 Task: Animal images modern-simple.
Action: Mouse moved to (342, 164)
Screenshot: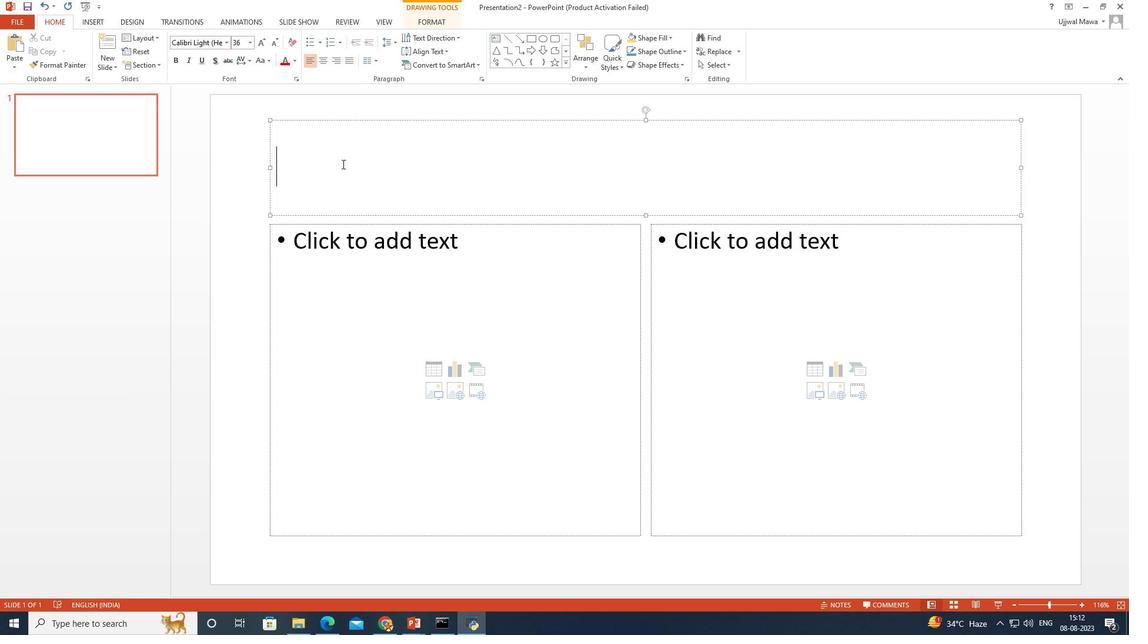 
Action: Mouse pressed left at (342, 164)
Screenshot: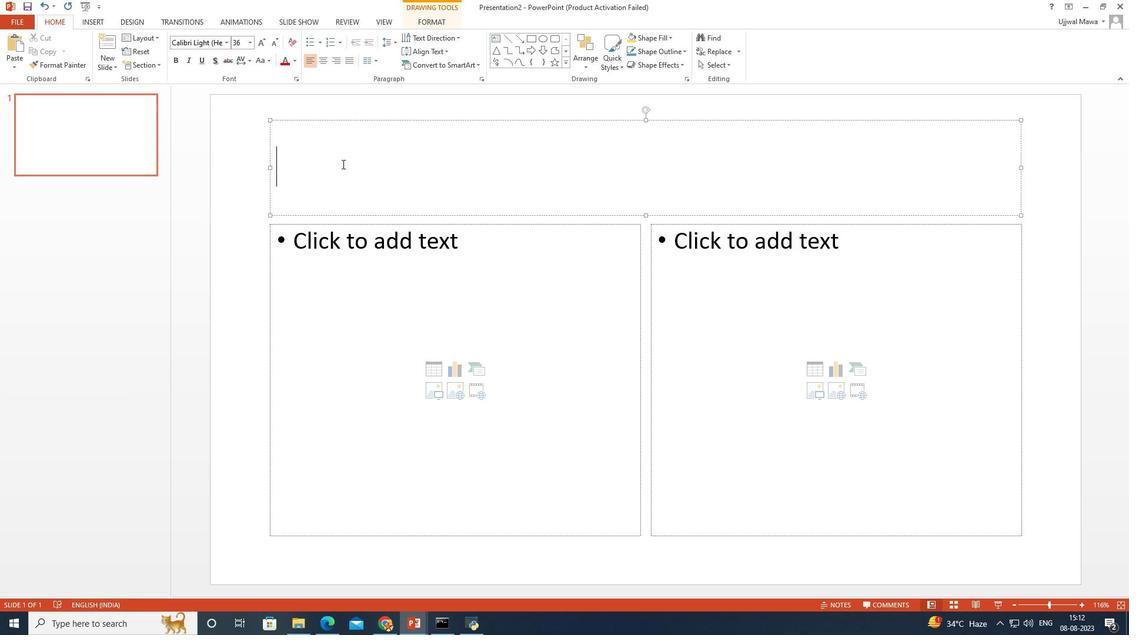 
Action: Mouse moved to (342, 164)
Screenshot: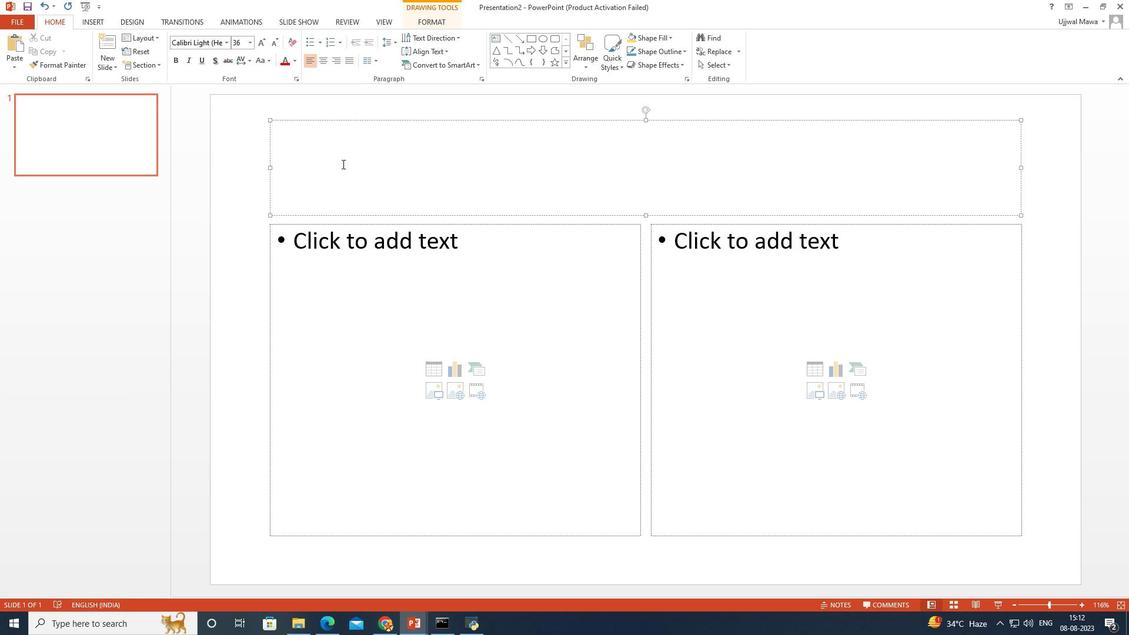 
Action: Key pressed <Key.caps_lock>I<Key.caps_lock>nfographiv<Key.backspace>c<Key.space><Key.caps_lock>E<Key.caps_lock>lements<Key.shift_r>:<Key.space>
Screenshot: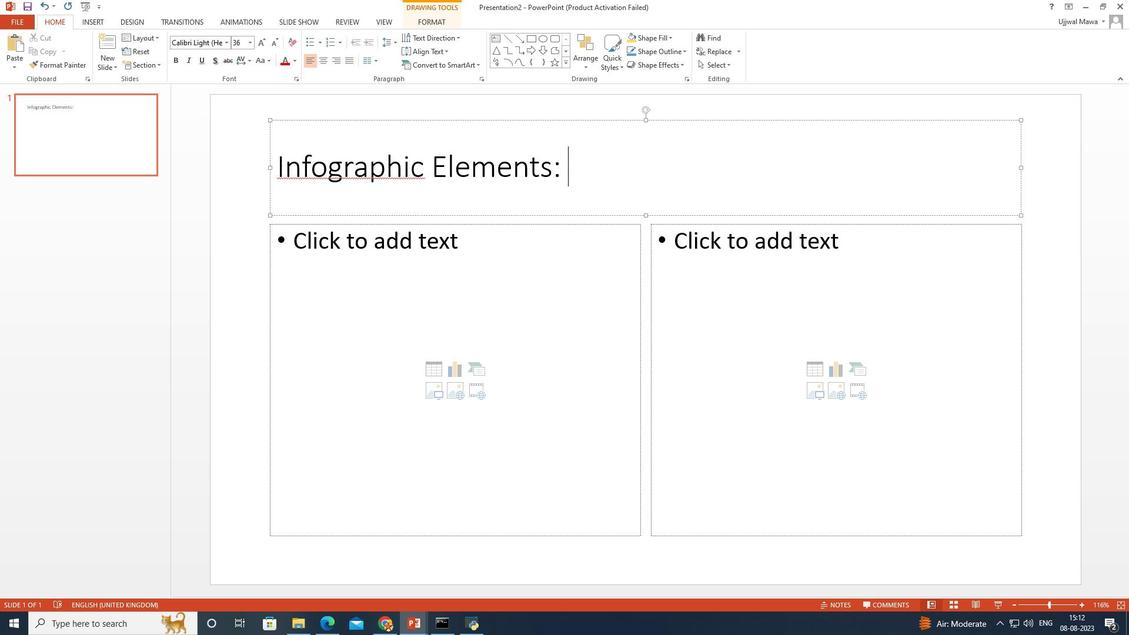 
Action: Mouse moved to (328, 168)
Screenshot: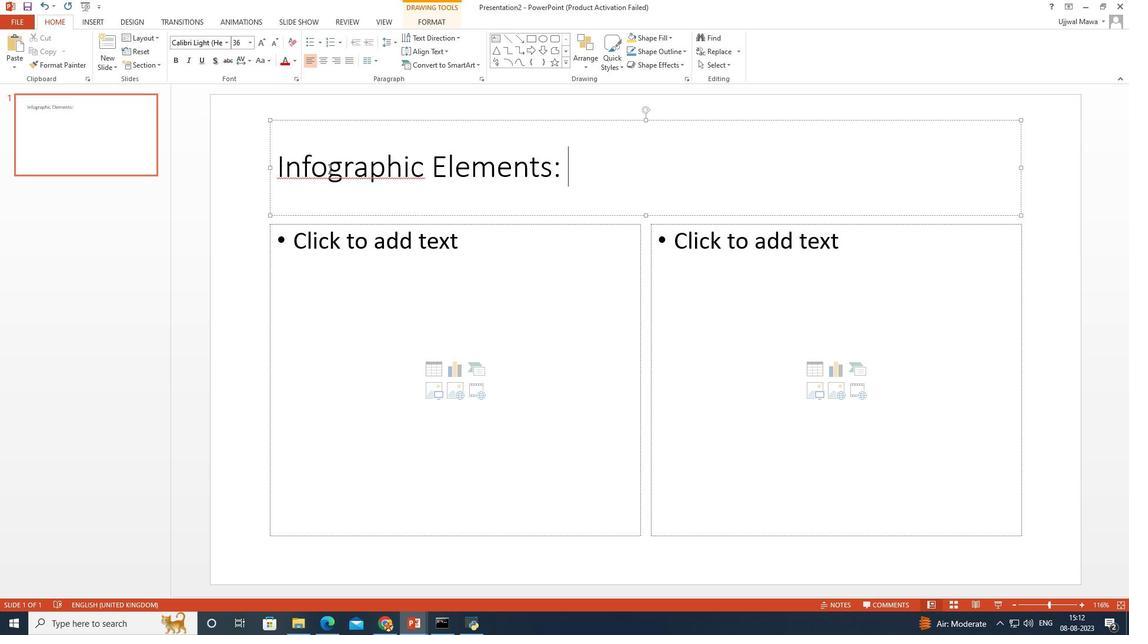 
Action: Mouse pressed left at (328, 168)
Screenshot: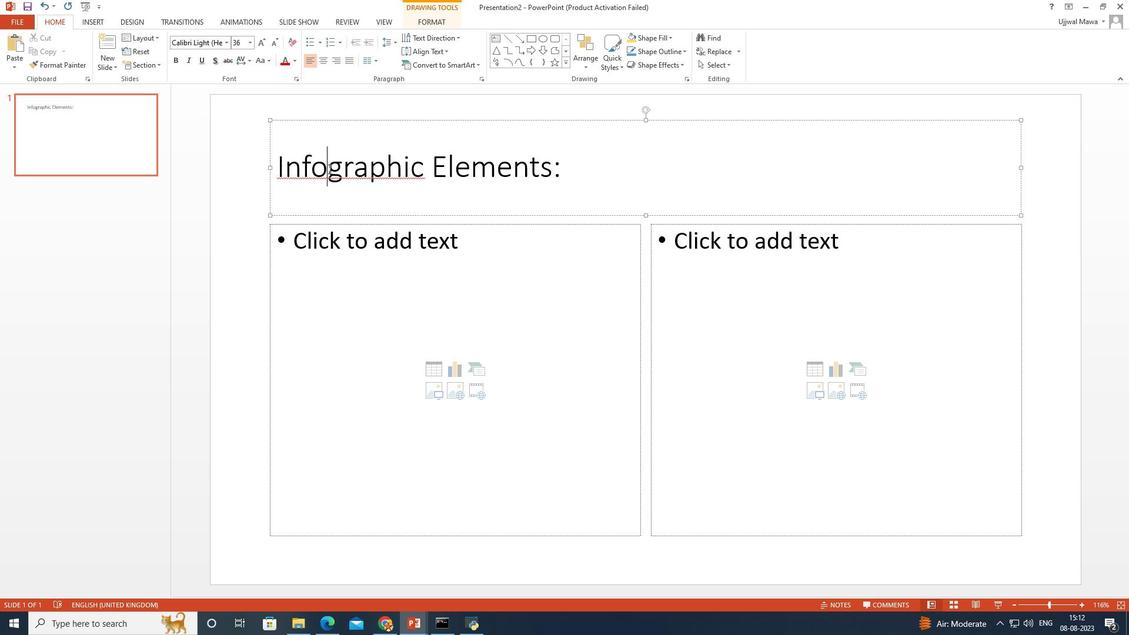 
Action: Key pressed <Key.space>
Screenshot: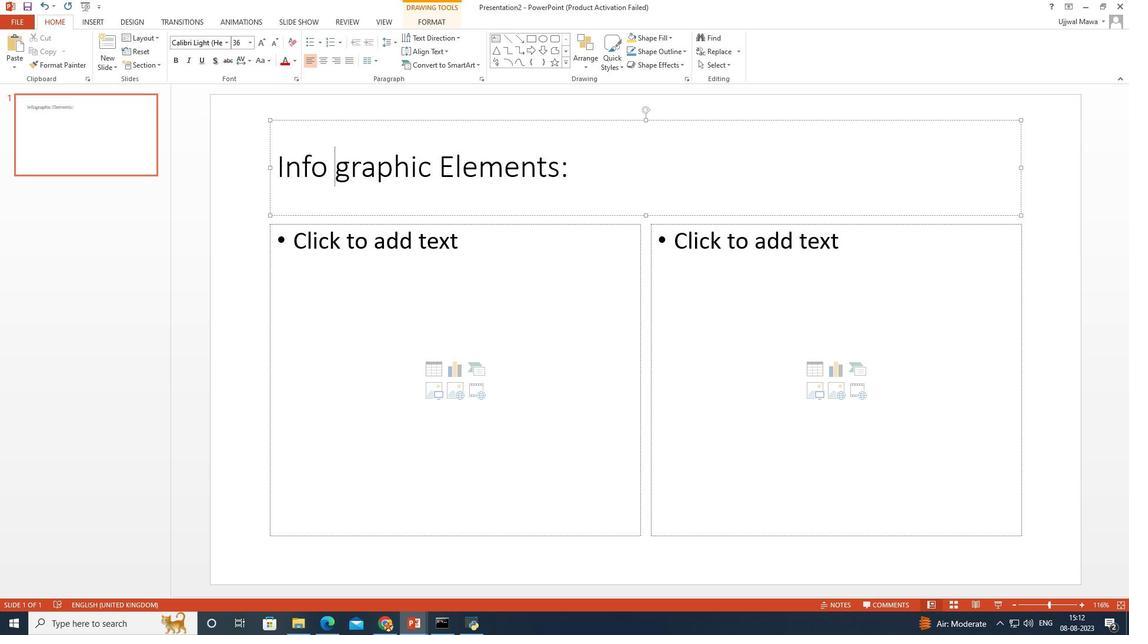 
Action: Mouse moved to (543, 164)
Screenshot: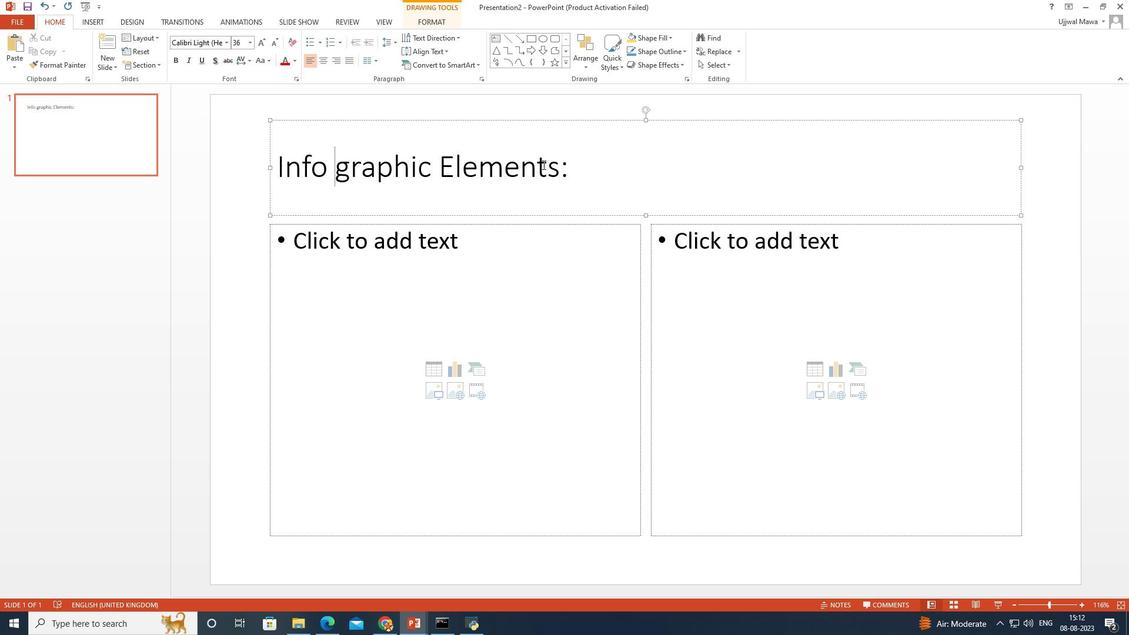 
Action: Mouse pressed left at (543, 164)
Screenshot: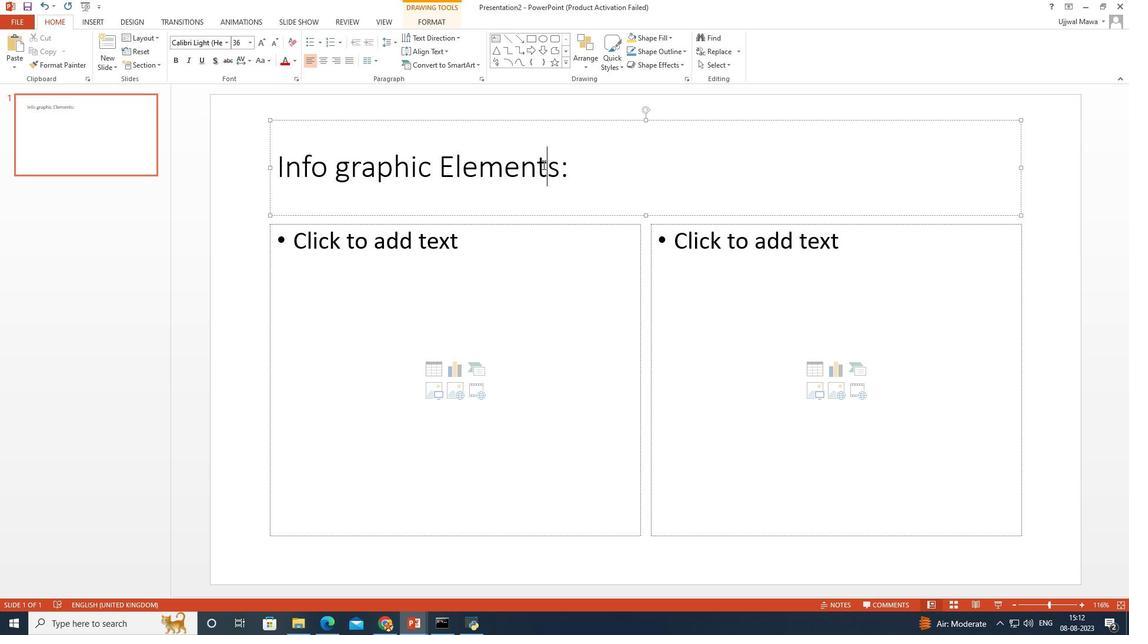 
Action: Mouse moved to (562, 158)
Screenshot: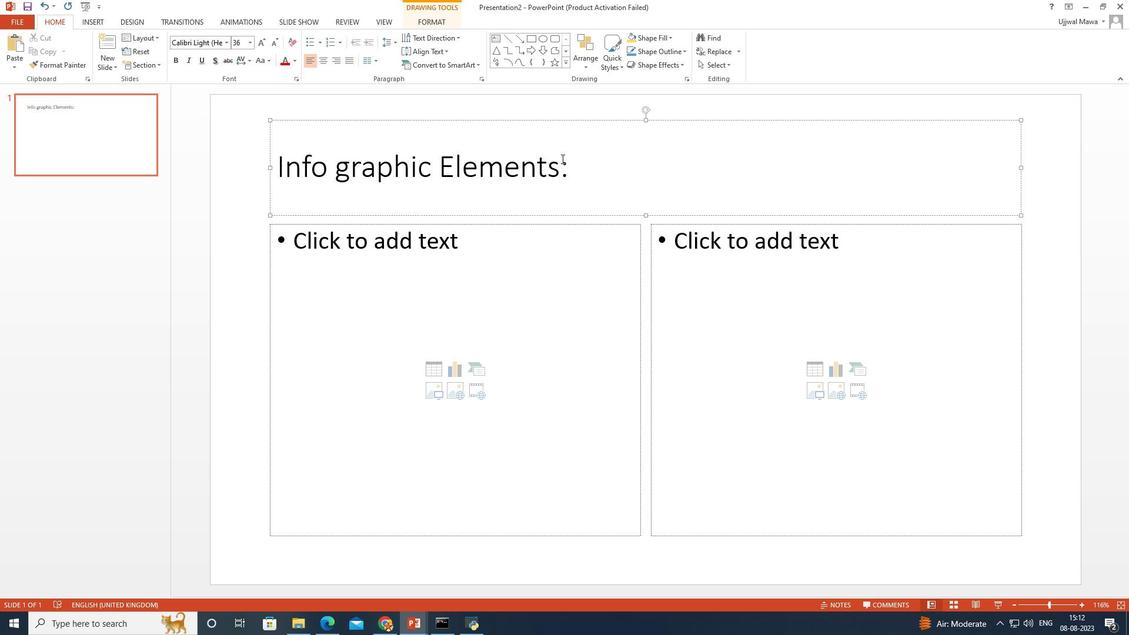 
Action: Mouse pressed left at (562, 158)
Screenshot: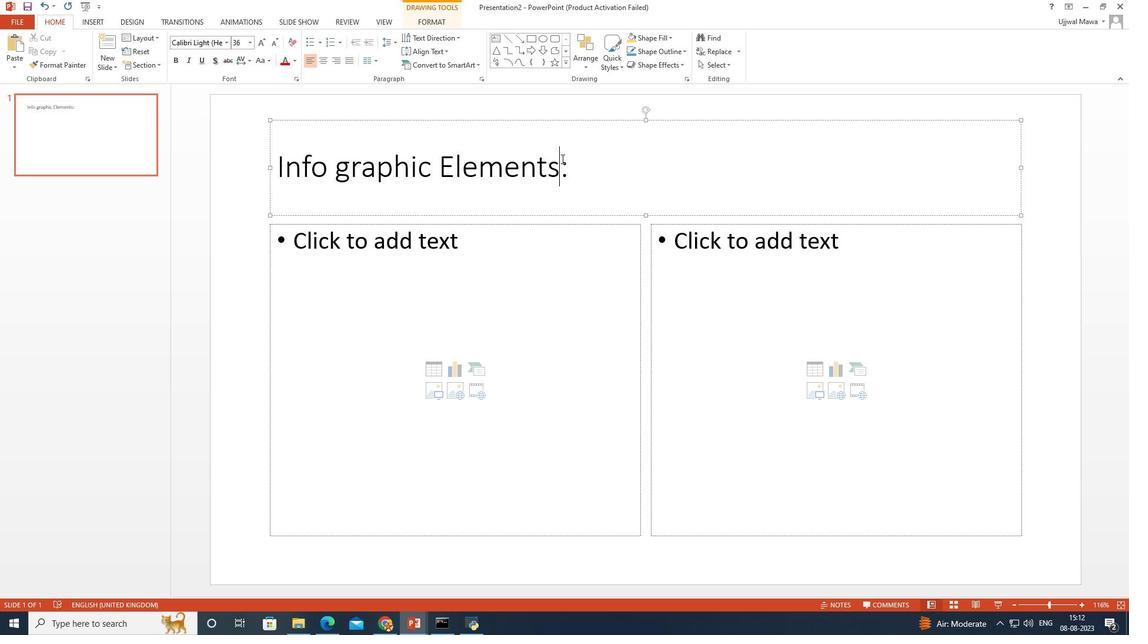 
Action: Mouse moved to (570, 158)
Screenshot: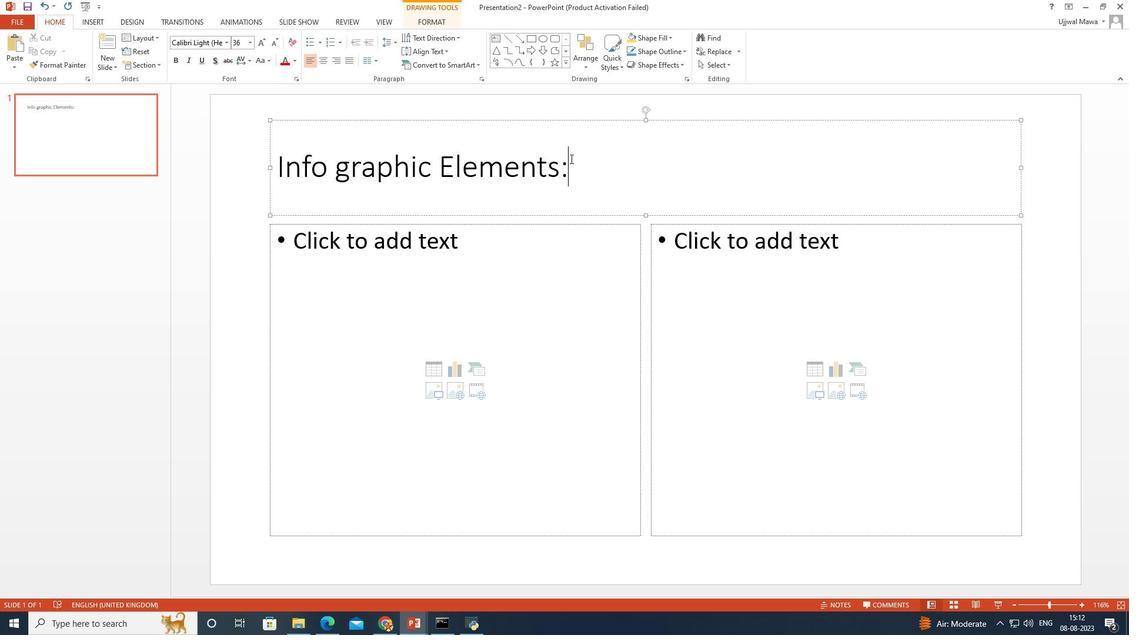 
Action: Mouse pressed left at (570, 158)
Screenshot: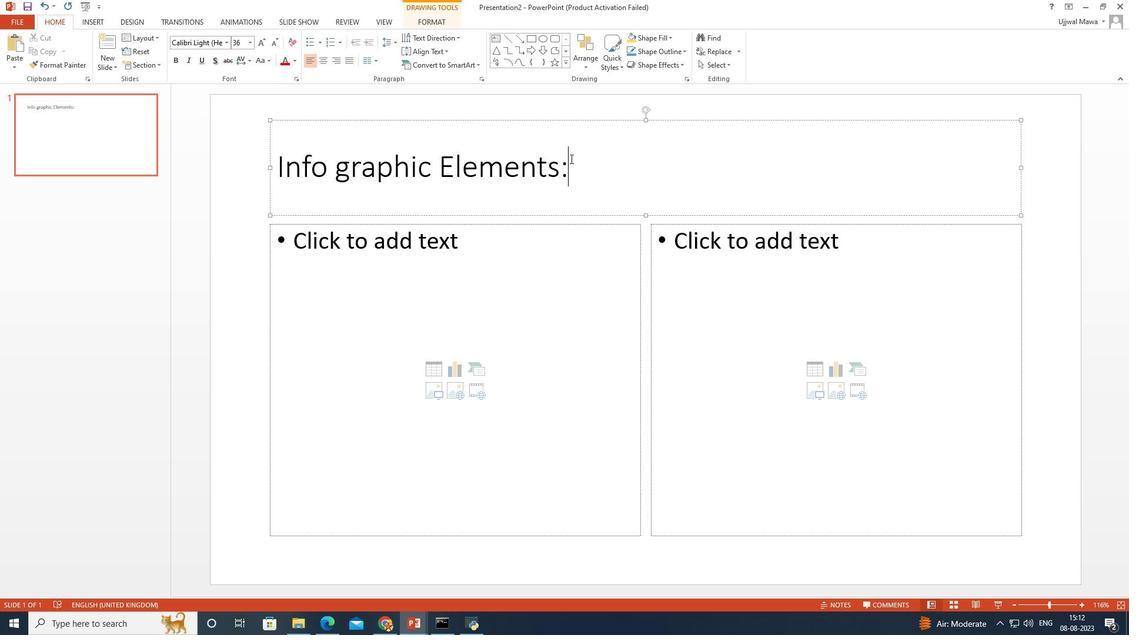 
Action: Mouse moved to (573, 160)
Screenshot: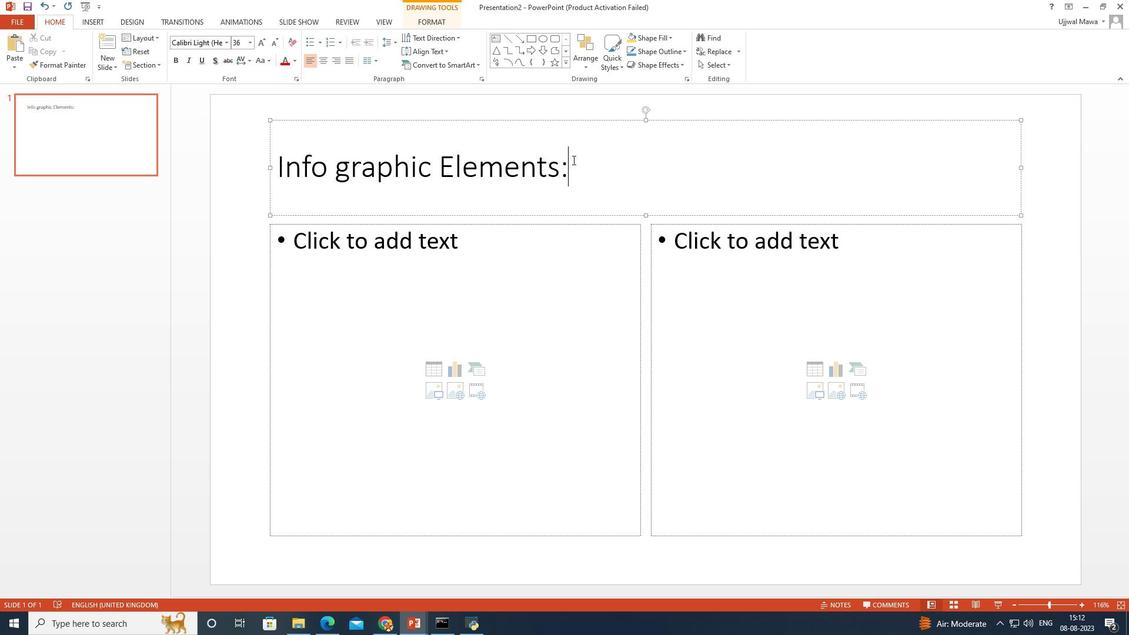 
Action: Key pressed <Key.caps_lock>
Screenshot: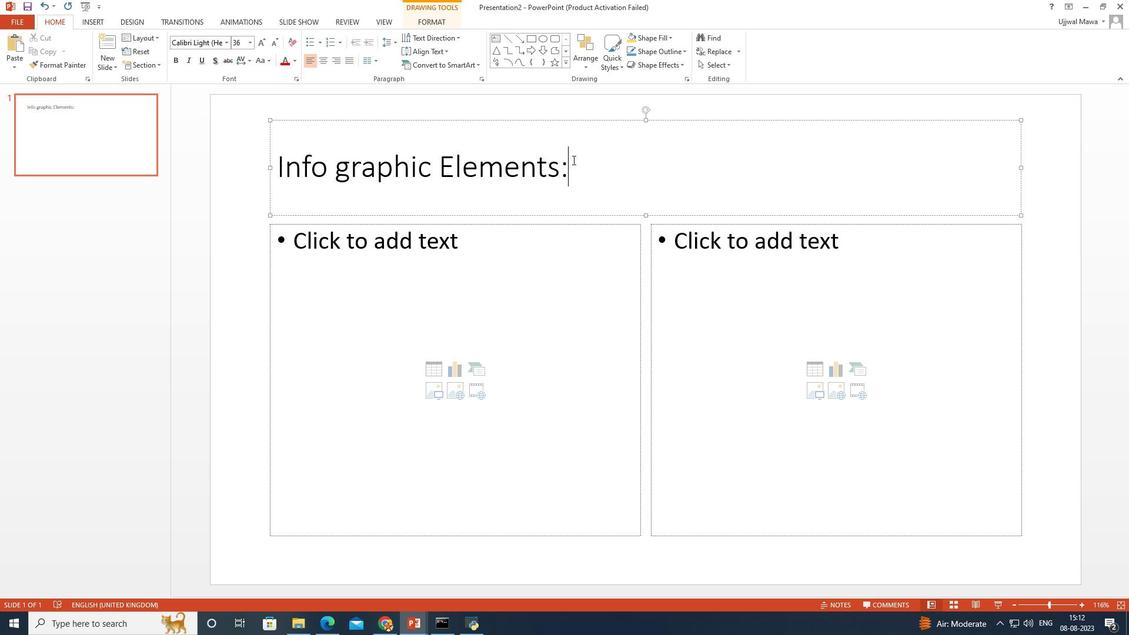 
Action: Mouse moved to (573, 160)
Screenshot: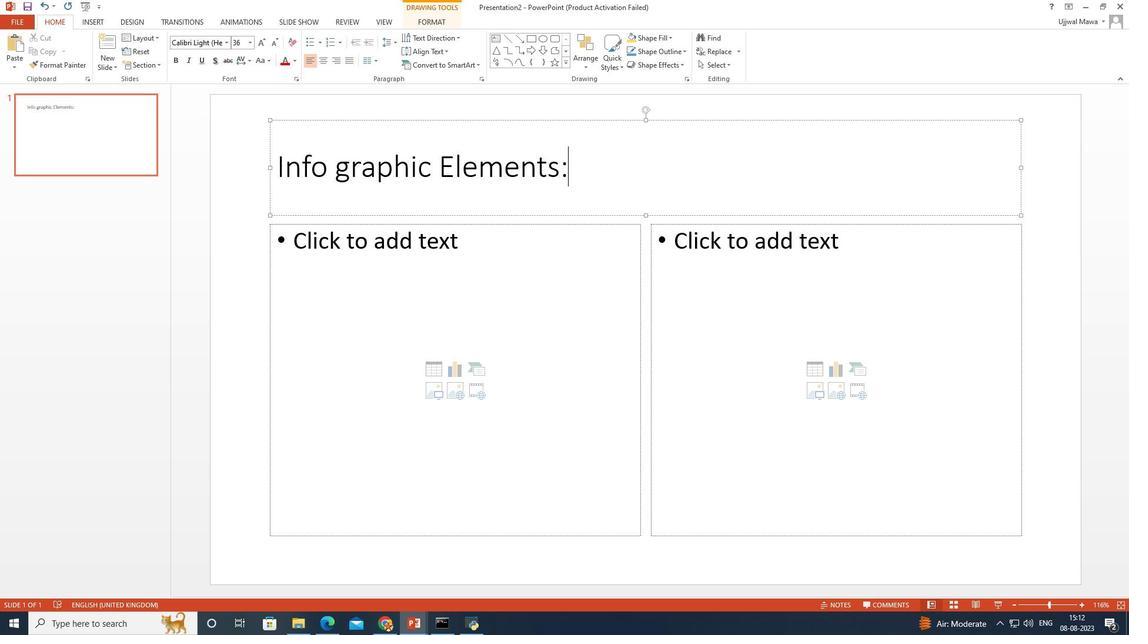
Action: Key pressed A<Key.caps_lock>
Screenshot: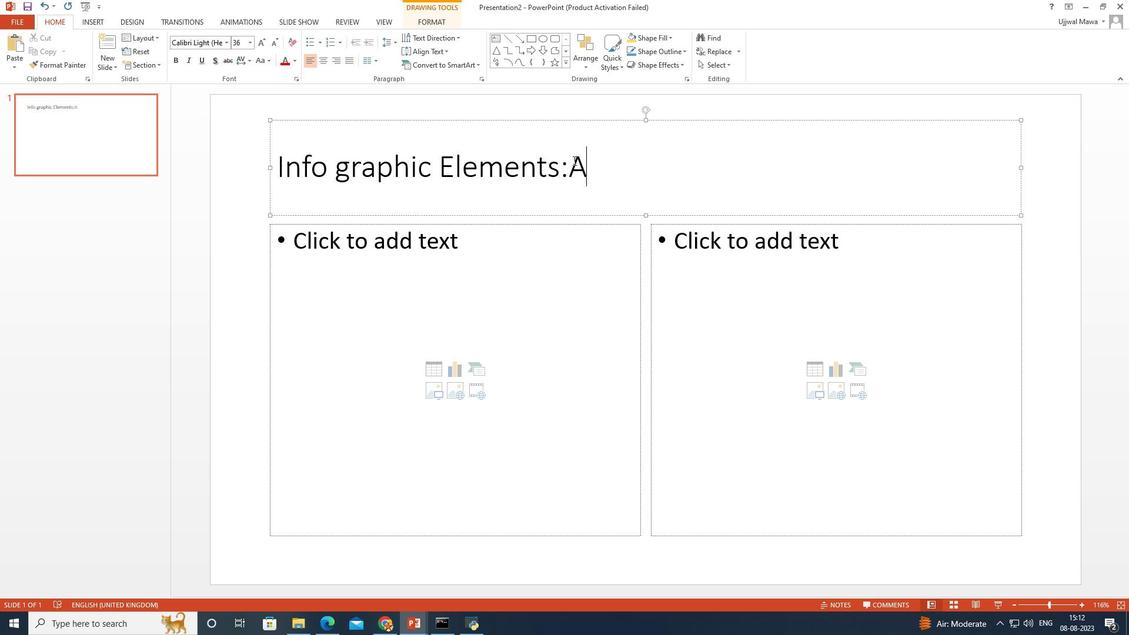
Action: Mouse moved to (573, 160)
Screenshot: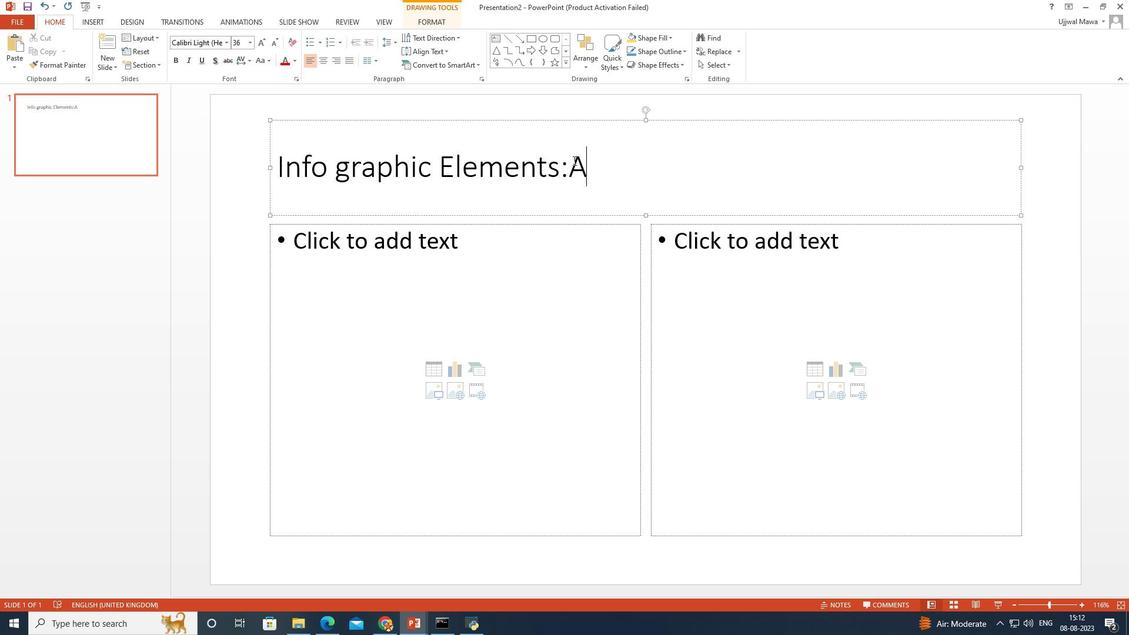 
Action: Key pressed n
Screenshot: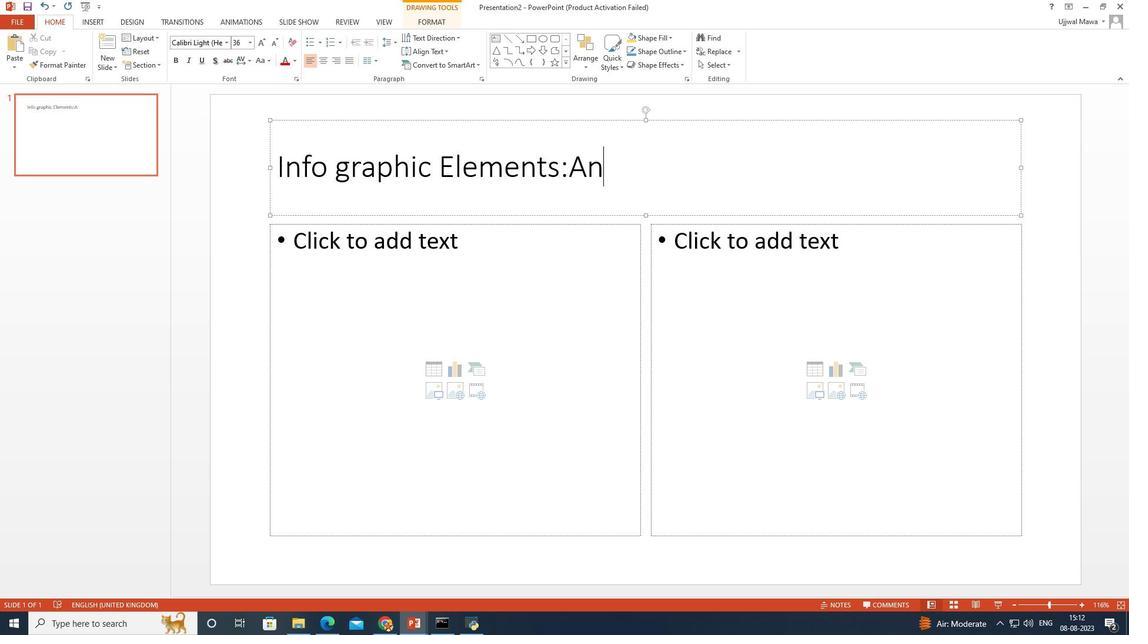 
Action: Mouse moved to (575, 160)
Screenshot: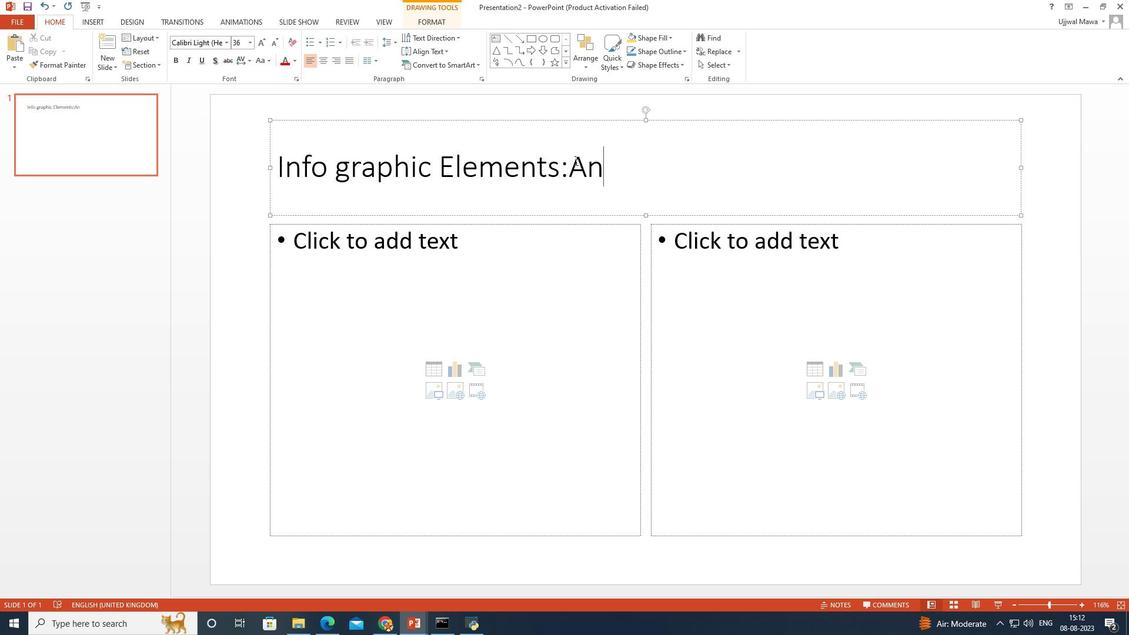 
Action: Key pressed i
Screenshot: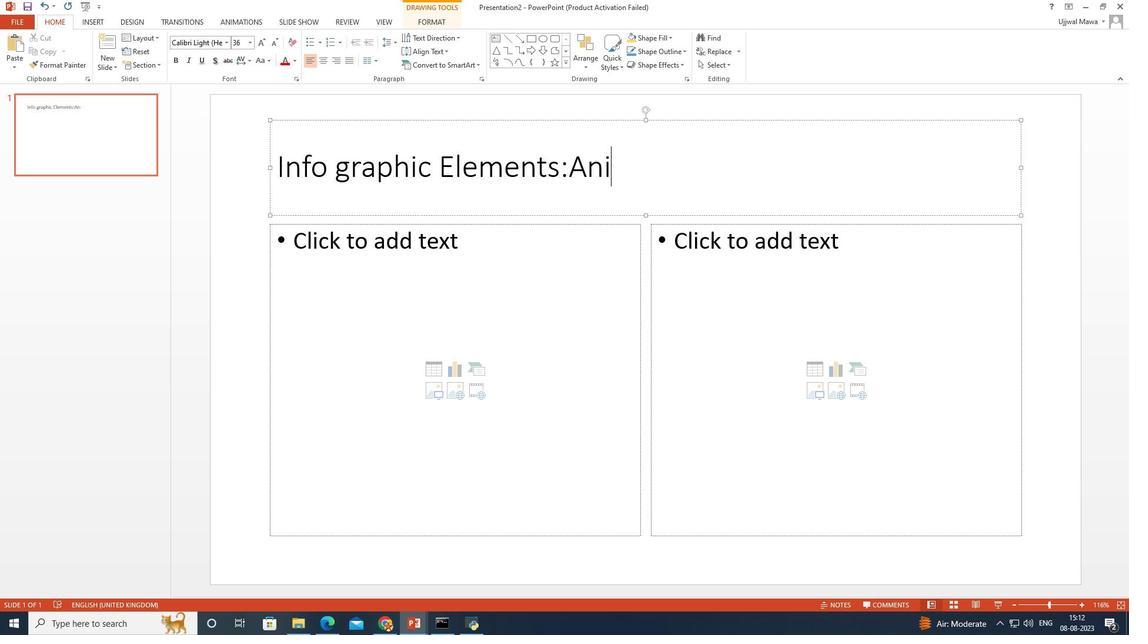 
Action: Mouse moved to (576, 161)
Screenshot: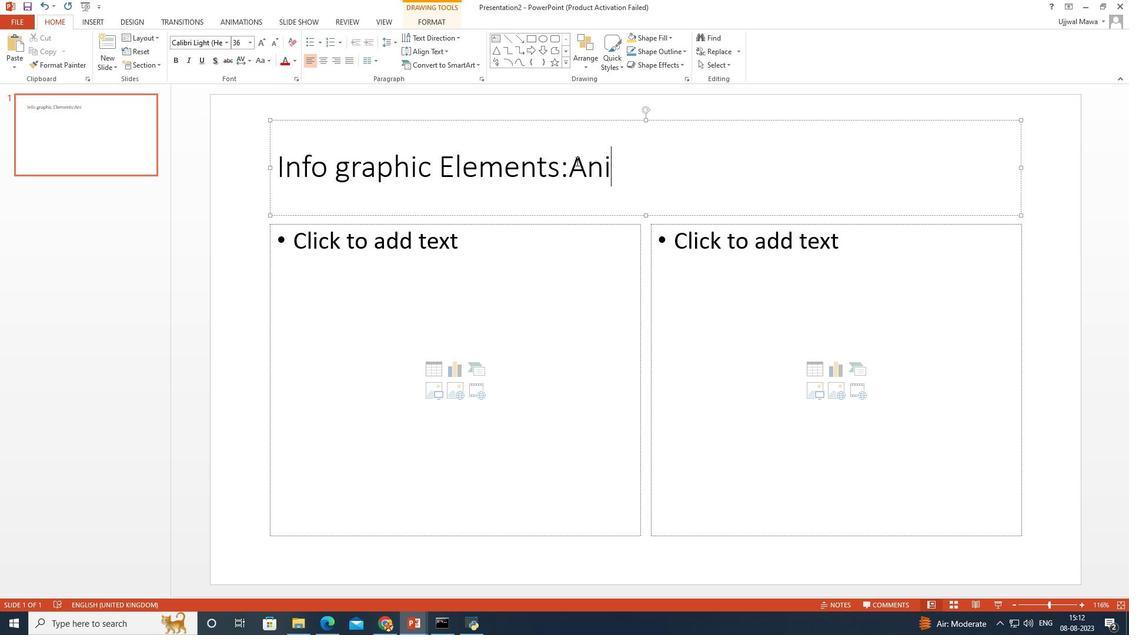 
Action: Key pressed mal
Screenshot: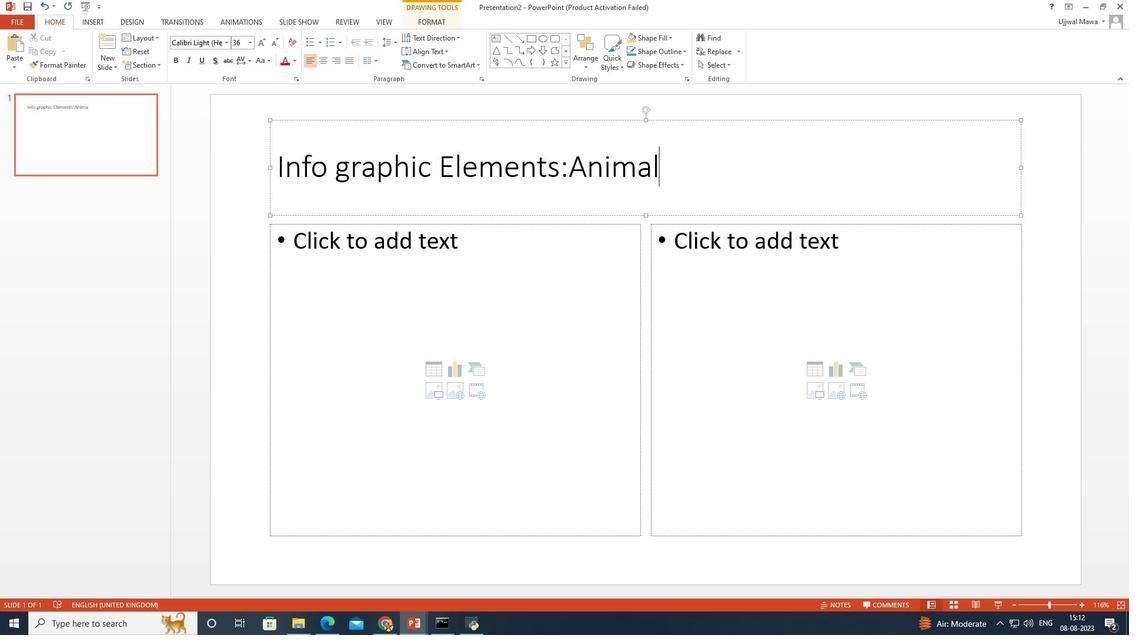 
Action: Mouse moved to (578, 162)
Screenshot: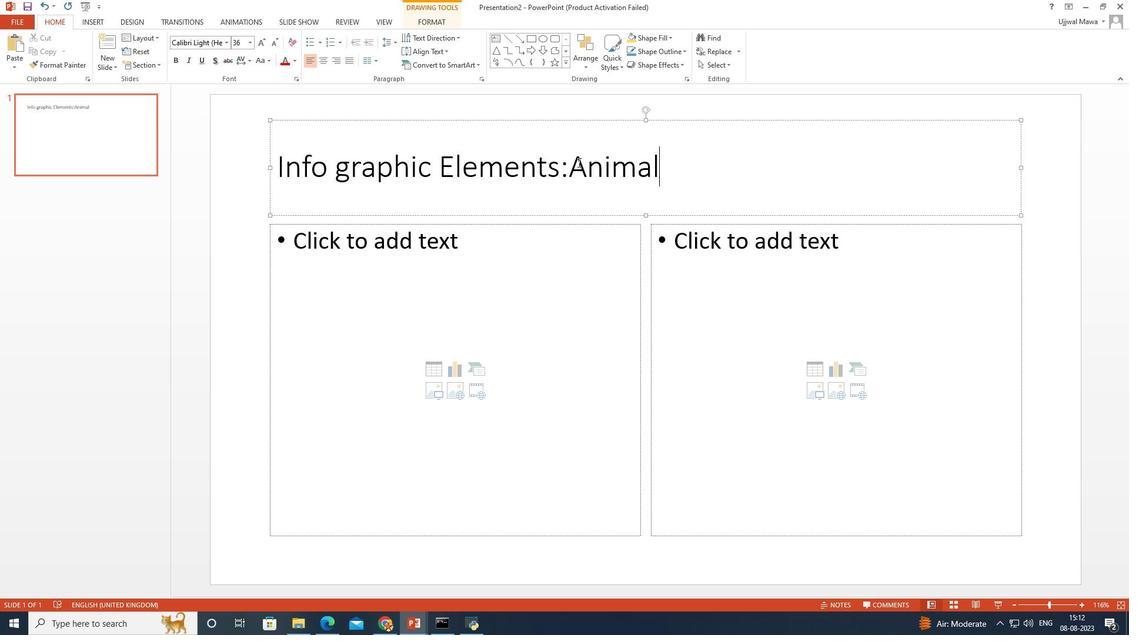 
Action: Key pressed s
Screenshot: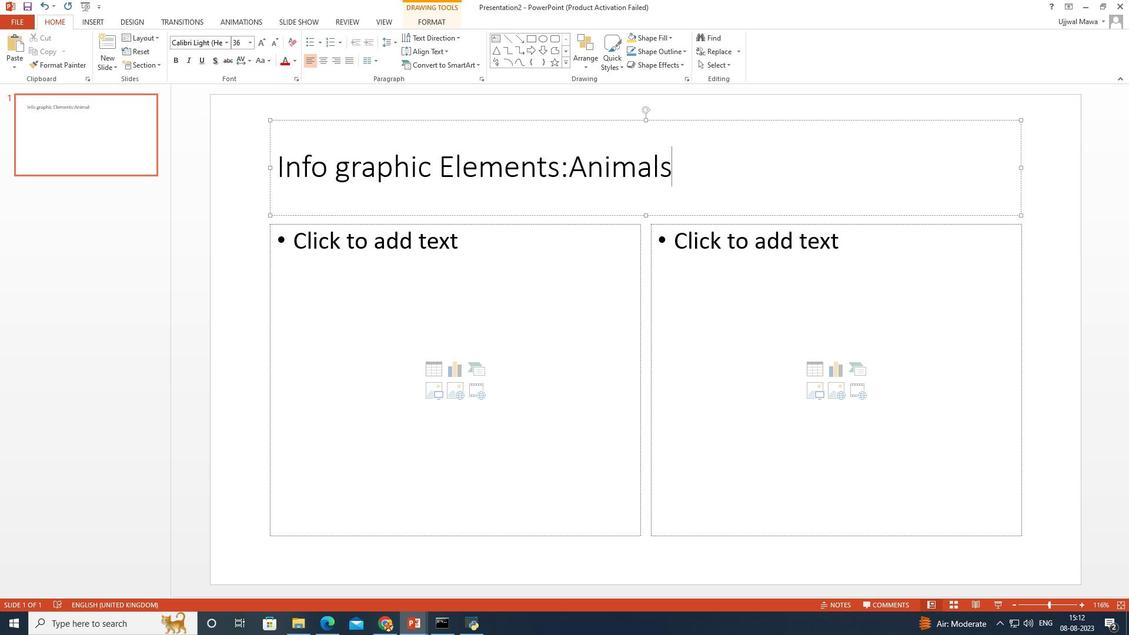 
Action: Mouse moved to (699, 177)
Screenshot: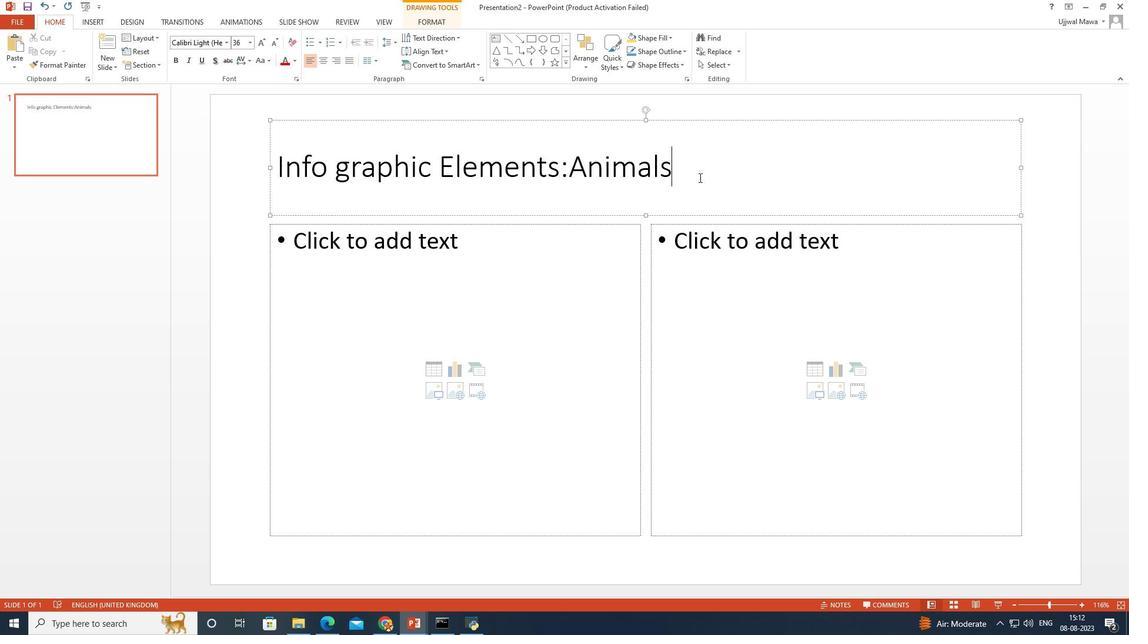 
Action: Mouse pressed left at (699, 177)
Screenshot: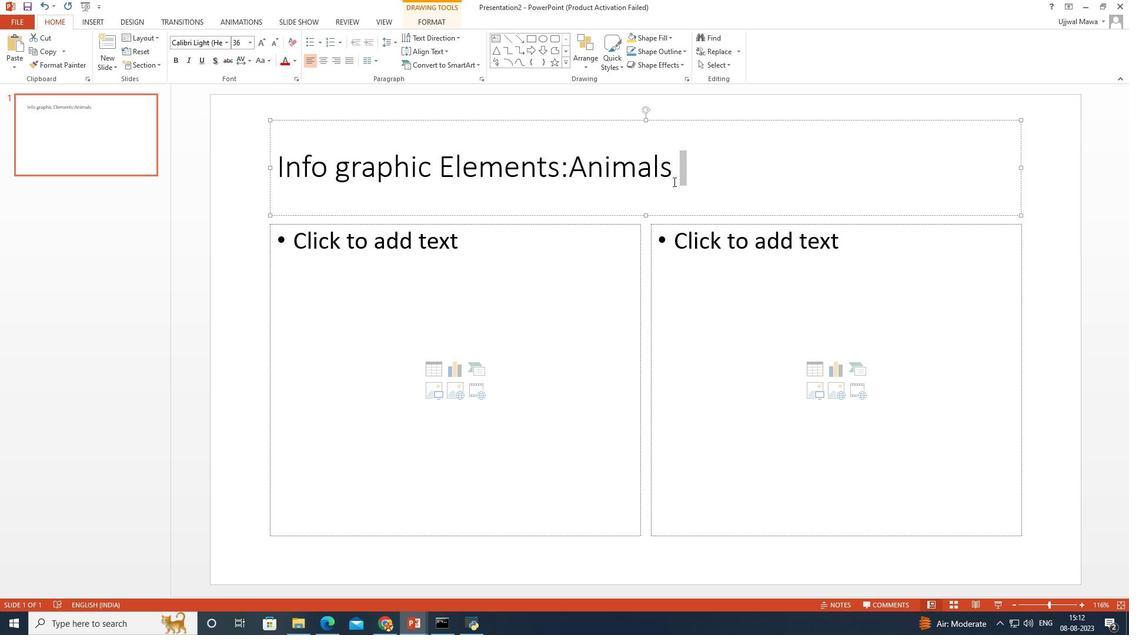 
Action: Mouse moved to (486, 168)
Screenshot: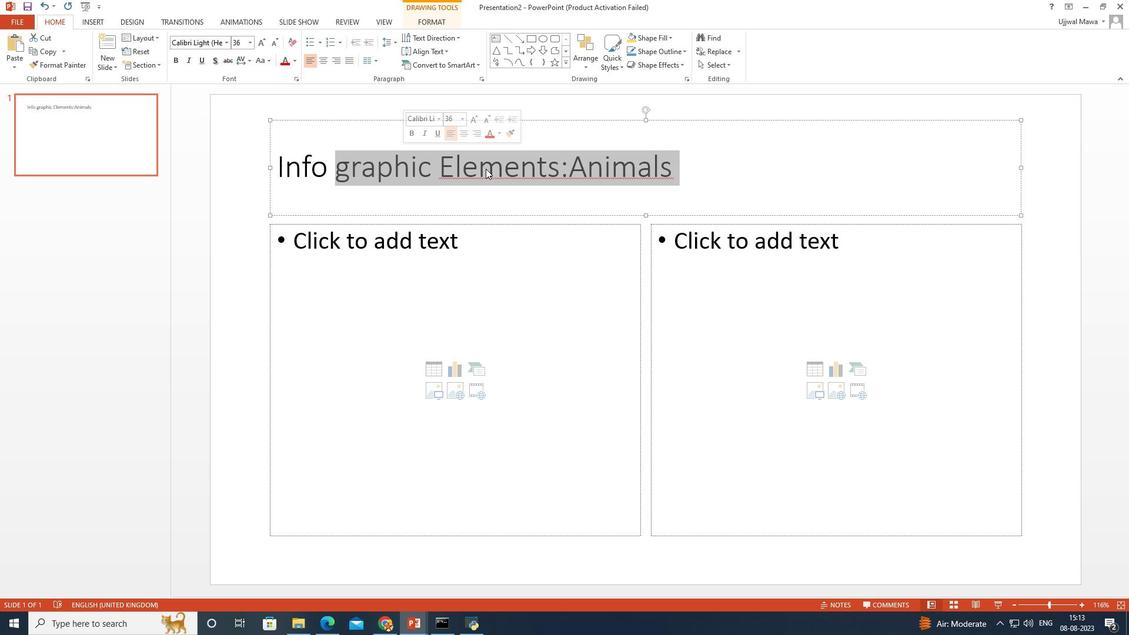 
Action: Mouse pressed left at (486, 168)
Screenshot: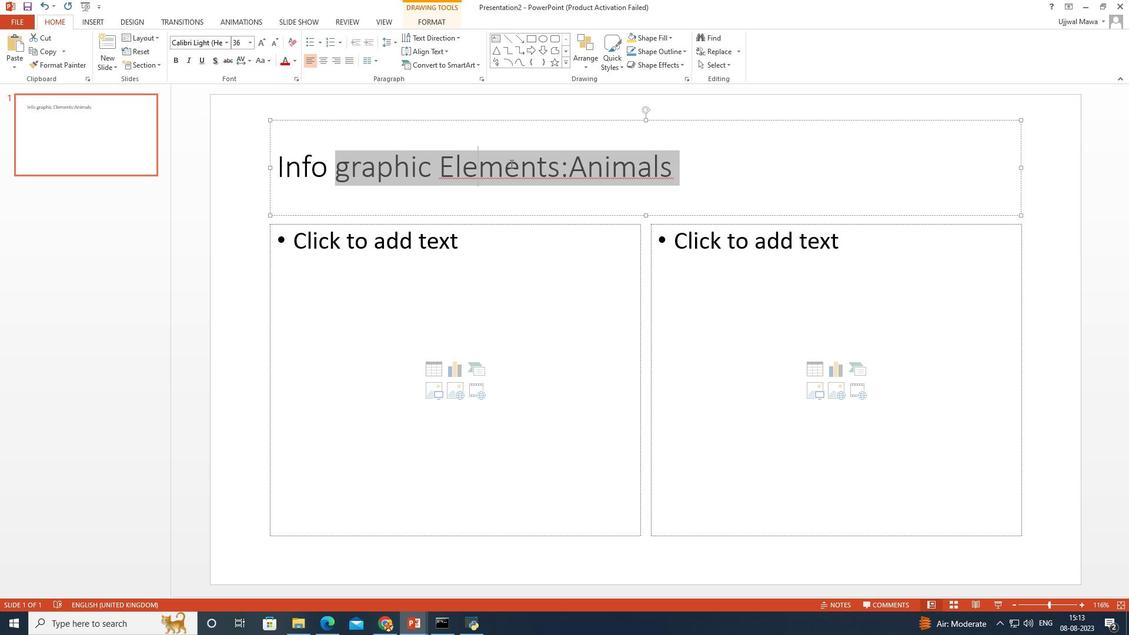 
Action: Mouse moved to (522, 160)
Screenshot: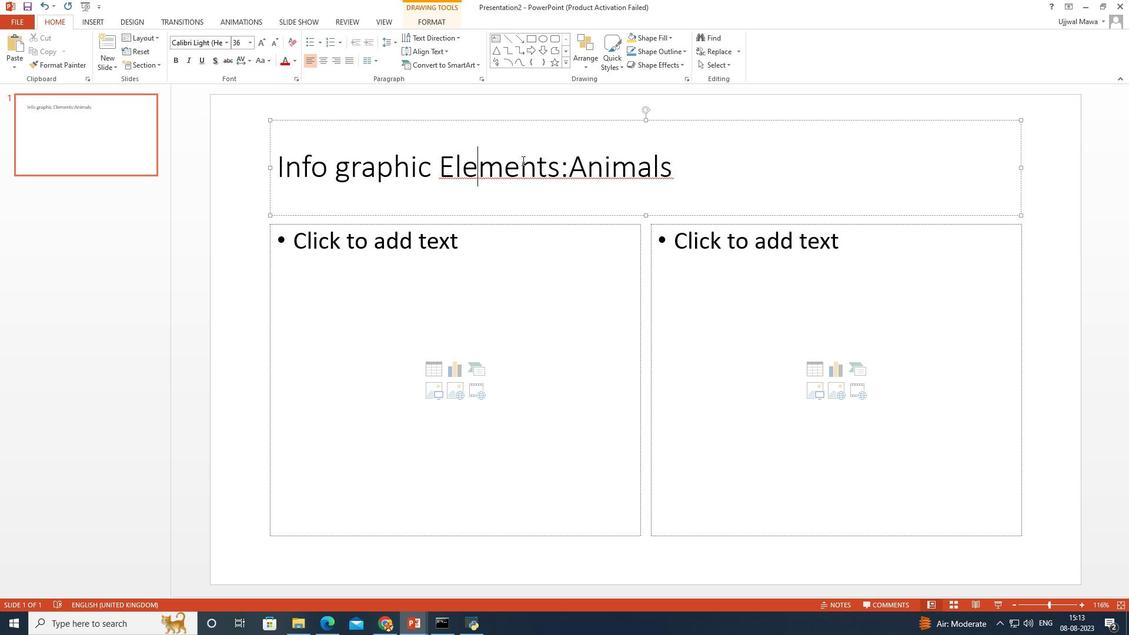 
Action: Mouse pressed left at (522, 160)
Screenshot: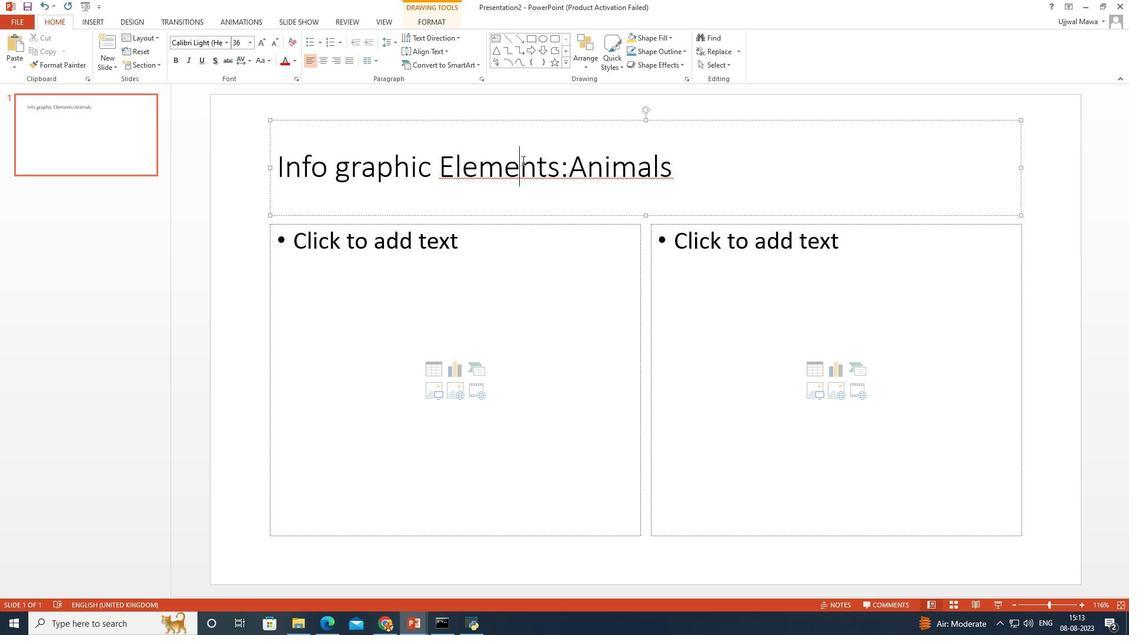 
Action: Mouse pressed right at (522, 160)
Screenshot: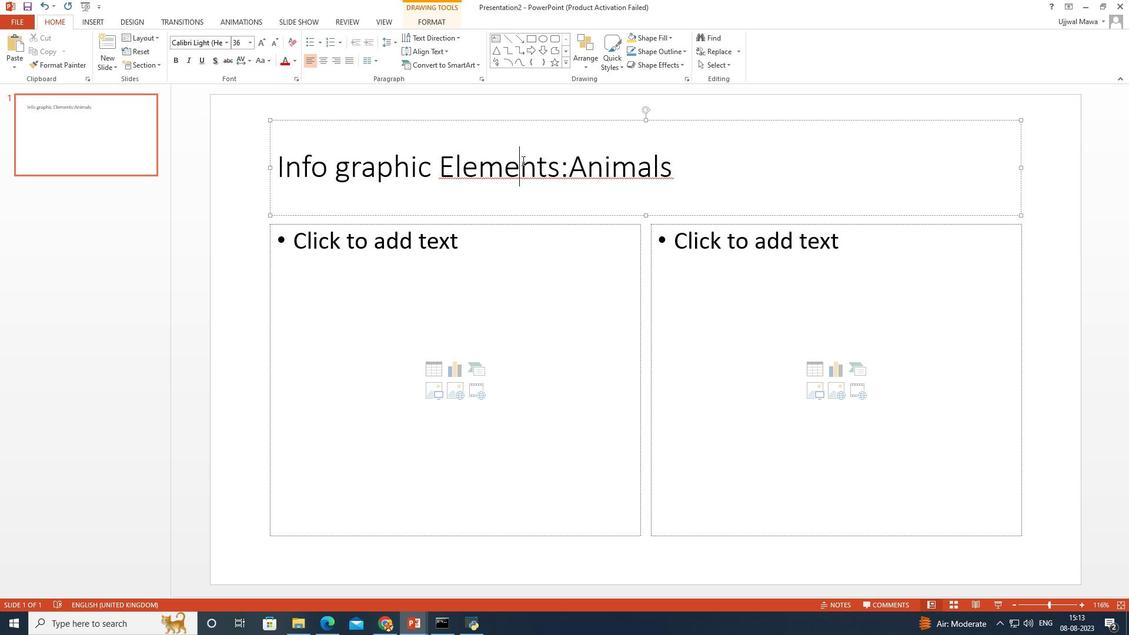 
Action: Mouse moved to (576, 165)
Screenshot: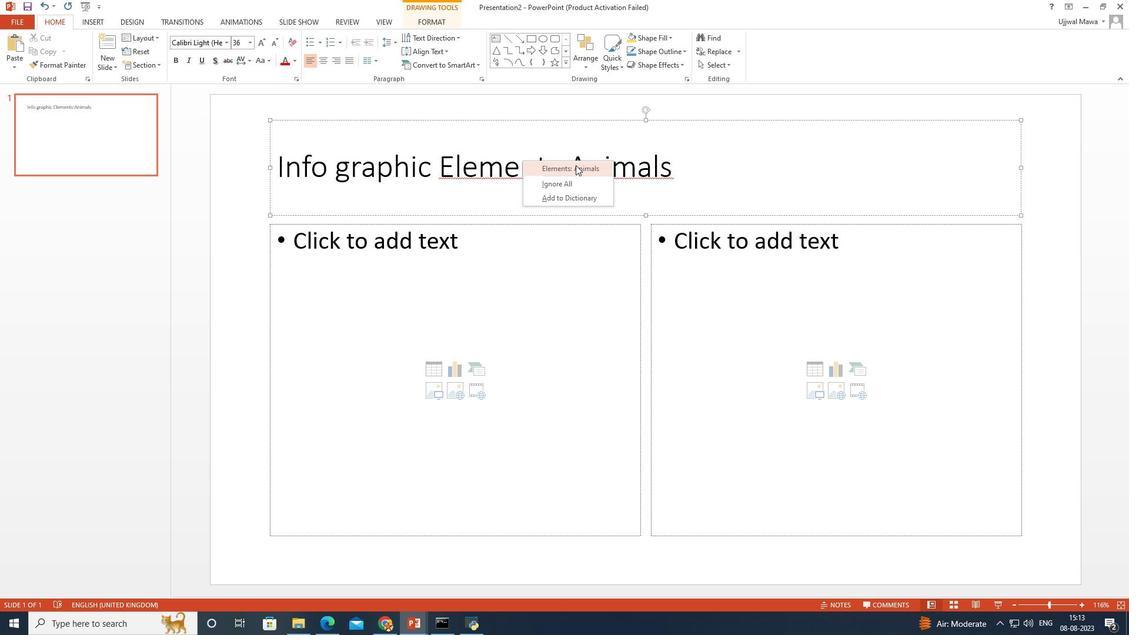 
Action: Mouse pressed left at (576, 165)
Screenshot: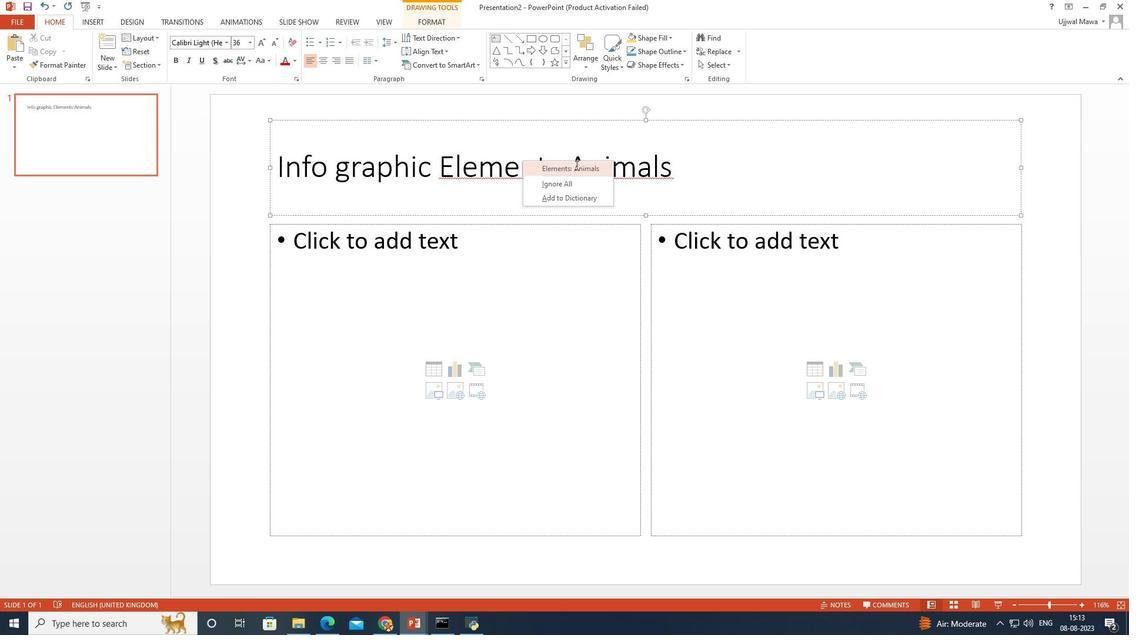 
Action: Mouse moved to (650, 158)
Screenshot: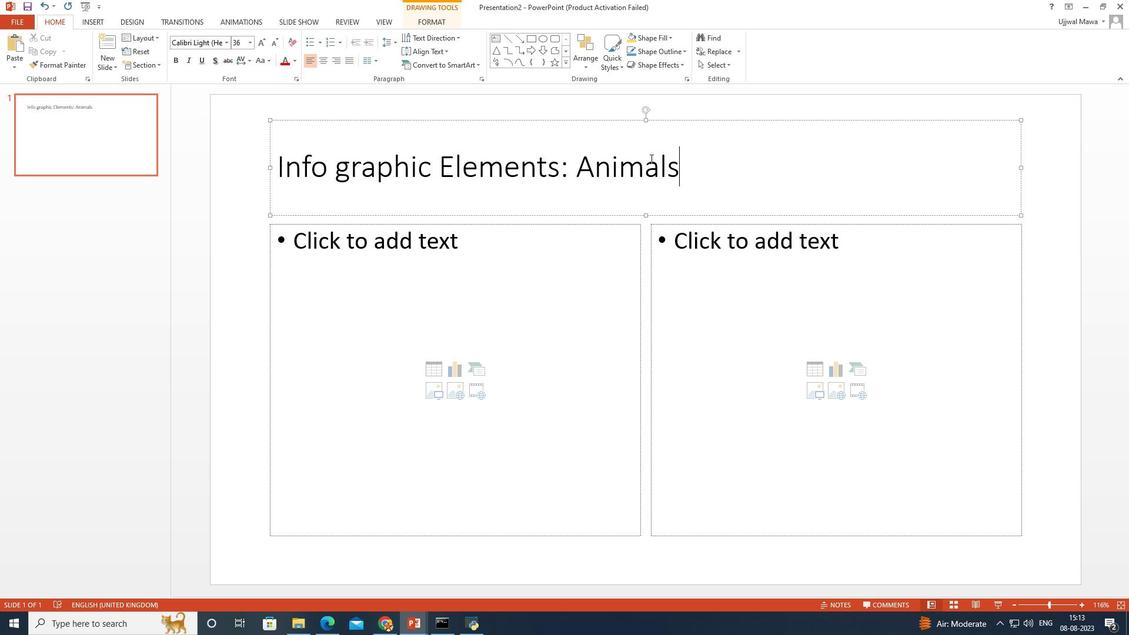 
Action: Mouse pressed left at (650, 158)
Screenshot: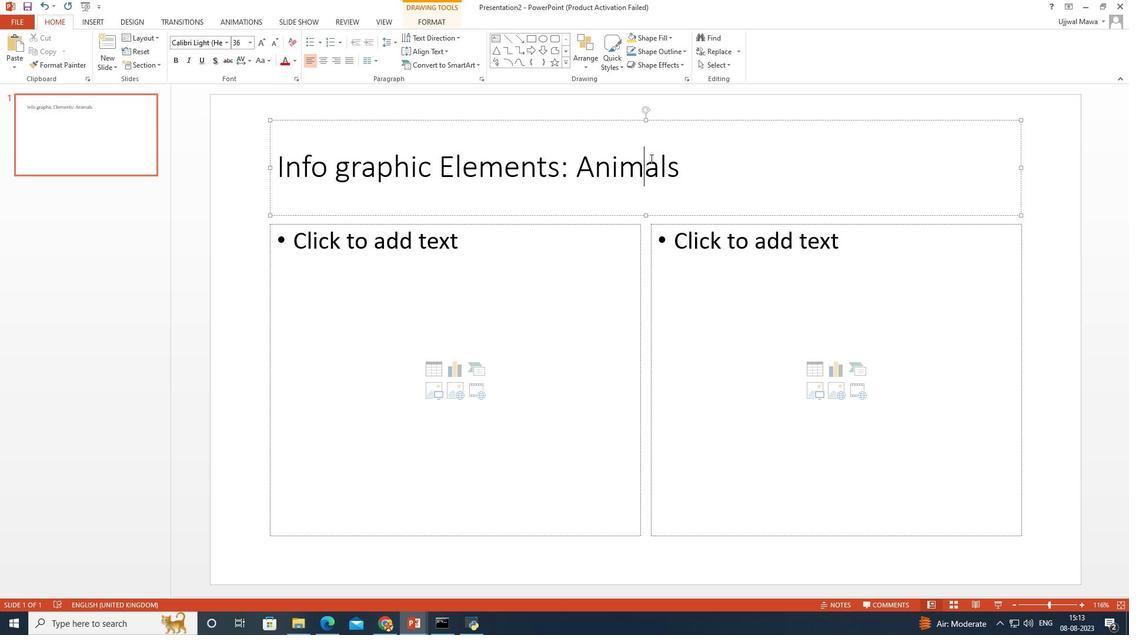 
Action: Mouse moved to (705, 158)
Screenshot: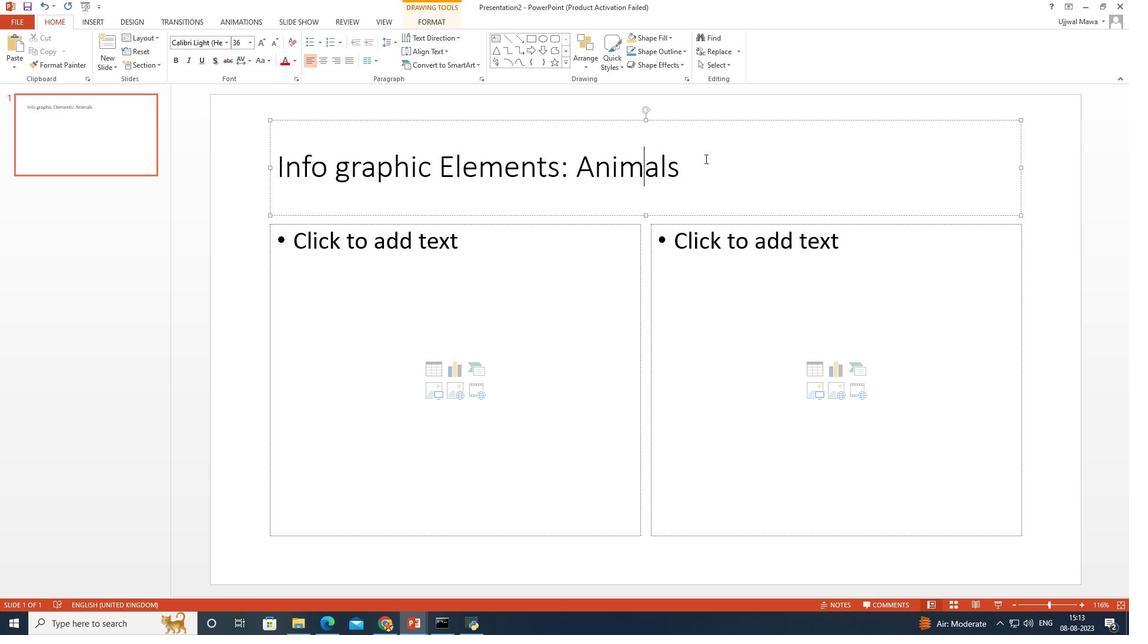 
Action: Mouse pressed left at (705, 158)
Screenshot: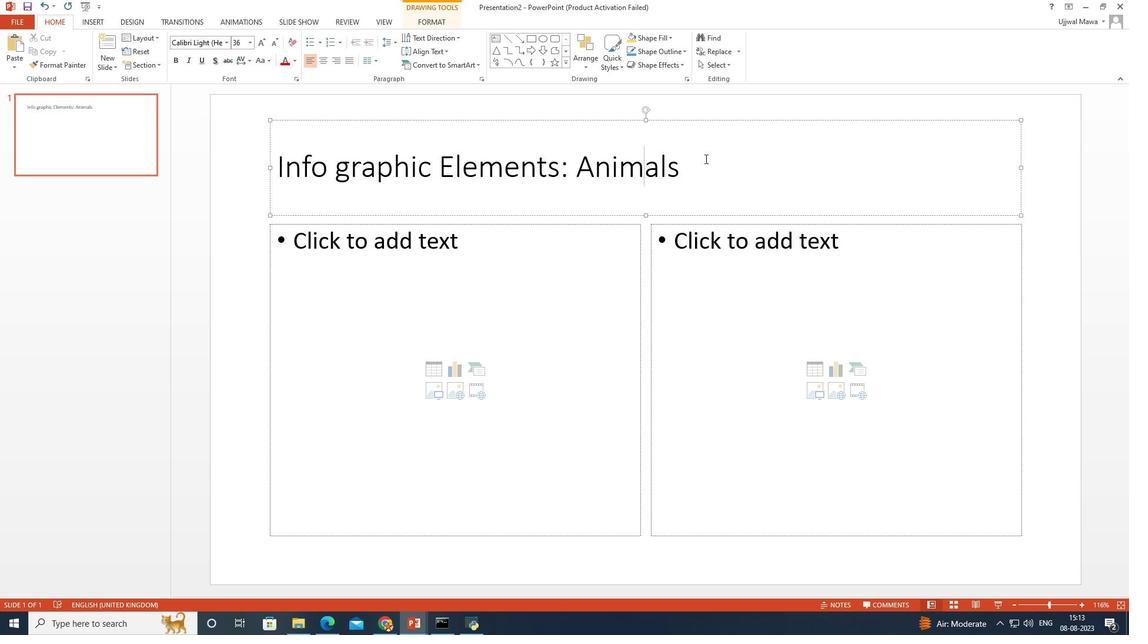
Action: Mouse moved to (695, 167)
Screenshot: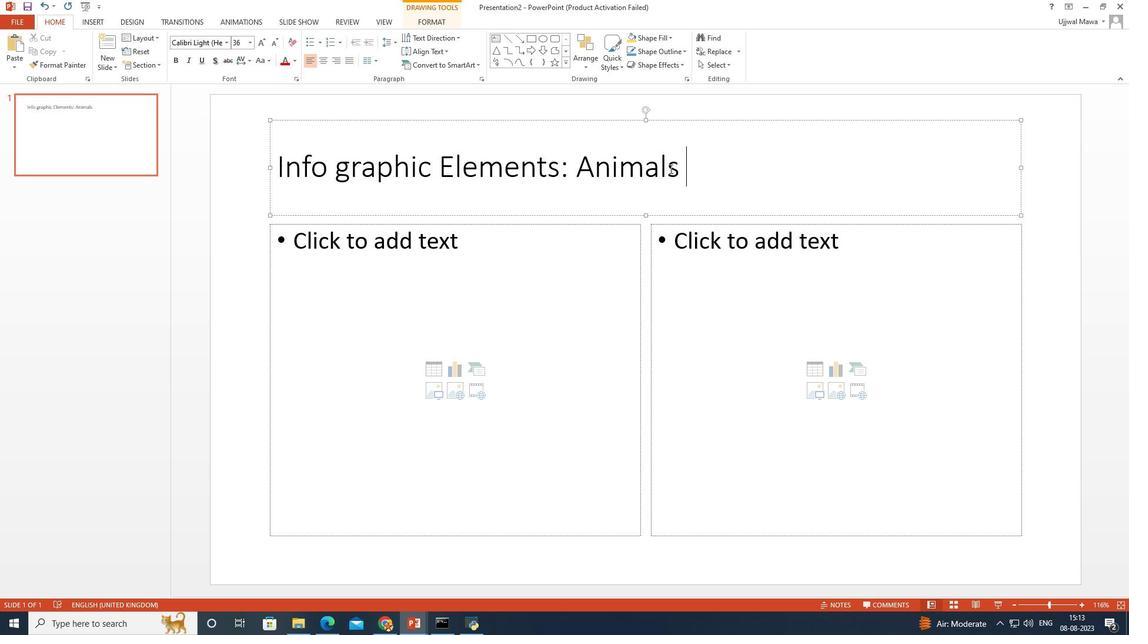 
Action: Mouse pressed left at (695, 167)
Screenshot: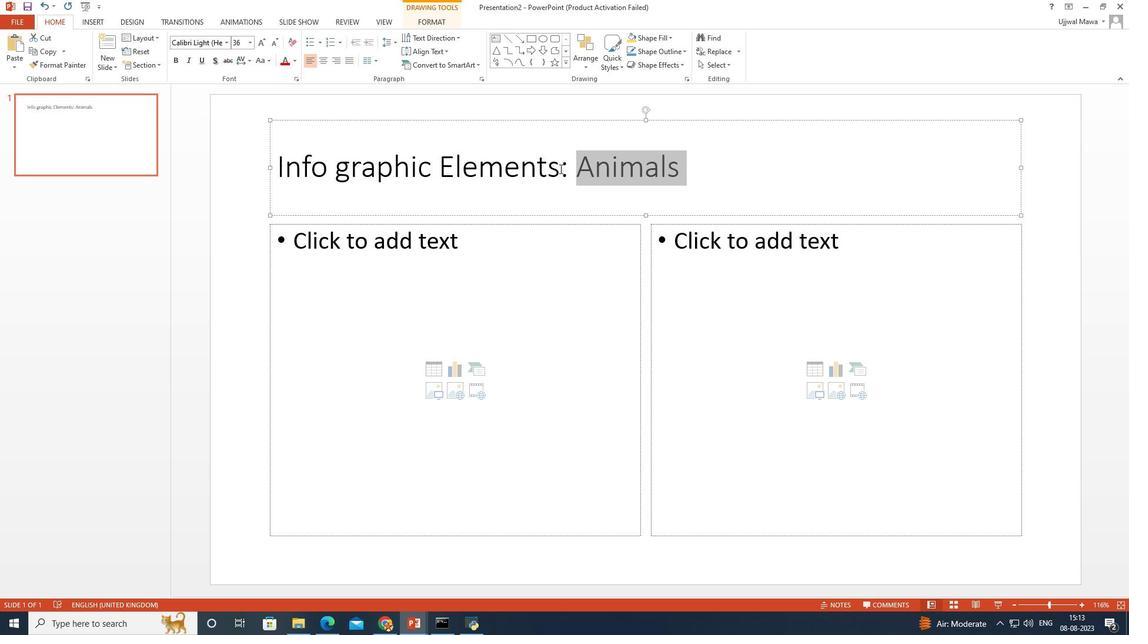 
Action: Mouse moved to (207, 58)
Screenshot: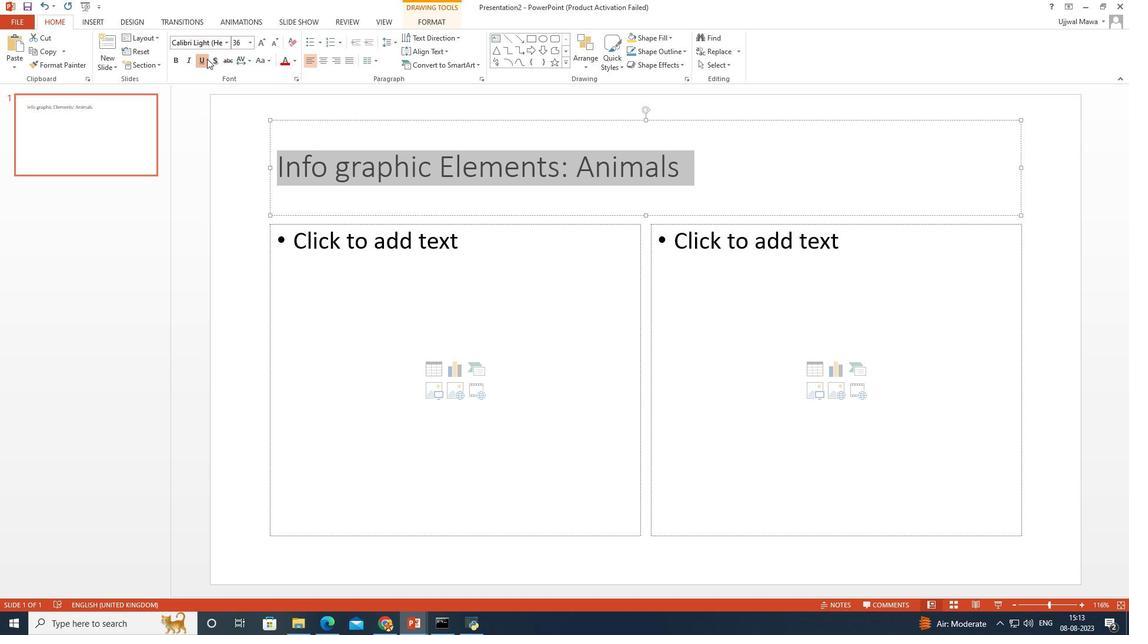 
Action: Mouse pressed left at (207, 58)
Screenshot: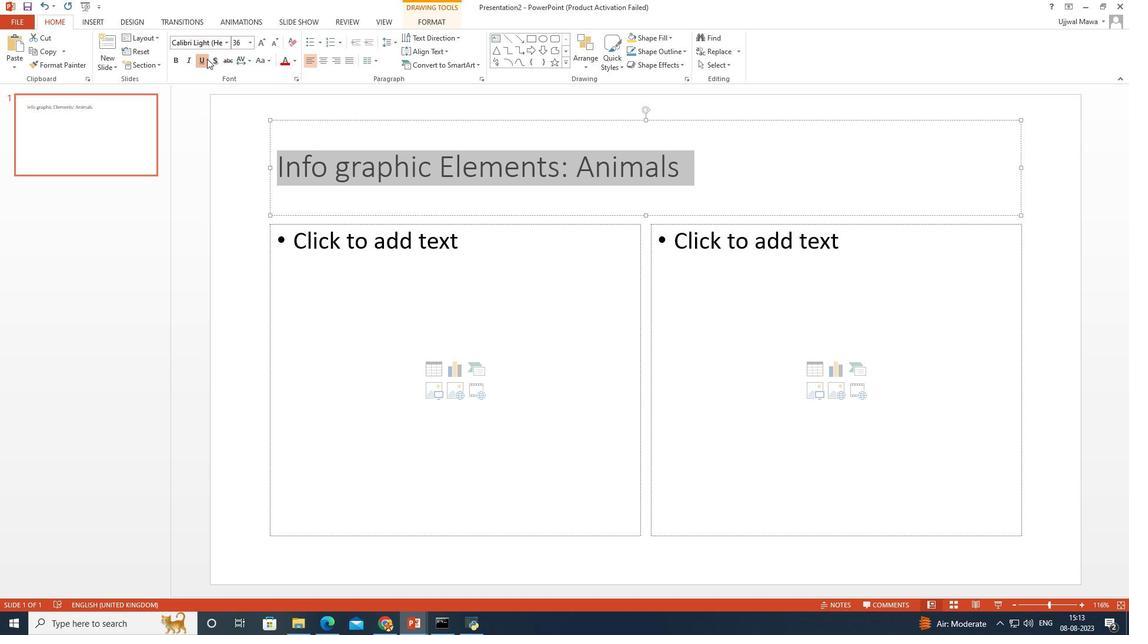 
Action: Mouse moved to (321, 257)
Screenshot: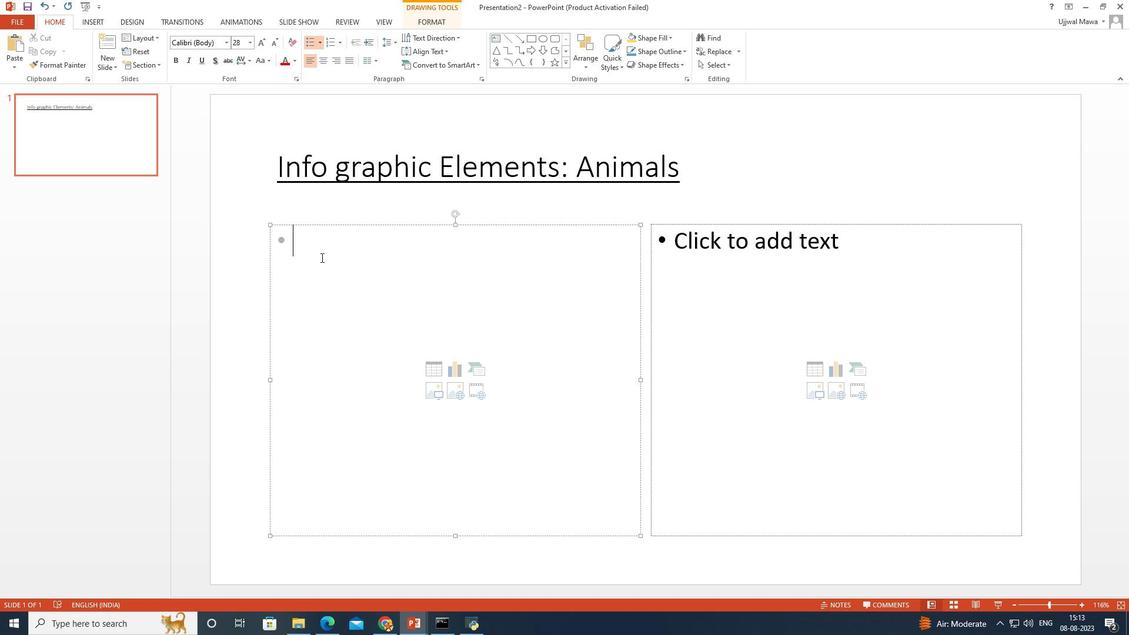
Action: Mouse pressed left at (321, 257)
Screenshot: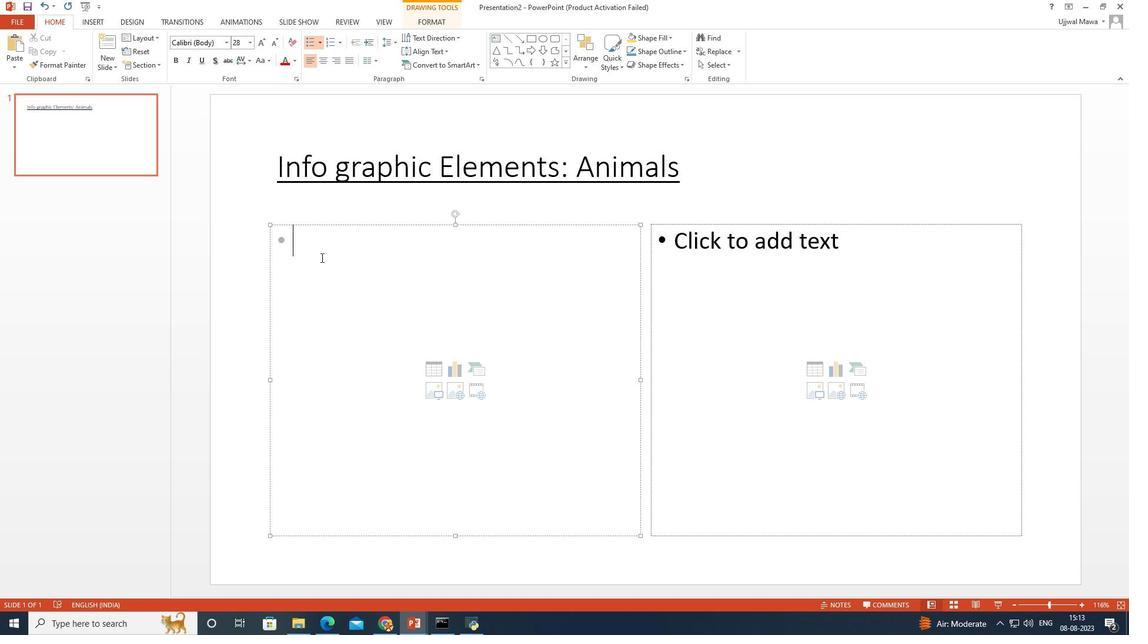 
Action: Mouse moved to (335, 251)
Screenshot: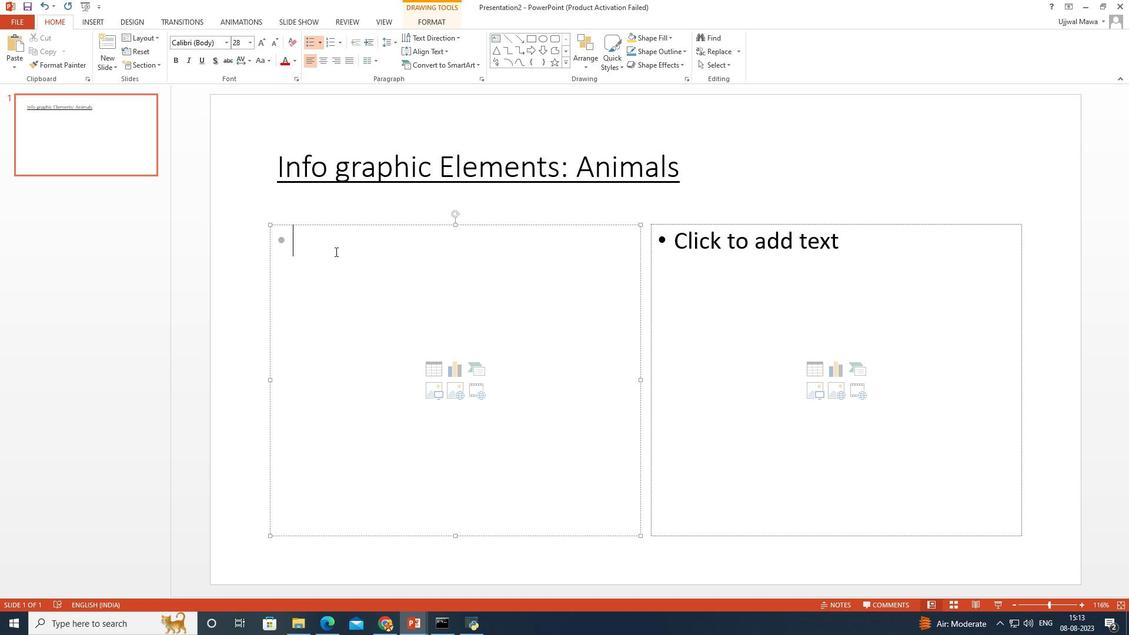 
Action: Key pressed <Key.backspace>
Screenshot: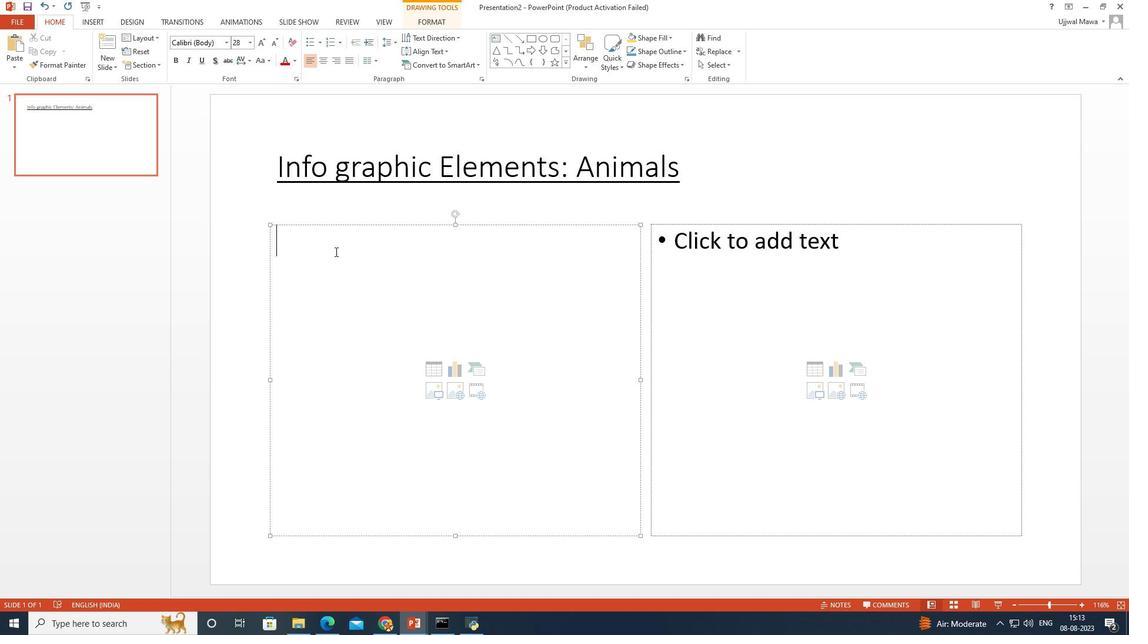 
Action: Mouse moved to (104, 28)
Screenshot: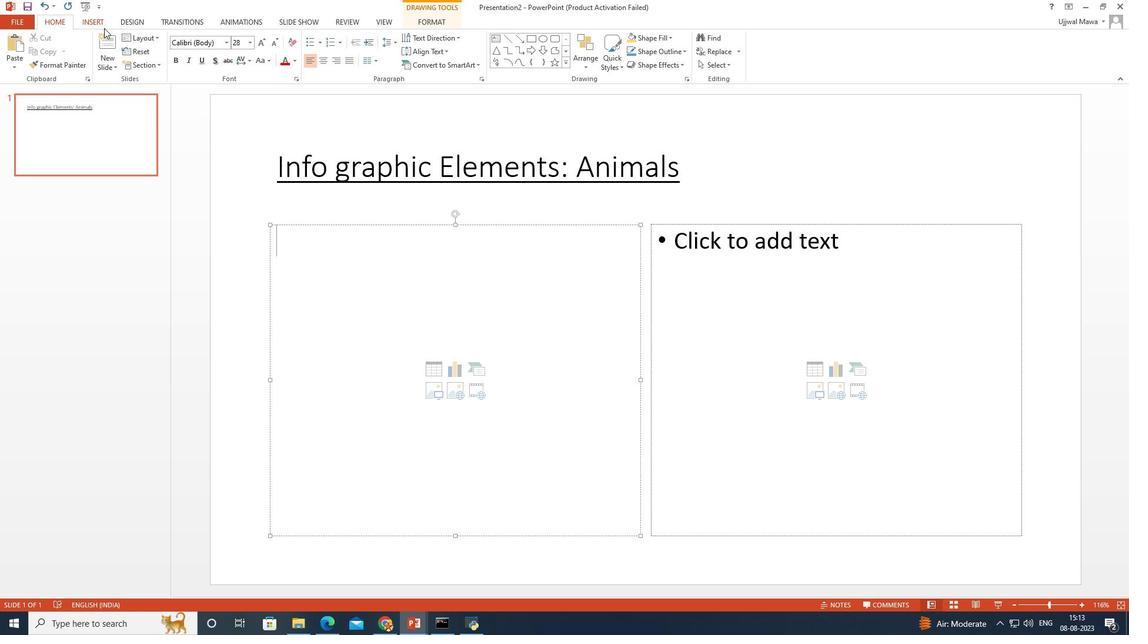 
Action: Mouse pressed left at (104, 28)
Screenshot: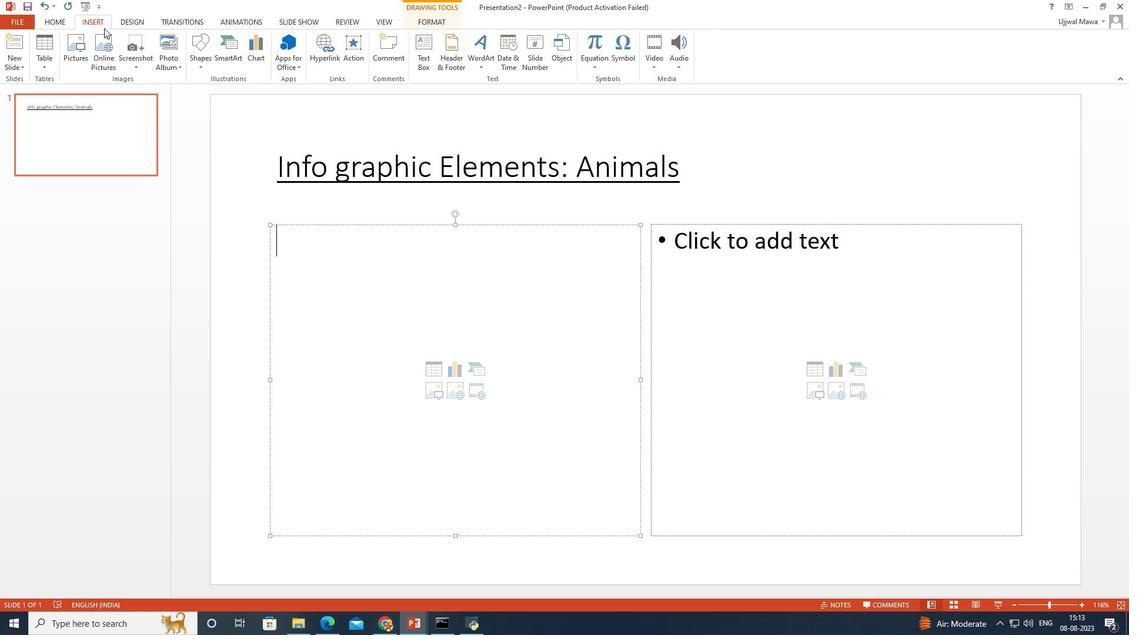 
Action: Mouse moved to (68, 56)
Screenshot: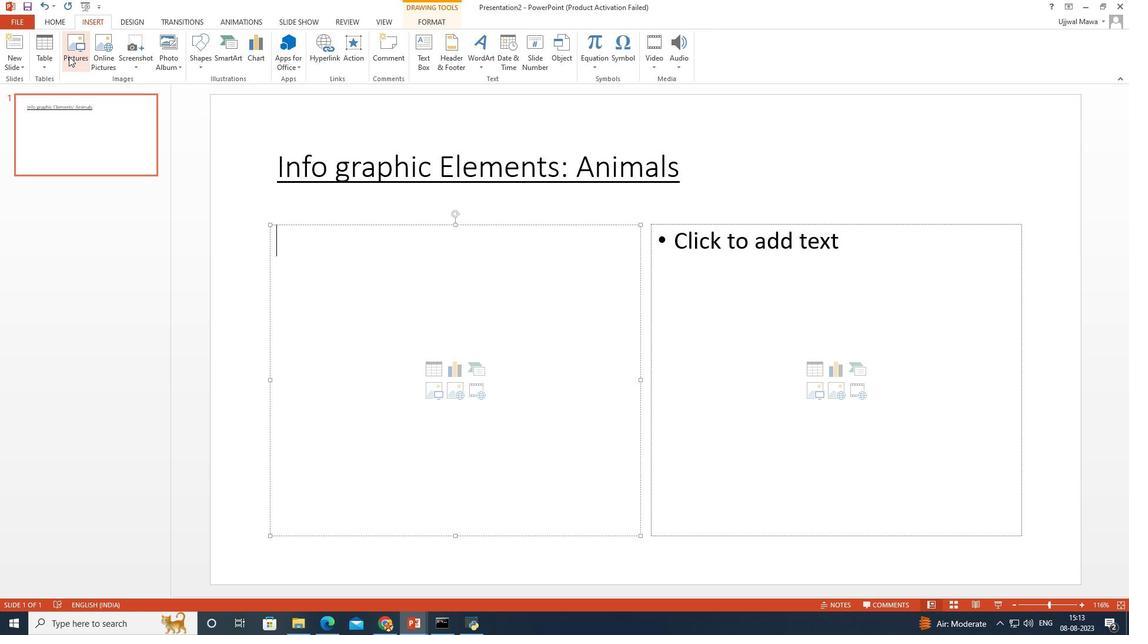 
Action: Mouse pressed left at (68, 56)
Screenshot: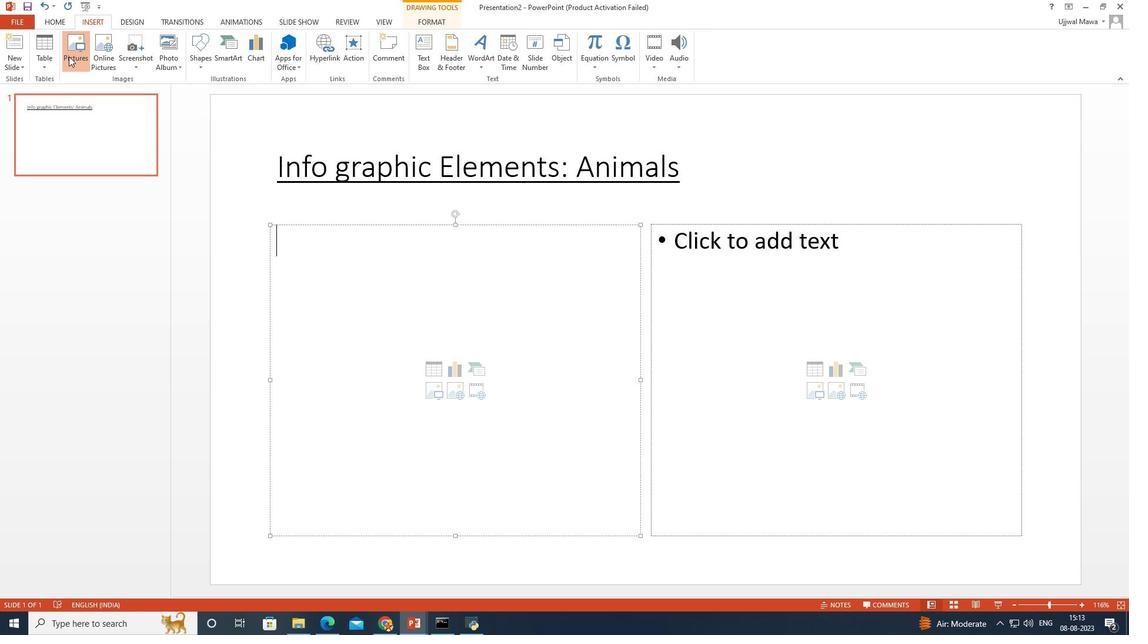 
Action: Mouse moved to (265, 164)
Screenshot: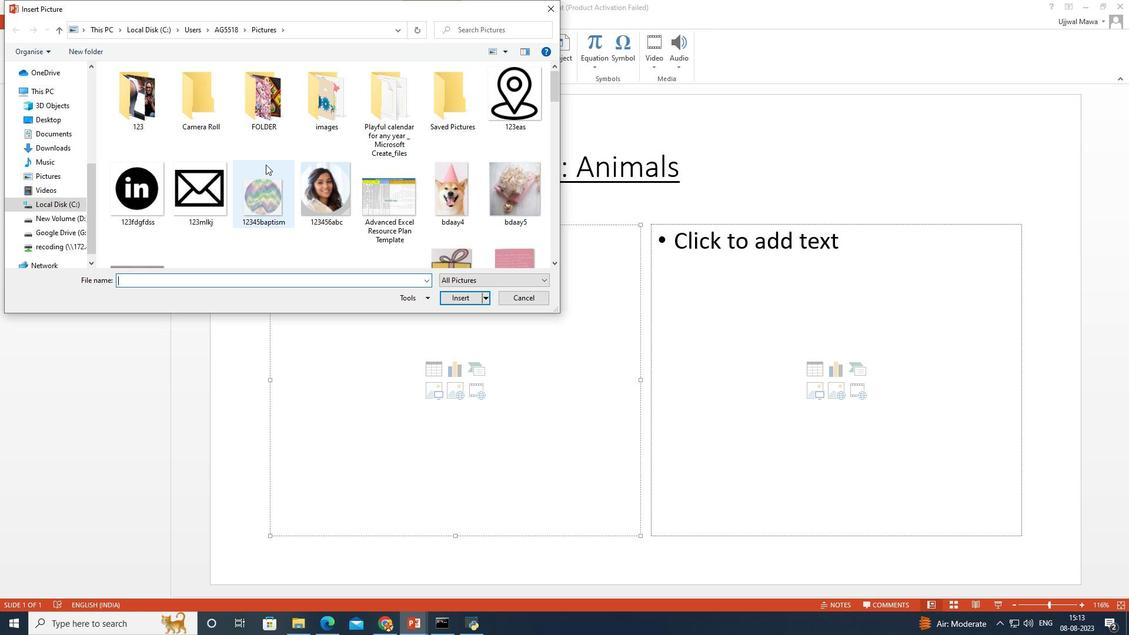 
Action: Mouse scrolled (265, 164) with delta (0, 0)
Screenshot: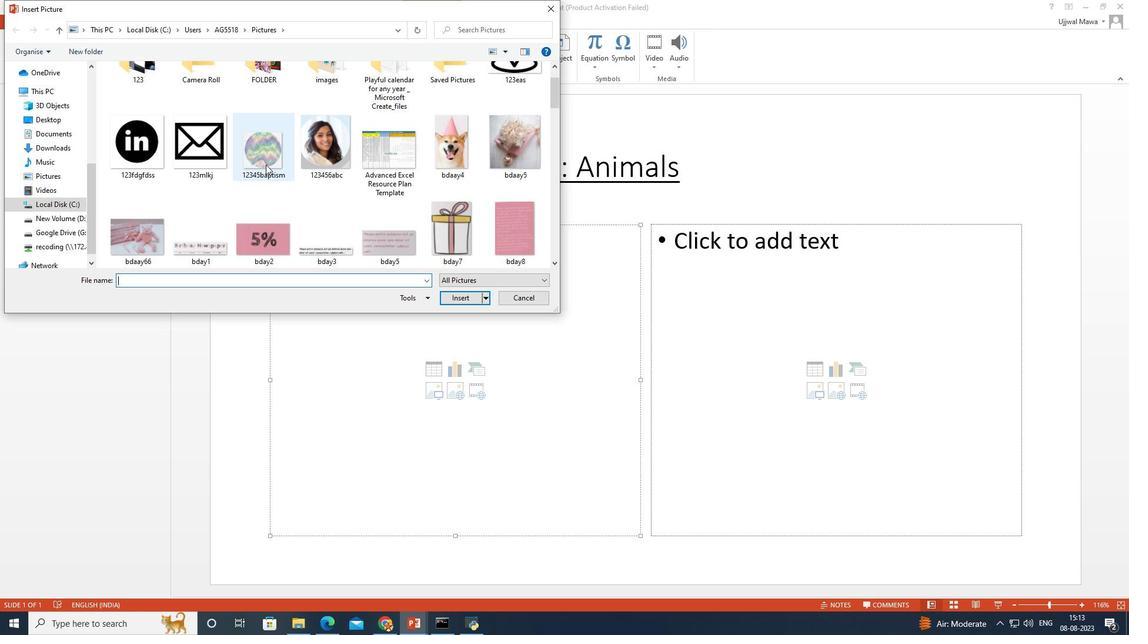 
Action: Mouse scrolled (265, 164) with delta (0, 0)
Screenshot: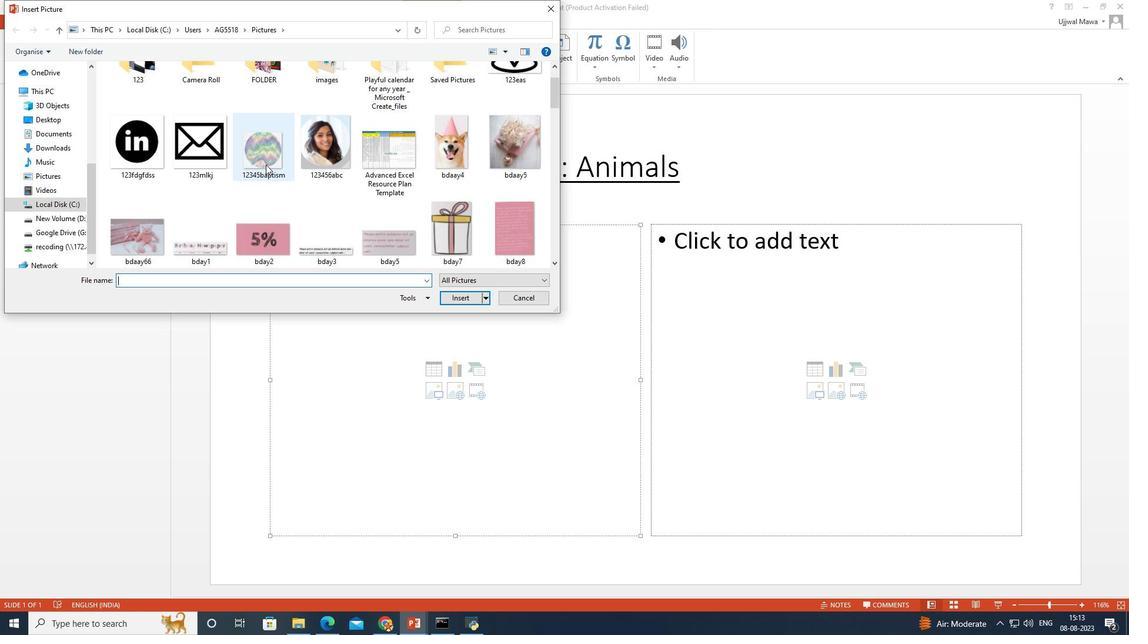 
Action: Mouse scrolled (265, 164) with delta (0, 0)
Screenshot: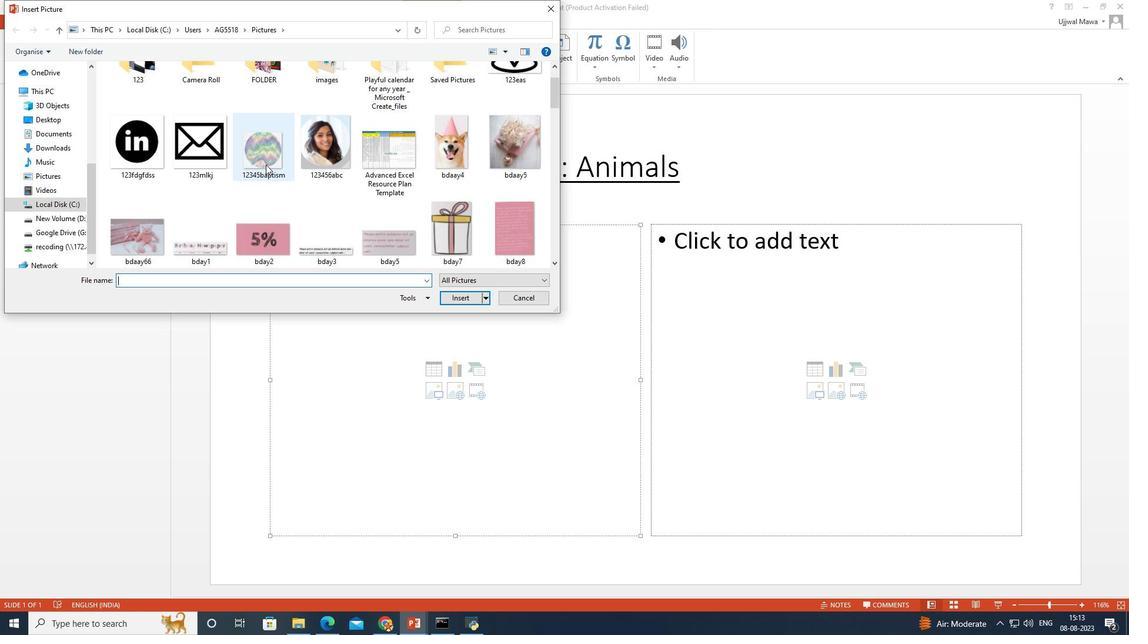 
Action: Mouse scrolled (265, 164) with delta (0, 0)
Screenshot: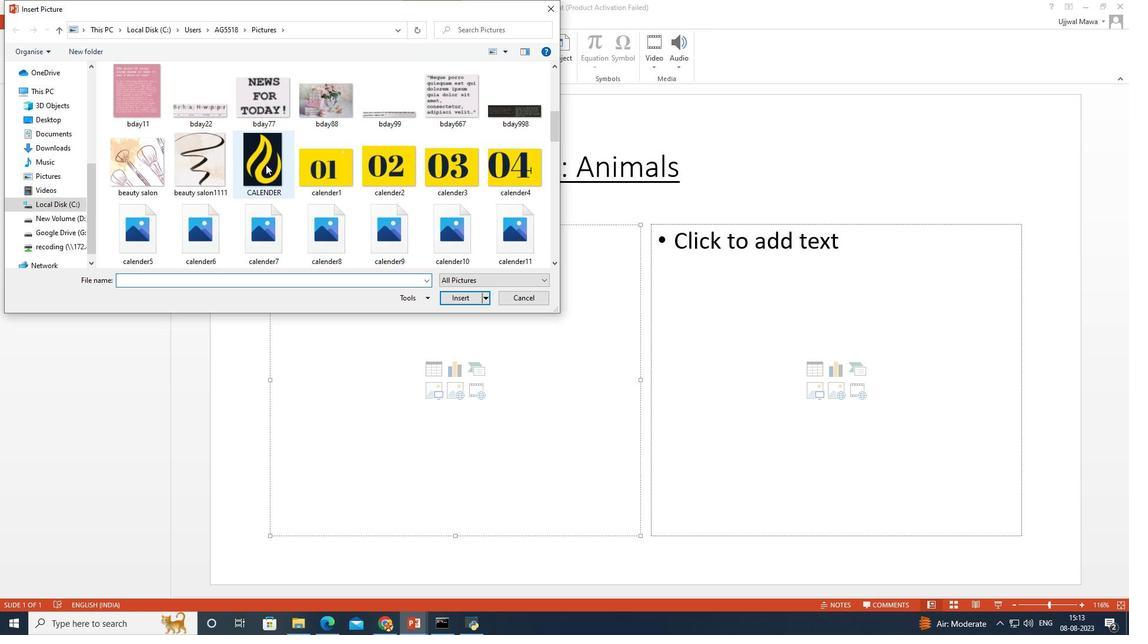 
Action: Mouse scrolled (265, 164) with delta (0, 0)
Screenshot: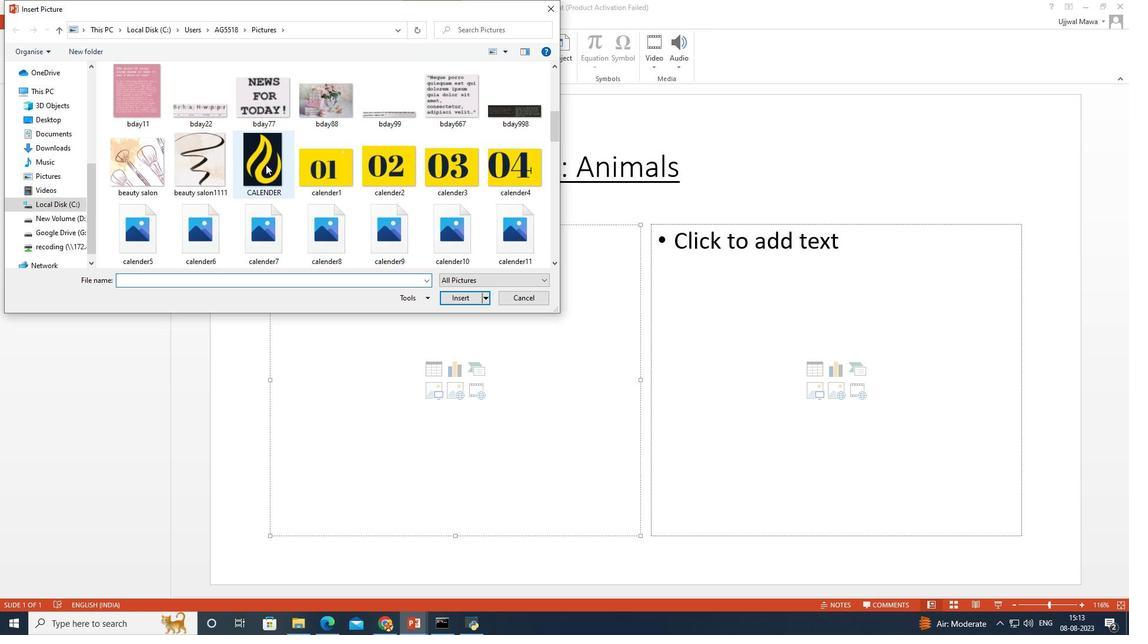 
Action: Mouse scrolled (265, 164) with delta (0, 0)
Screenshot: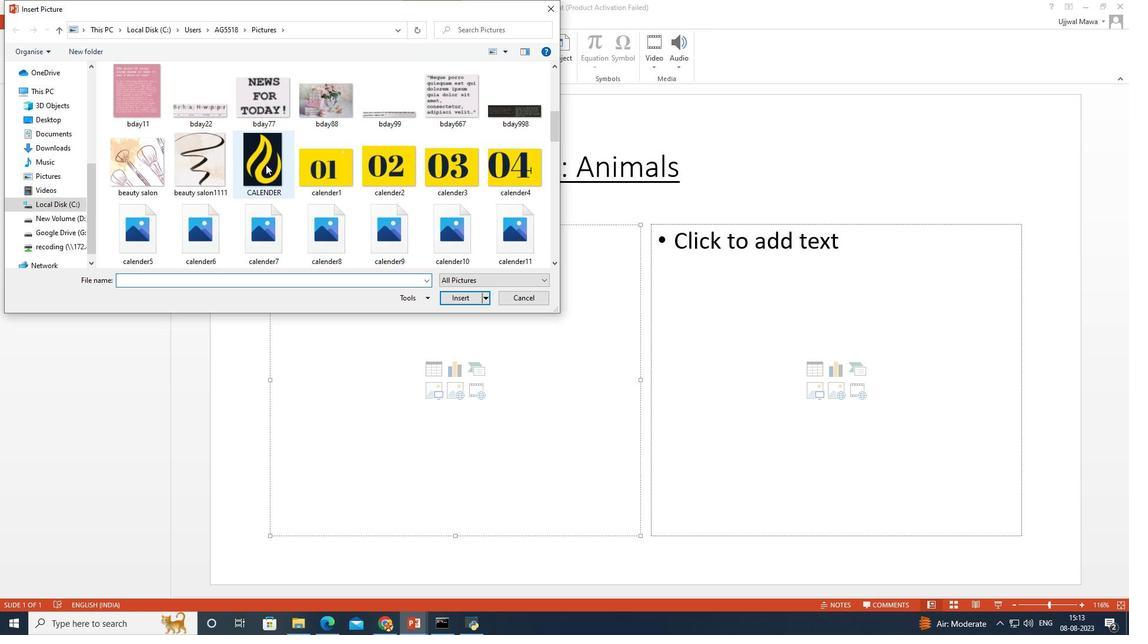 
Action: Mouse scrolled (265, 164) with delta (0, 0)
Screenshot: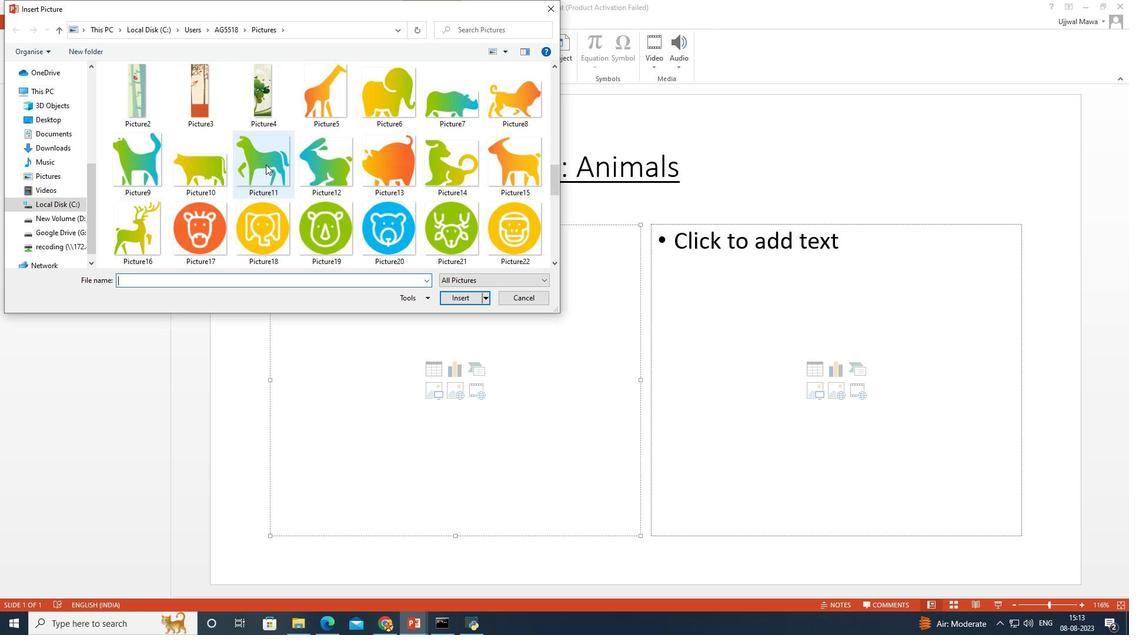 
Action: Mouse scrolled (265, 164) with delta (0, 0)
Screenshot: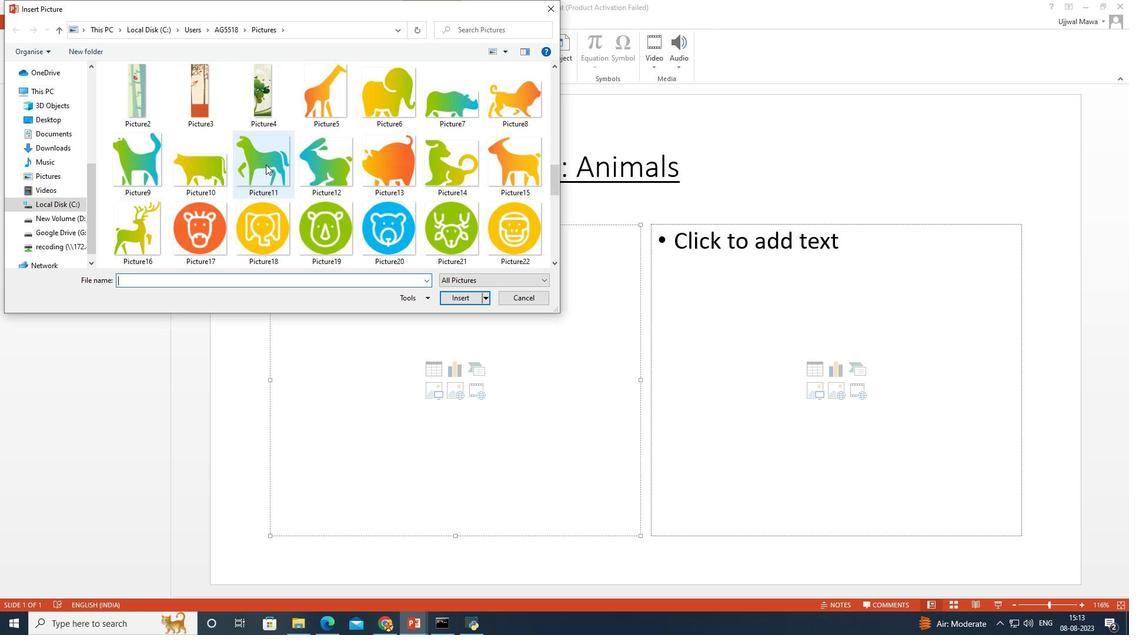 
Action: Mouse scrolled (265, 164) with delta (0, 0)
Screenshot: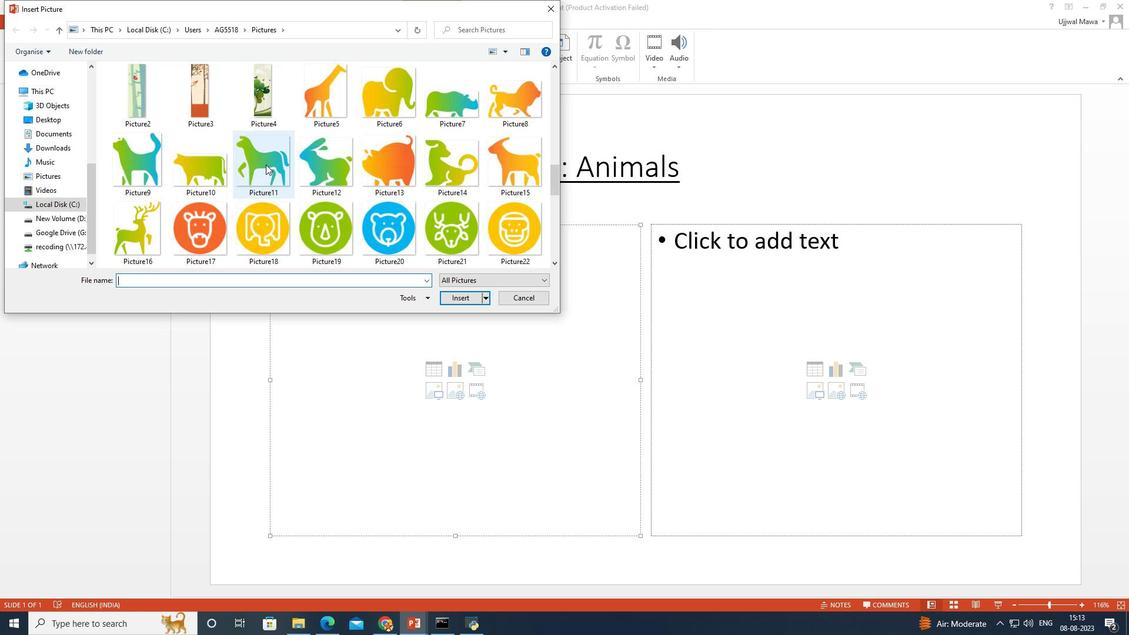 
Action: Mouse scrolled (265, 164) with delta (0, 0)
Screenshot: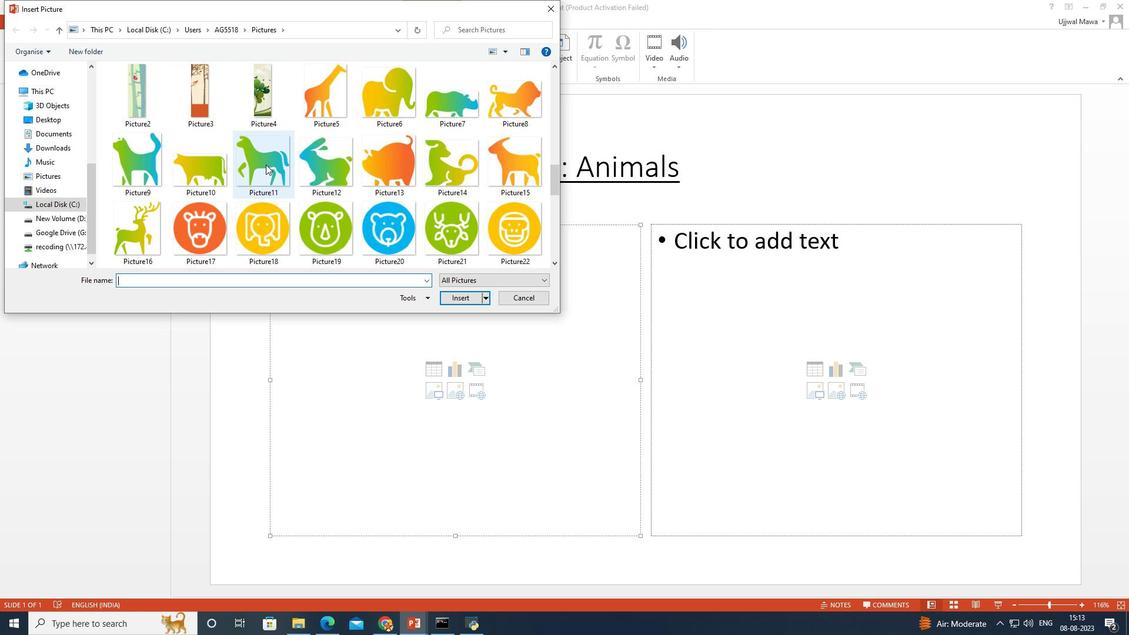 
Action: Mouse scrolled (265, 164) with delta (0, 0)
Screenshot: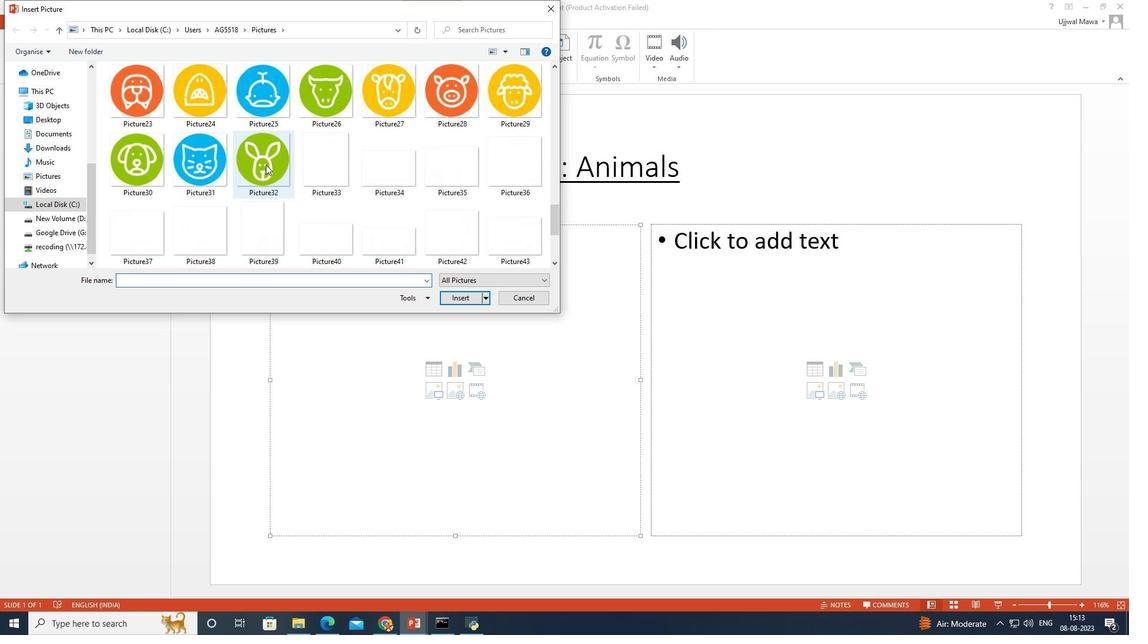 
Action: Mouse scrolled (265, 164) with delta (0, 0)
Screenshot: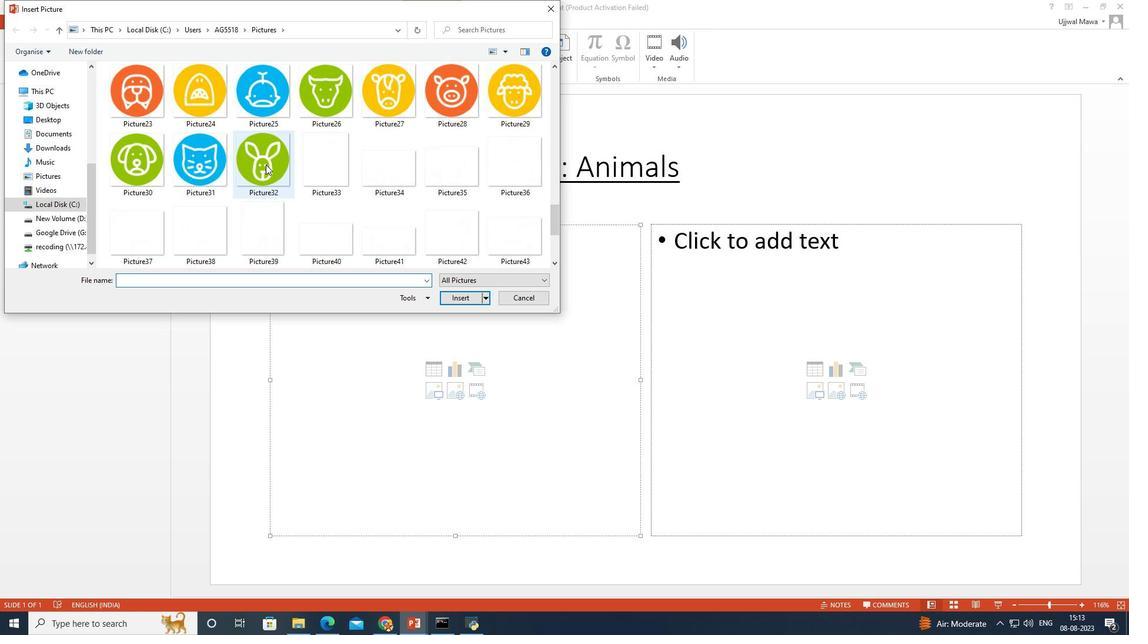 
Action: Mouse scrolled (265, 165) with delta (0, 0)
Screenshot: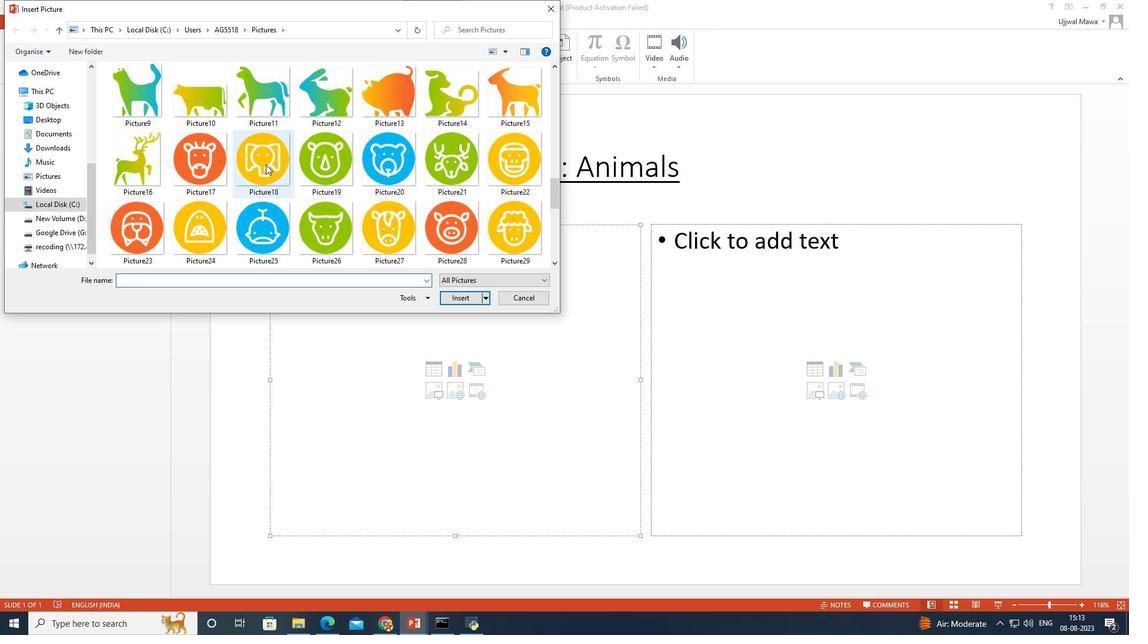 
Action: Mouse scrolled (265, 165) with delta (0, 0)
Screenshot: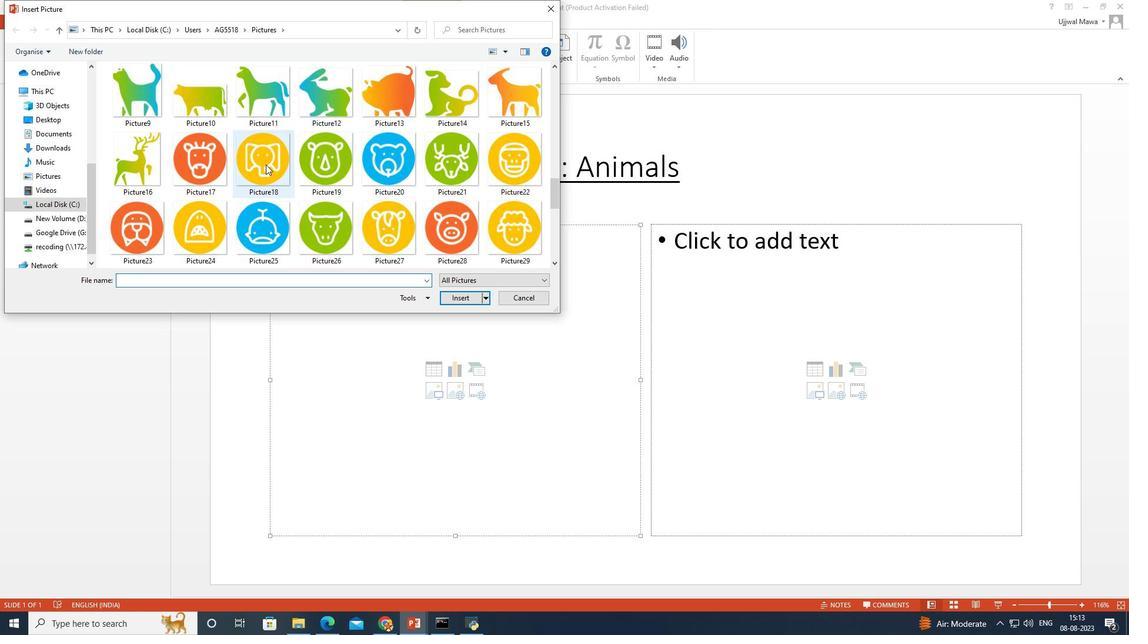 
Action: Mouse scrolled (265, 165) with delta (0, 0)
Screenshot: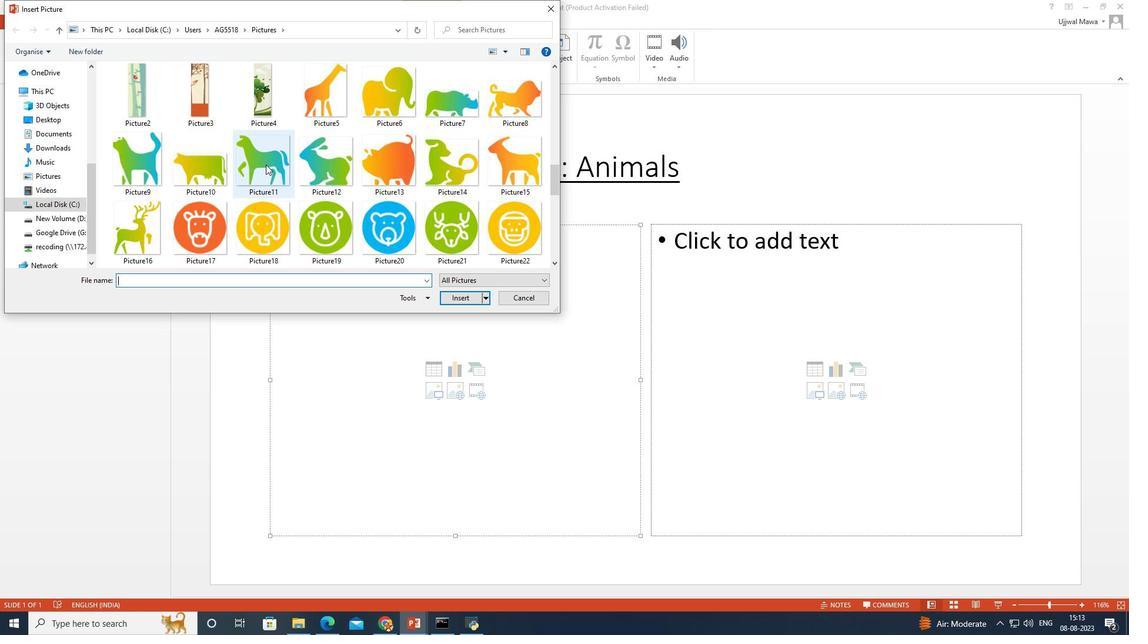 
Action: Mouse moved to (381, 135)
Screenshot: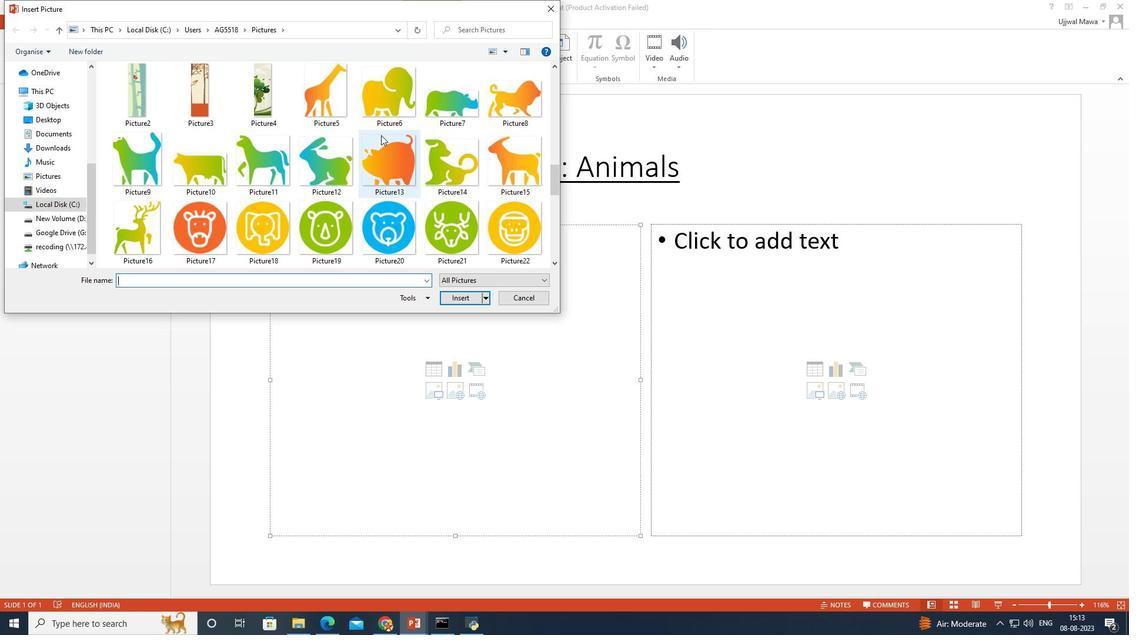 
Action: Mouse scrolled (381, 135) with delta (0, 0)
Screenshot: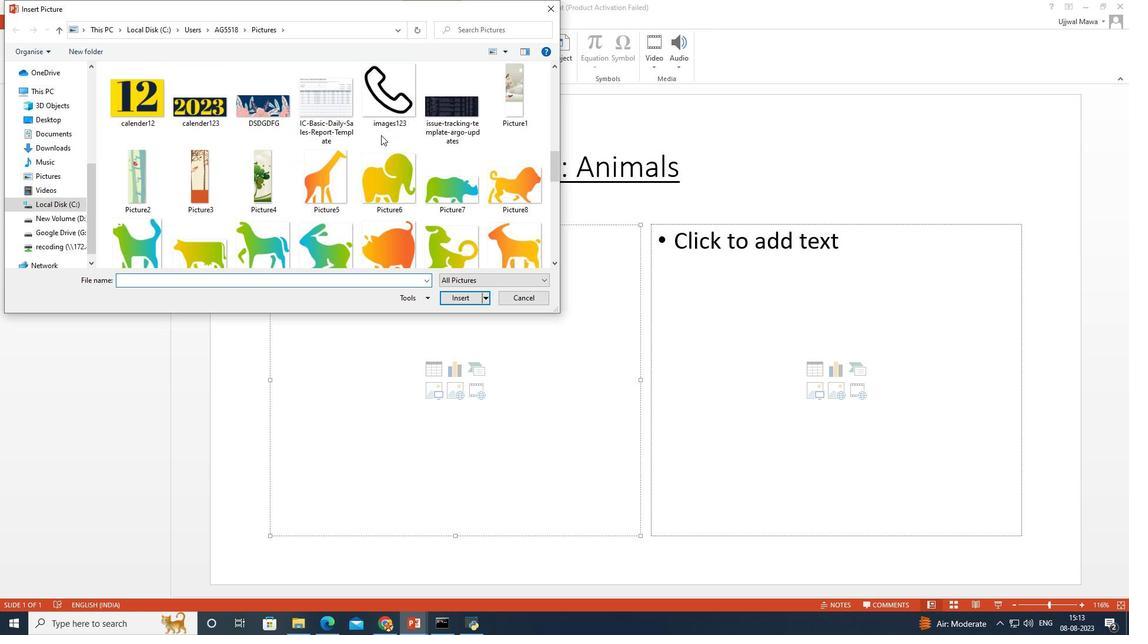 
Action: Mouse moved to (332, 161)
Screenshot: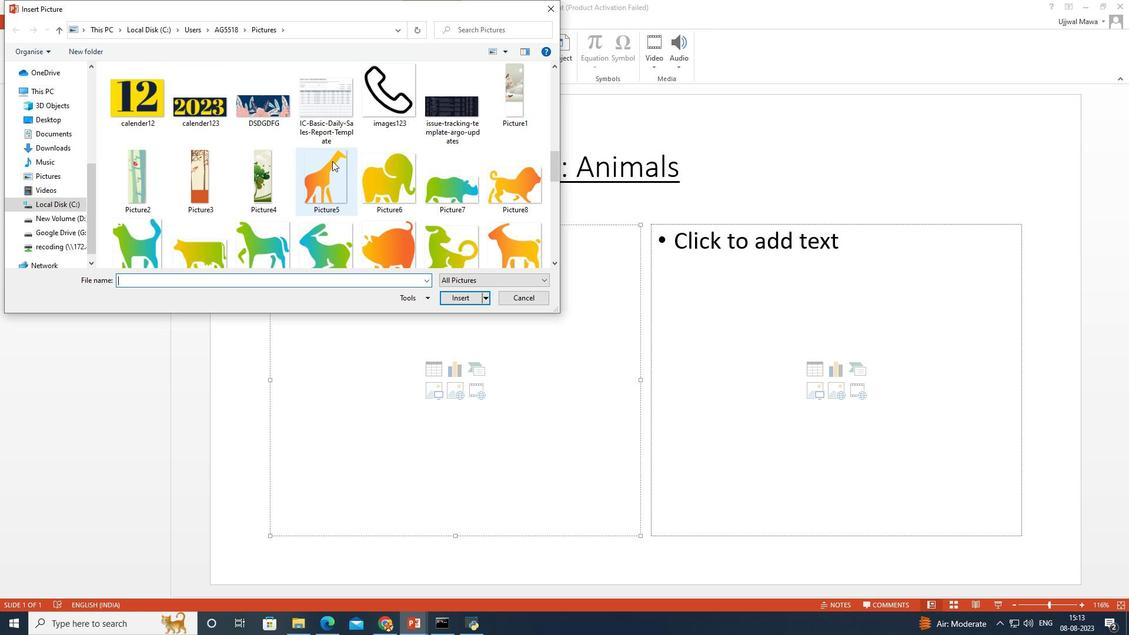 
Action: Mouse pressed left at (332, 161)
Screenshot: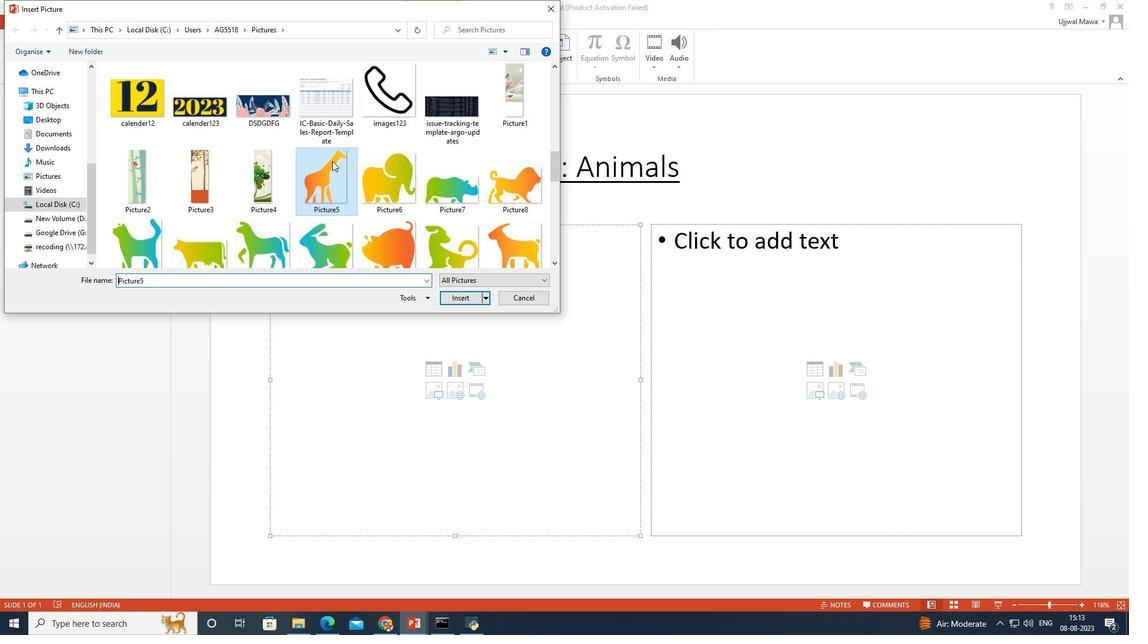 
Action: Mouse moved to (454, 301)
Screenshot: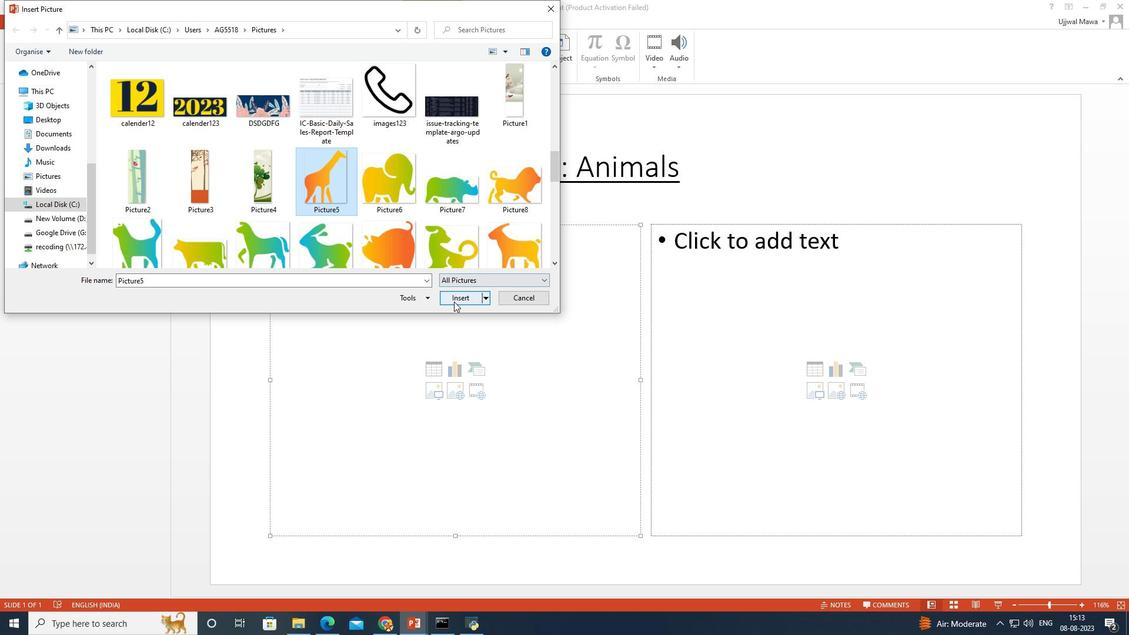 
Action: Mouse pressed left at (454, 301)
Screenshot: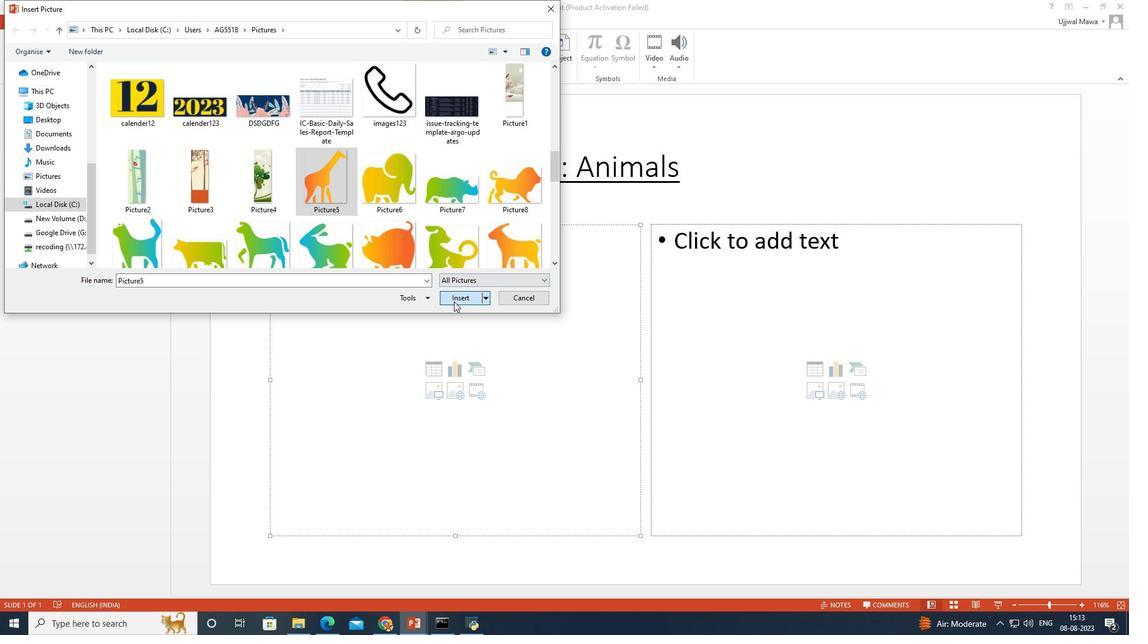 
Action: Mouse moved to (479, 373)
Screenshot: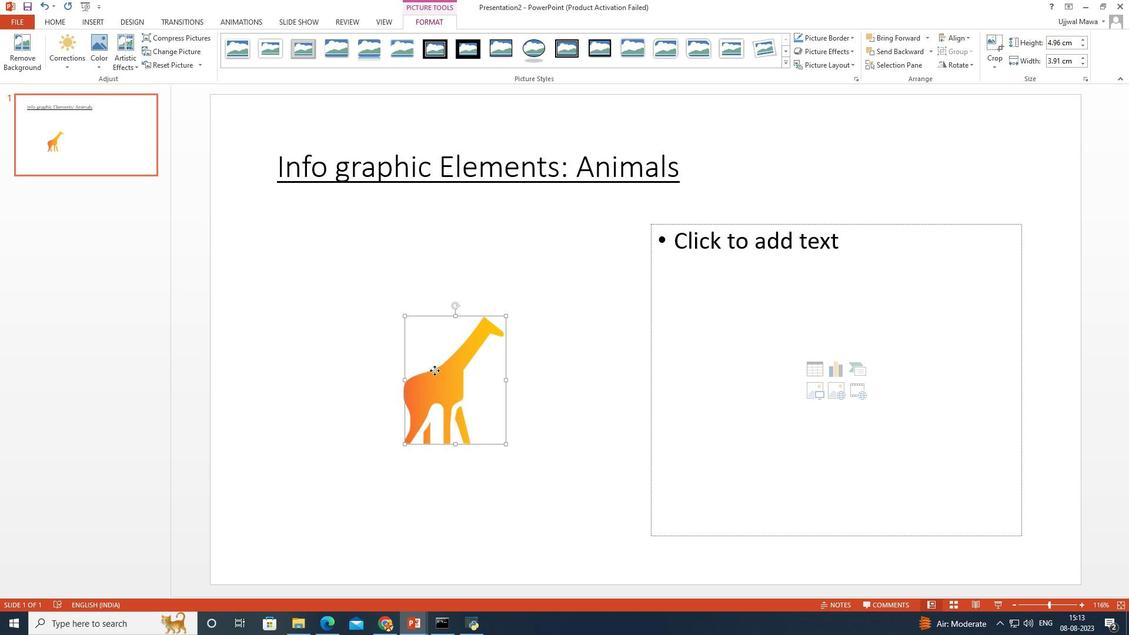 
Action: Mouse pressed left at (479, 373)
Screenshot: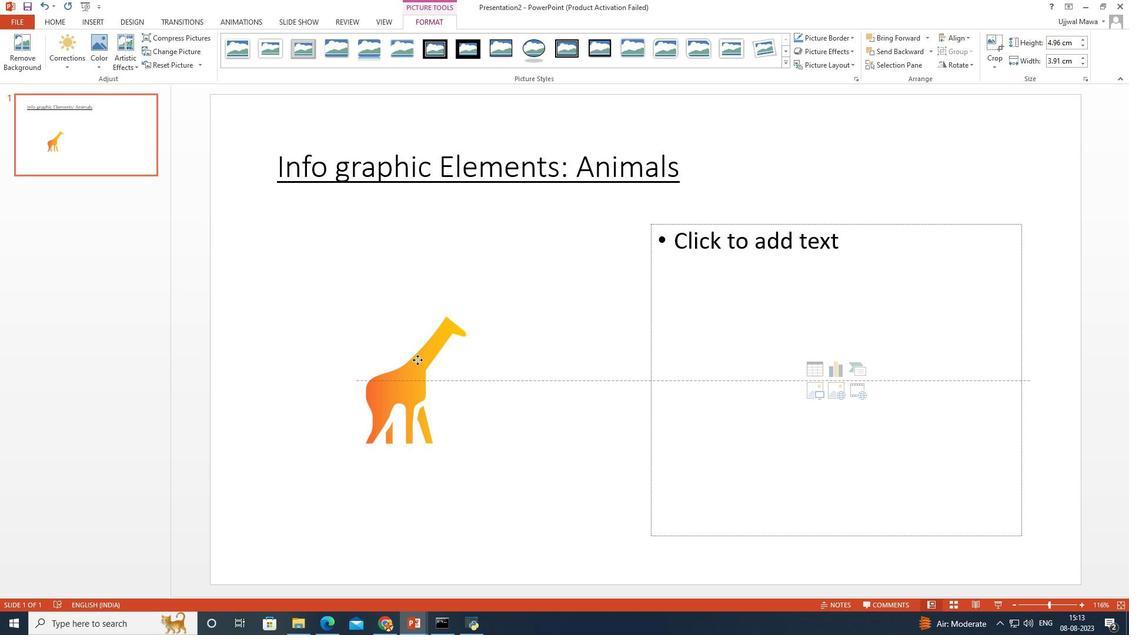 
Action: Mouse moved to (356, 326)
Screenshot: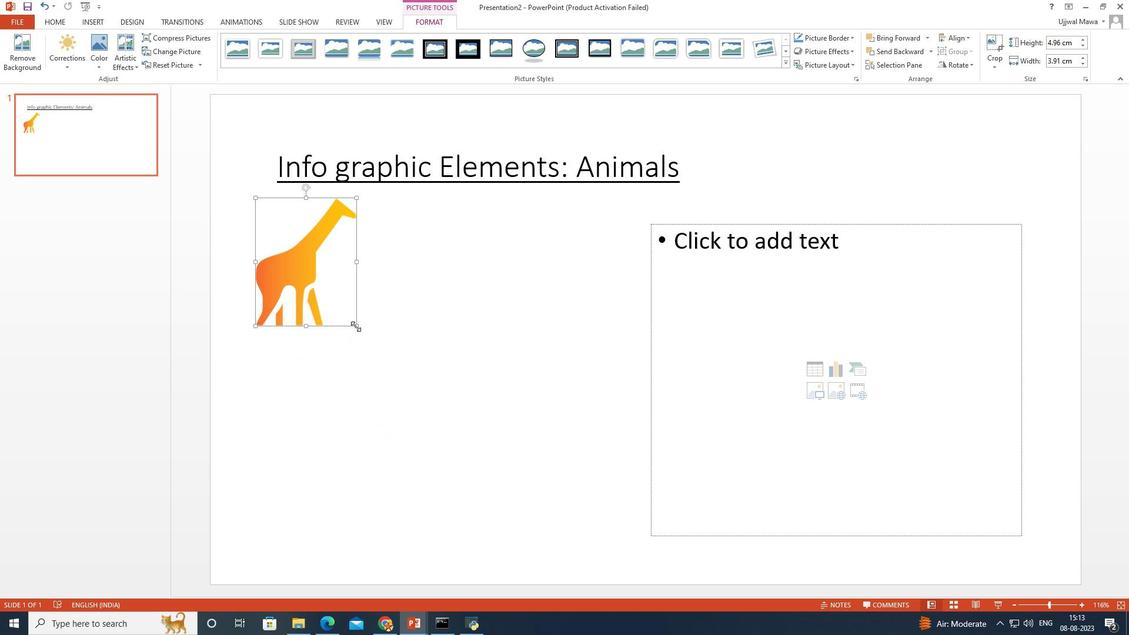 
Action: Mouse pressed left at (356, 326)
Screenshot: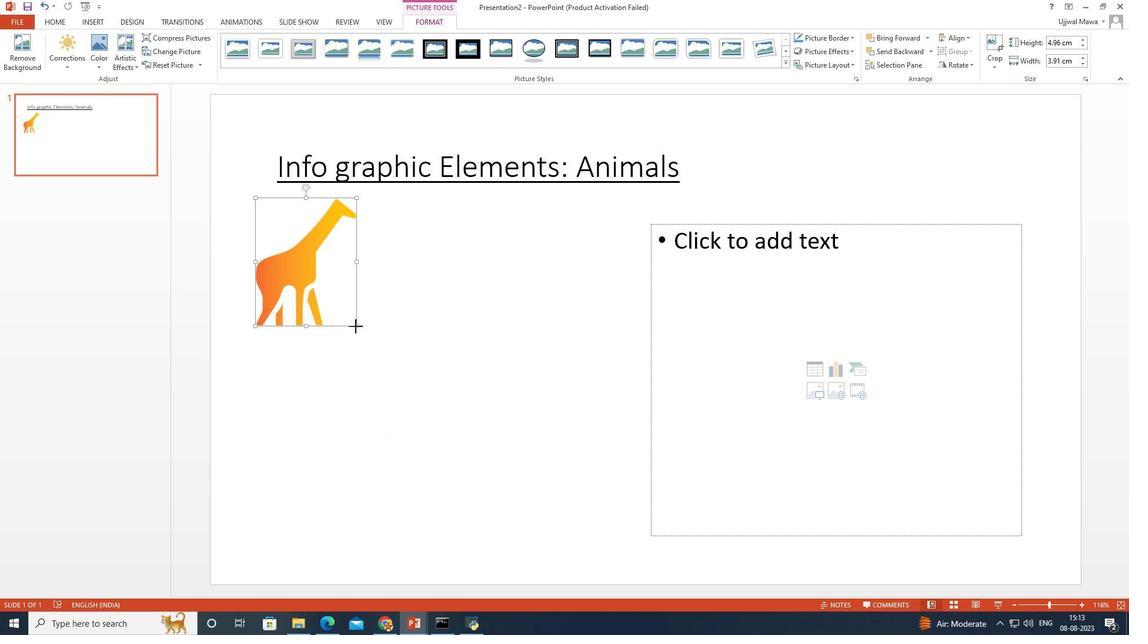 
Action: Mouse moved to (307, 273)
Screenshot: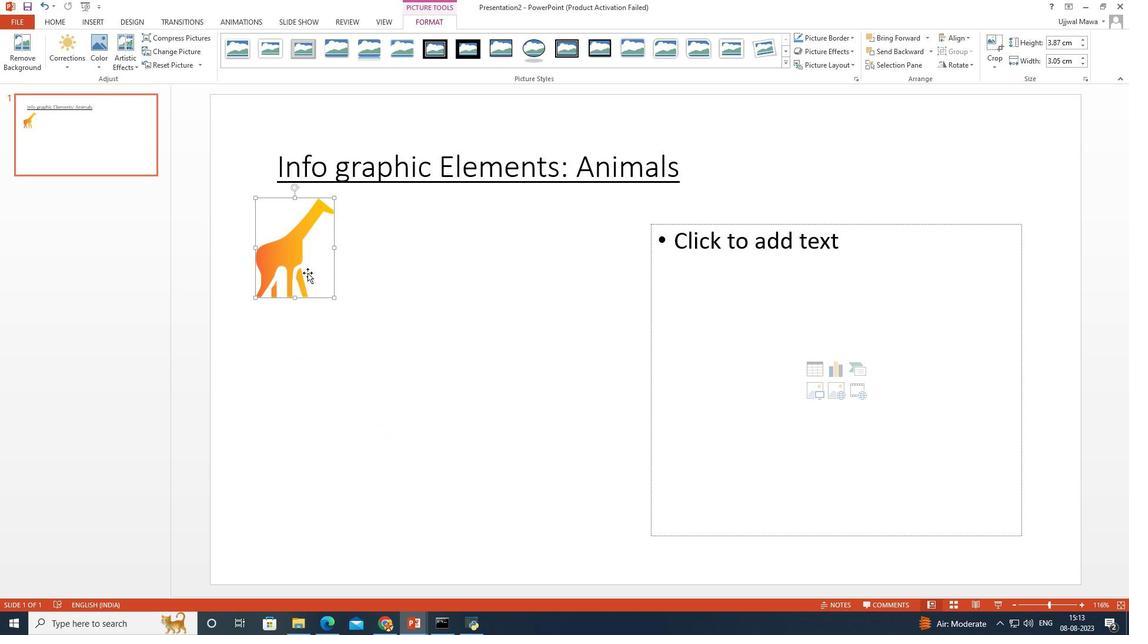 
Action: Mouse pressed left at (307, 273)
Screenshot: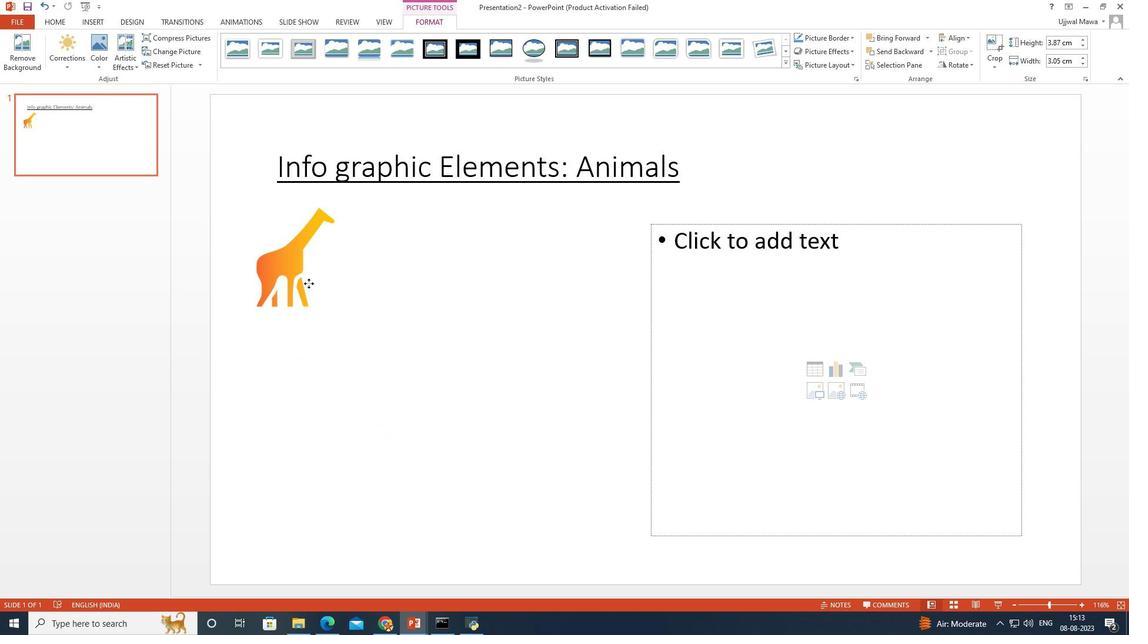 
Action: Mouse moved to (380, 280)
Screenshot: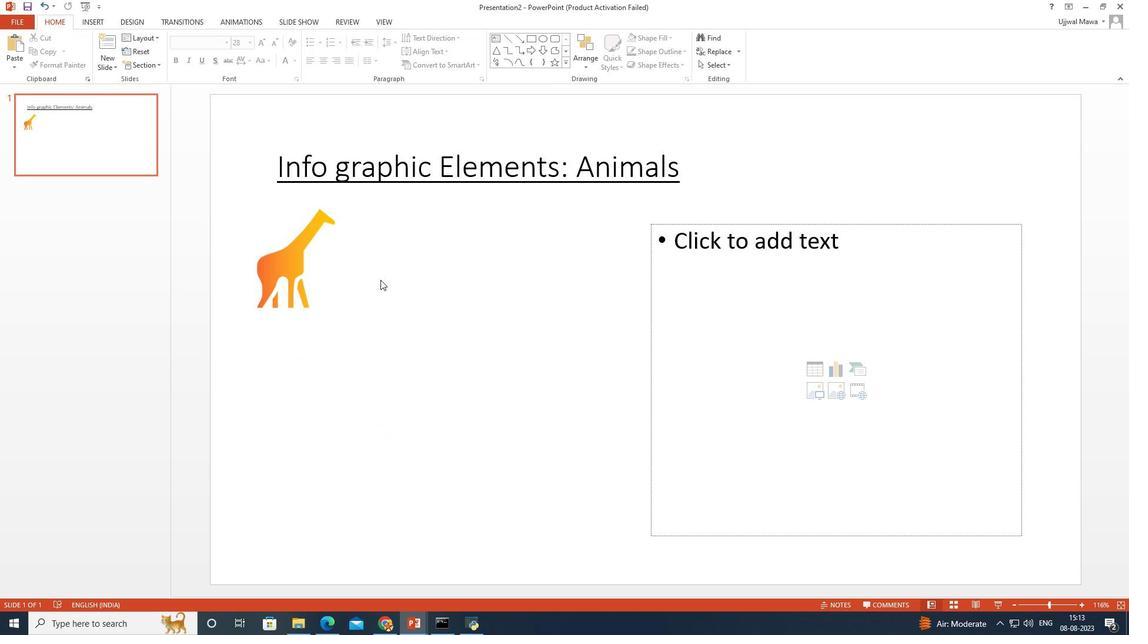 
Action: Mouse pressed left at (380, 280)
Screenshot: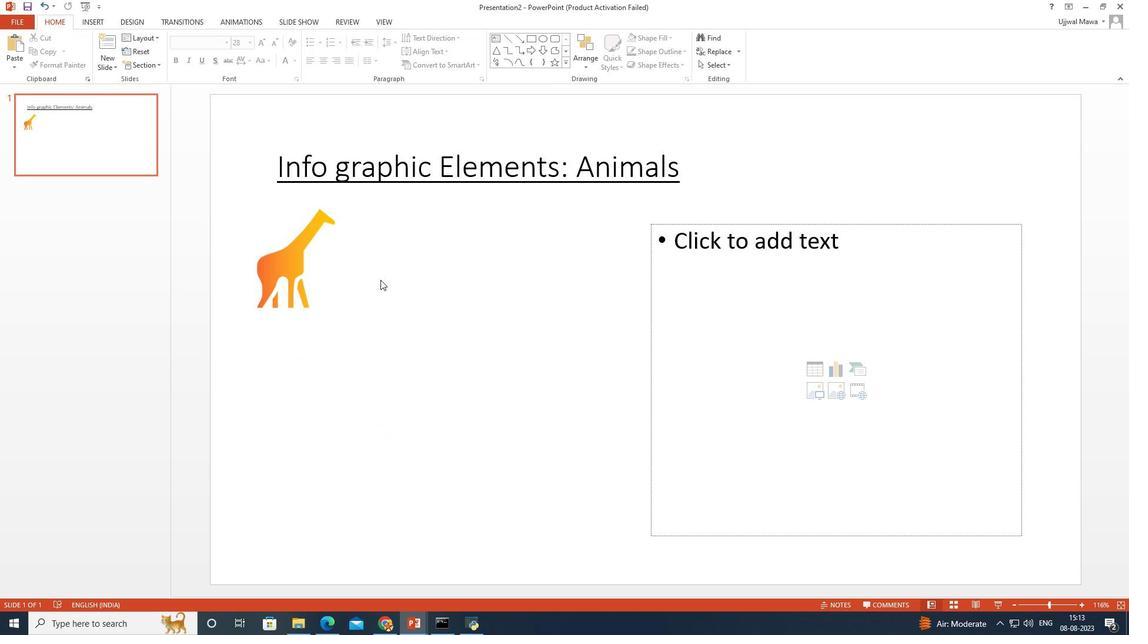 
Action: Mouse moved to (97, 22)
Screenshot: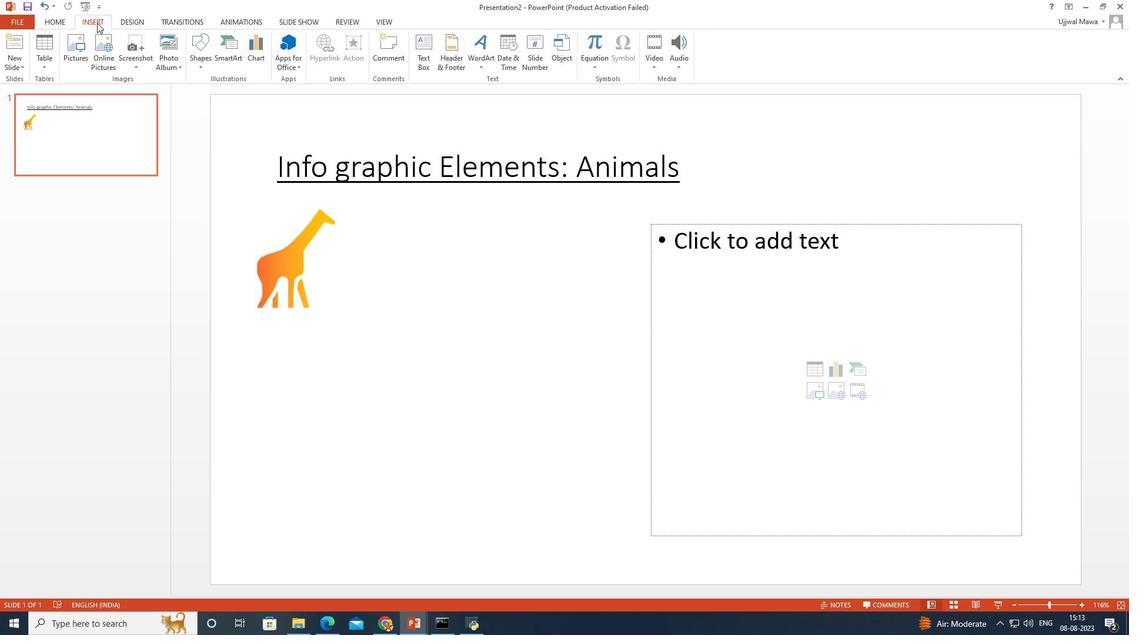 
Action: Mouse pressed left at (97, 22)
Screenshot: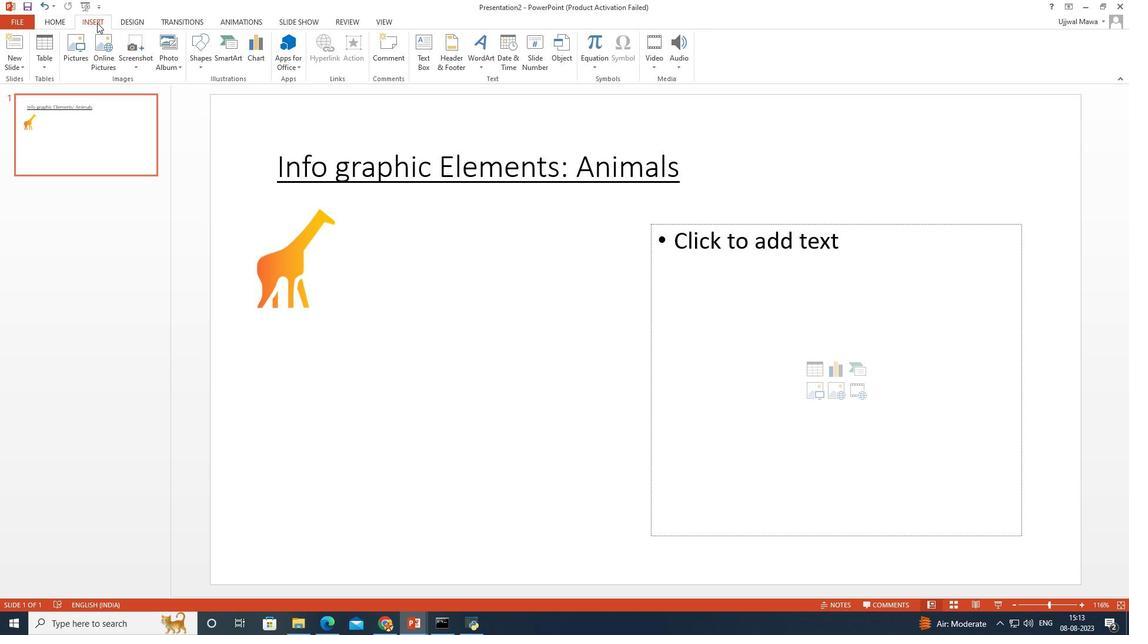 
Action: Mouse moved to (80, 51)
Screenshot: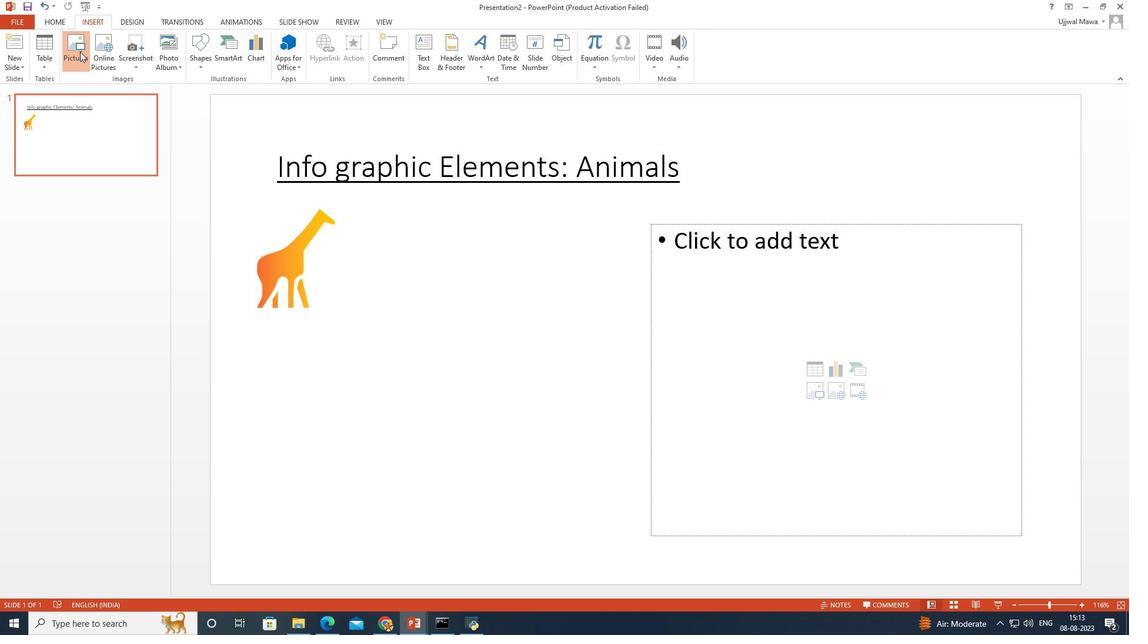 
Action: Mouse pressed left at (80, 51)
Screenshot: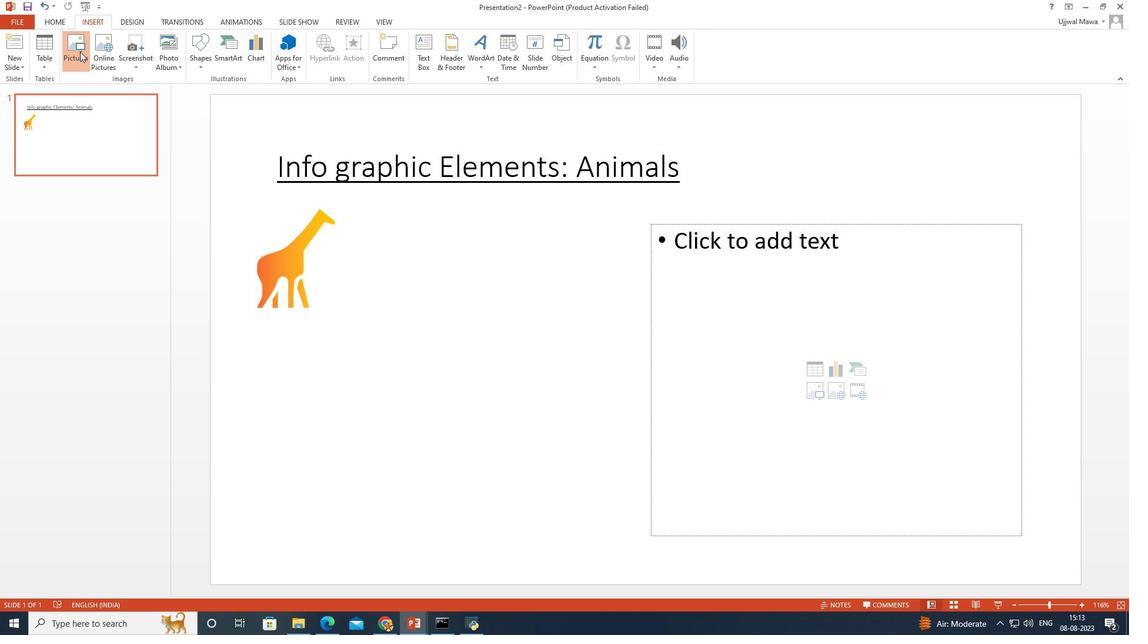 
Action: Mouse moved to (270, 144)
Screenshot: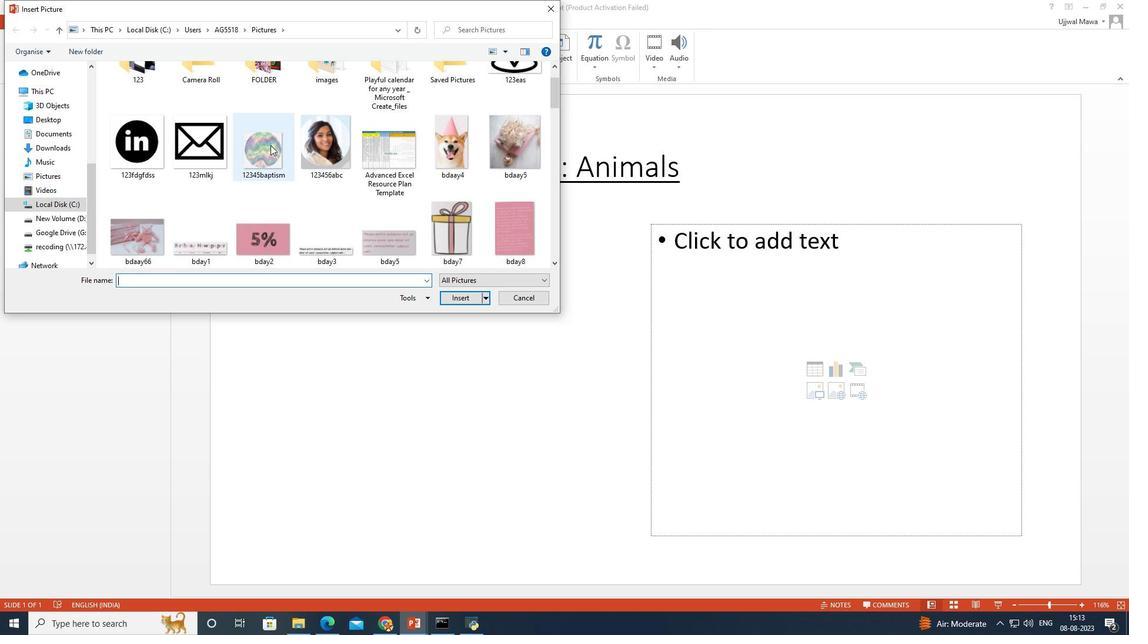 
Action: Mouse scrolled (270, 143) with delta (0, 0)
Screenshot: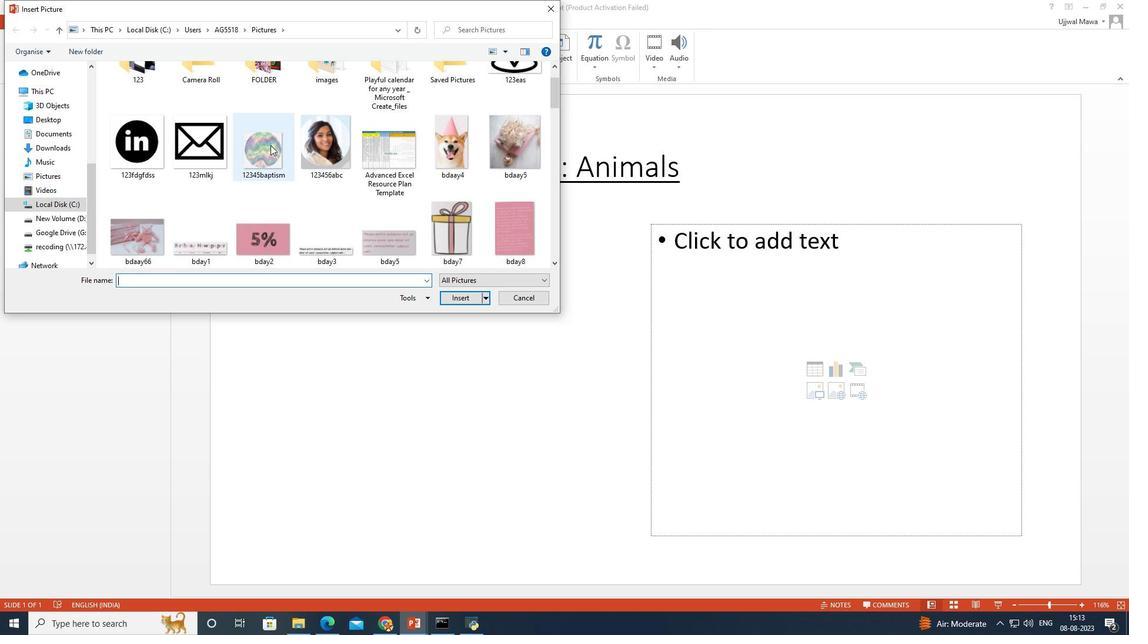 
Action: Mouse moved to (270, 145)
Screenshot: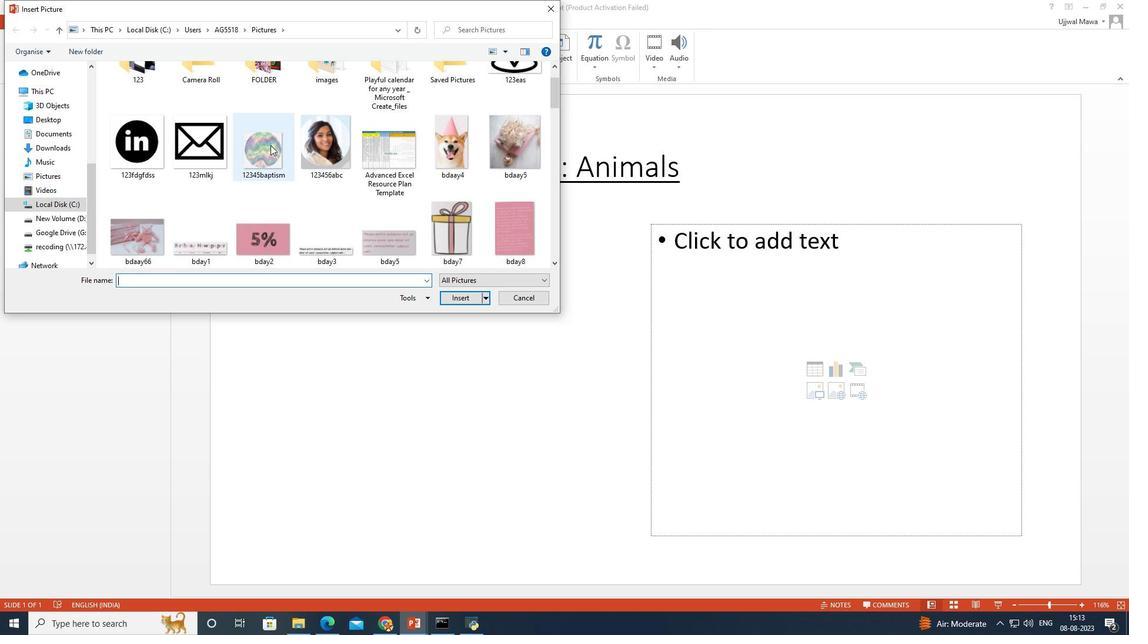 
Action: Mouse scrolled (270, 144) with delta (0, 0)
Screenshot: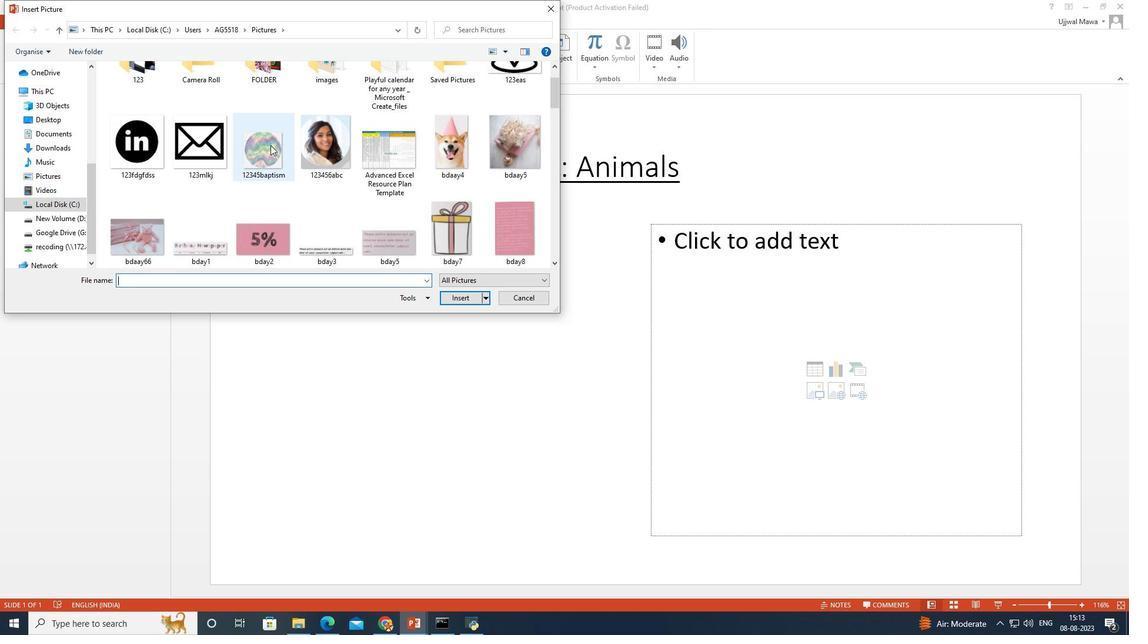 
Action: Mouse scrolled (270, 144) with delta (0, 0)
Screenshot: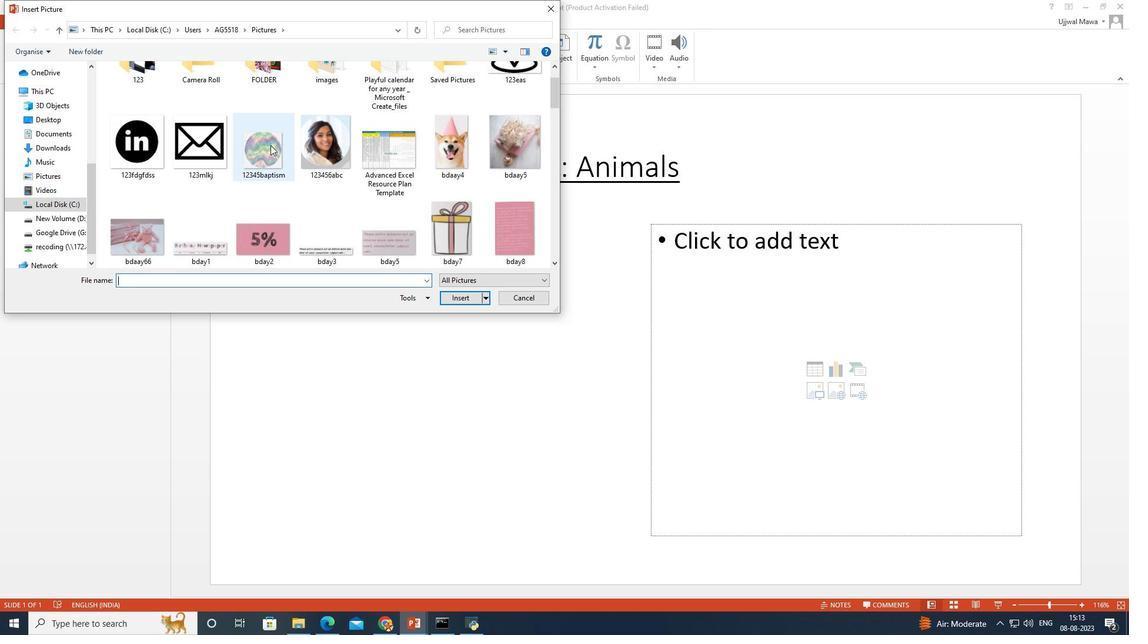 
Action: Mouse scrolled (270, 144) with delta (0, 0)
Screenshot: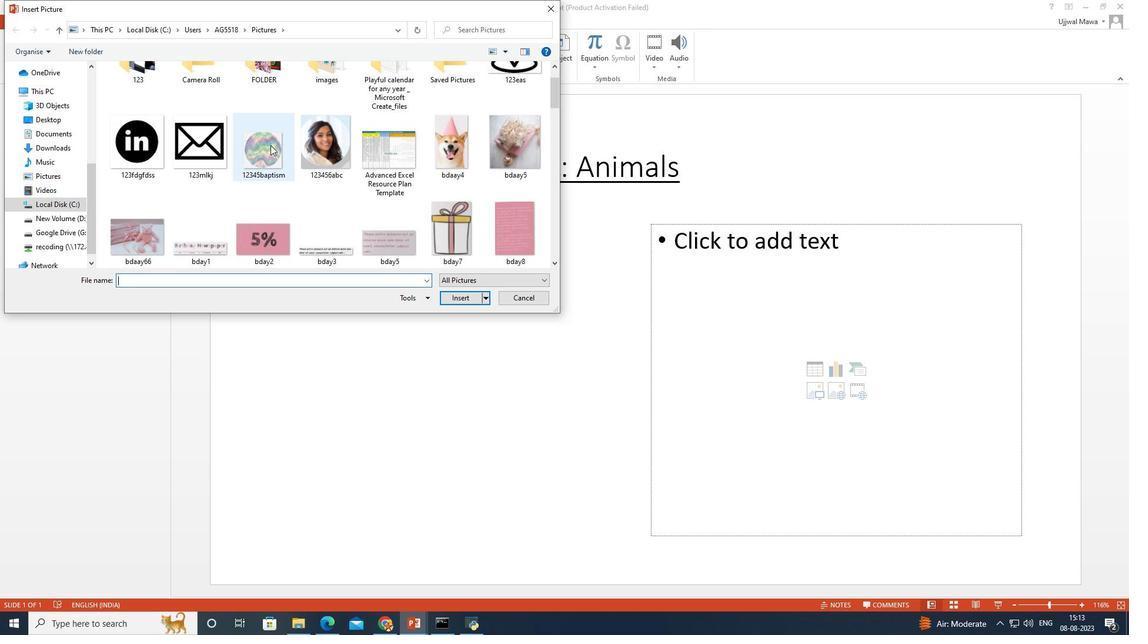 
Action: Mouse moved to (270, 145)
Screenshot: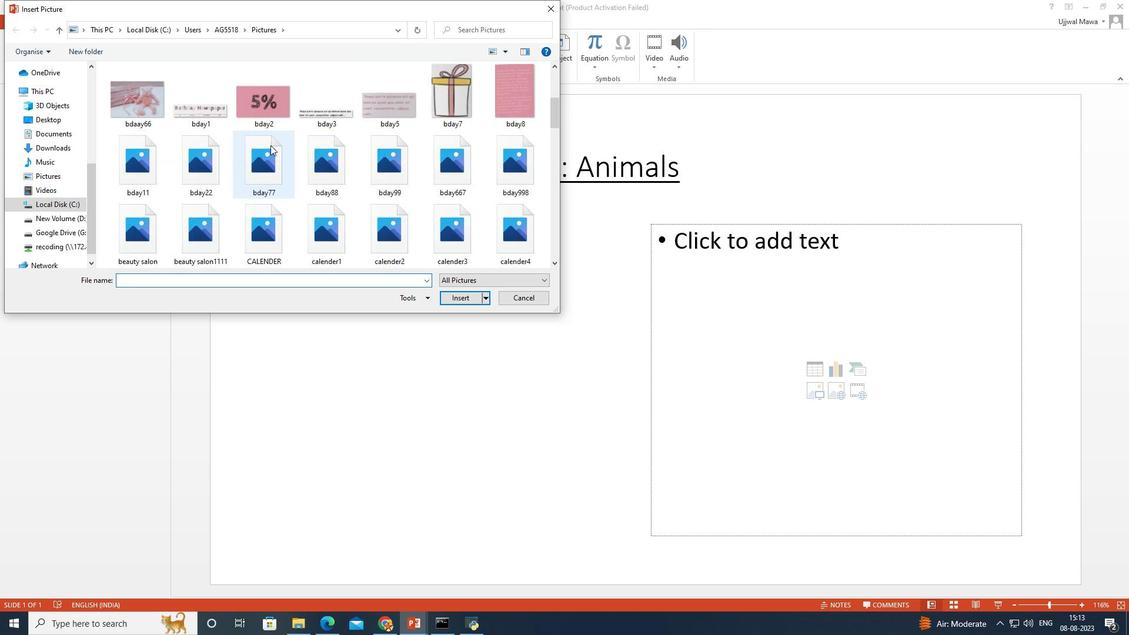 
Action: Mouse scrolled (270, 144) with delta (0, 0)
Screenshot: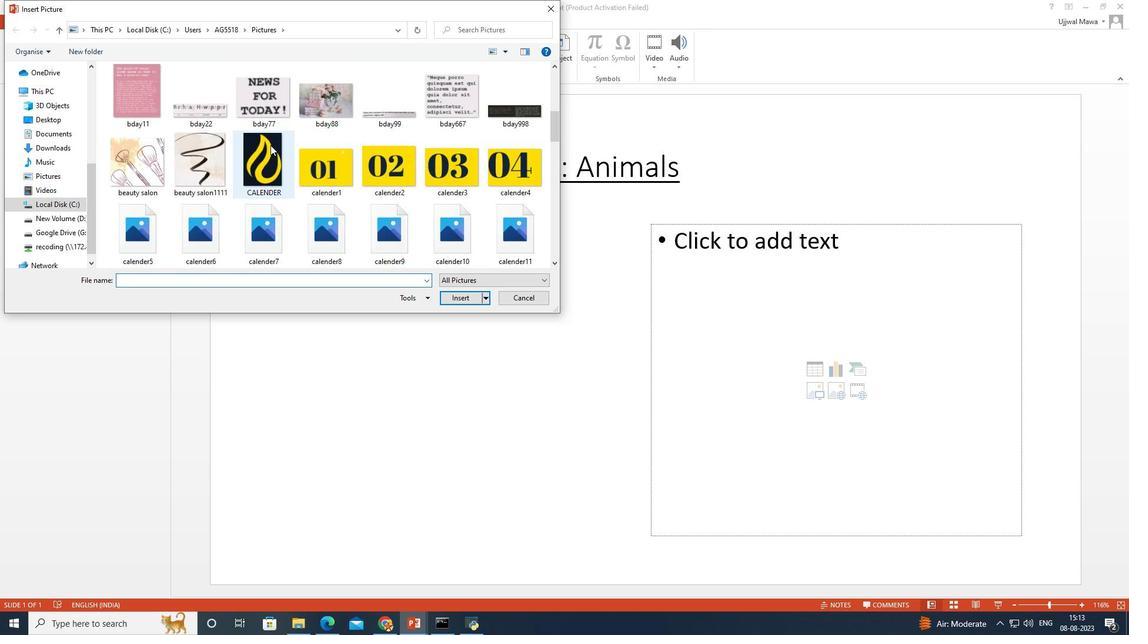 
Action: Mouse scrolled (270, 144) with delta (0, 0)
Screenshot: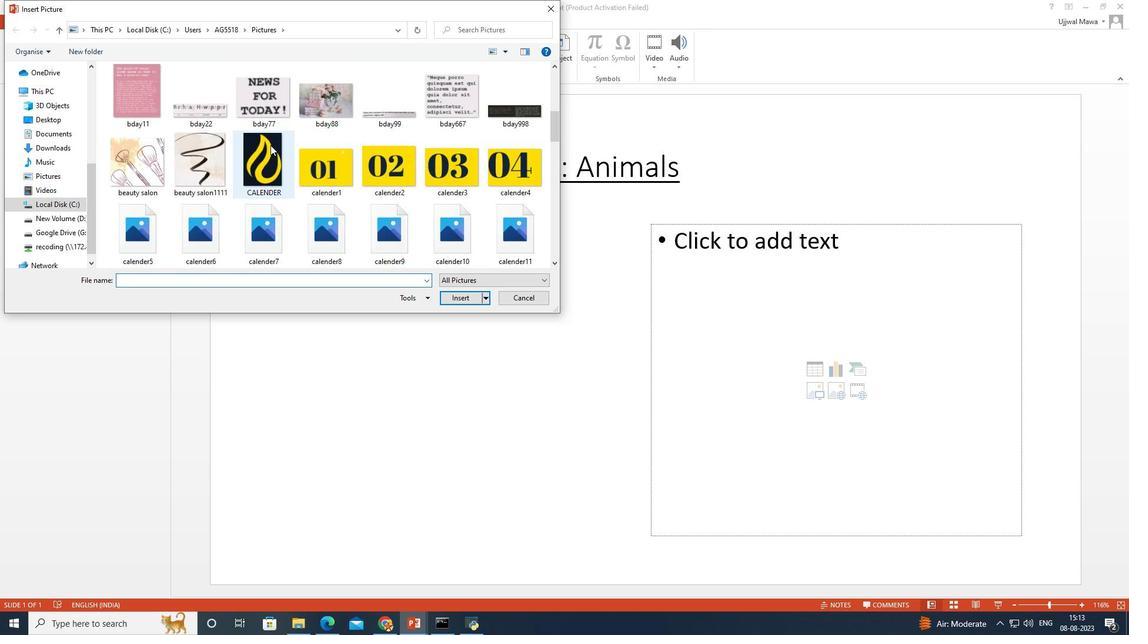 
Action: Mouse scrolled (270, 144) with delta (0, 0)
Screenshot: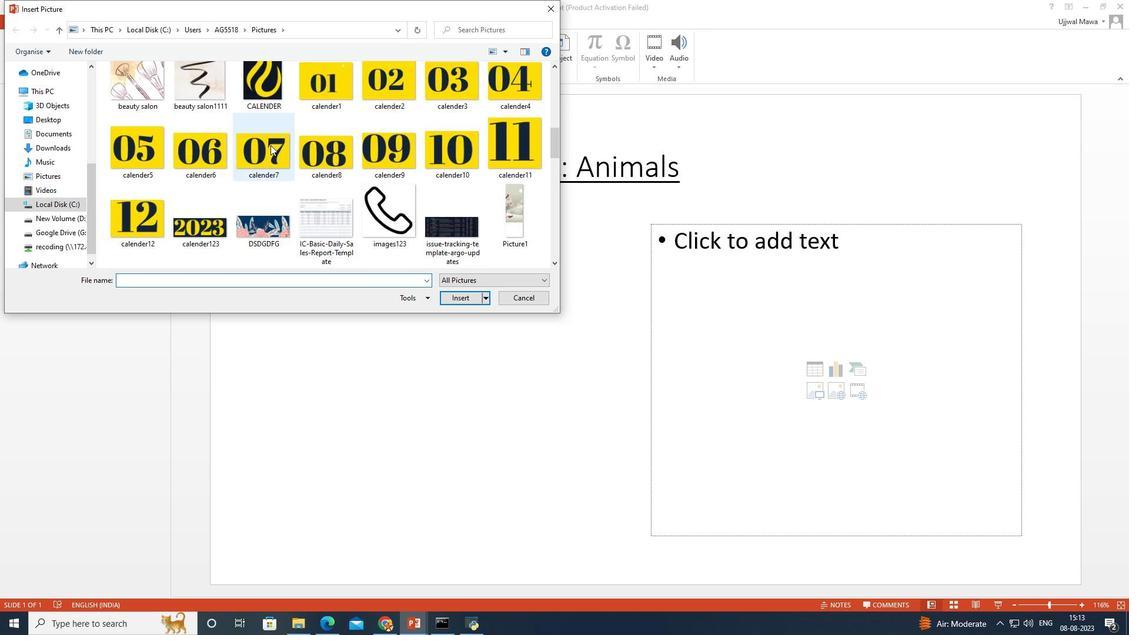 
Action: Mouse scrolled (270, 144) with delta (0, 0)
Screenshot: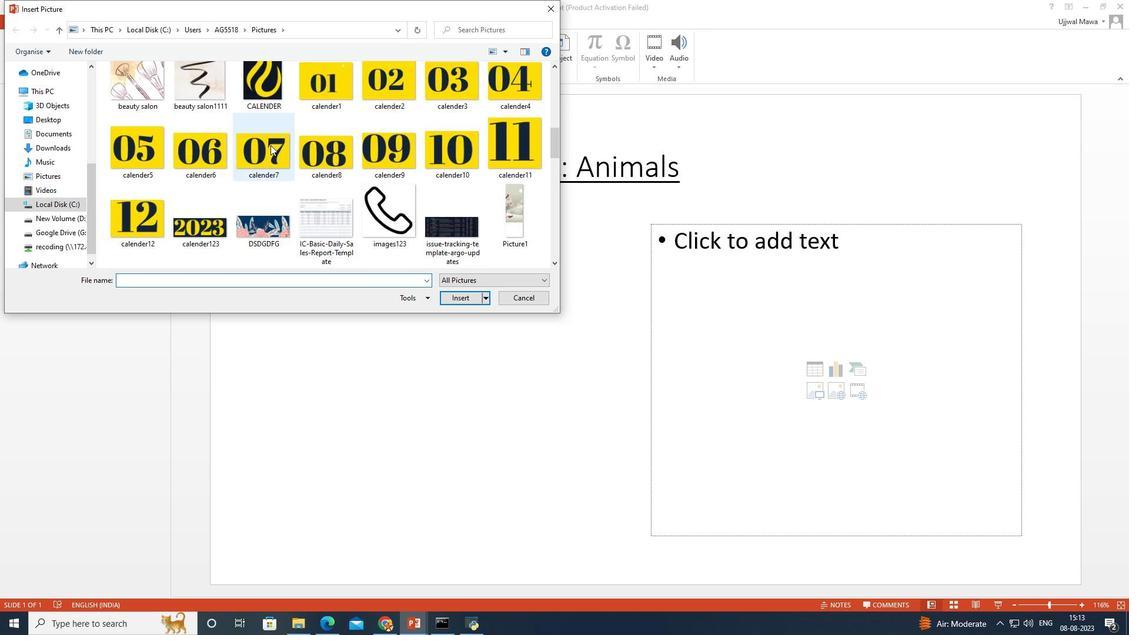 
Action: Mouse scrolled (270, 144) with delta (0, 0)
Screenshot: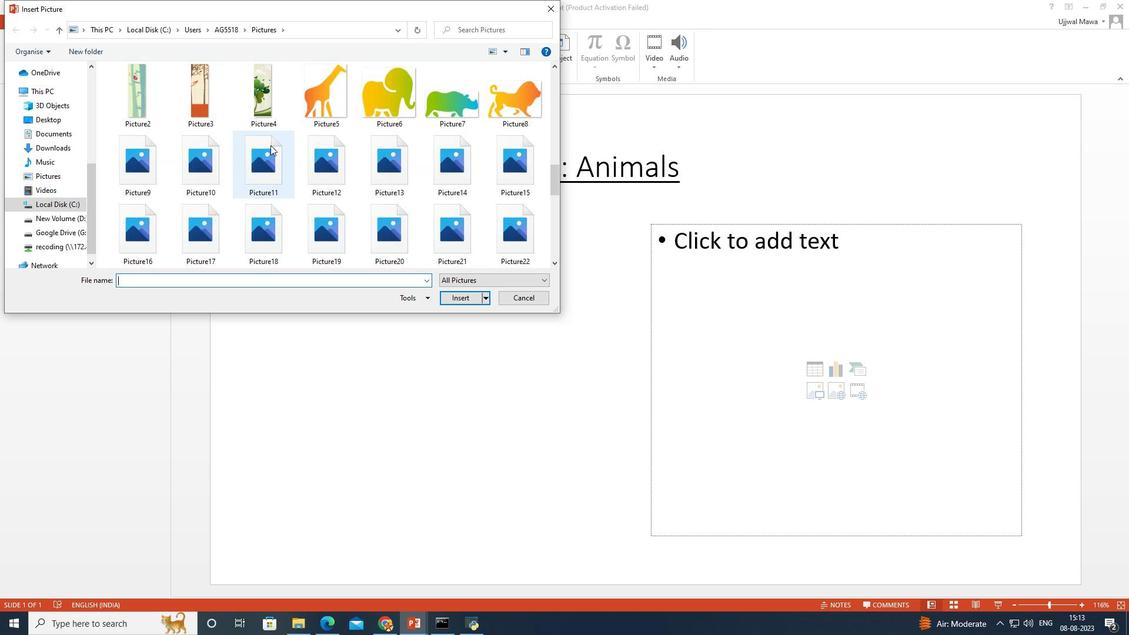
Action: Mouse scrolled (270, 144) with delta (0, 0)
Screenshot: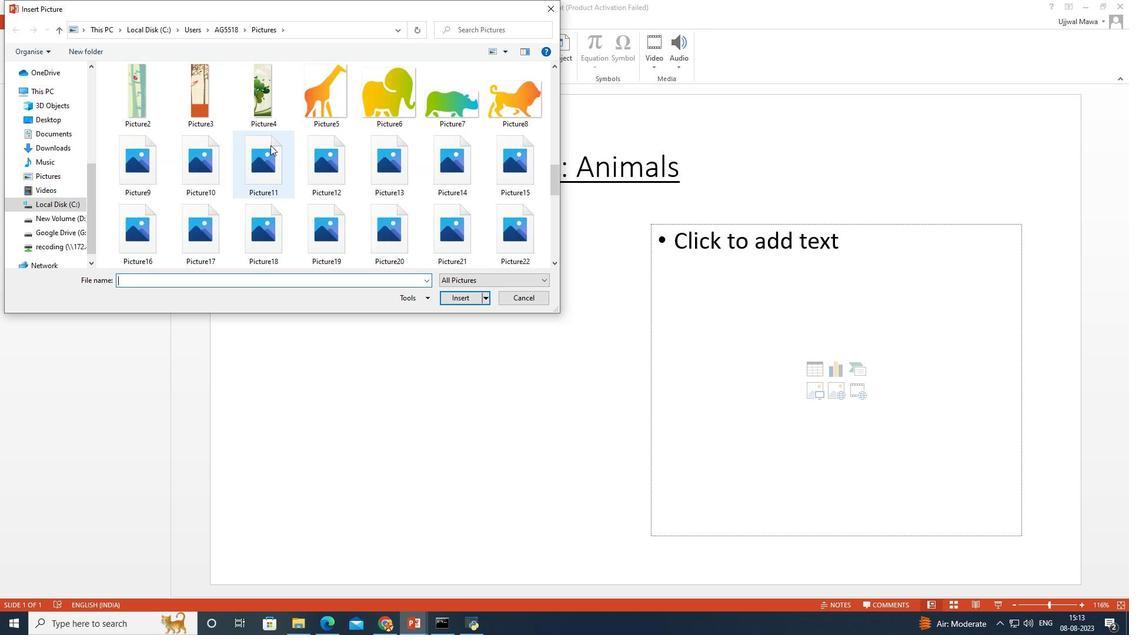 
Action: Mouse scrolled (270, 144) with delta (0, 0)
Screenshot: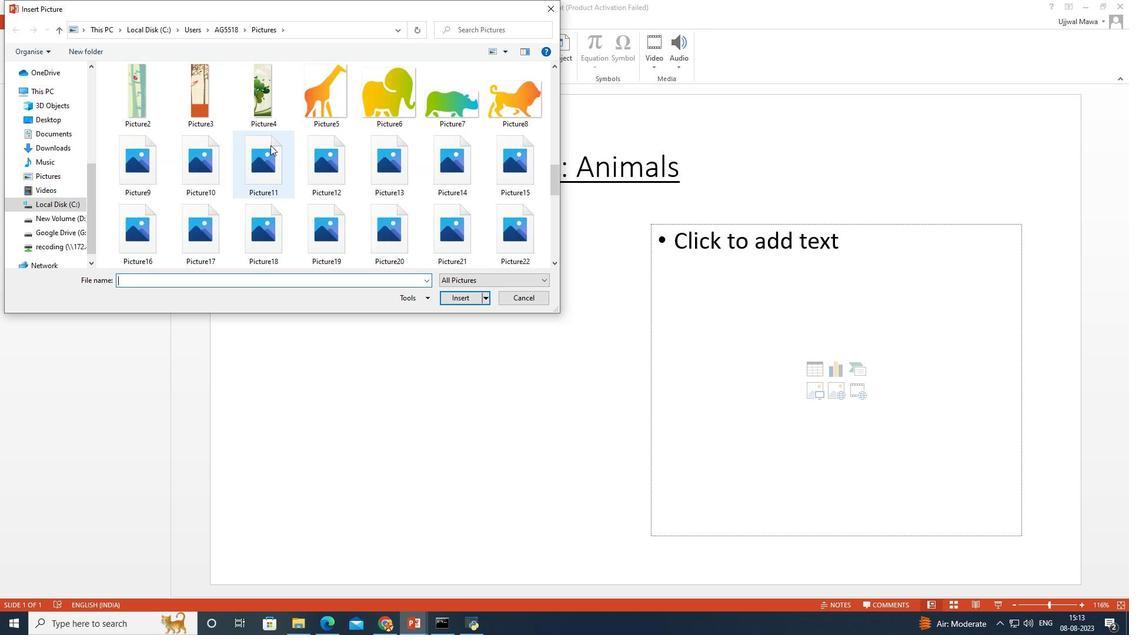 
Action: Mouse scrolled (270, 144) with delta (0, 0)
Screenshot: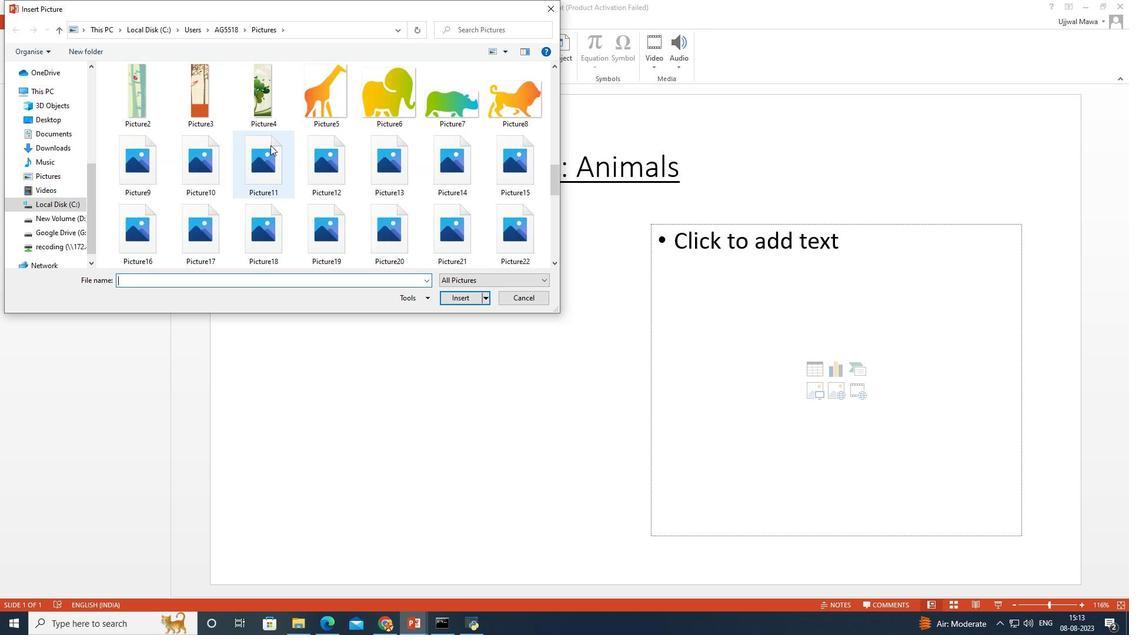 
Action: Mouse scrolled (270, 144) with delta (0, 0)
Screenshot: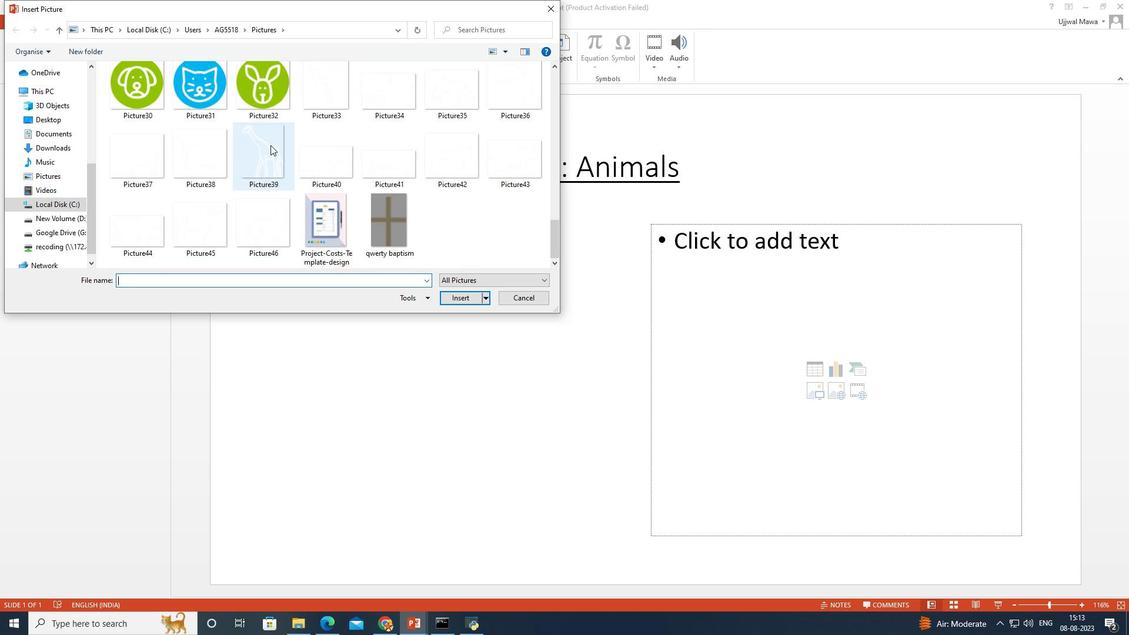 
Action: Mouse scrolled (270, 144) with delta (0, 0)
Screenshot: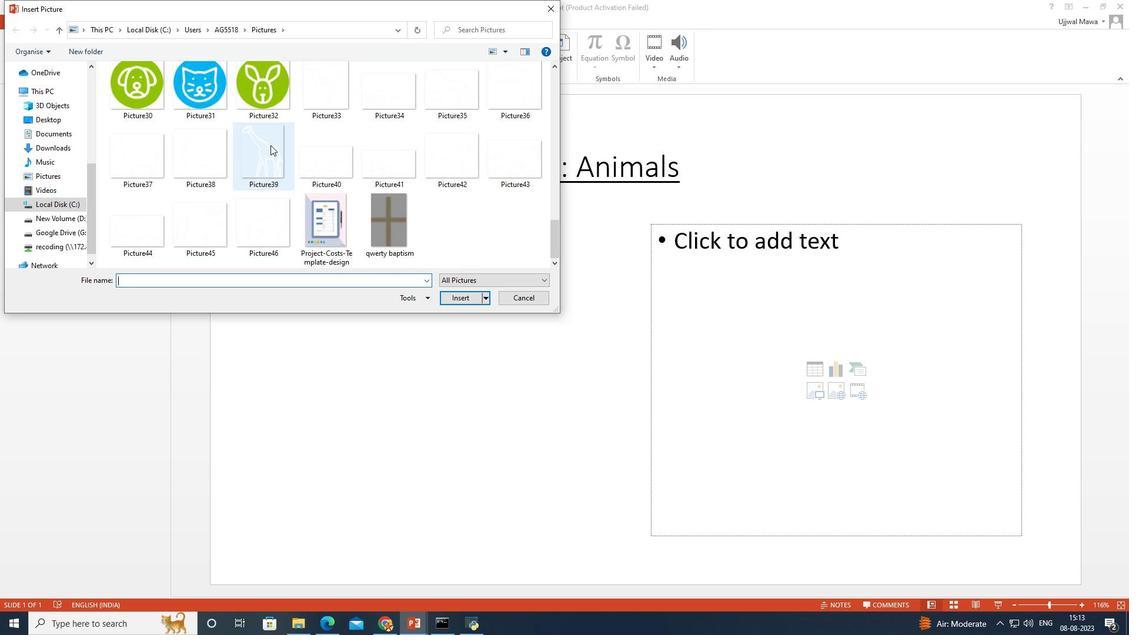 
Action: Mouse scrolled (270, 144) with delta (0, 0)
Screenshot: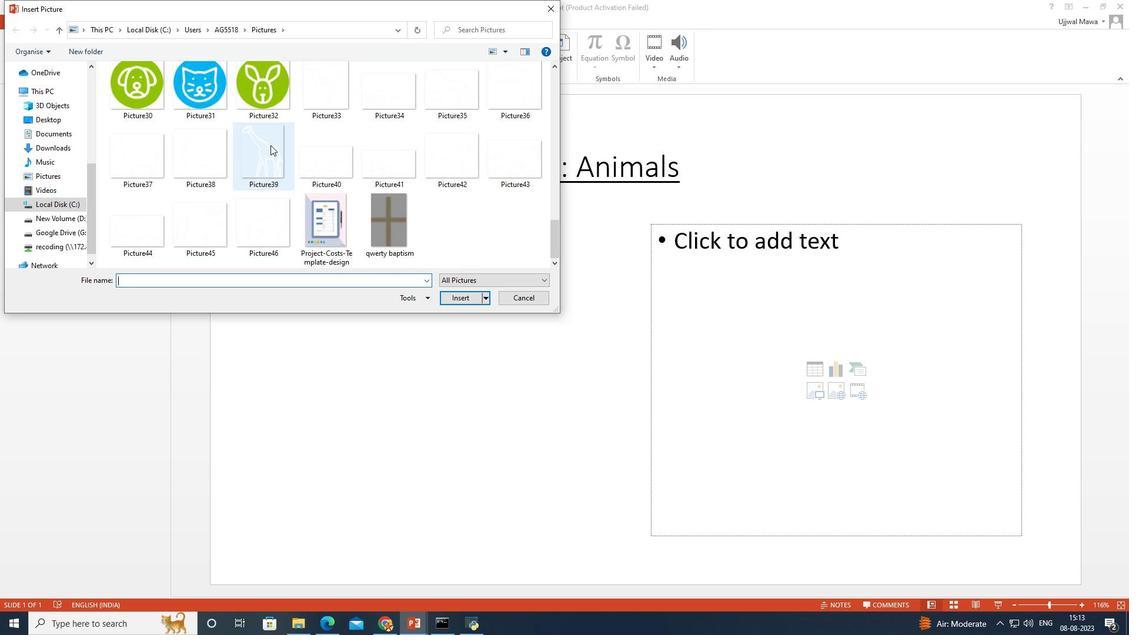 
Action: Mouse scrolled (270, 145) with delta (0, 0)
Screenshot: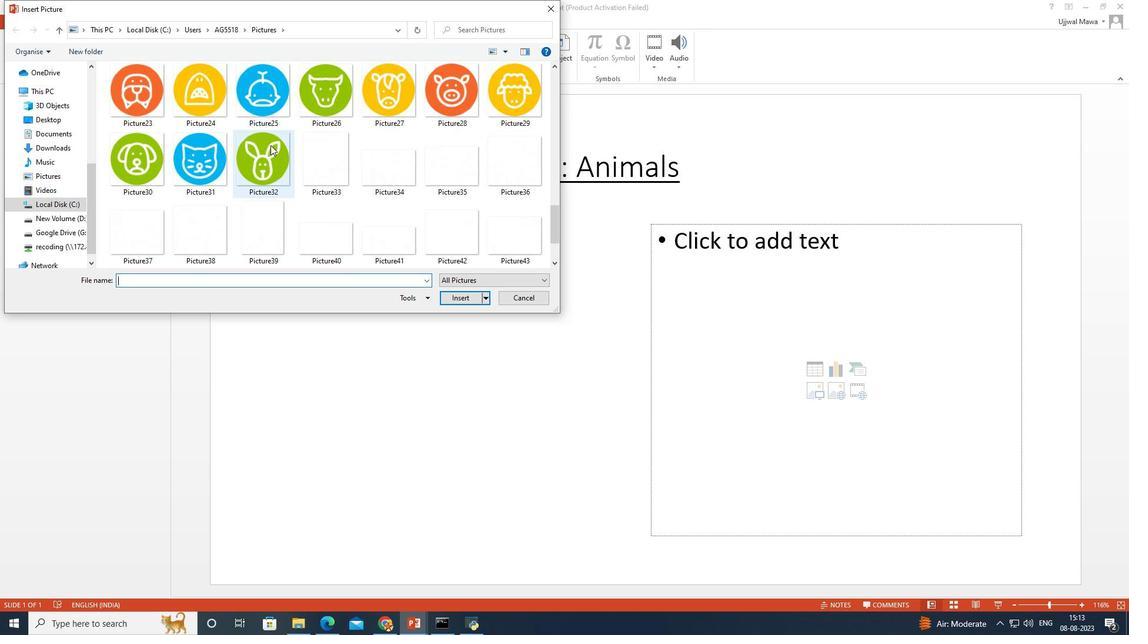 
Action: Mouse scrolled (270, 145) with delta (0, 0)
Screenshot: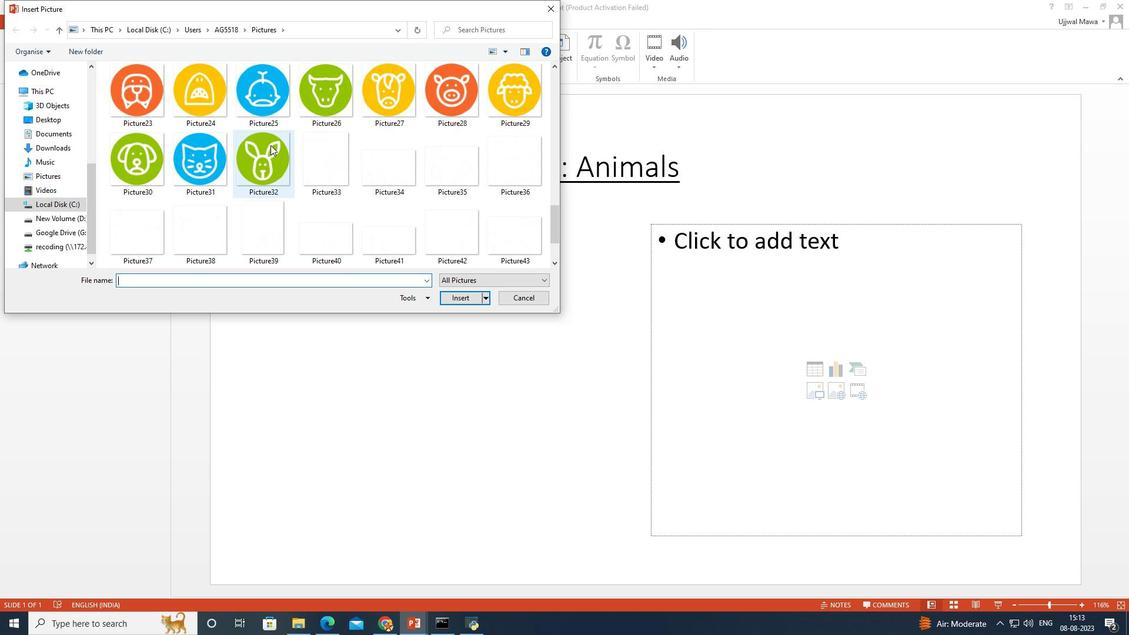 
Action: Mouse scrolled (270, 145) with delta (0, 0)
Screenshot: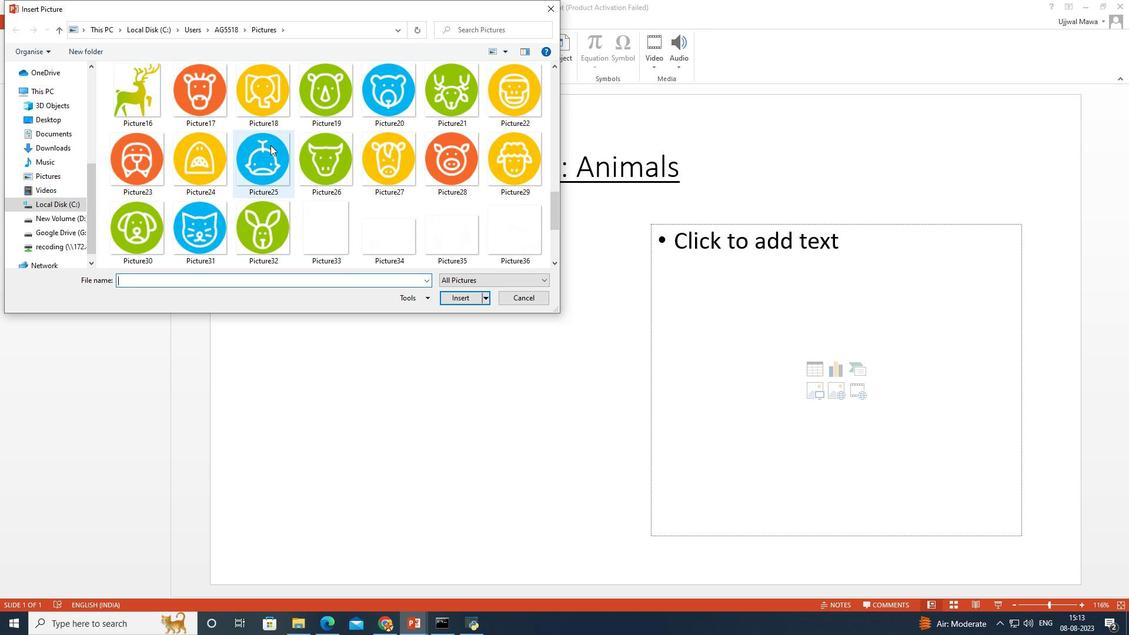 
Action: Mouse scrolled (270, 145) with delta (0, 0)
Screenshot: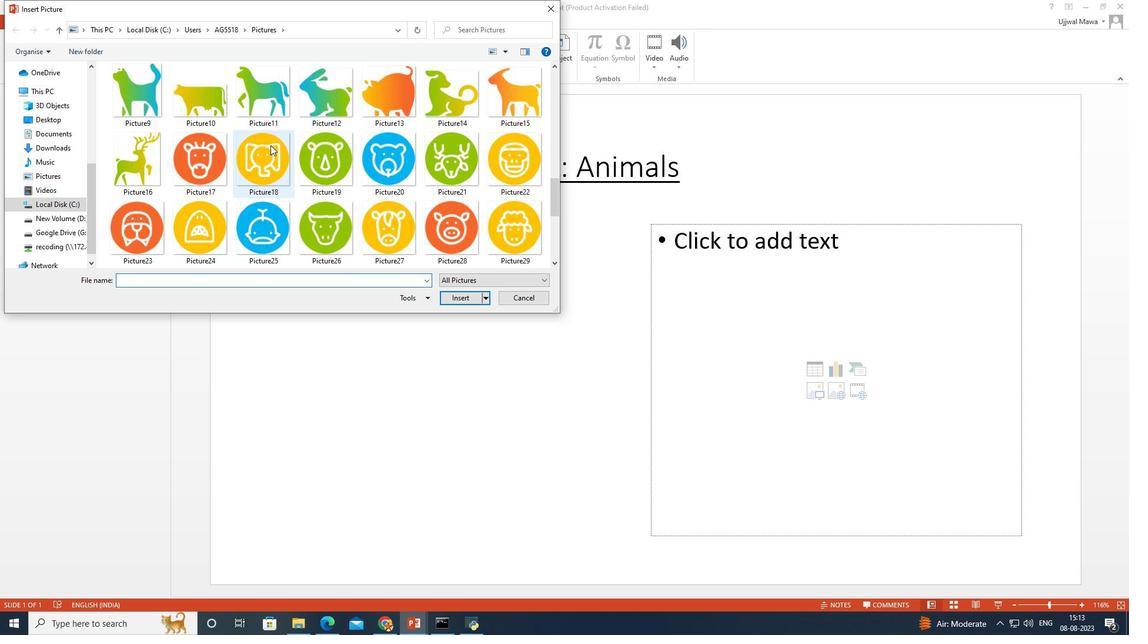 
Action: Mouse scrolled (270, 145) with delta (0, 0)
Screenshot: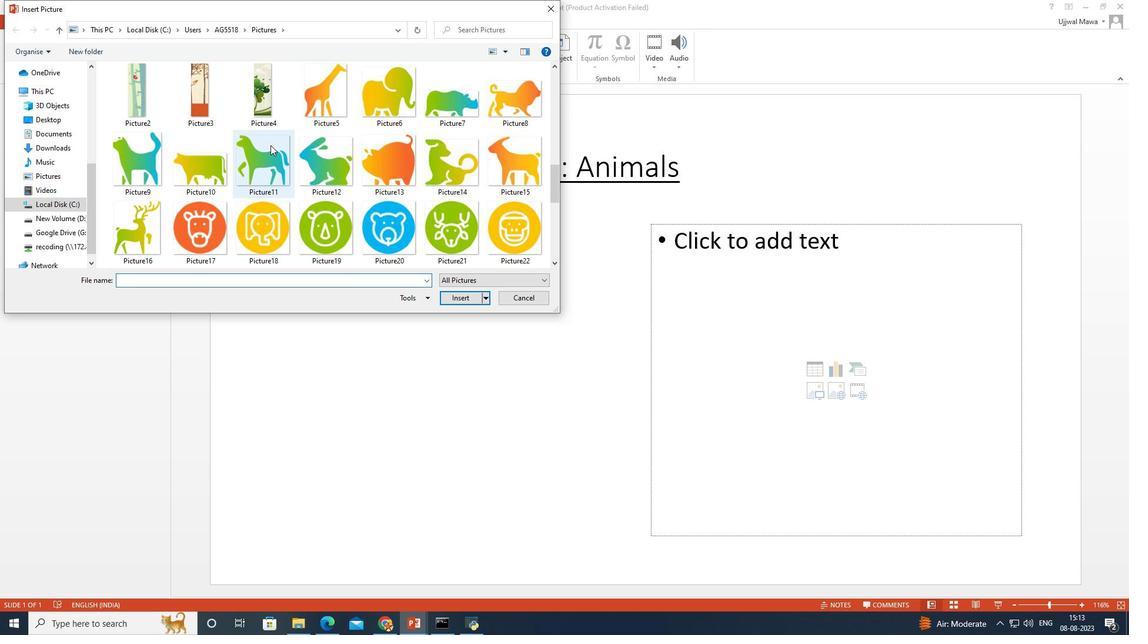 
Action: Mouse moved to (388, 86)
Screenshot: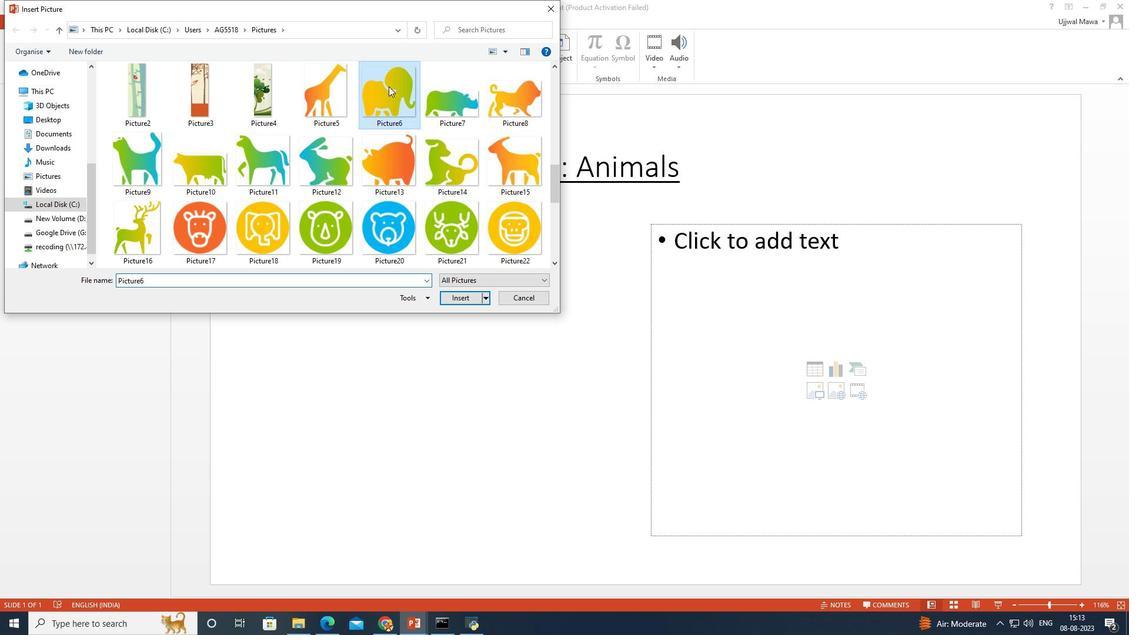 
Action: Mouse pressed left at (388, 86)
Screenshot: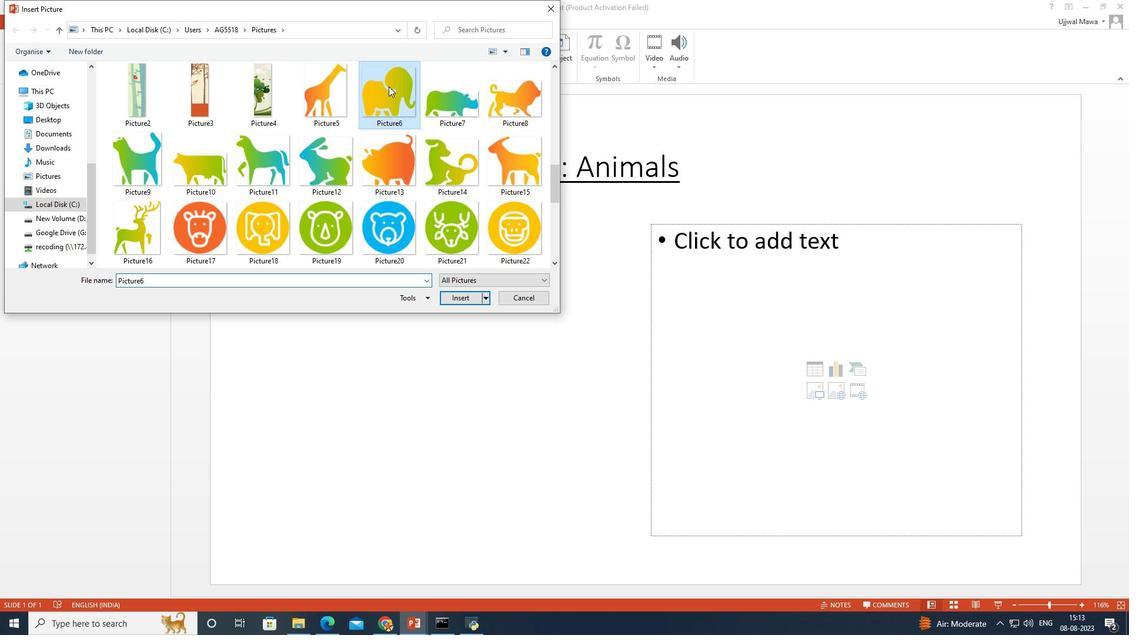 
Action: Mouse moved to (469, 299)
Screenshot: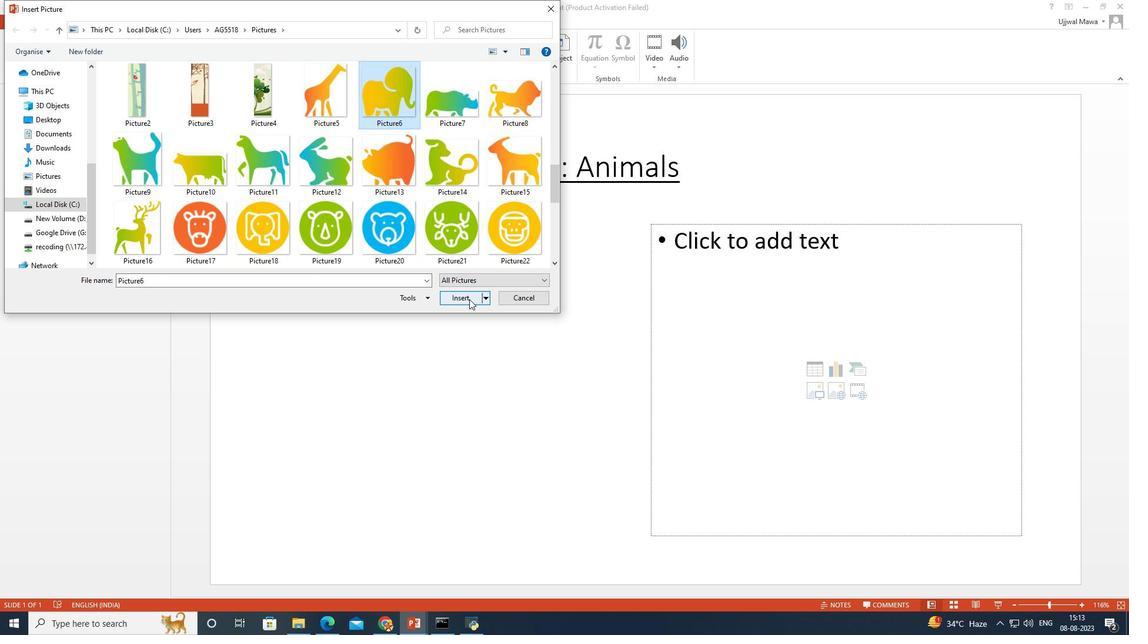 
Action: Mouse pressed left at (469, 299)
Screenshot: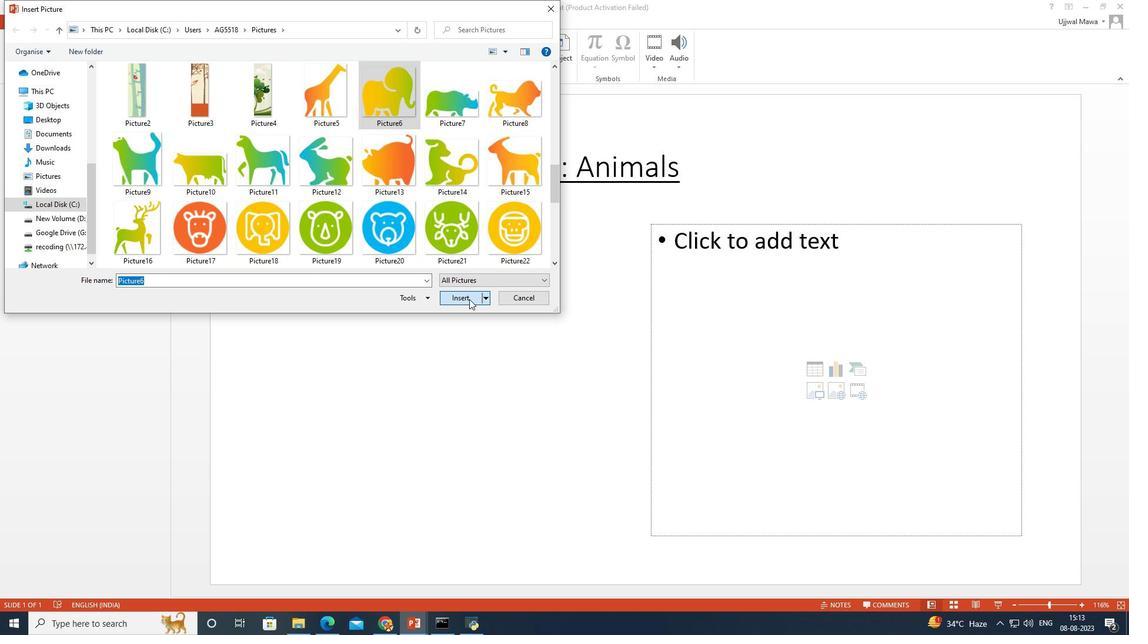 
Action: Mouse moved to (833, 356)
Screenshot: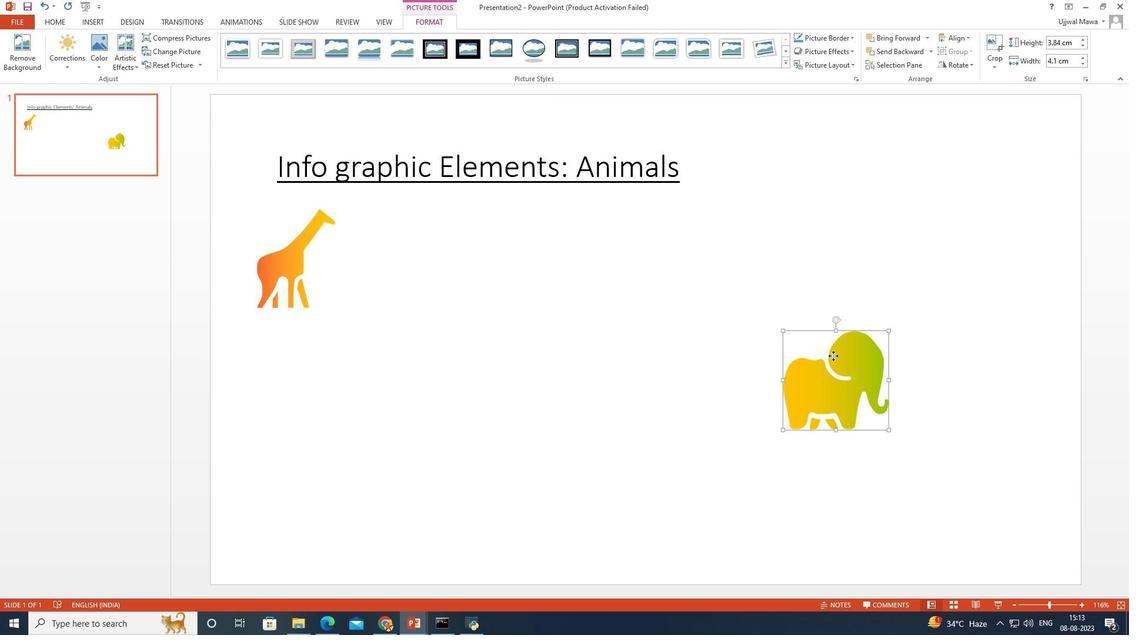 
Action: Mouse pressed left at (833, 356)
Screenshot: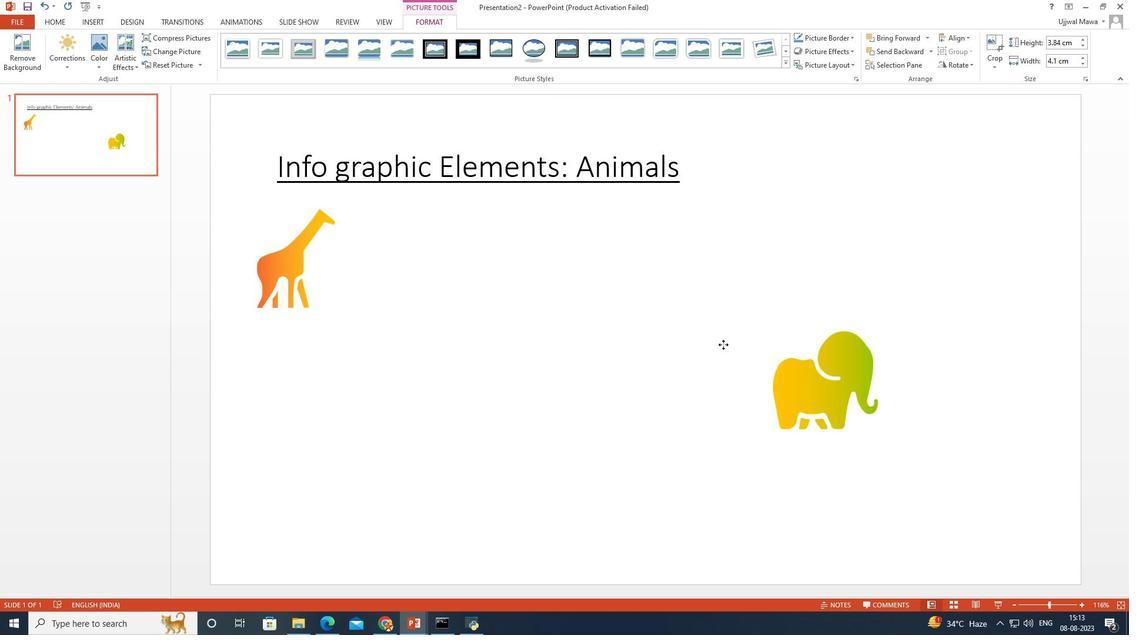 
Action: Mouse moved to (570, 254)
Screenshot: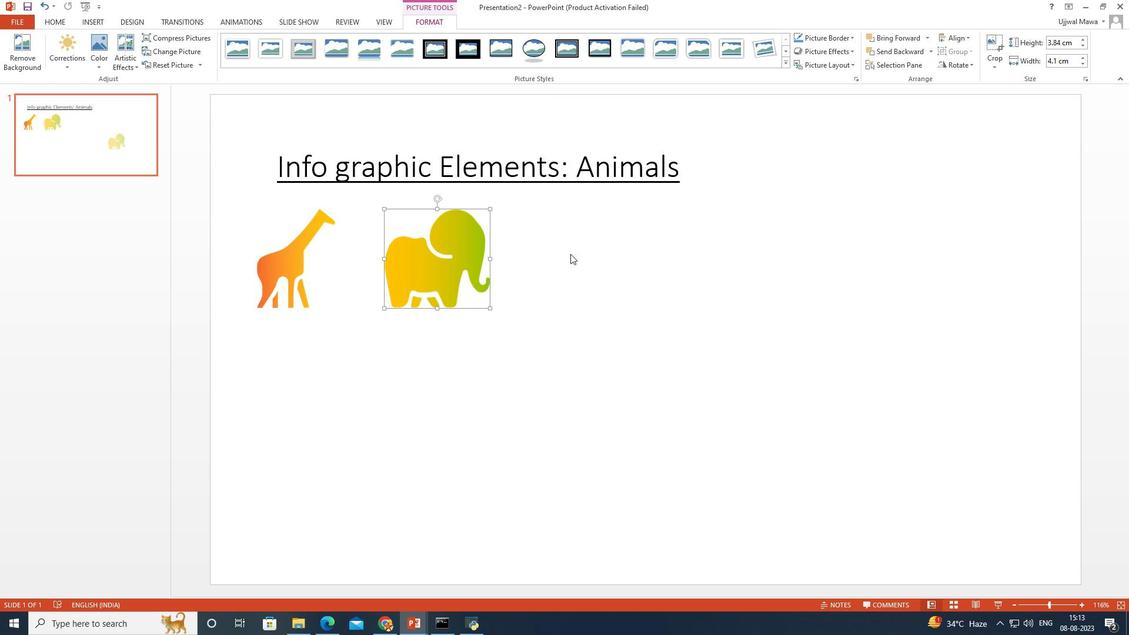 
Action: Mouse pressed left at (570, 254)
Screenshot: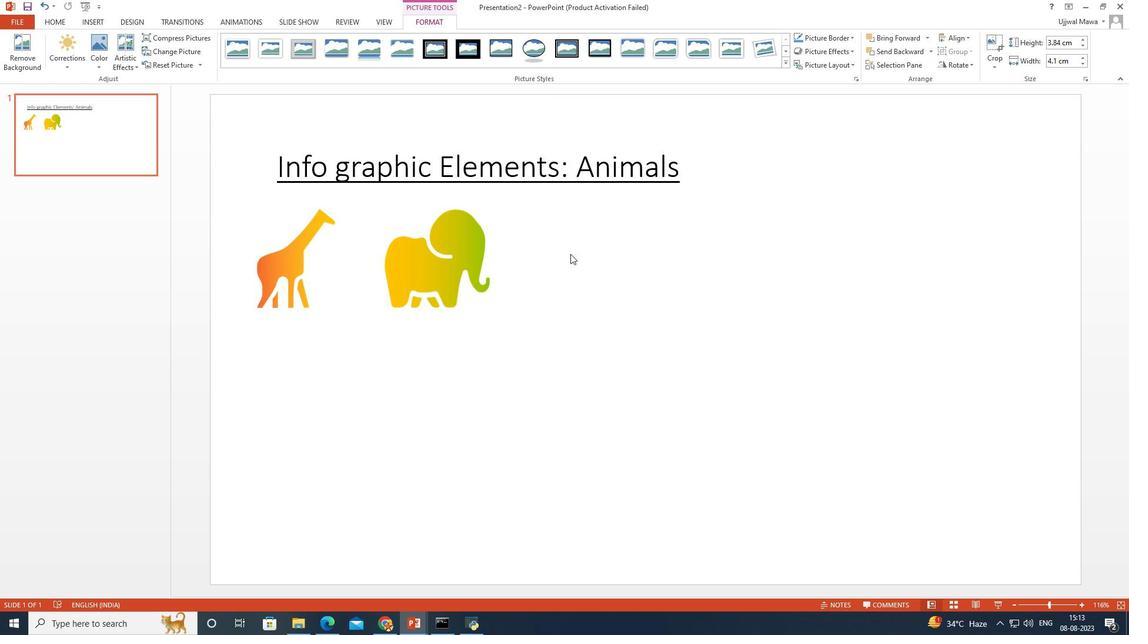 
Action: Mouse moved to (106, 25)
Screenshot: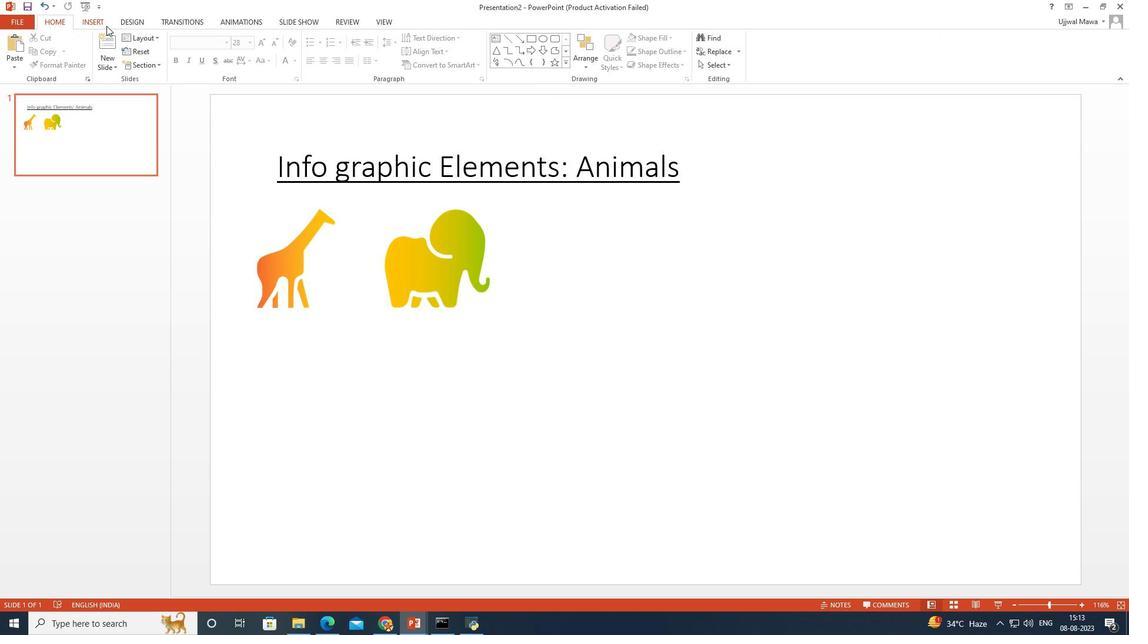 
Action: Mouse pressed left at (106, 25)
Screenshot: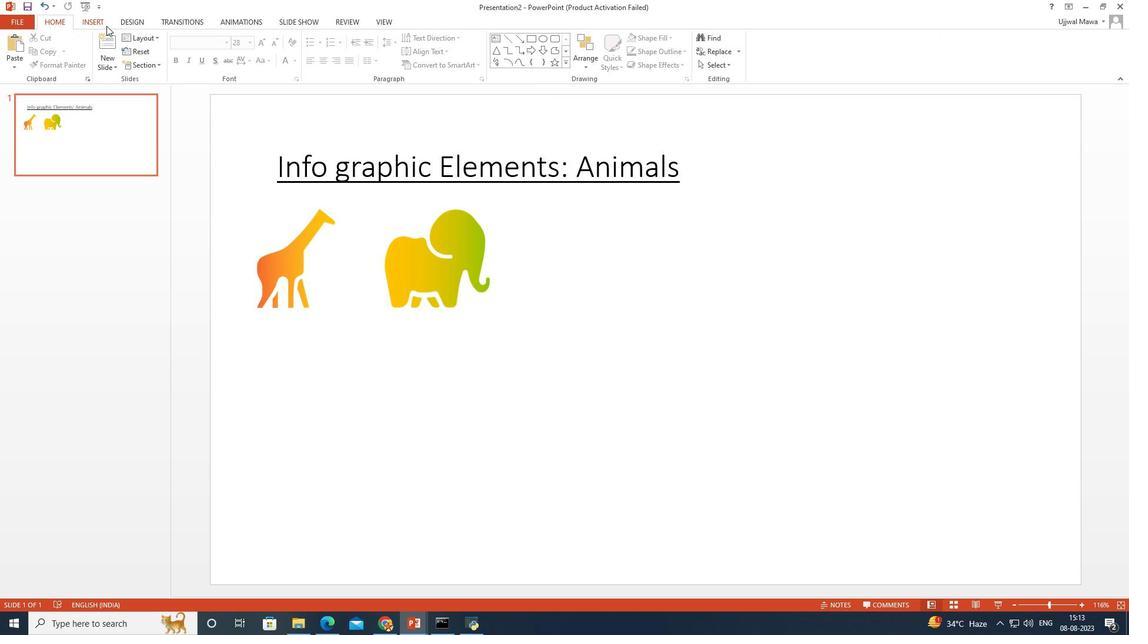 
Action: Mouse moved to (87, 60)
Screenshot: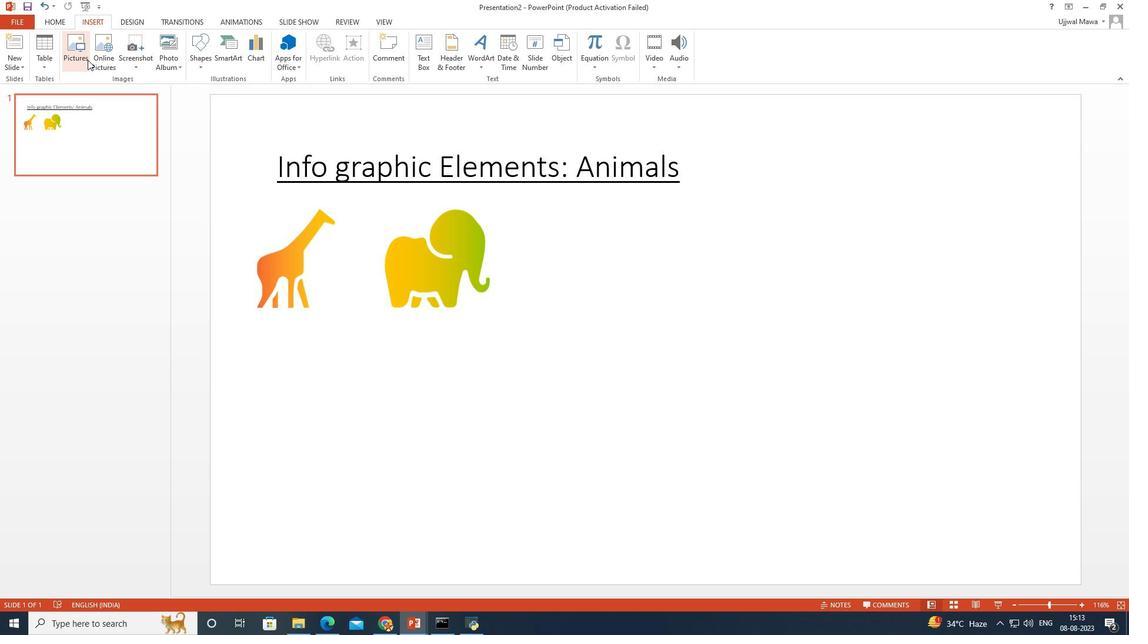 
Action: Mouse pressed left at (87, 60)
Screenshot: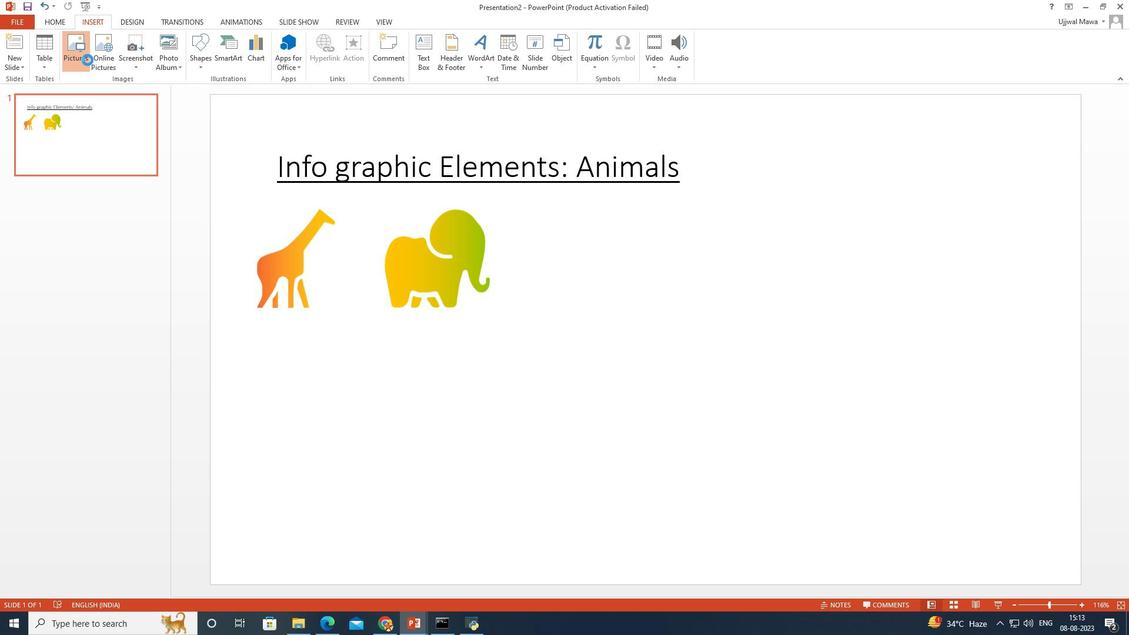 
Action: Mouse moved to (287, 184)
Screenshot: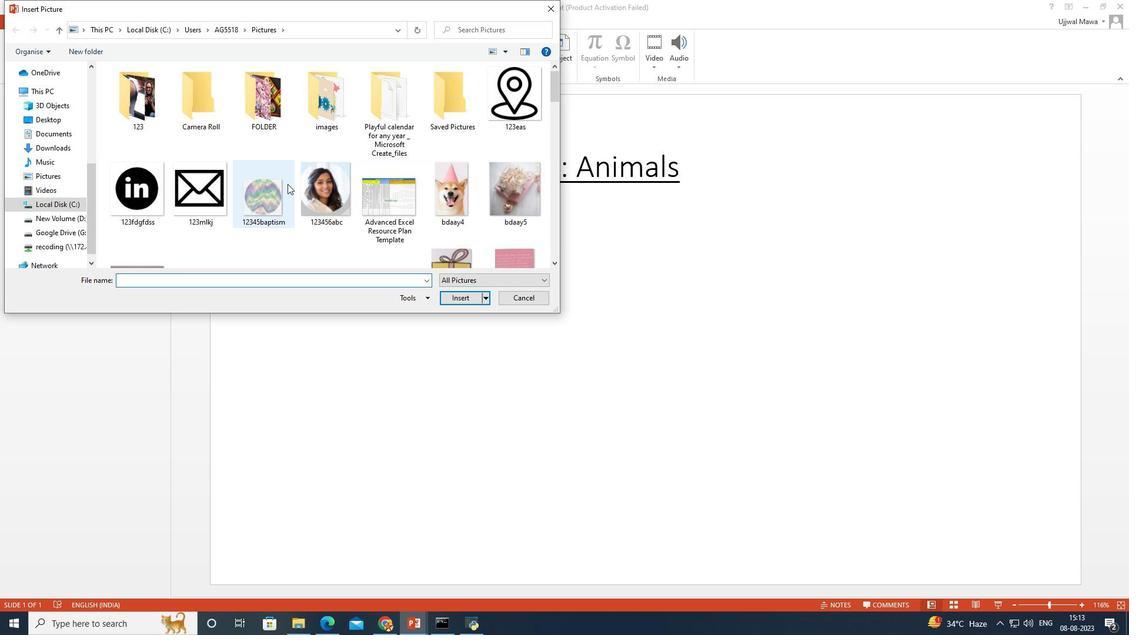 
Action: Mouse scrolled (287, 183) with delta (0, 0)
Screenshot: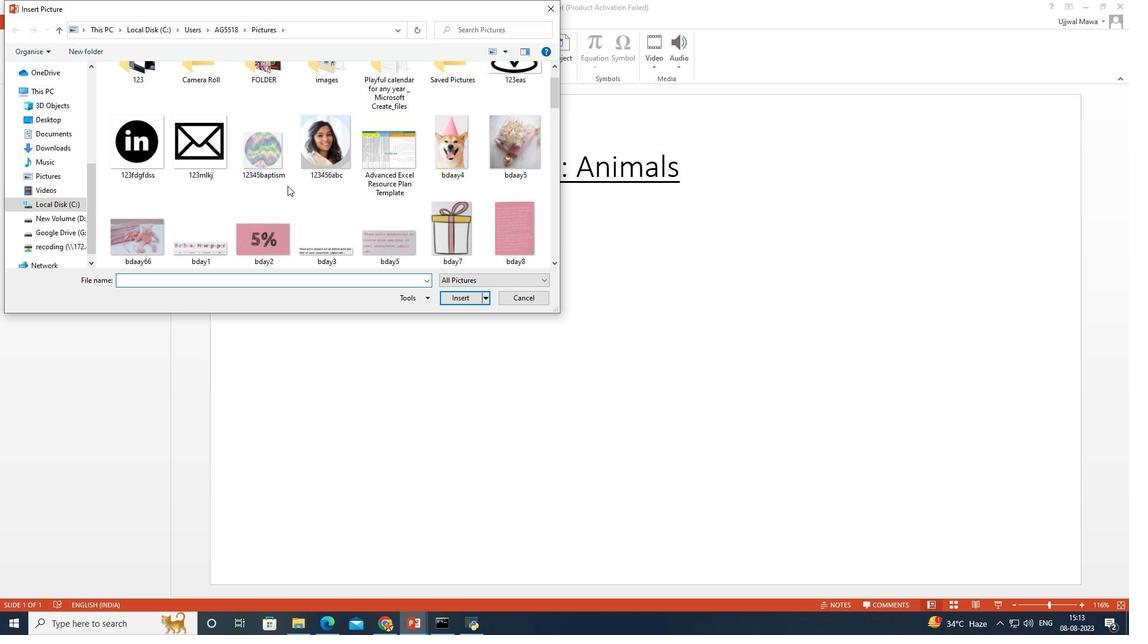 
Action: Mouse scrolled (287, 183) with delta (0, 0)
Screenshot: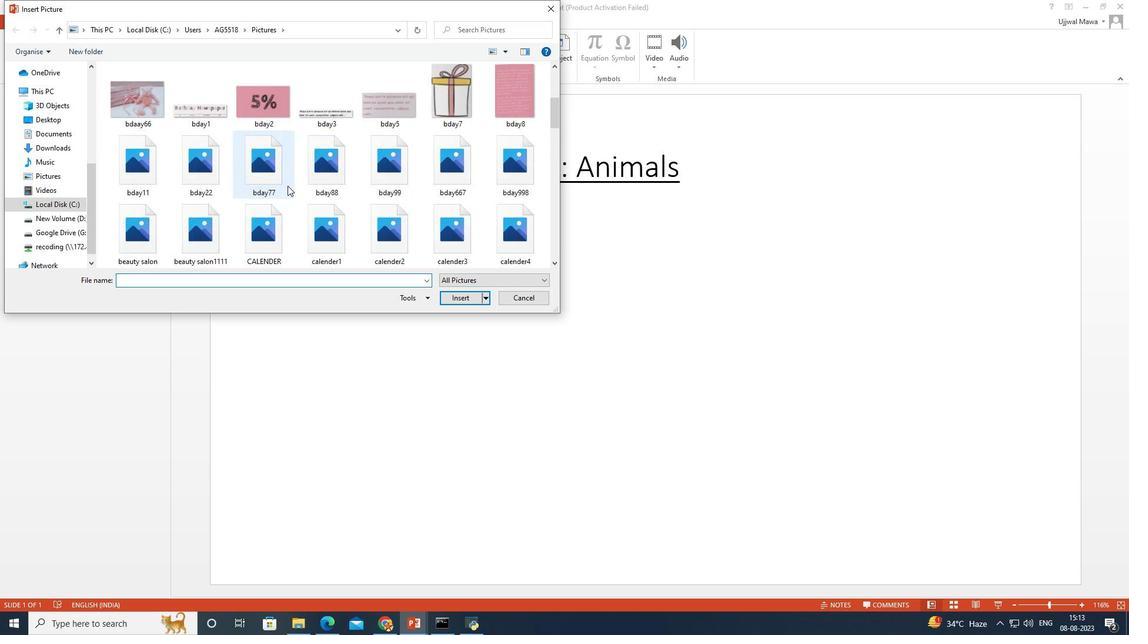 
Action: Mouse moved to (287, 184)
Screenshot: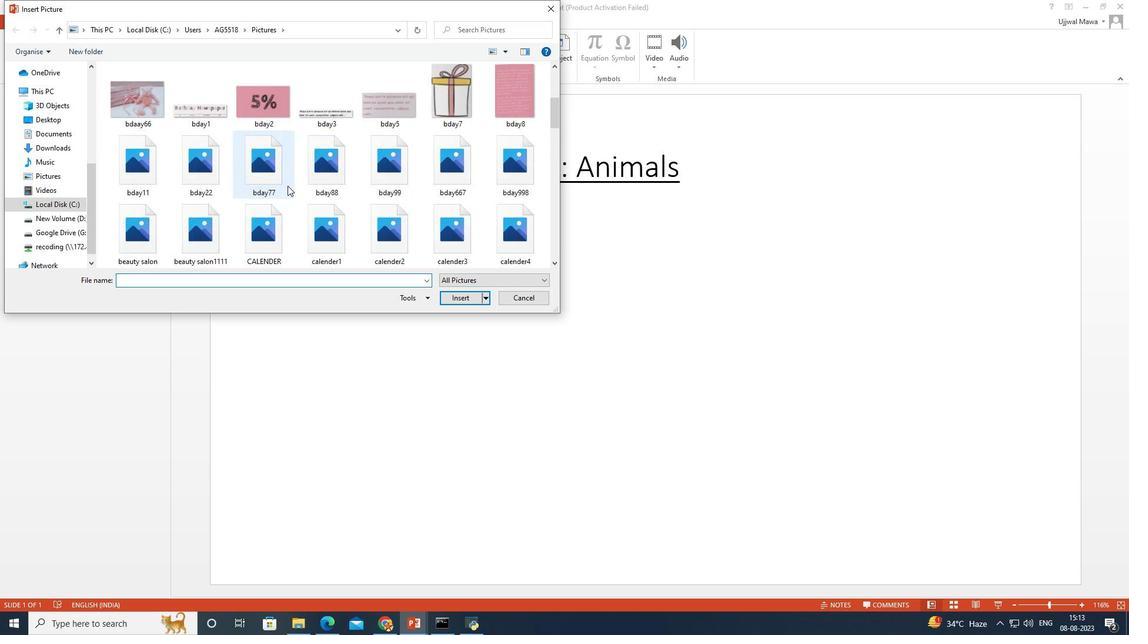 
Action: Mouse scrolled (287, 183) with delta (0, 0)
Screenshot: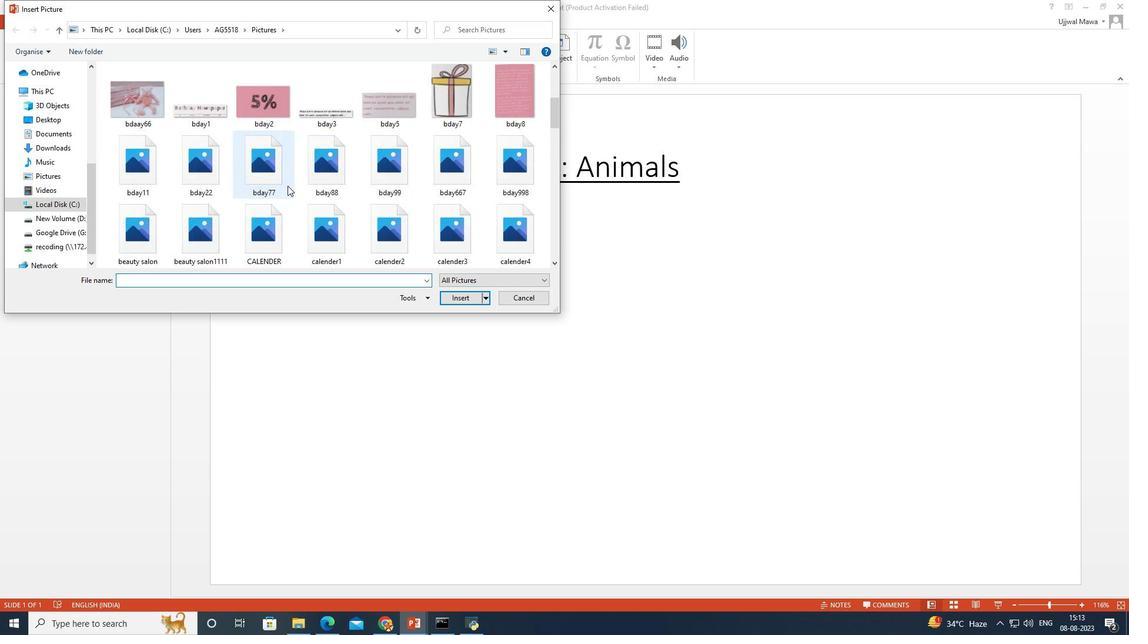 
Action: Mouse scrolled (287, 183) with delta (0, 0)
Screenshot: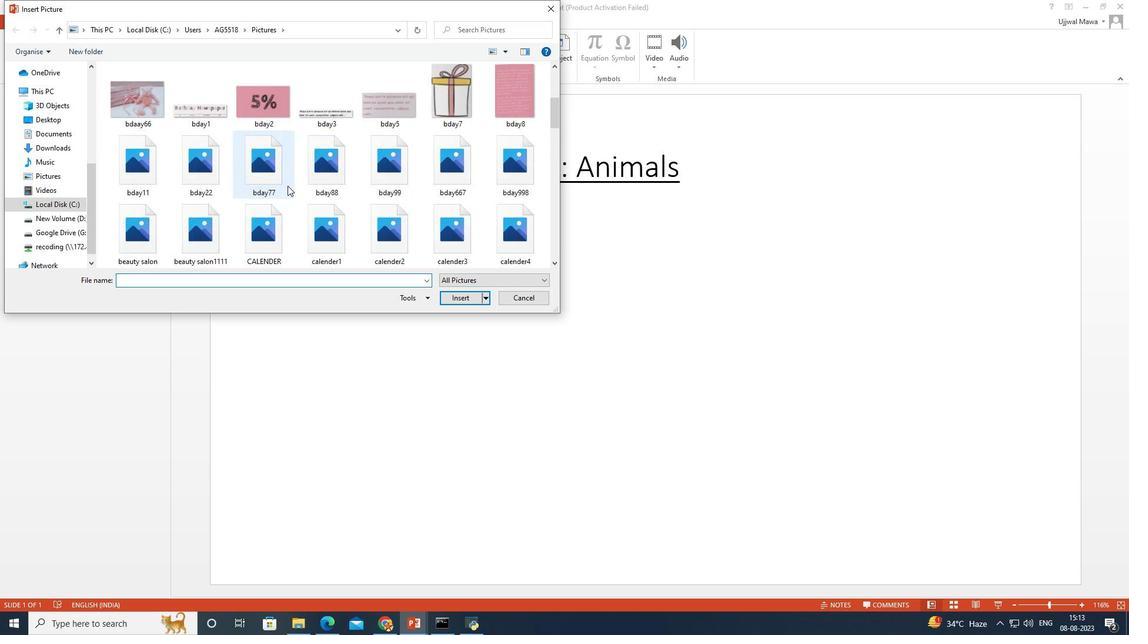 
Action: Mouse scrolled (287, 183) with delta (0, 0)
Screenshot: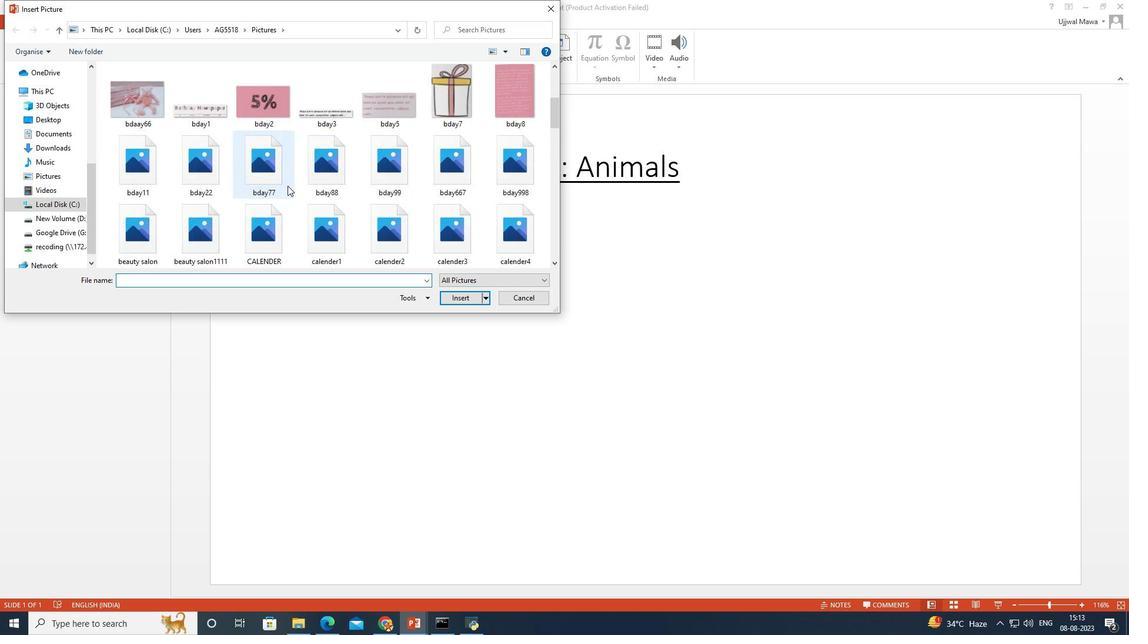 
Action: Mouse moved to (287, 184)
Screenshot: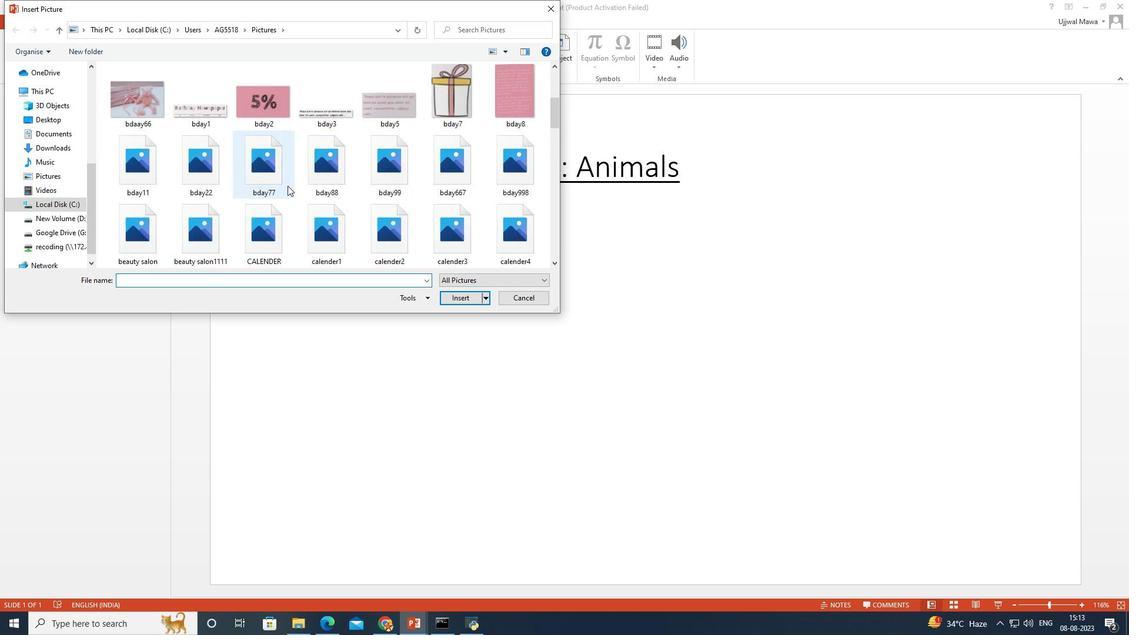 
Action: Mouse scrolled (287, 183) with delta (0, 0)
Screenshot: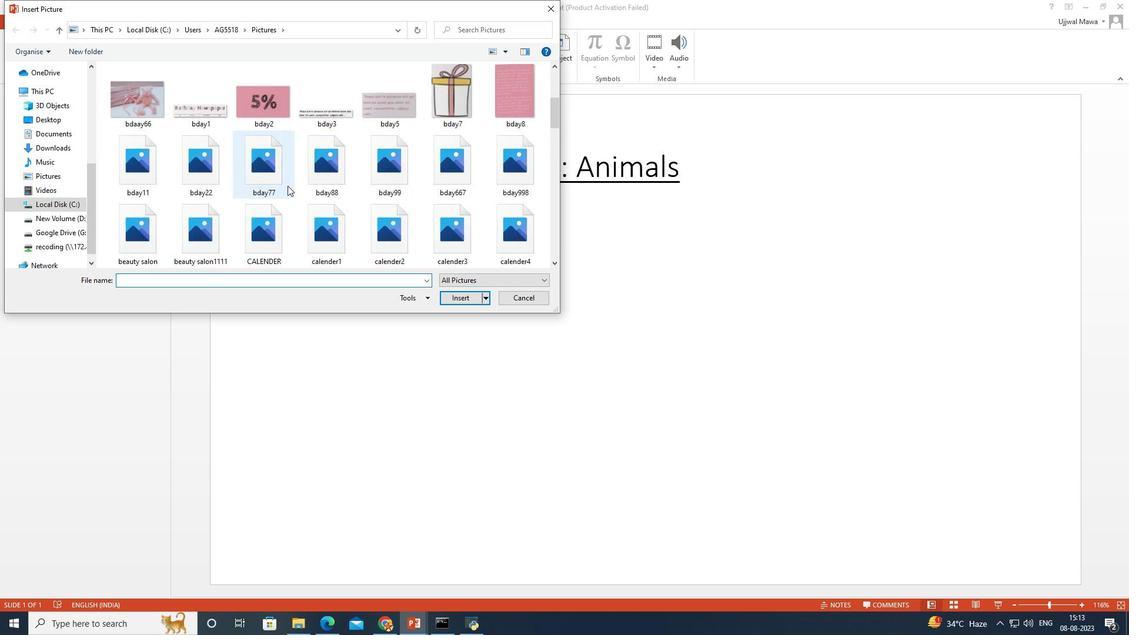 
Action: Mouse moved to (287, 185)
Screenshot: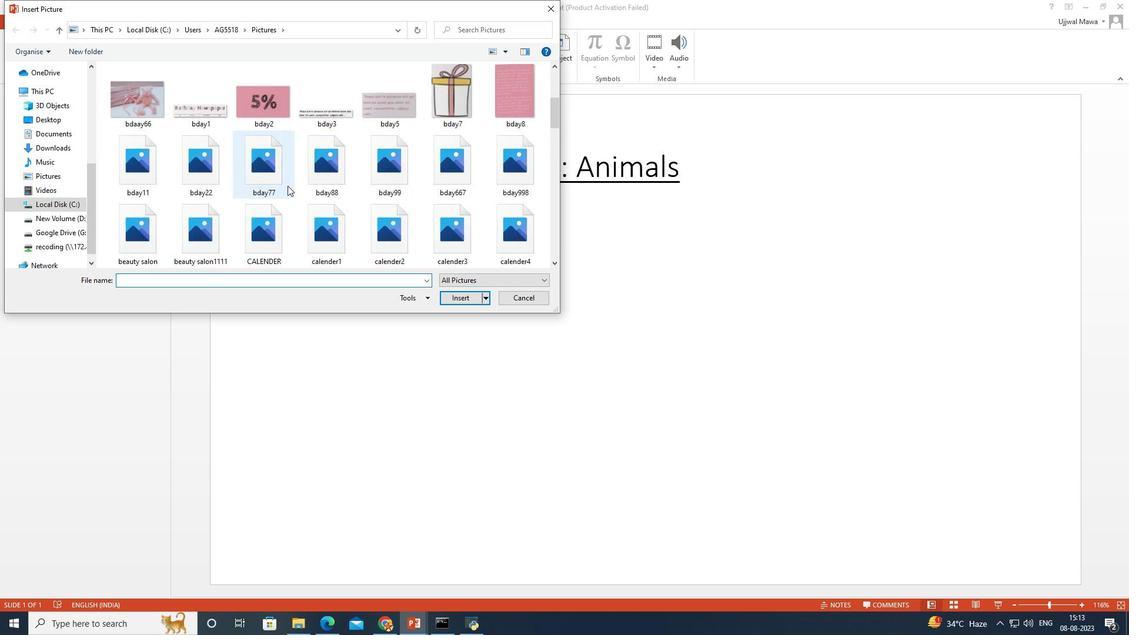
Action: Mouse scrolled (287, 185) with delta (0, 0)
Screenshot: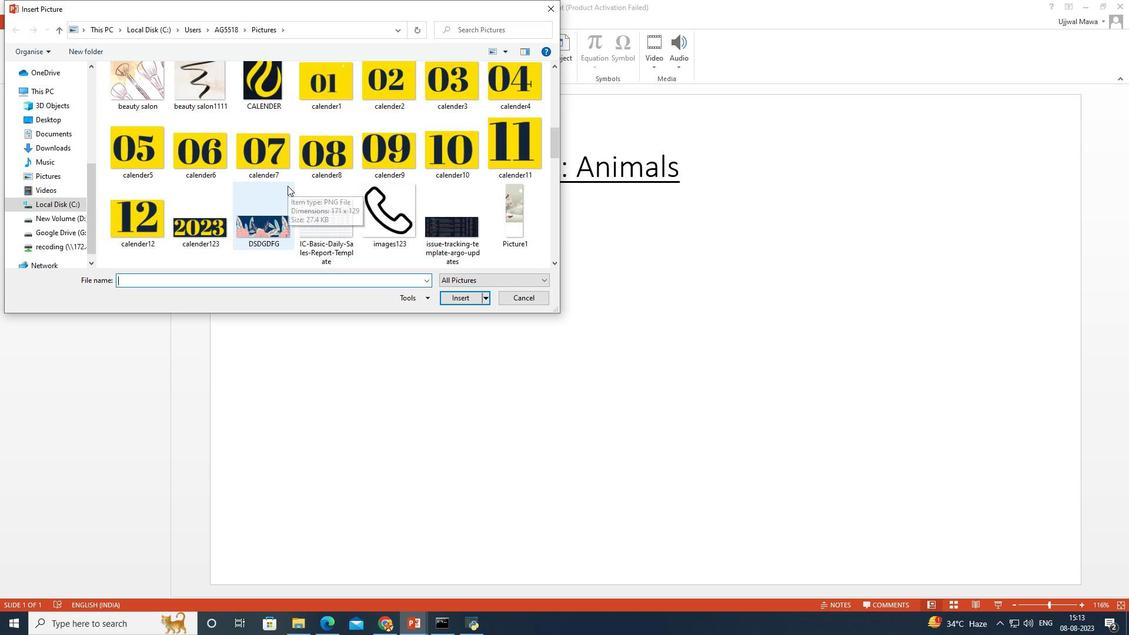 
Action: Mouse scrolled (287, 185) with delta (0, 0)
Screenshot: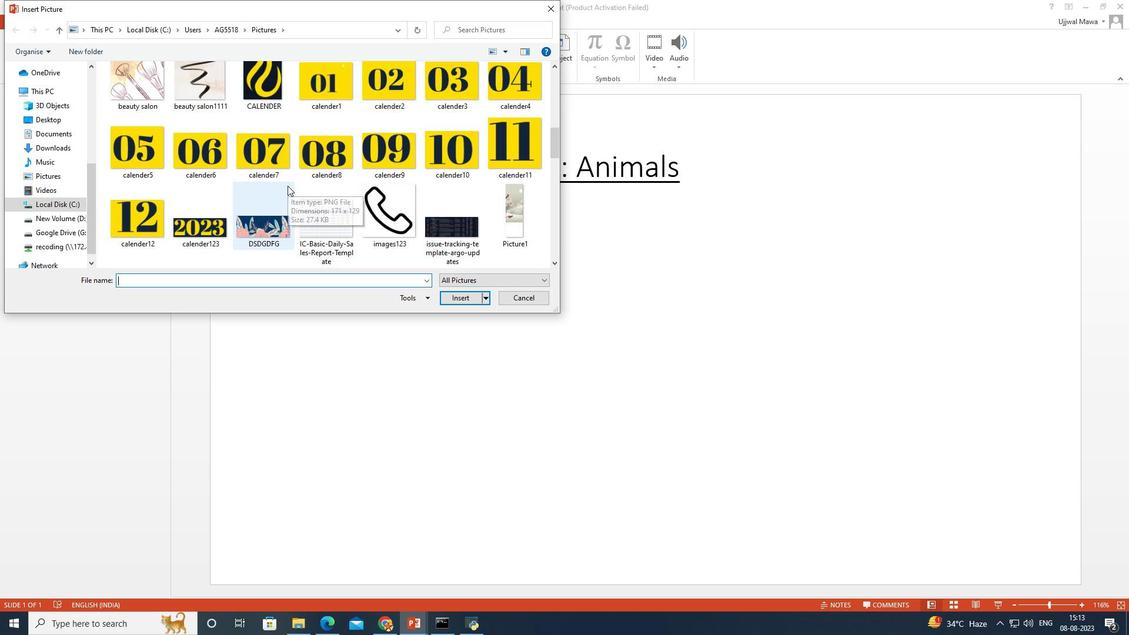 
Action: Mouse scrolled (287, 185) with delta (0, 0)
Screenshot: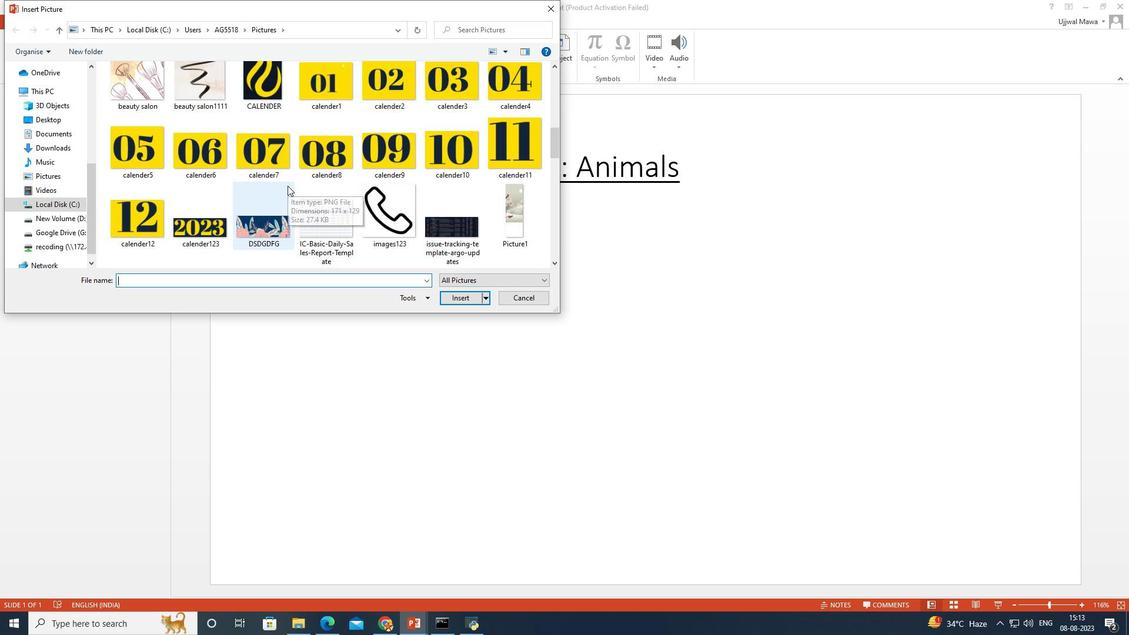 
Action: Mouse scrolled (287, 185) with delta (0, 0)
Screenshot: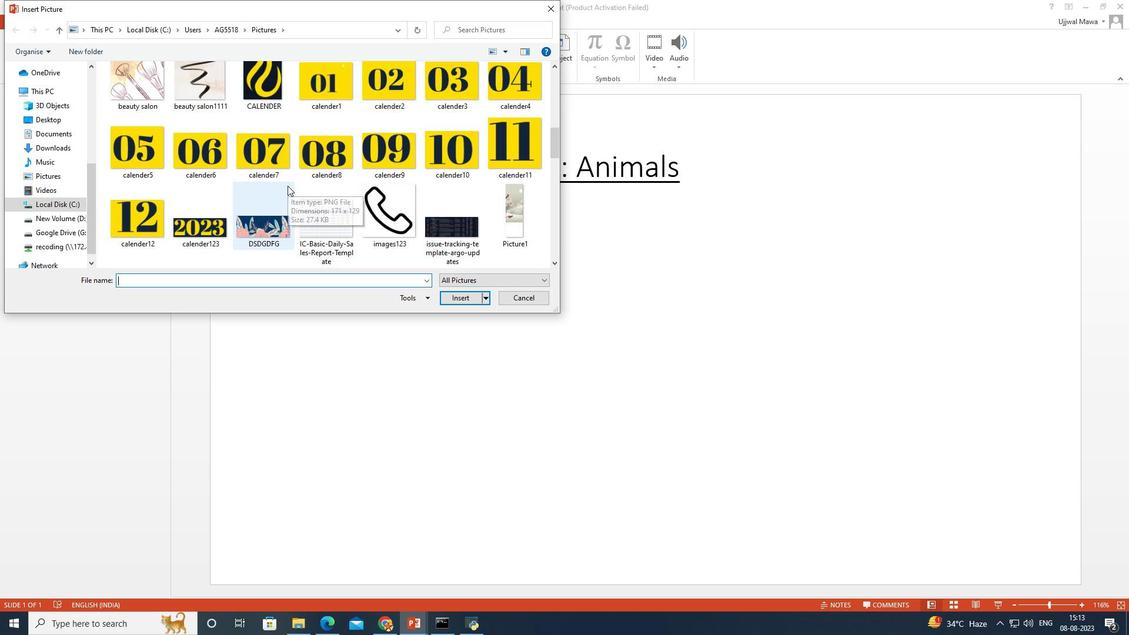 
Action: Mouse scrolled (287, 185) with delta (0, 0)
Screenshot: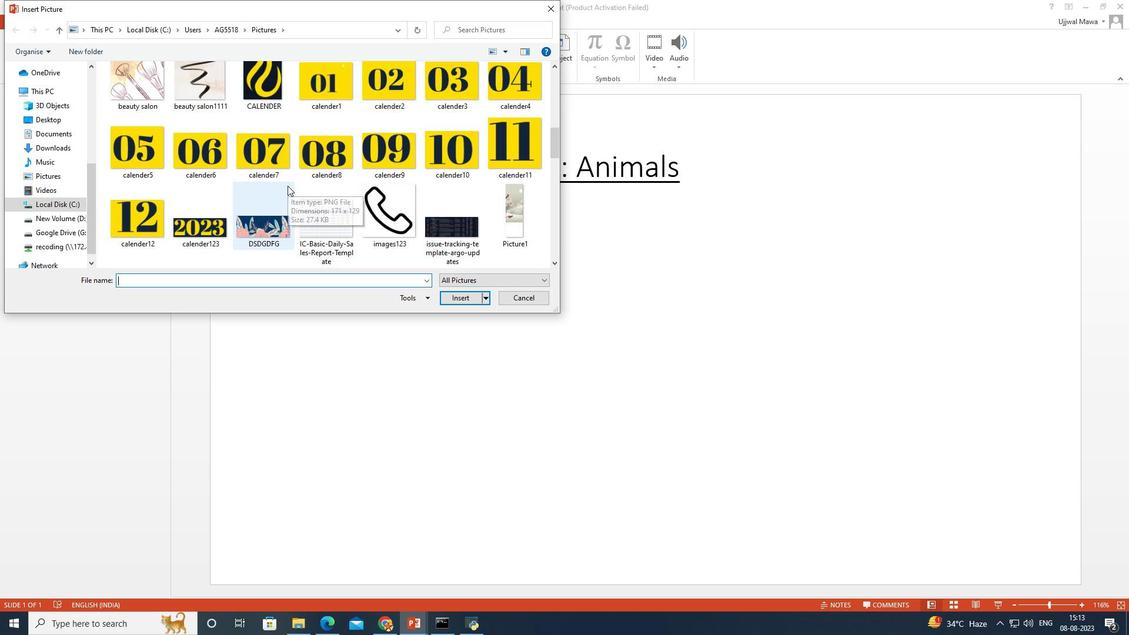 
Action: Mouse scrolled (287, 185) with delta (0, 0)
Screenshot: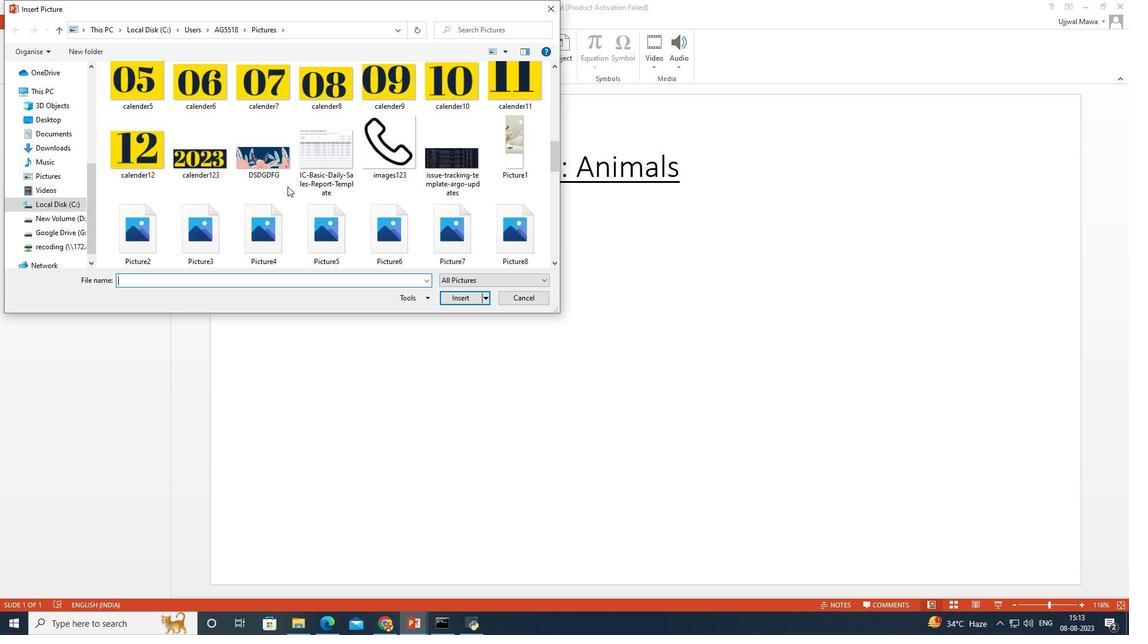 
Action: Mouse moved to (287, 186)
Screenshot: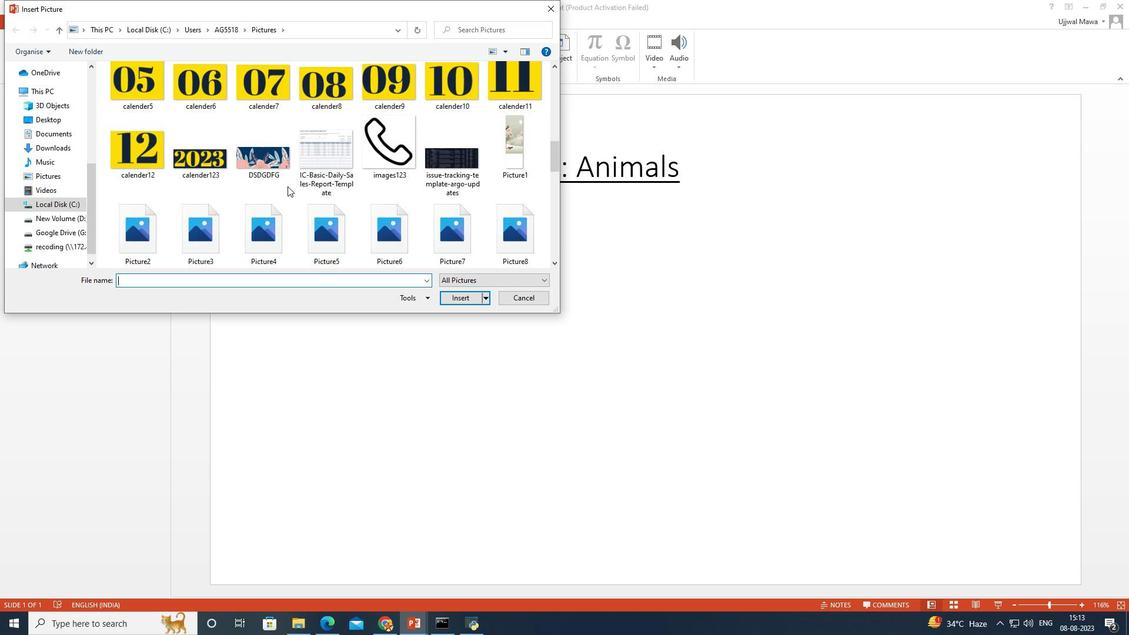 
Action: Mouse scrolled (287, 185) with delta (0, 0)
Screenshot: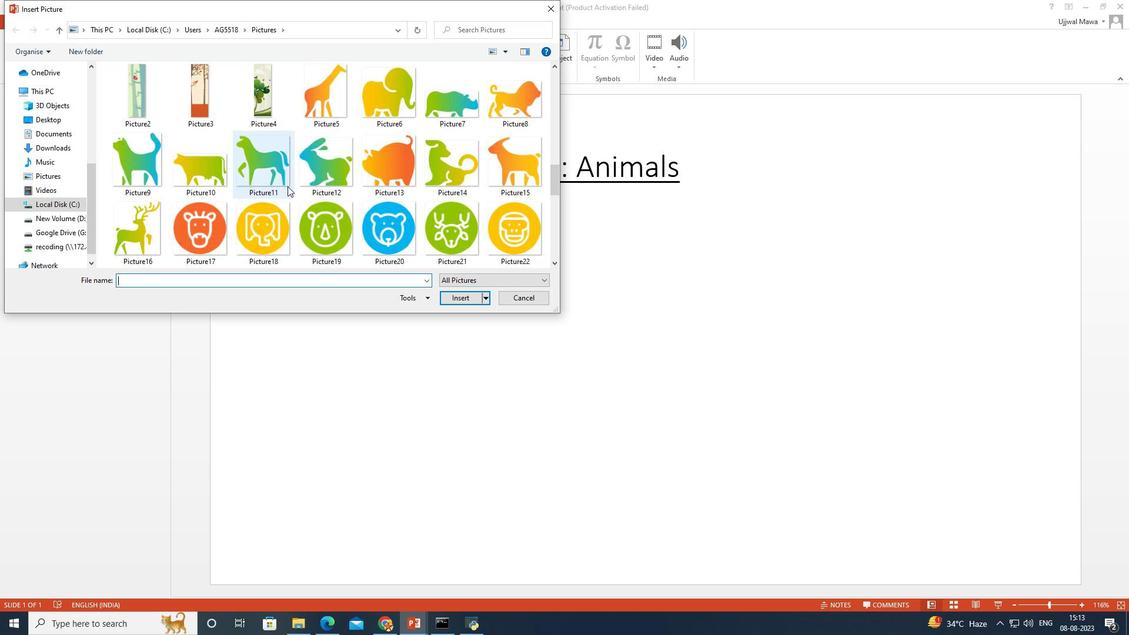 
Action: Mouse scrolled (287, 185) with delta (0, 0)
Screenshot: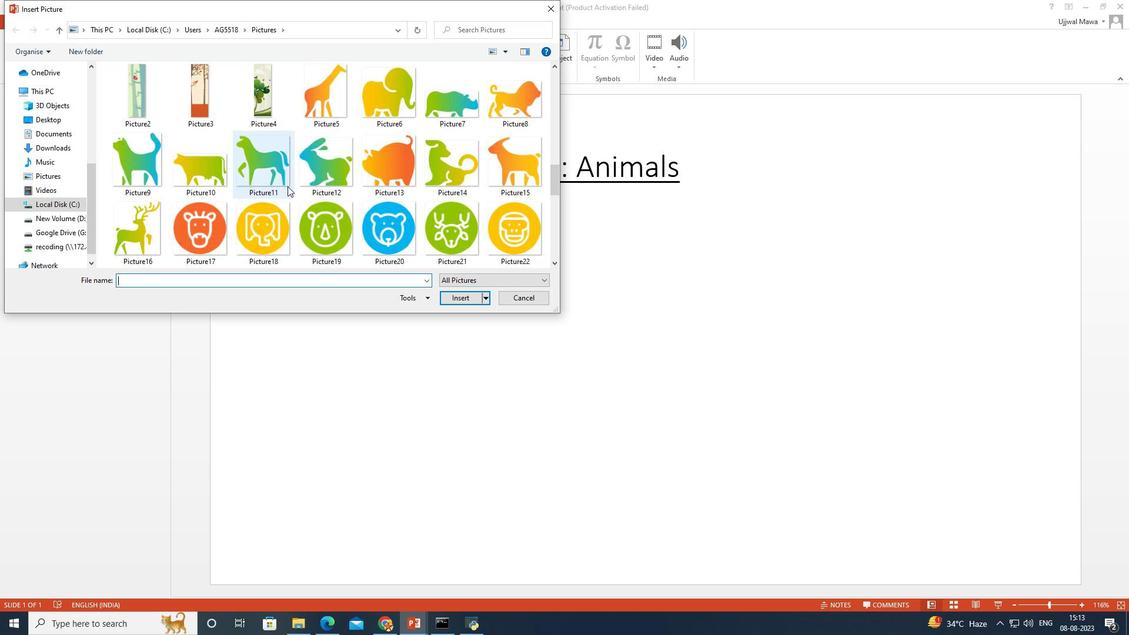 
Action: Mouse scrolled (287, 185) with delta (0, 0)
Screenshot: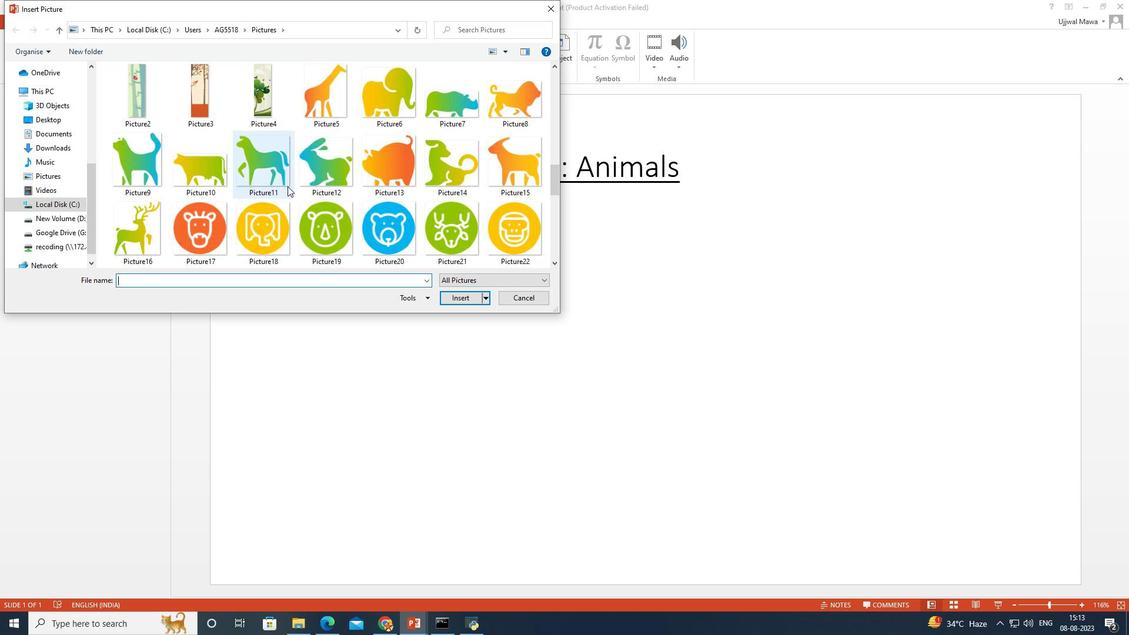 
Action: Mouse scrolled (287, 185) with delta (0, 0)
Screenshot: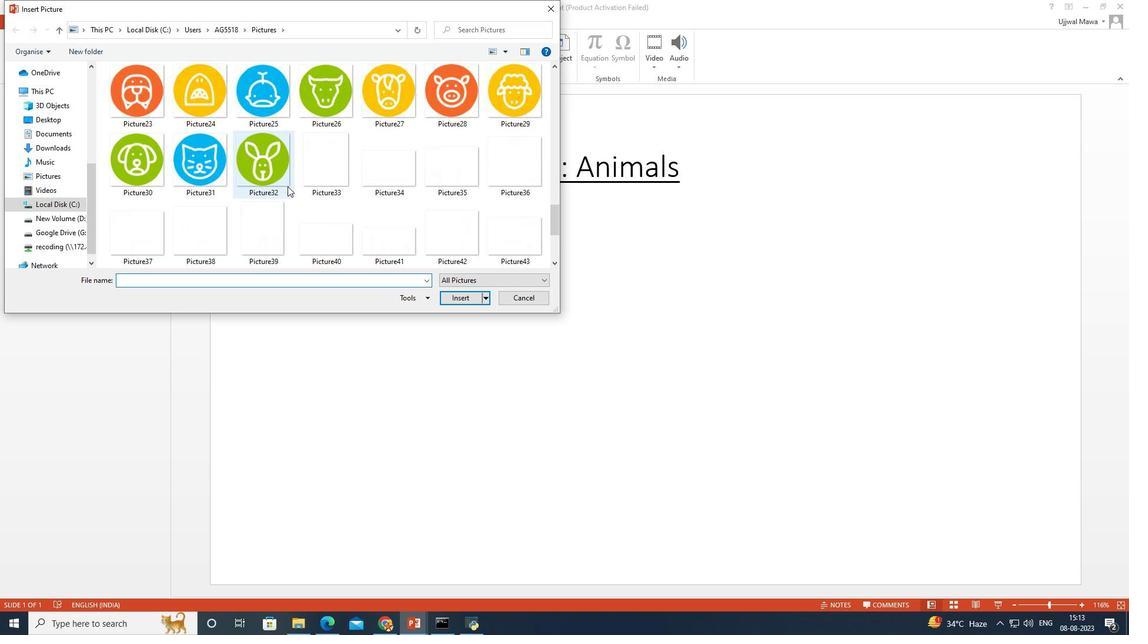 
Action: Mouse scrolled (287, 185) with delta (0, 0)
Screenshot: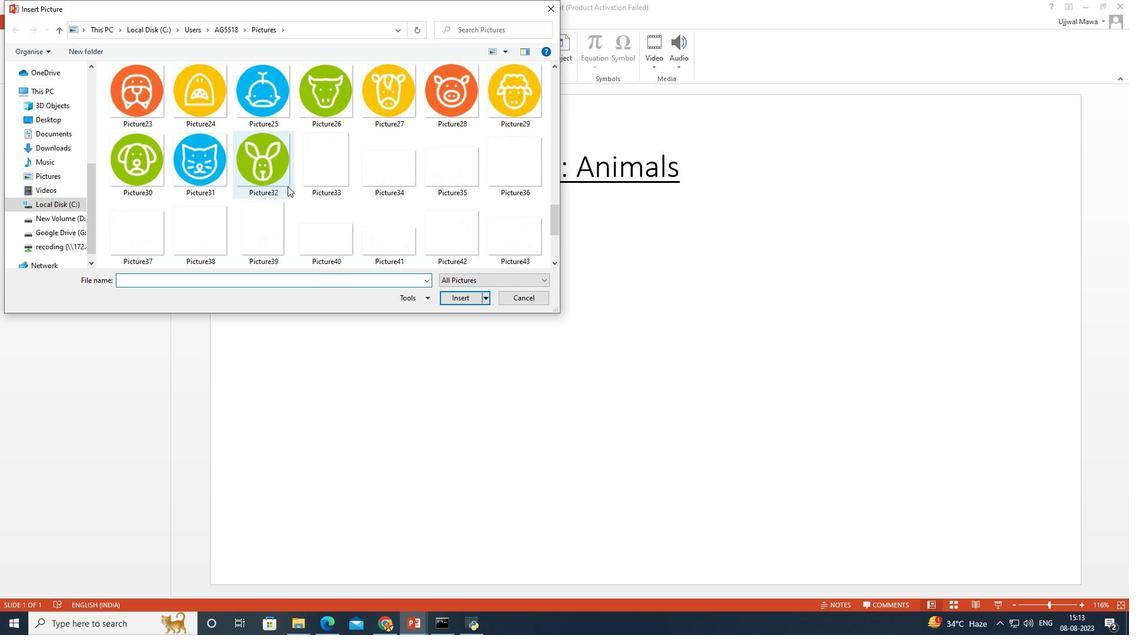 
Action: Mouse scrolled (287, 185) with delta (0, 0)
Screenshot: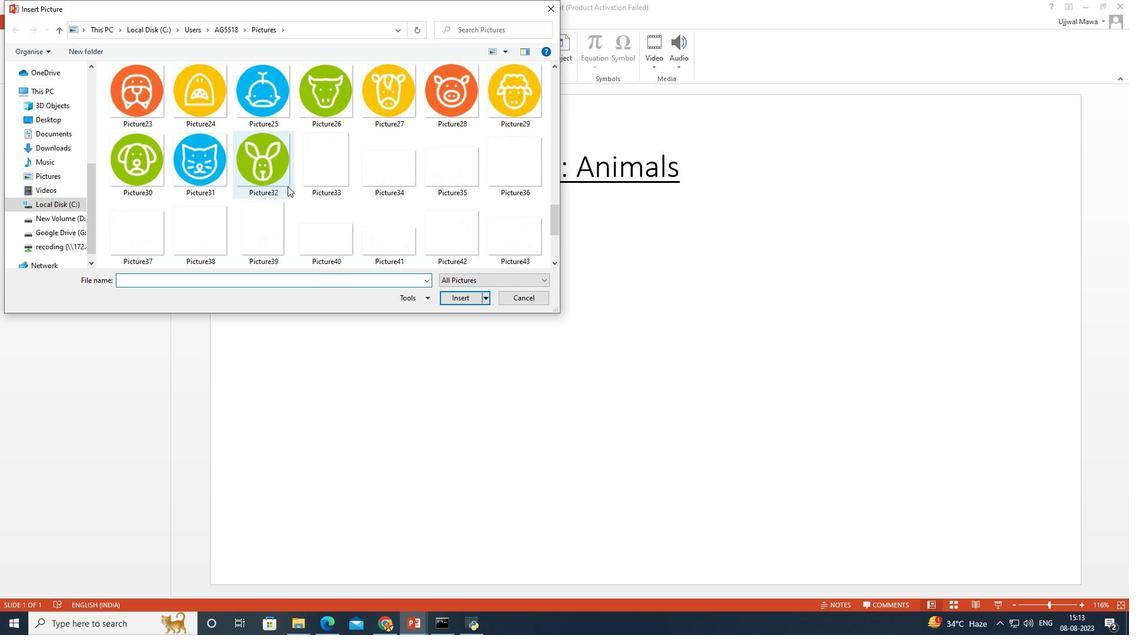 
Action: Mouse scrolled (287, 185) with delta (0, 0)
Screenshot: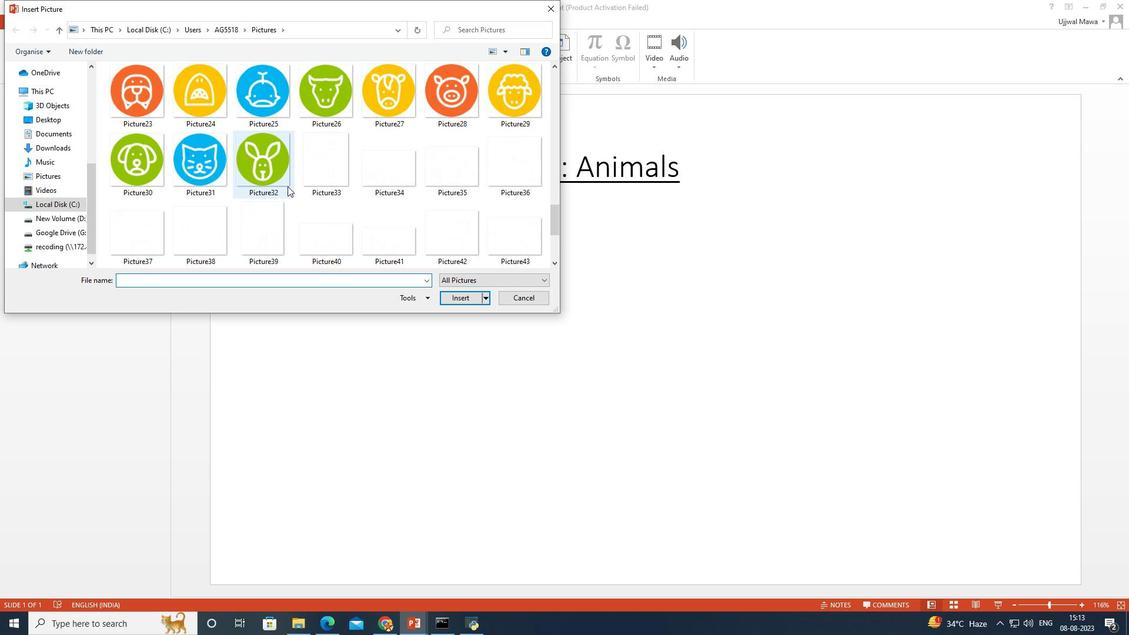 
Action: Mouse scrolled (287, 185) with delta (0, 0)
Screenshot: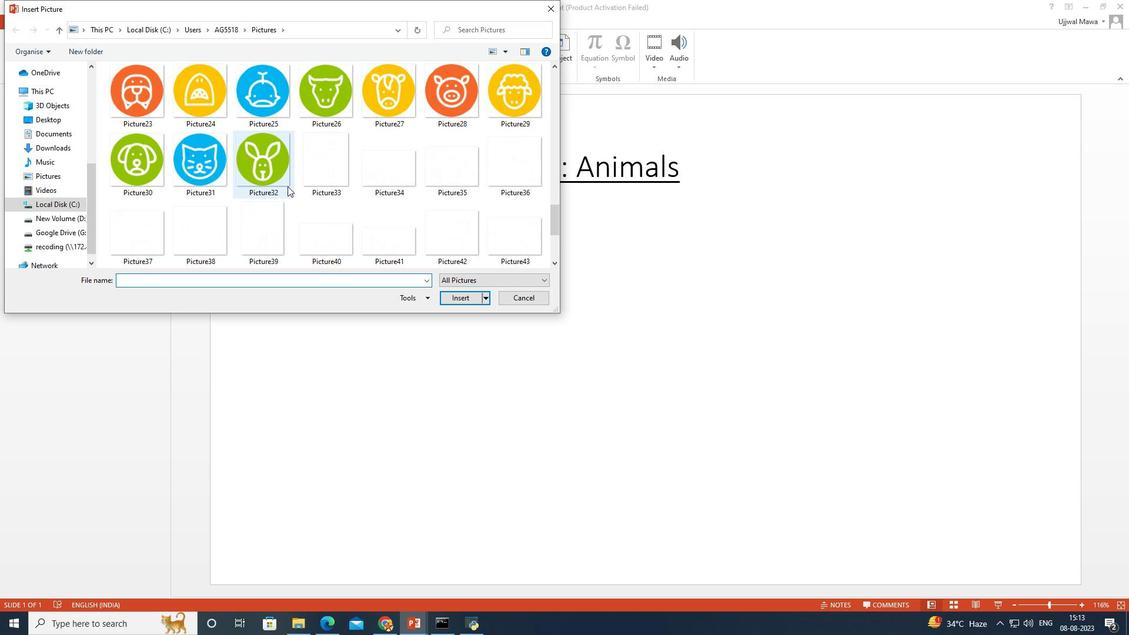 
Action: Mouse scrolled (287, 187) with delta (0, 0)
Screenshot: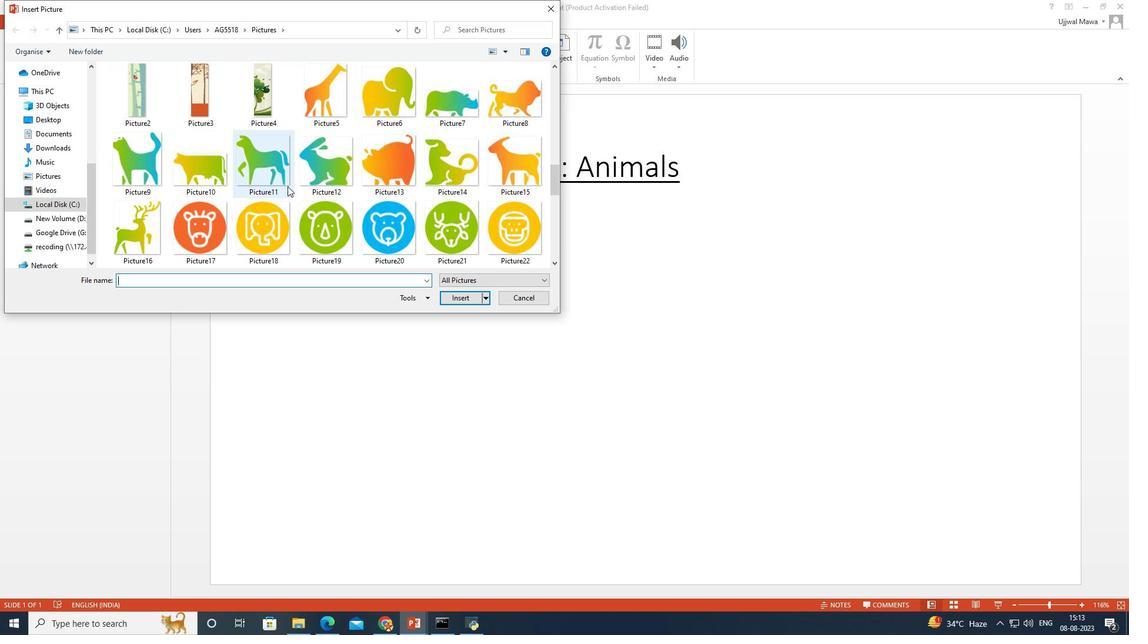 
Action: Mouse scrolled (287, 187) with delta (0, 0)
Screenshot: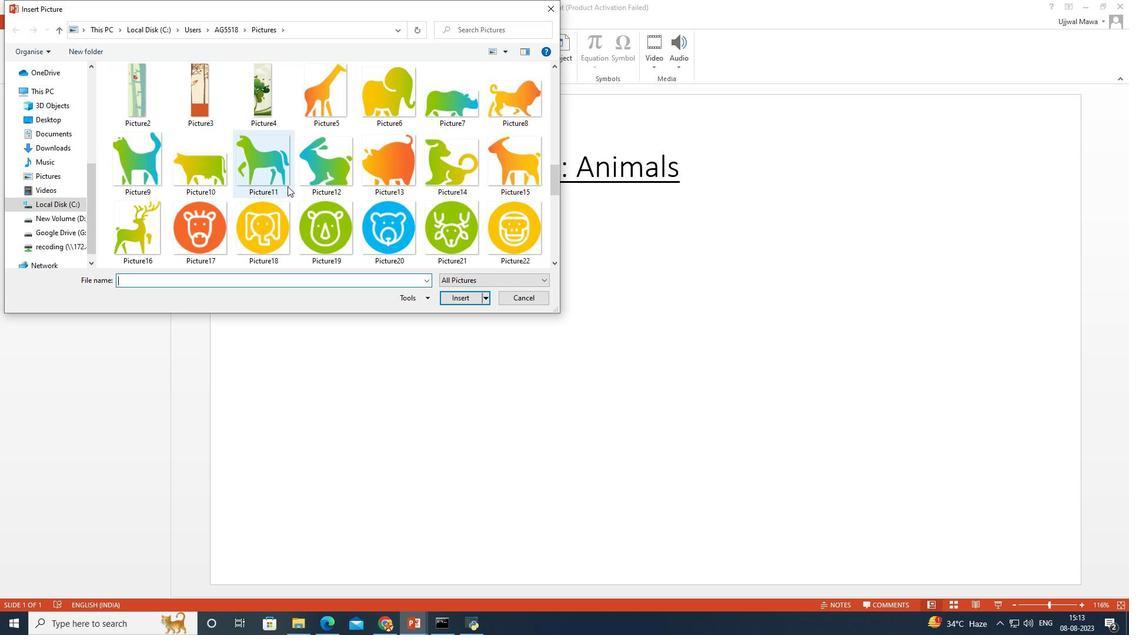 
Action: Mouse scrolled (287, 187) with delta (0, 0)
Screenshot: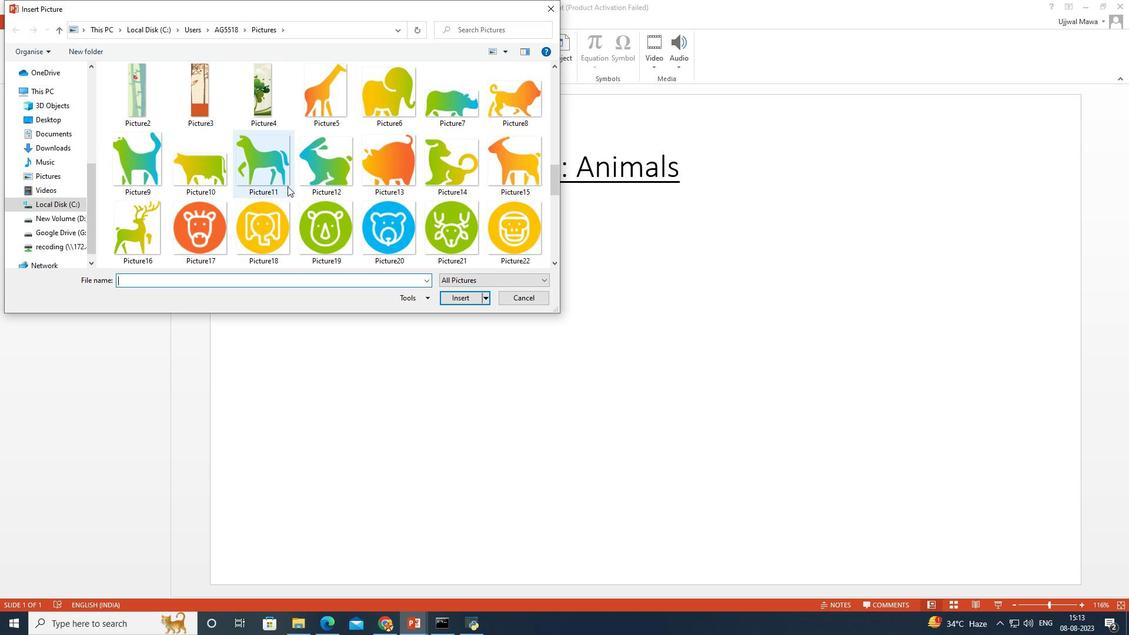 
Action: Mouse moved to (433, 100)
Screenshot: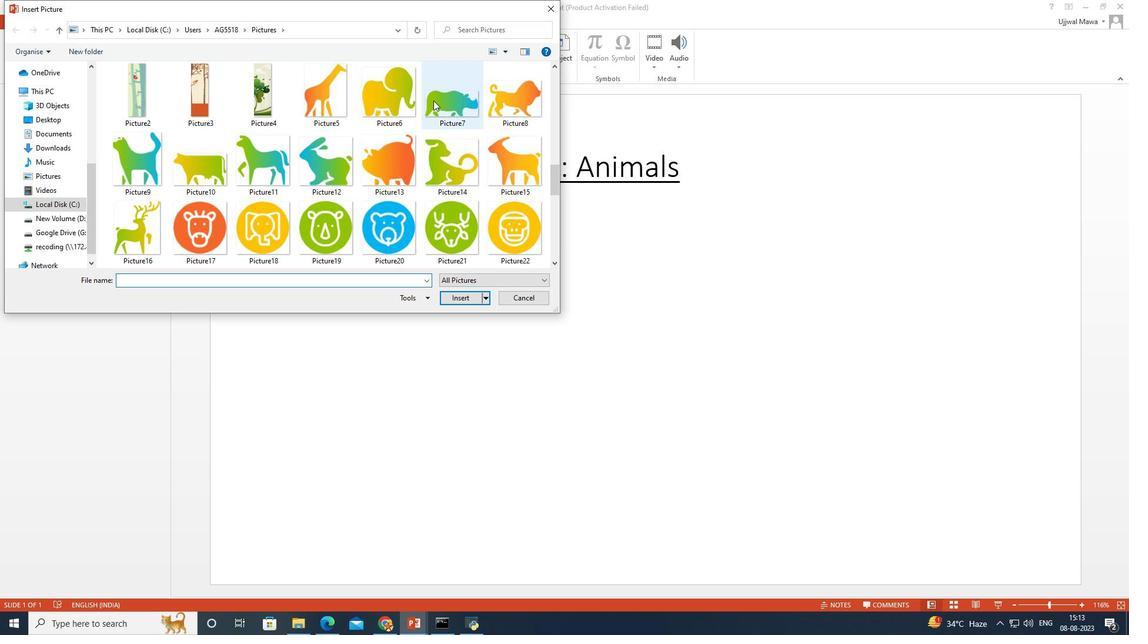 
Action: Mouse pressed left at (433, 100)
Screenshot: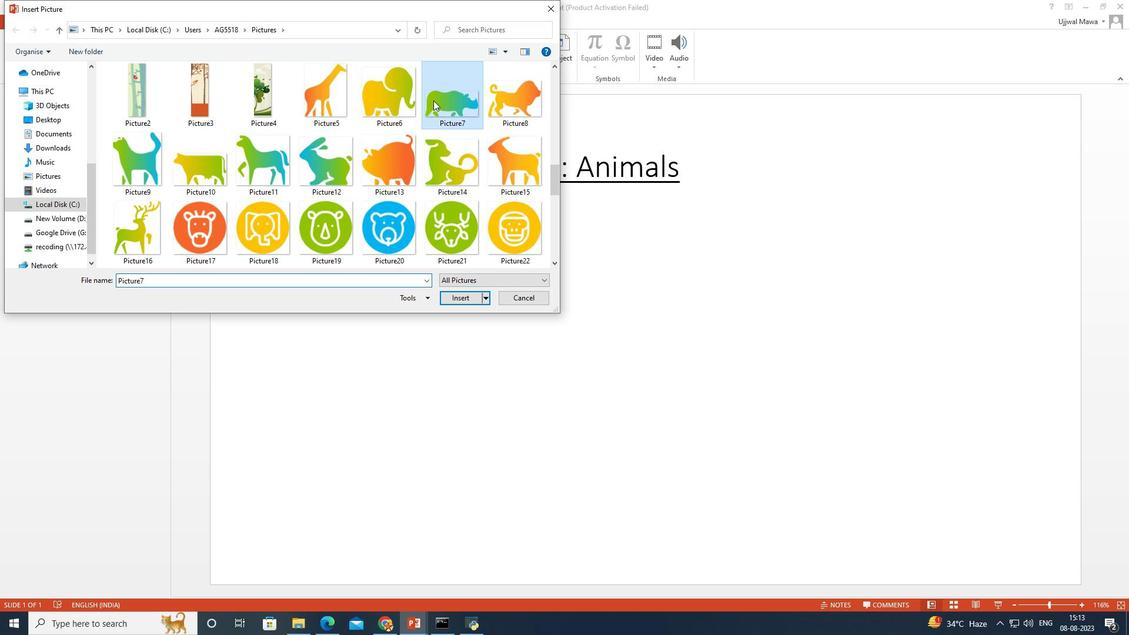
Action: Mouse moved to (470, 95)
Screenshot: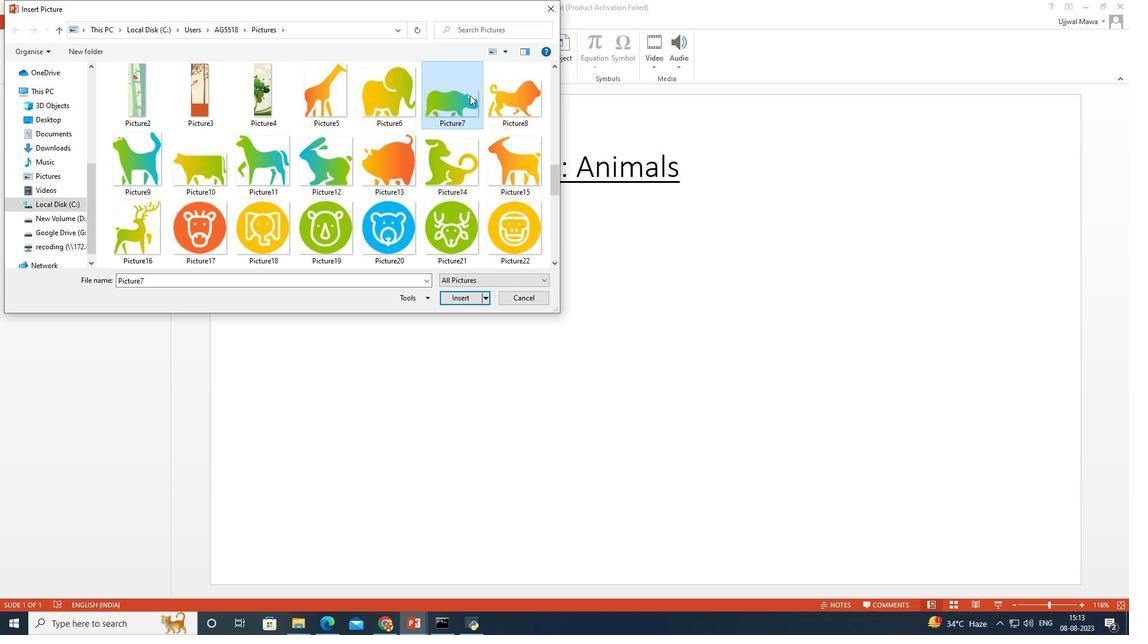 
Action: Mouse pressed left at (470, 95)
Screenshot: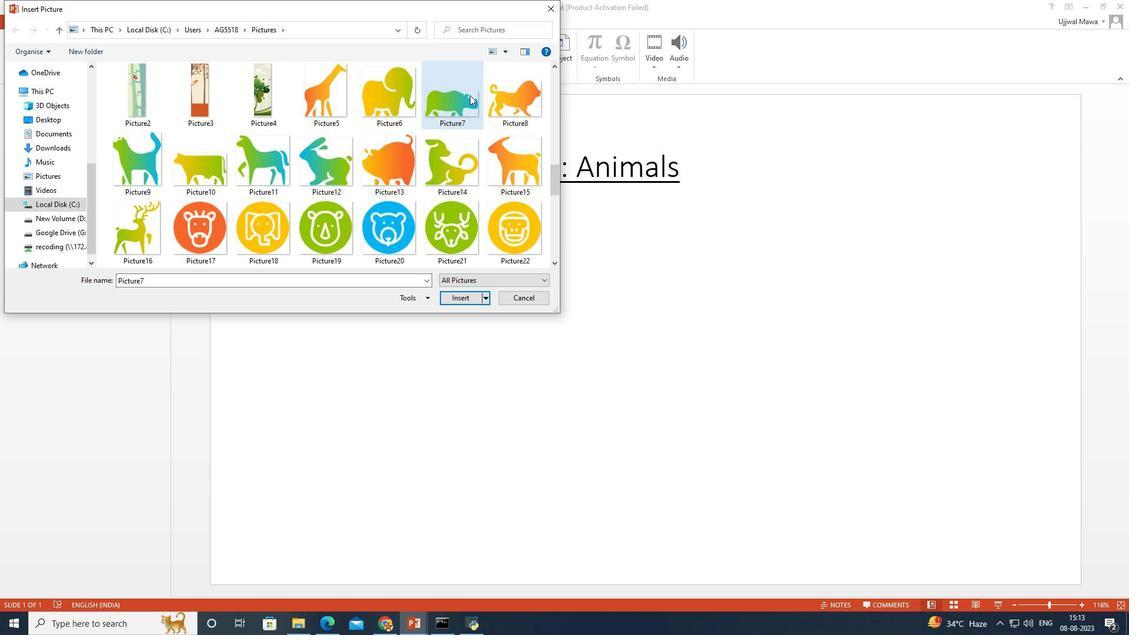 
Action: Mouse moved to (504, 98)
Screenshot: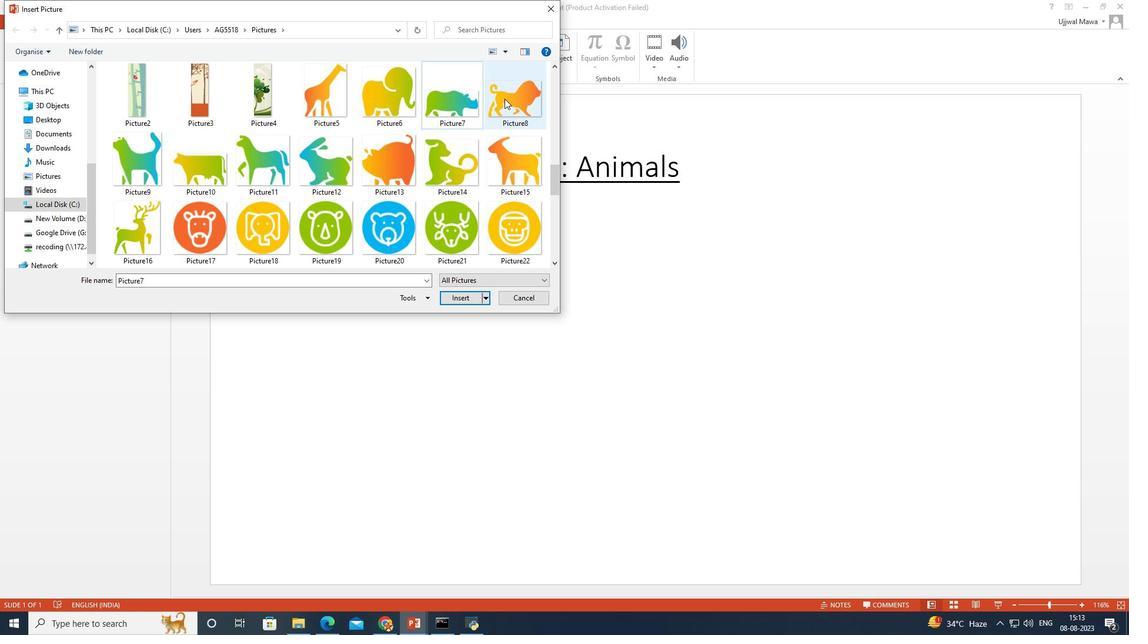 
Action: Mouse pressed left at (504, 98)
Screenshot: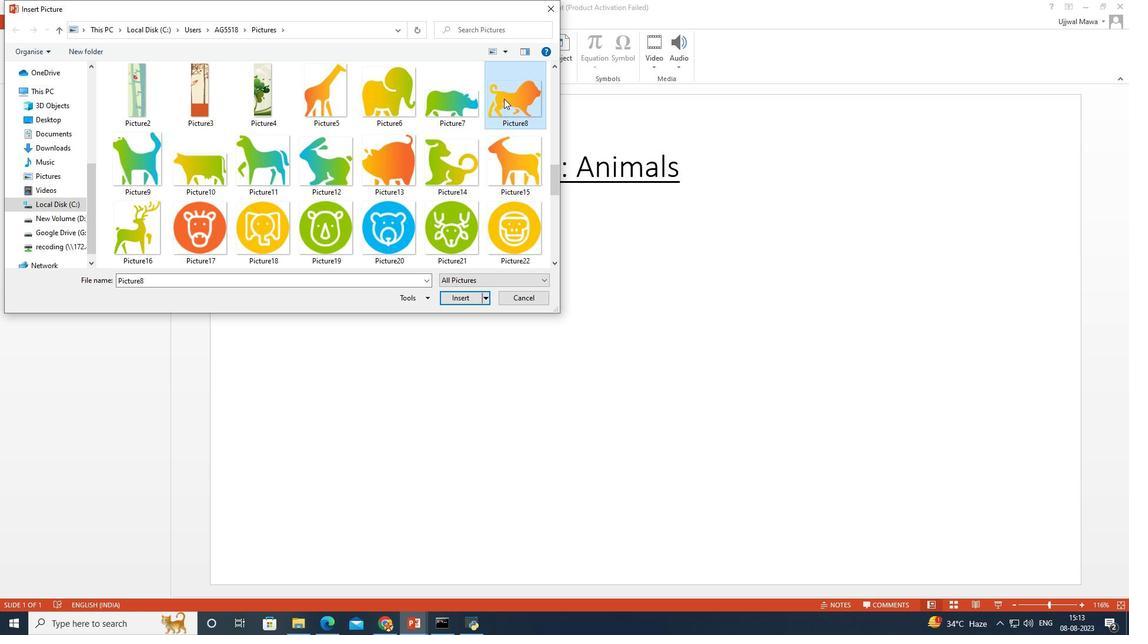 
Action: Mouse moved to (461, 109)
Screenshot: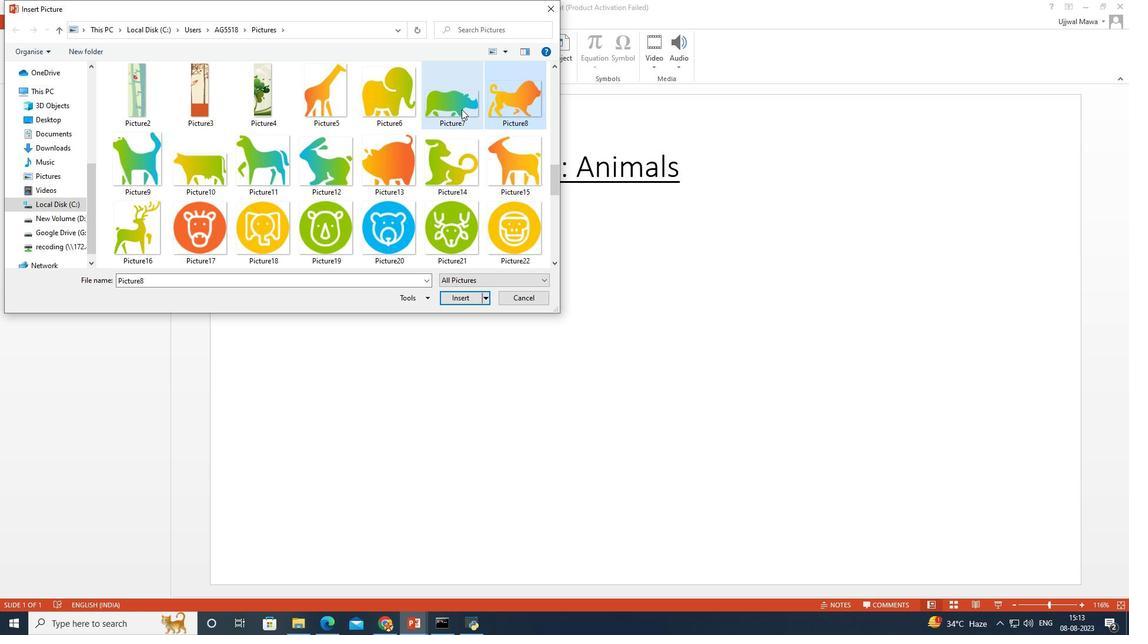 
Action: Mouse pressed left at (461, 109)
Screenshot: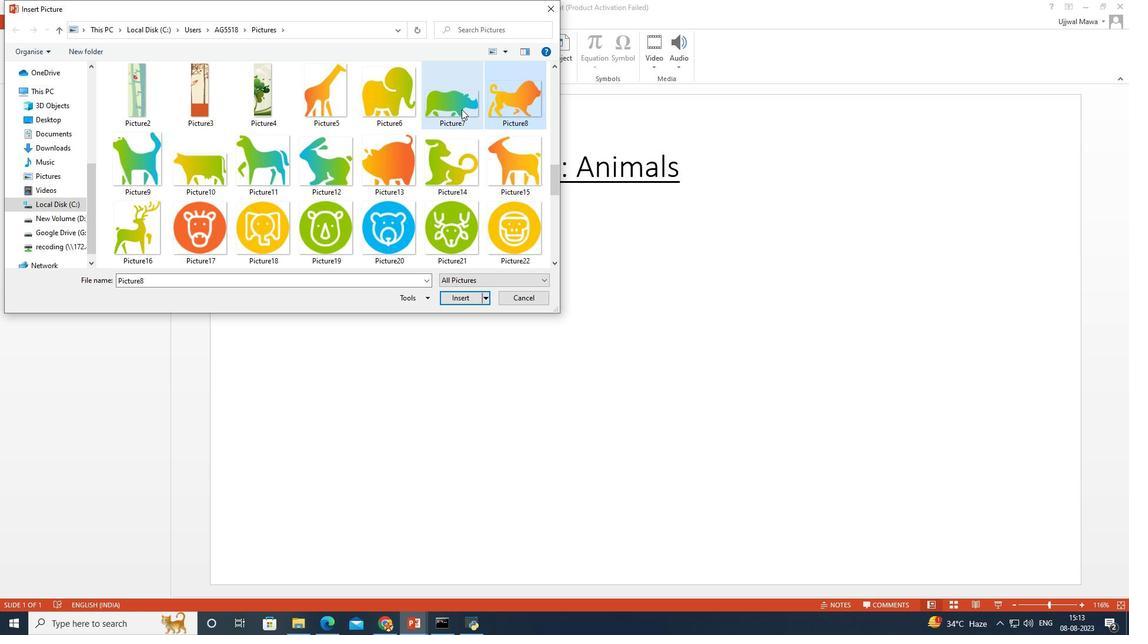 
Action: Mouse moved to (121, 152)
Screenshot: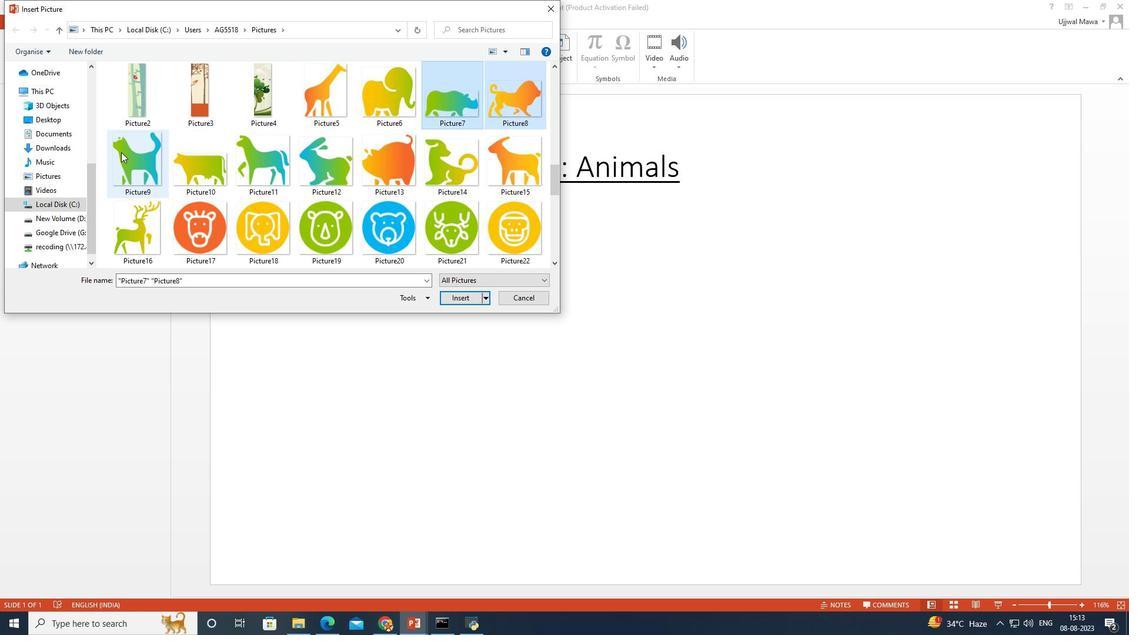 
Action: Mouse pressed left at (121, 152)
Screenshot: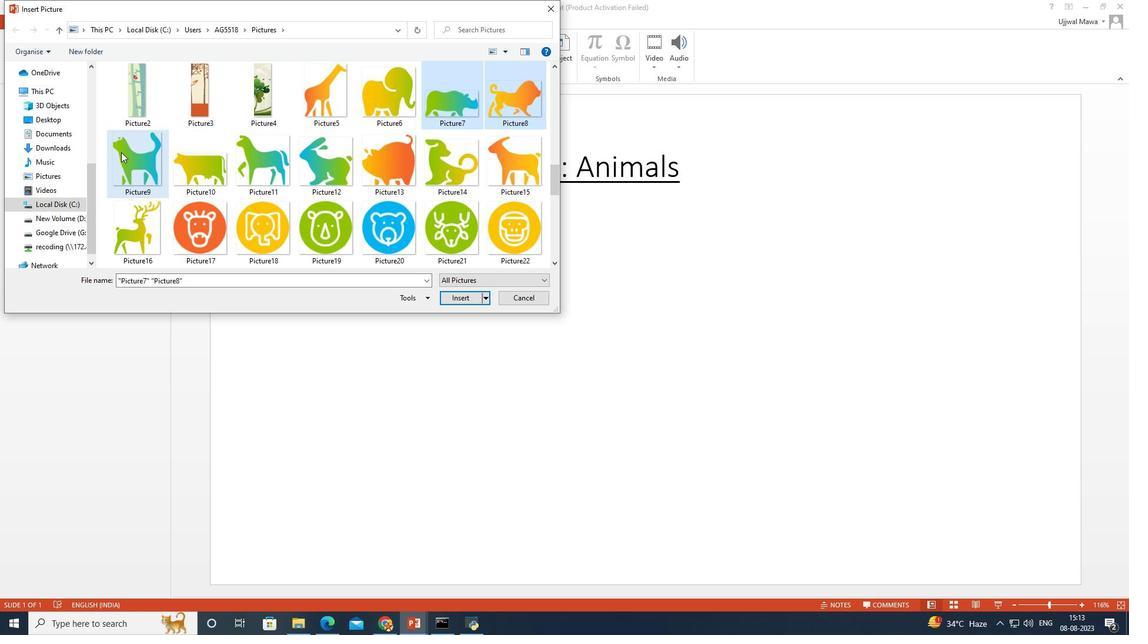 
Action: Mouse moved to (263, 162)
Screenshot: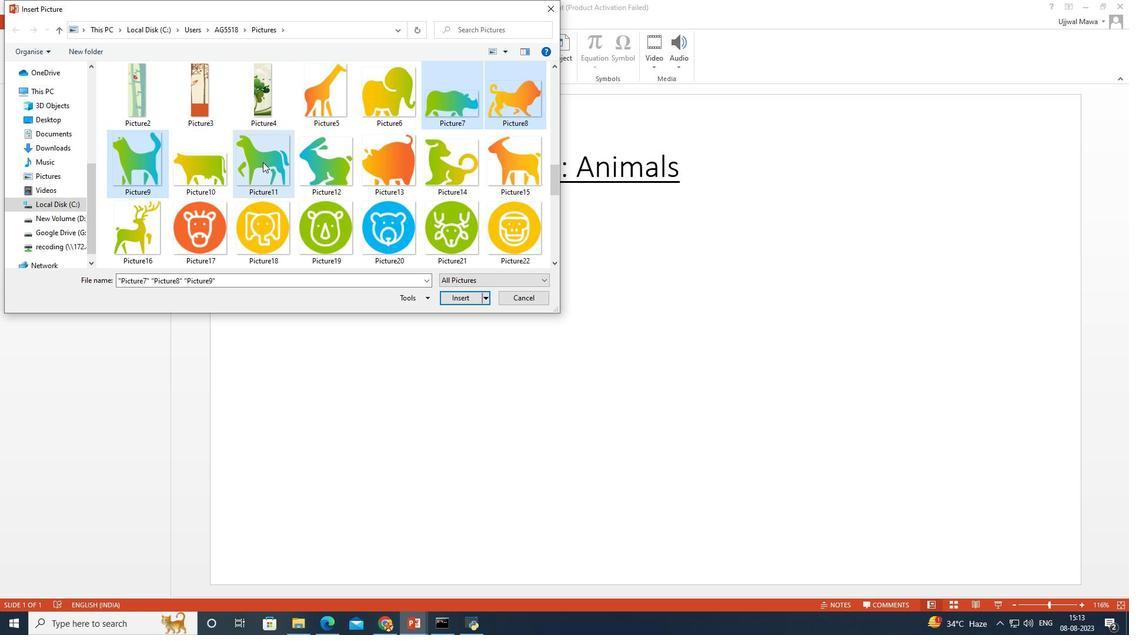 
Action: Mouse pressed left at (263, 162)
Screenshot: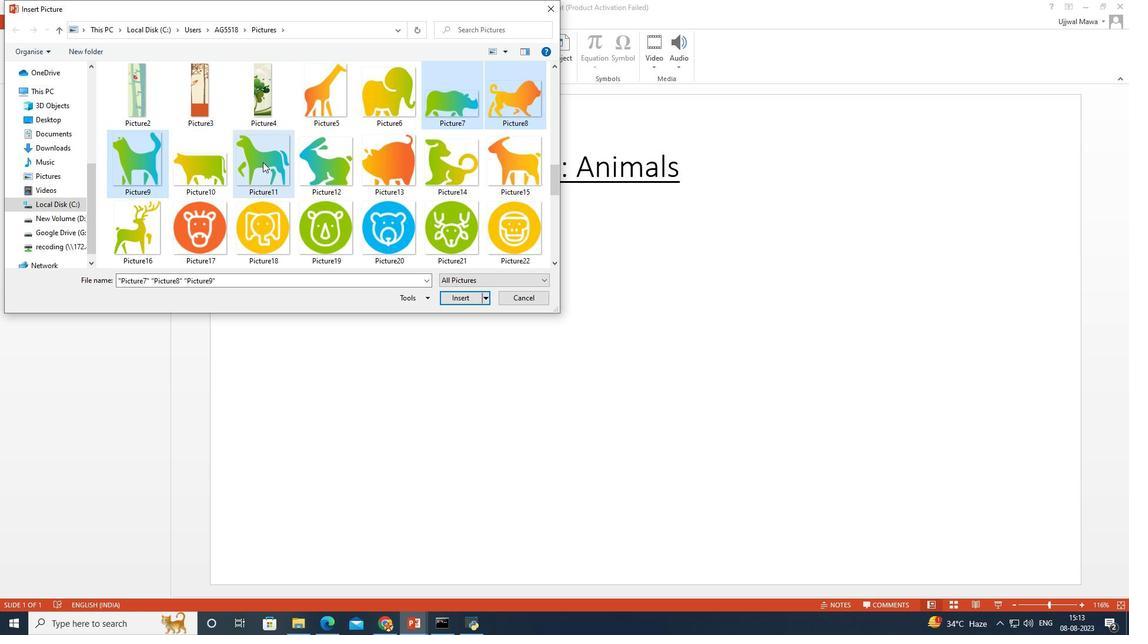 
Action: Mouse moved to (200, 173)
Screenshot: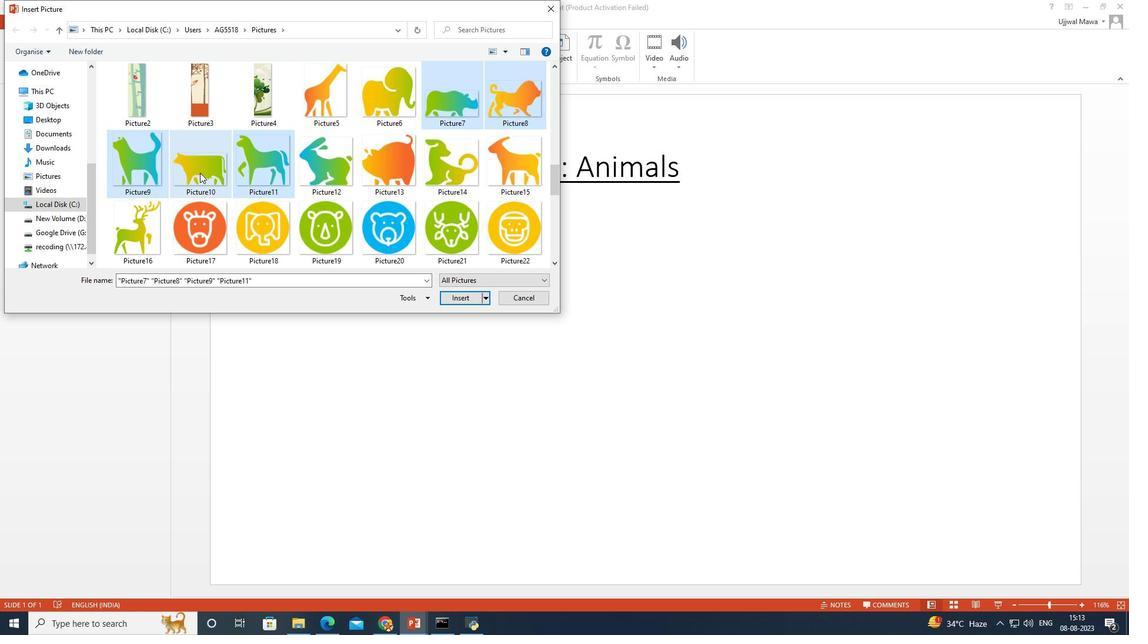 
Action: Mouse pressed left at (200, 173)
Screenshot: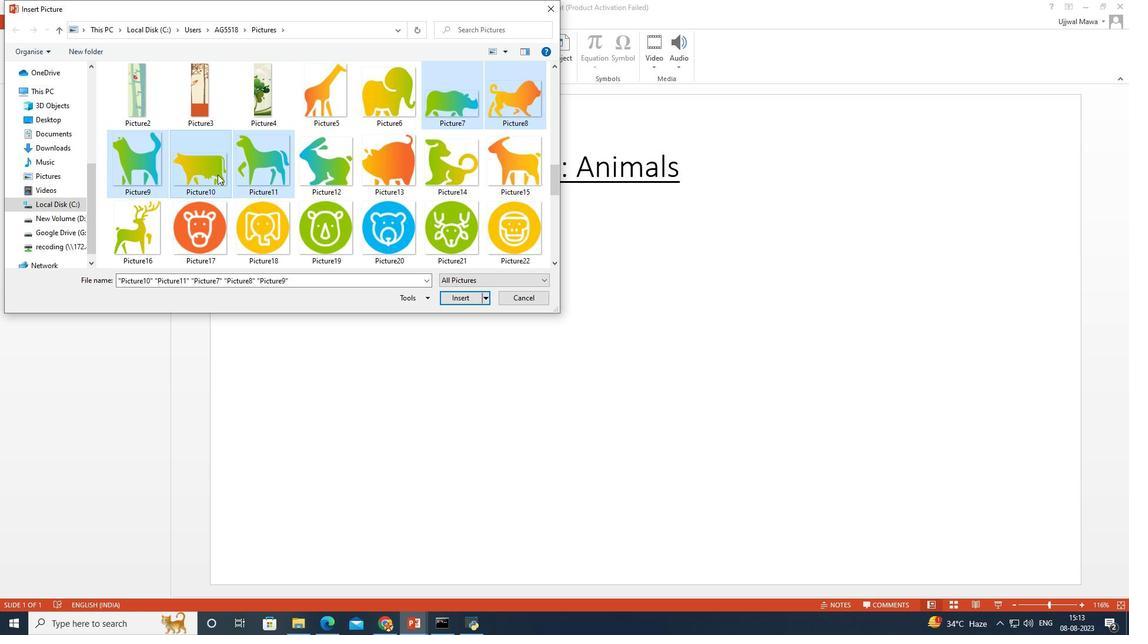 
Action: Mouse moved to (351, 168)
Screenshot: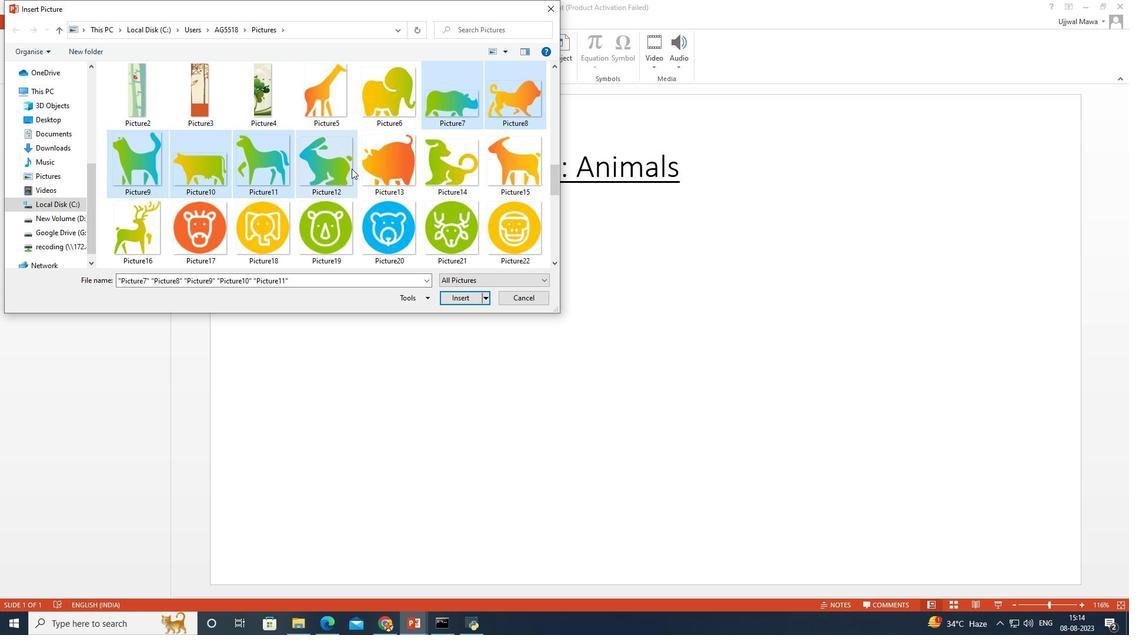 
Action: Mouse pressed left at (351, 168)
Screenshot: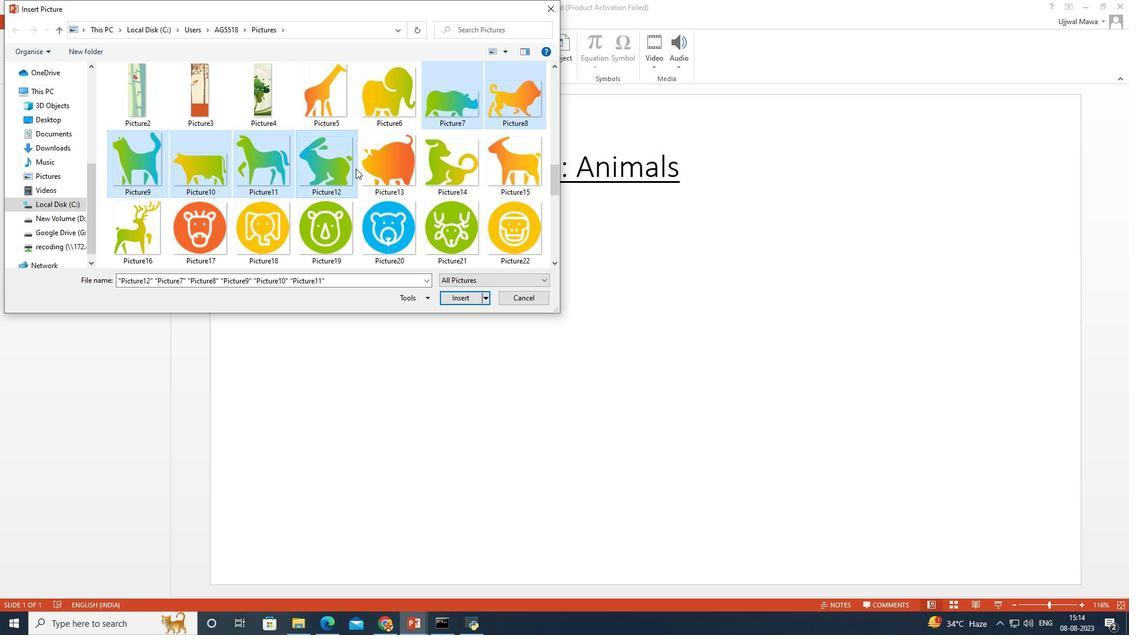 
Action: Mouse moved to (386, 167)
Screenshot: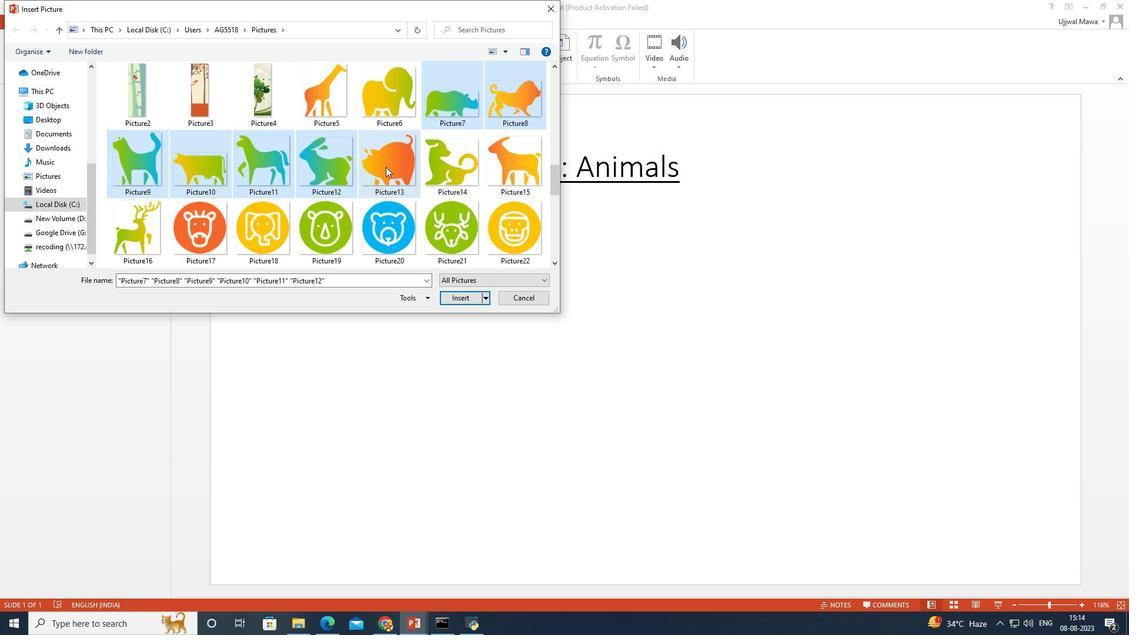 
Action: Mouse pressed left at (386, 167)
Screenshot: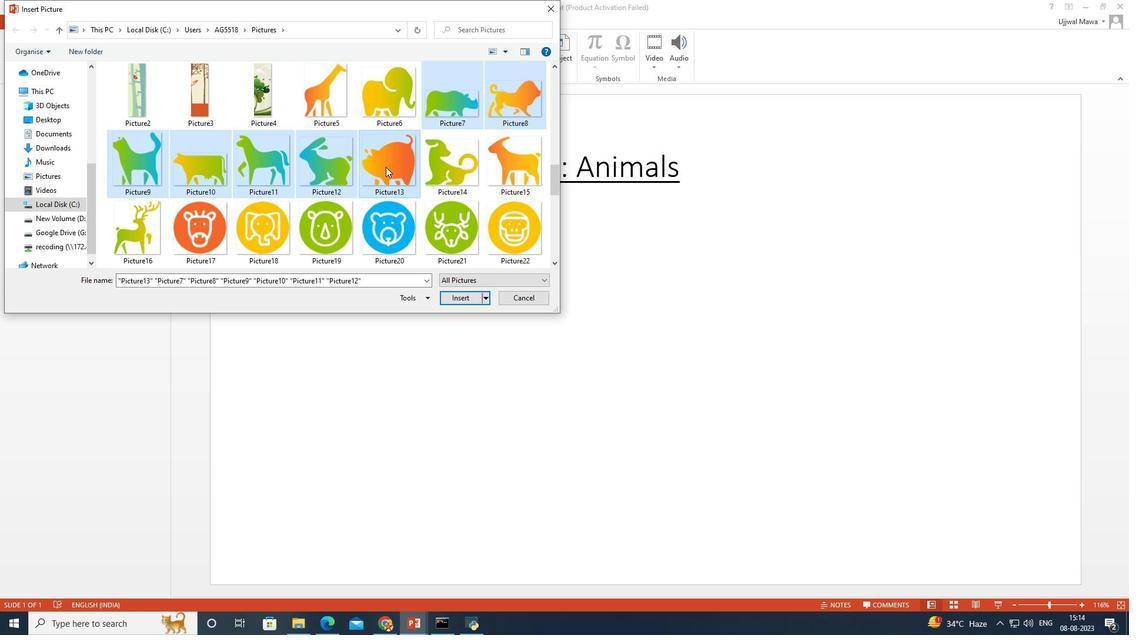 
Action: Mouse moved to (437, 170)
Screenshot: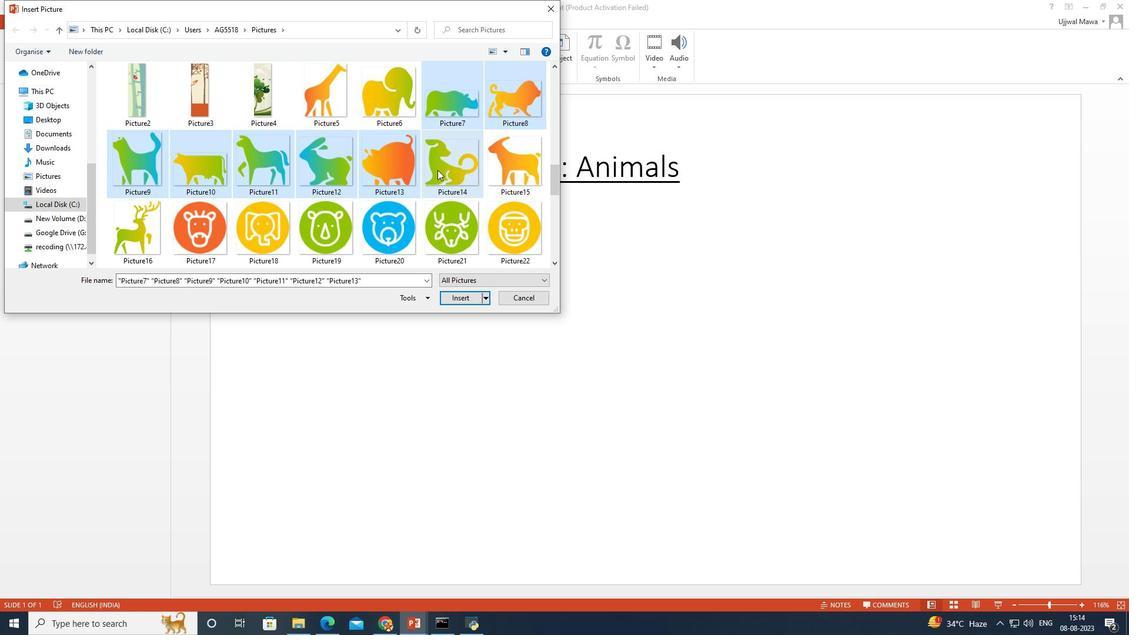 
Action: Mouse pressed left at (437, 170)
Screenshot: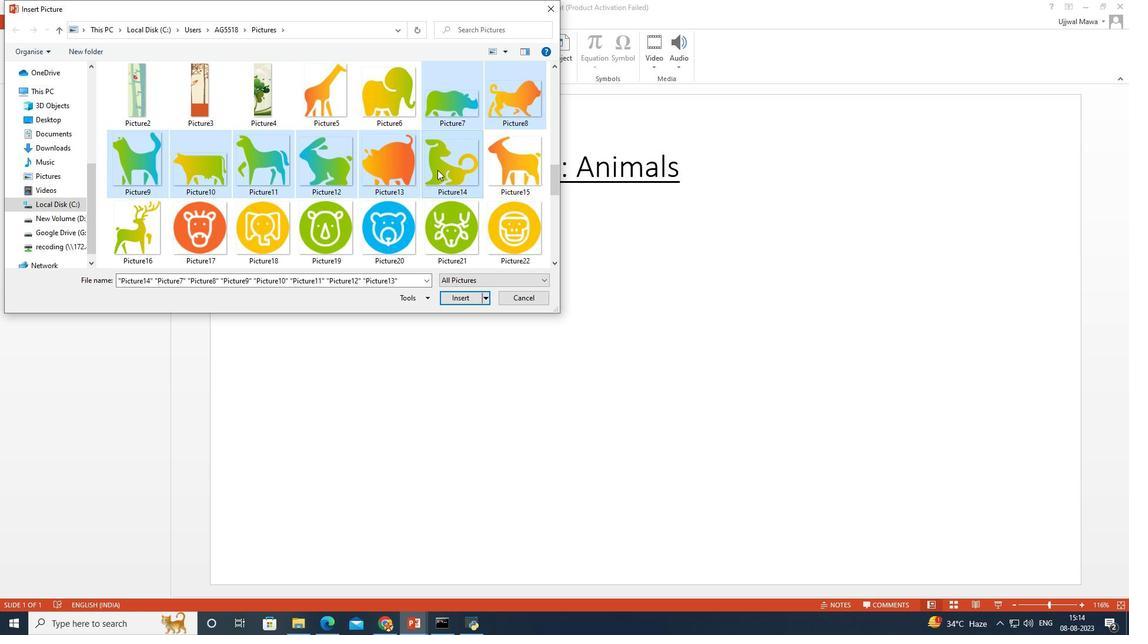 
Action: Mouse moved to (525, 168)
Screenshot: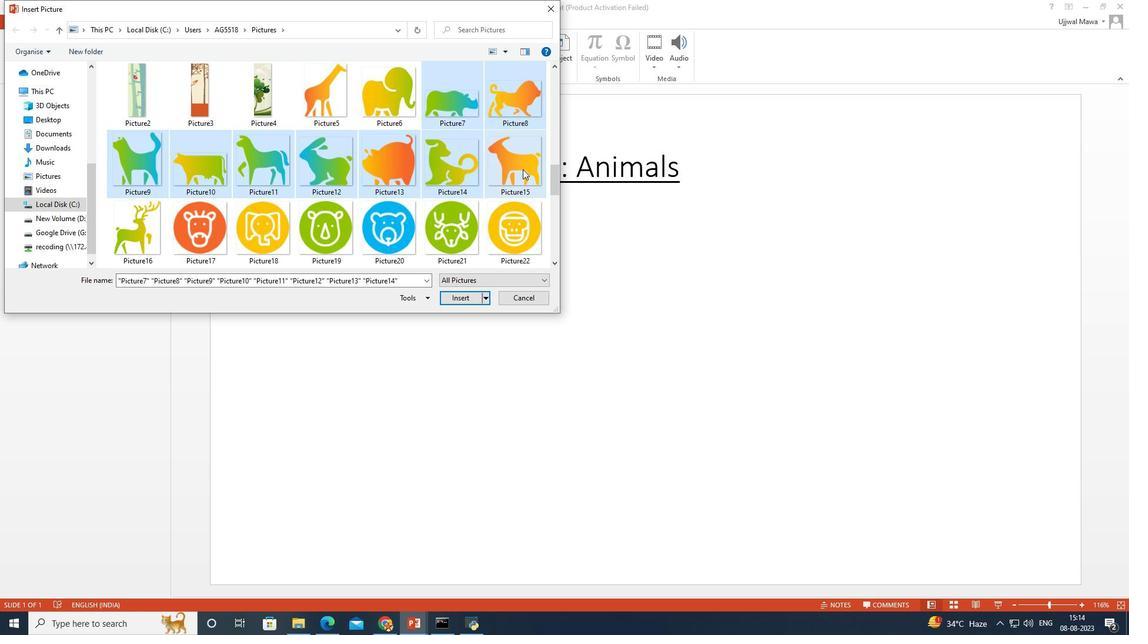 
Action: Mouse pressed left at (525, 168)
Screenshot: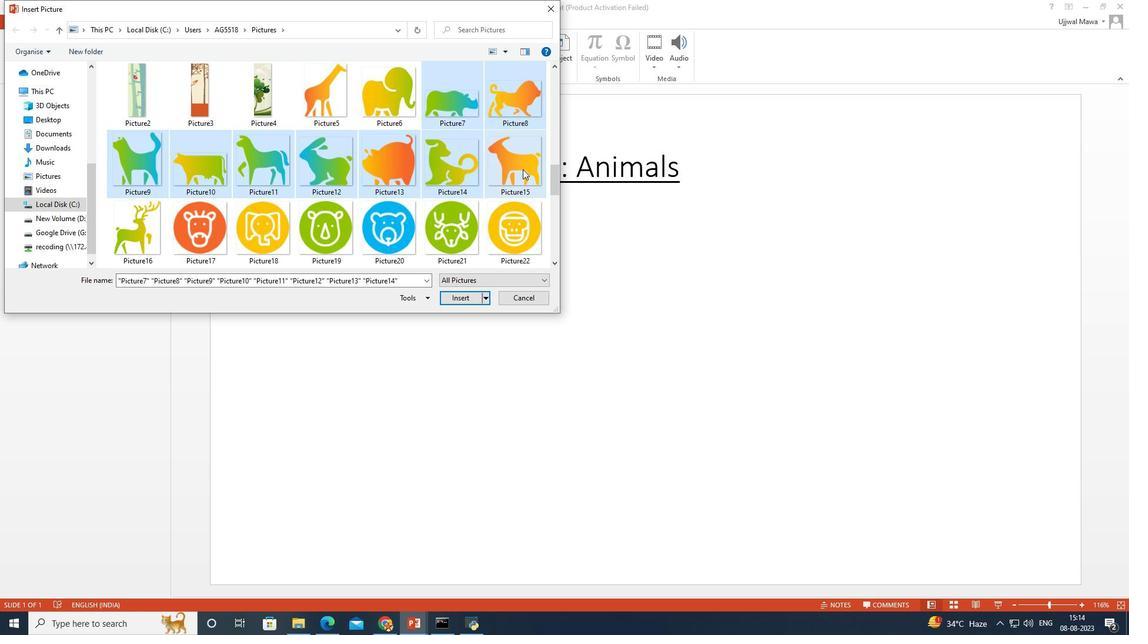 
Action: Mouse moved to (137, 228)
Screenshot: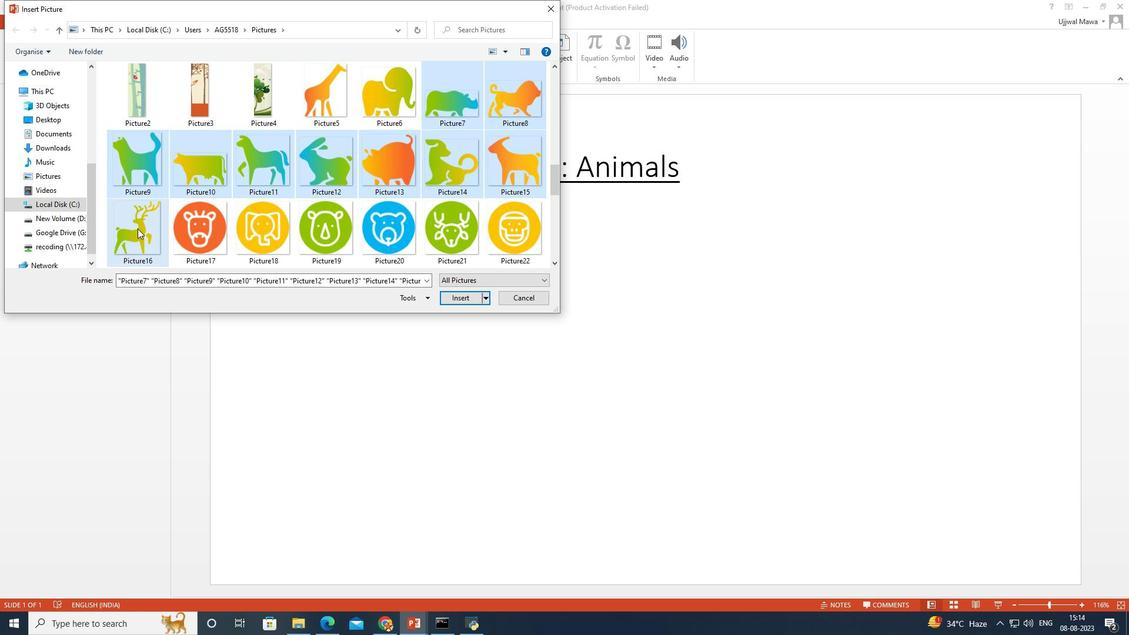 
Action: Mouse pressed left at (137, 228)
Screenshot: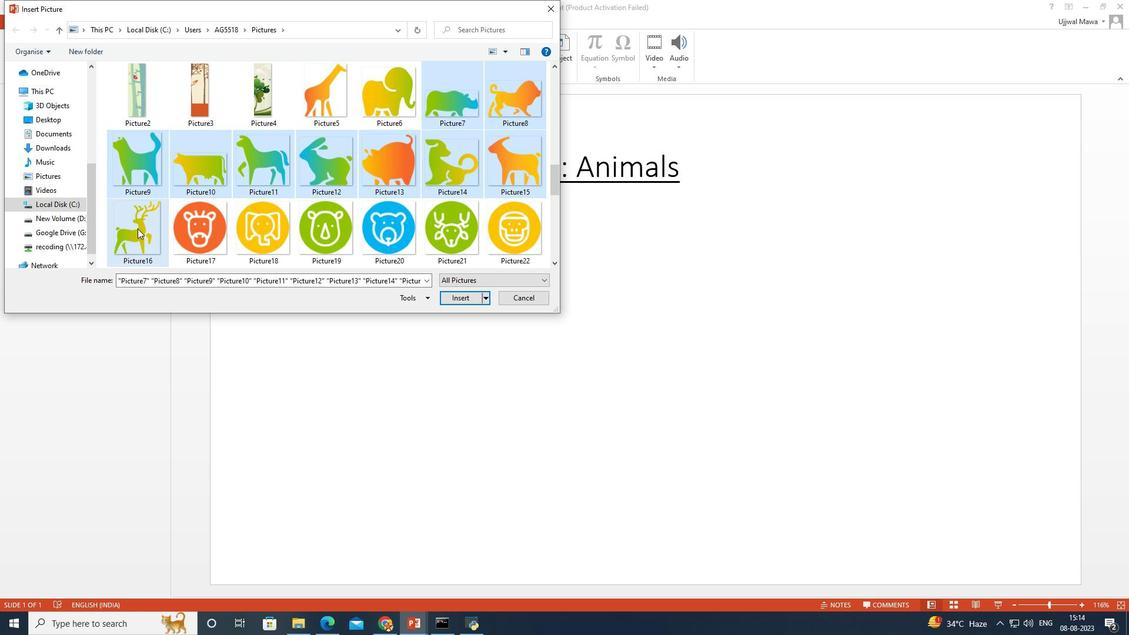 
Action: Mouse moved to (444, 292)
Screenshot: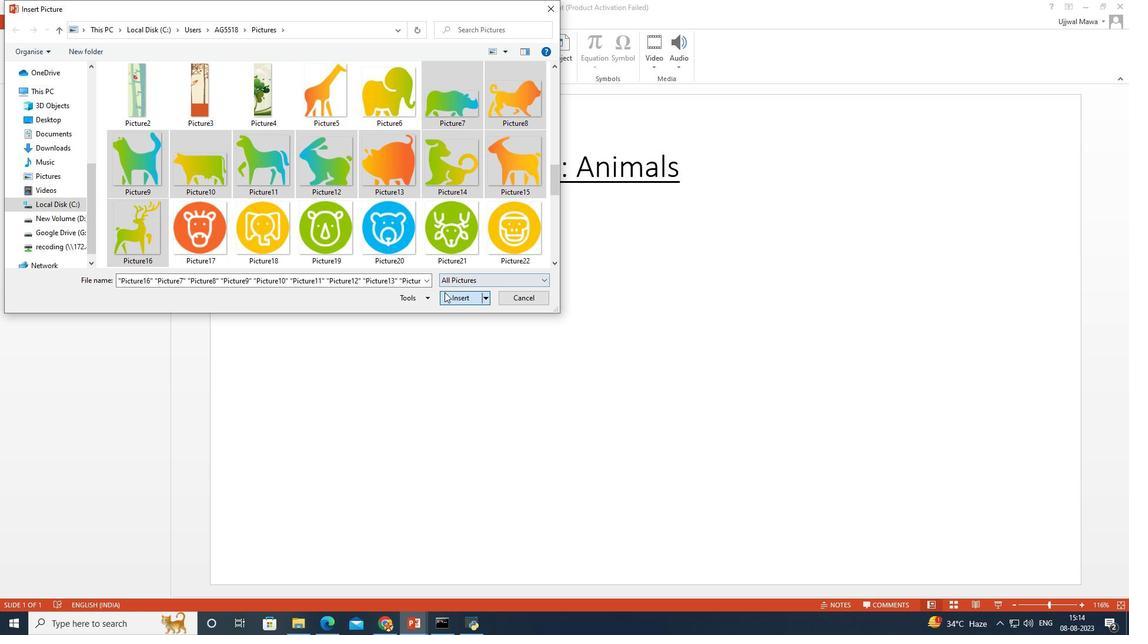 
Action: Mouse pressed left at (444, 292)
Screenshot: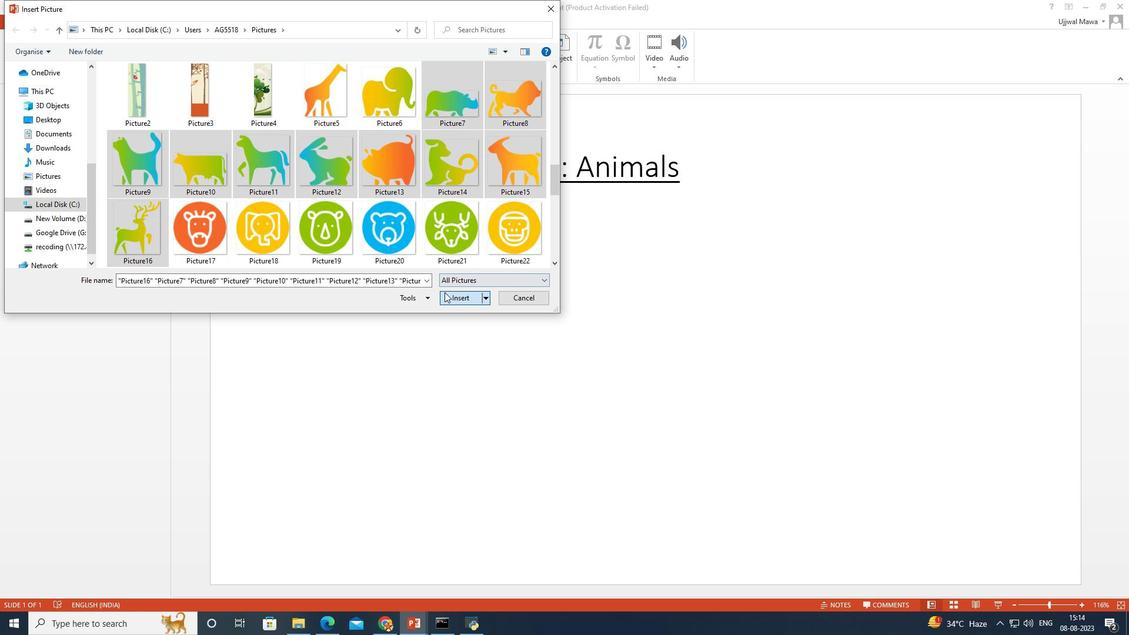 
Action: Mouse moved to (597, 328)
Screenshot: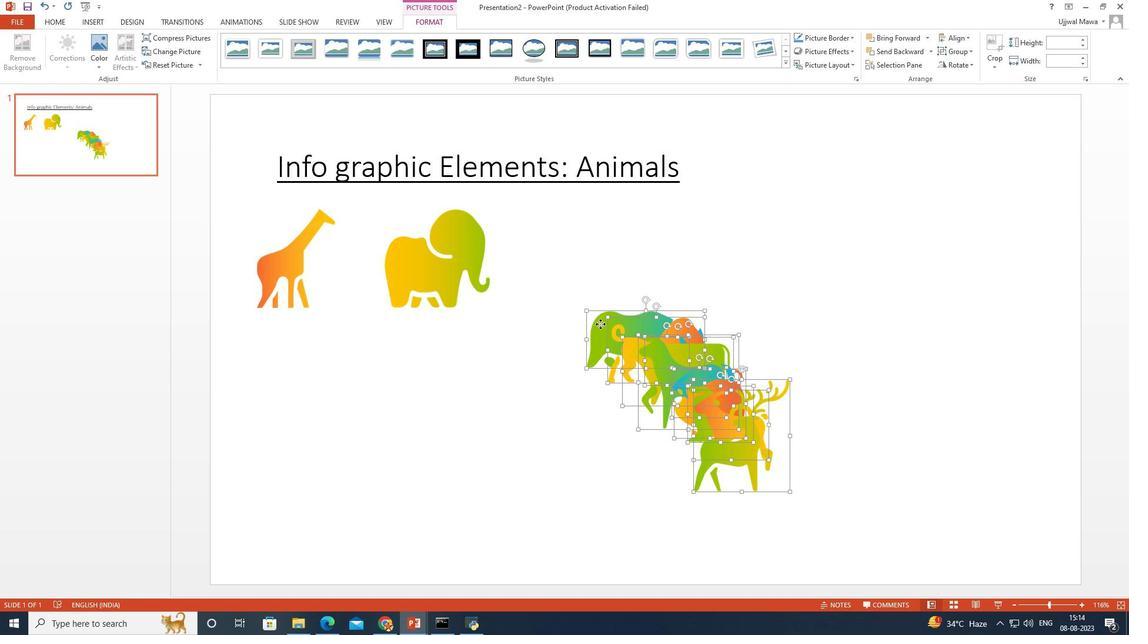 
Action: Mouse pressed left at (597, 328)
Screenshot: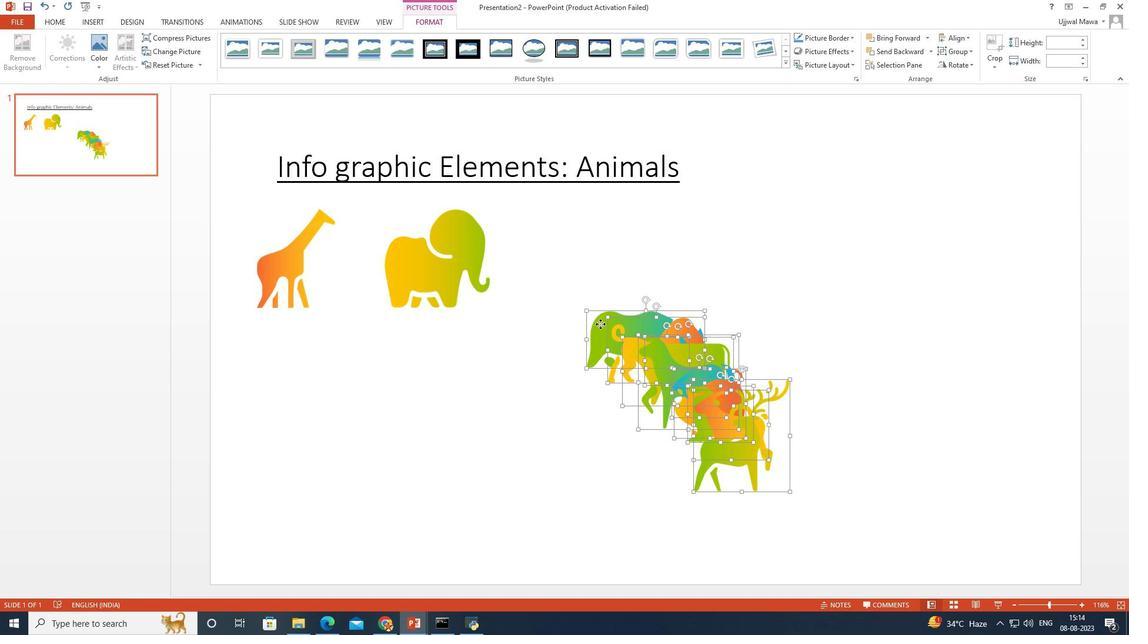 
Action: Mouse moved to (655, 331)
Screenshot: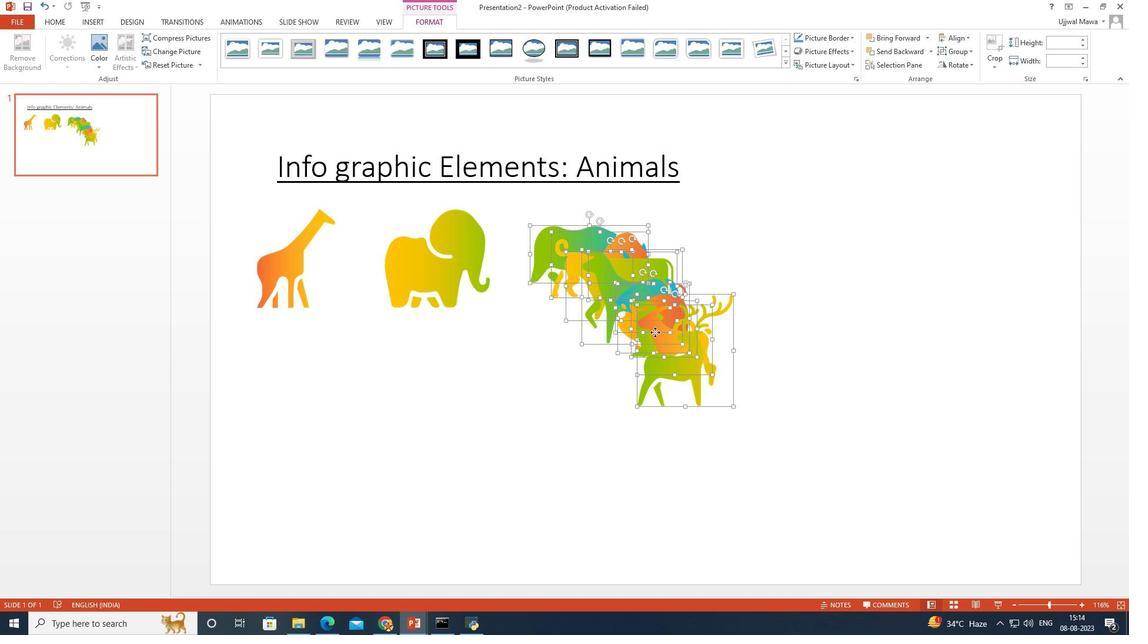 
Action: Mouse pressed left at (655, 331)
Screenshot: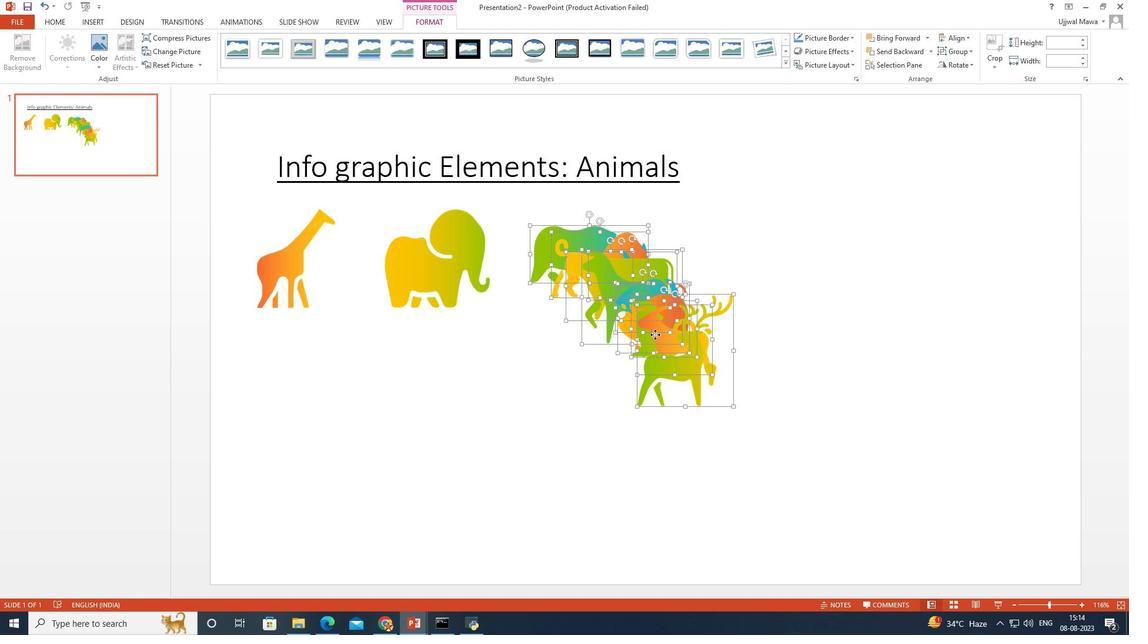 
Action: Mouse moved to (635, 427)
Screenshot: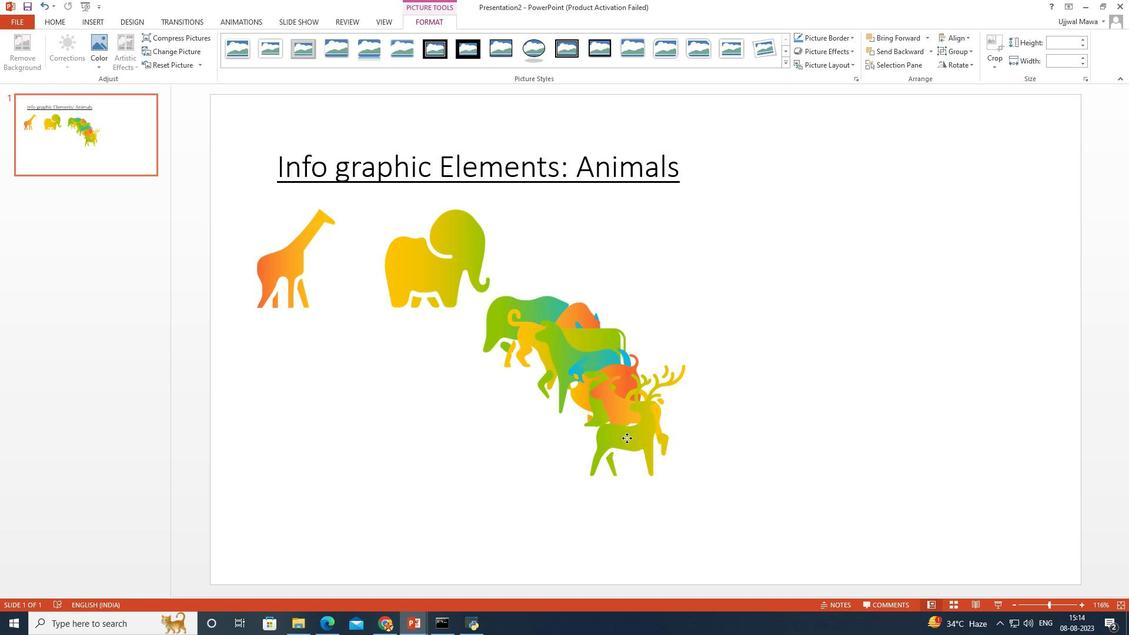 
Action: Mouse pressed left at (677, 372)
Screenshot: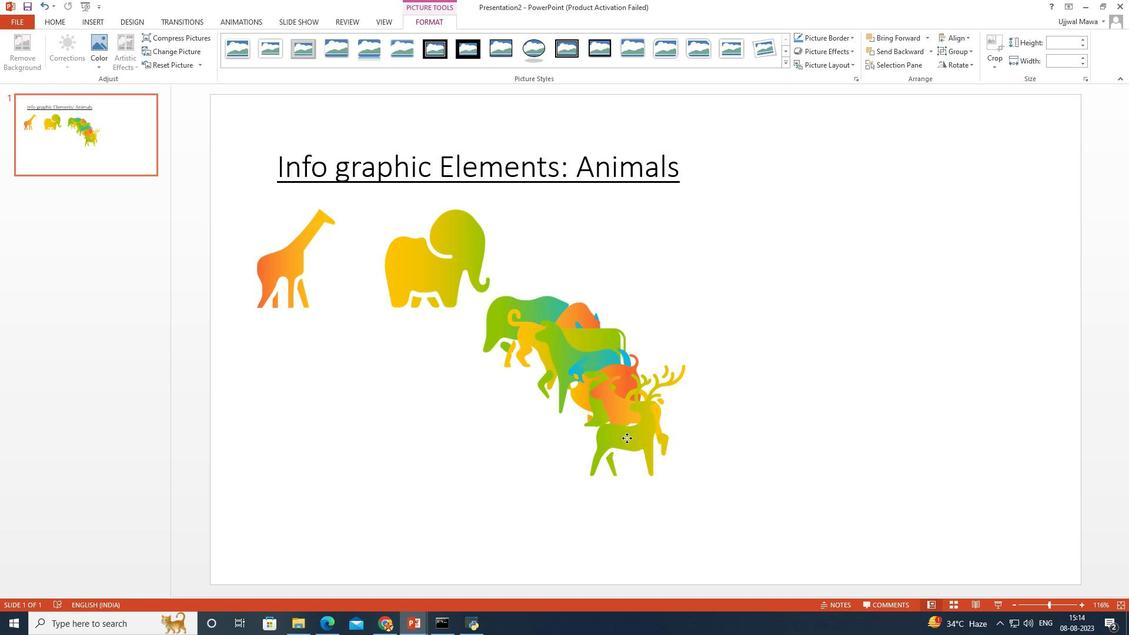 
Action: Mouse moved to (638, 427)
Screenshot: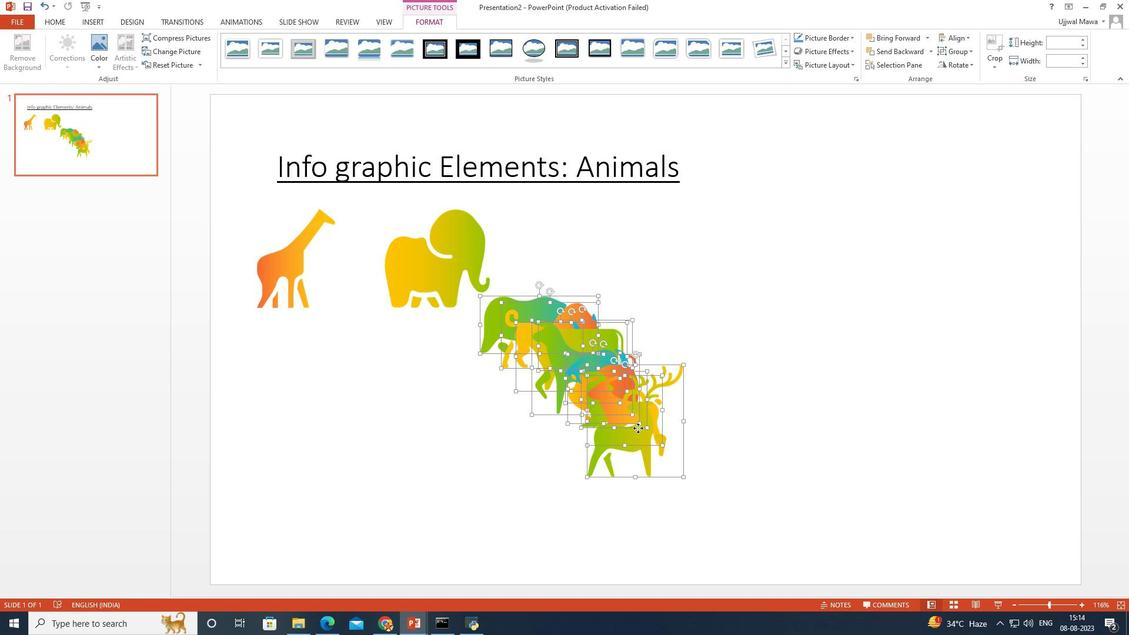 
Action: Mouse pressed left at (638, 427)
Screenshot: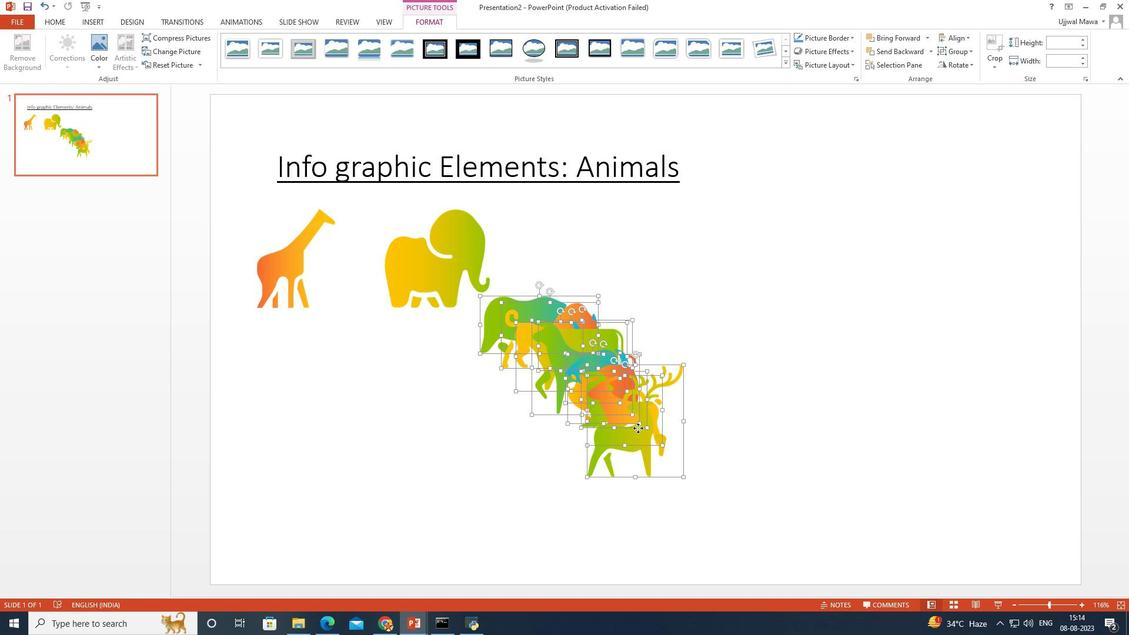 
Action: Mouse moved to (640, 429)
Screenshot: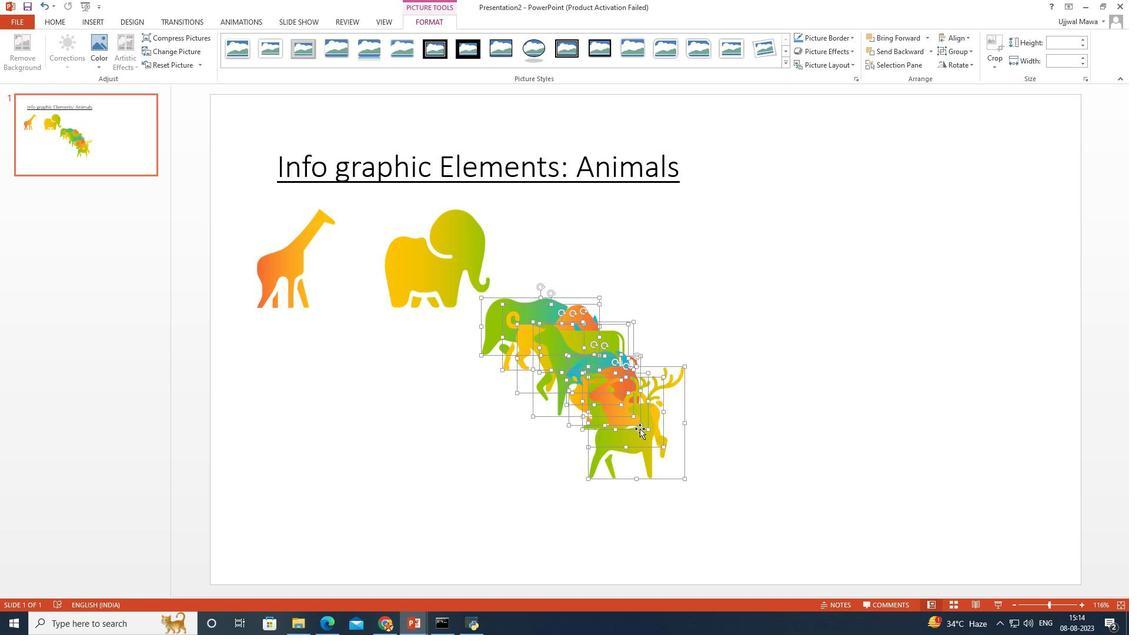 
Action: Key pressed <Key.backspace>
Screenshot: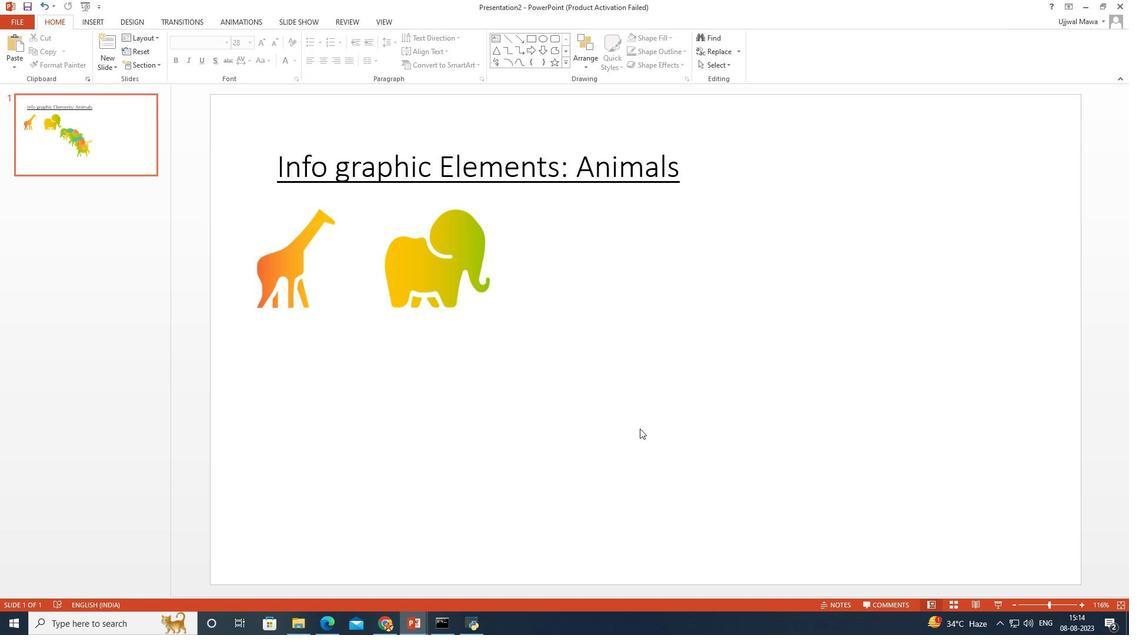 
Action: Mouse moved to (581, 317)
Screenshot: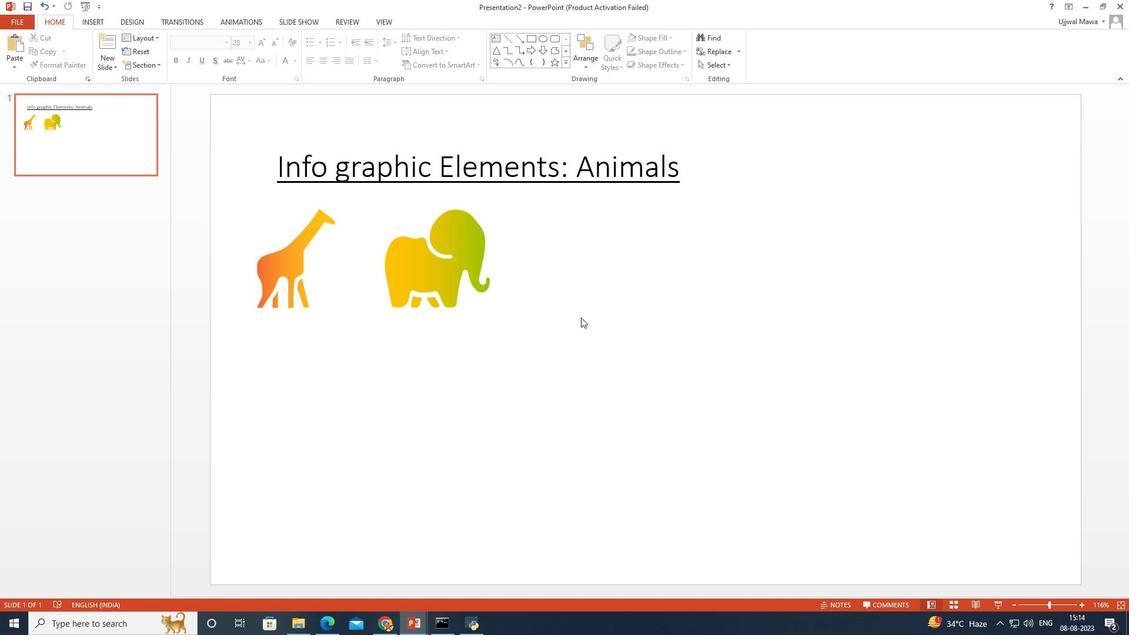 
Action: Mouse pressed left at (581, 317)
Screenshot: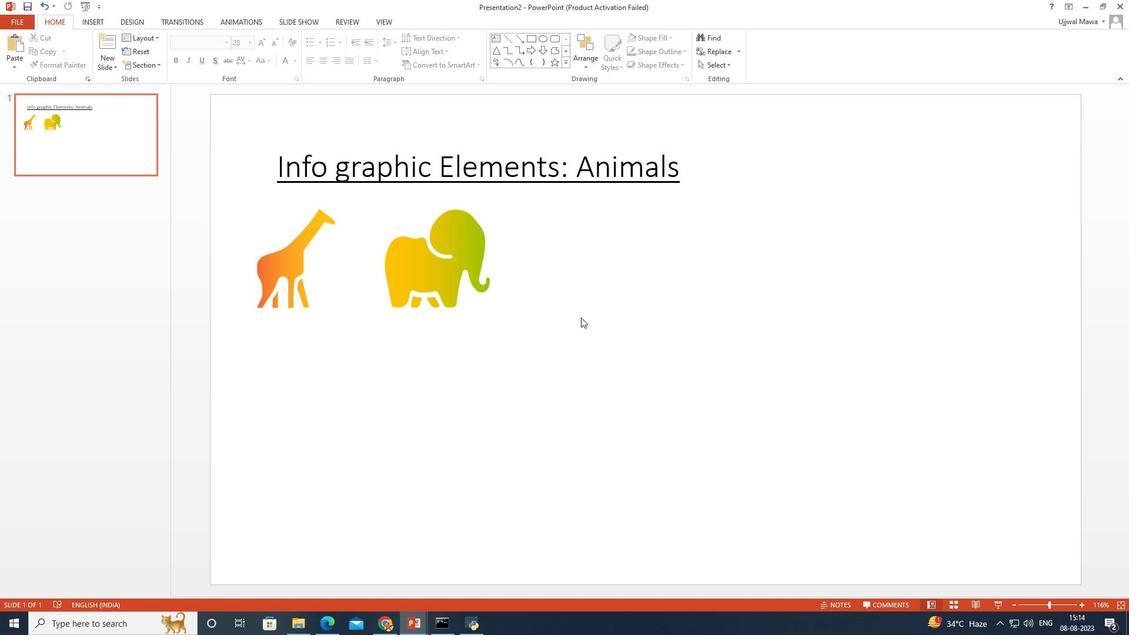 
Action: Mouse moved to (105, 23)
Screenshot: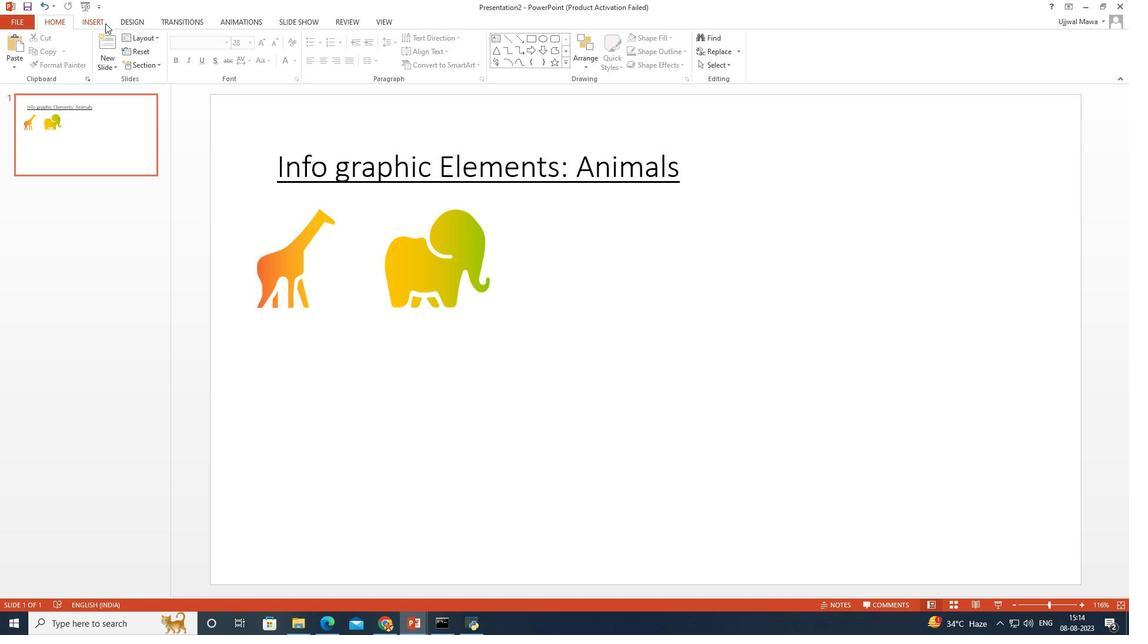 
Action: Mouse pressed left at (105, 23)
Screenshot: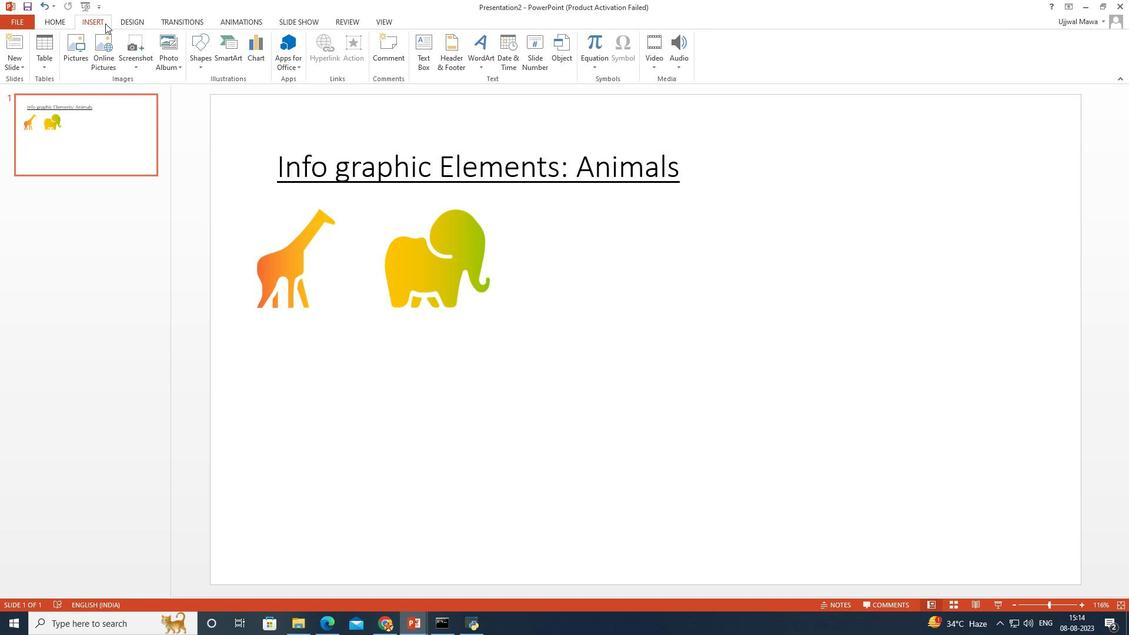 
Action: Mouse moved to (73, 60)
Screenshot: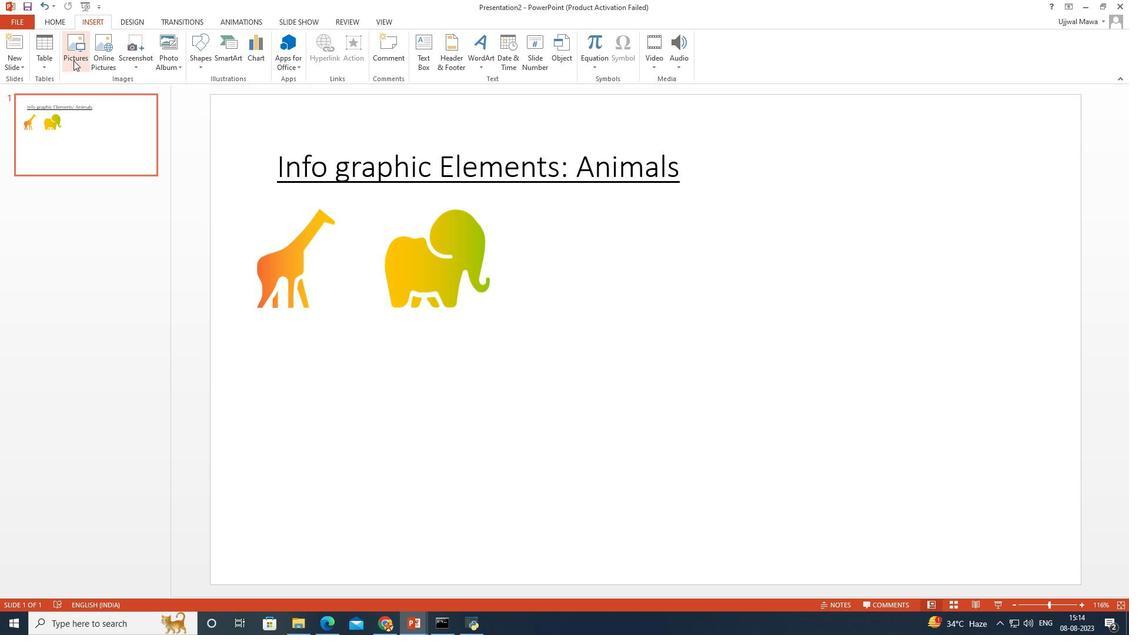 
Action: Mouse pressed left at (73, 60)
Screenshot: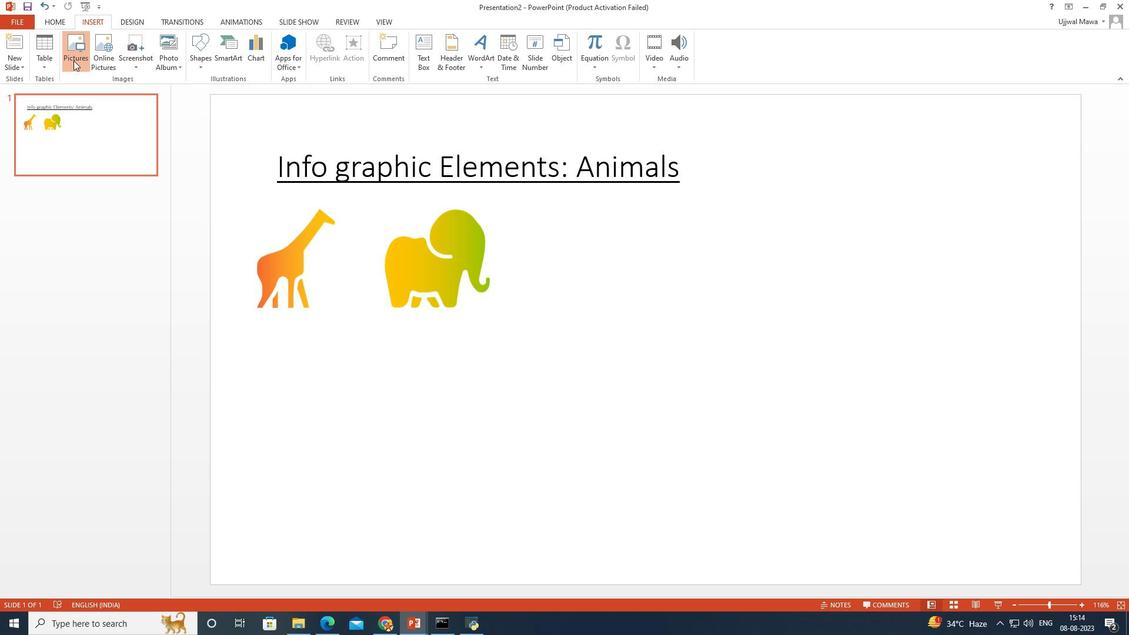 
Action: Mouse moved to (229, 170)
Screenshot: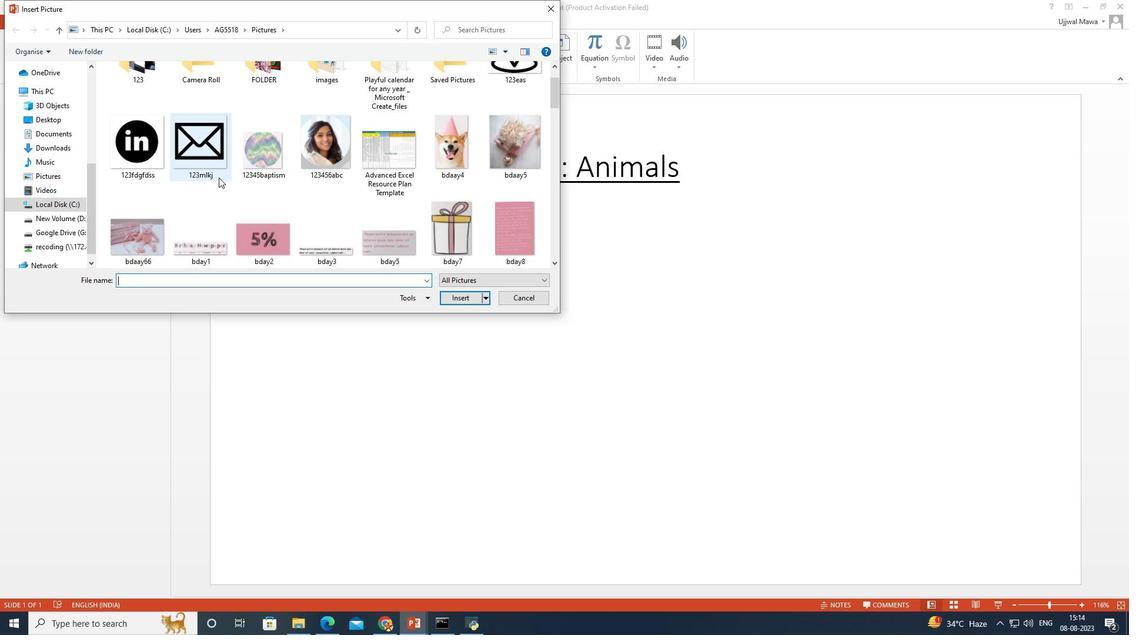 
Action: Mouse scrolled (229, 169) with delta (0, 0)
Screenshot: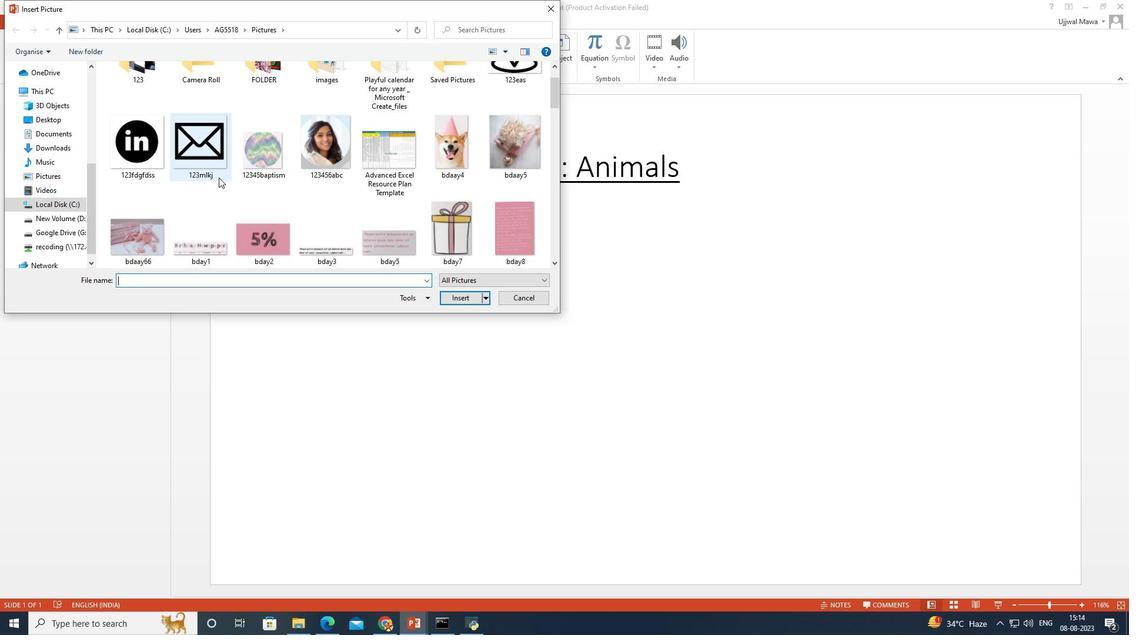 
Action: Mouse moved to (227, 173)
Screenshot: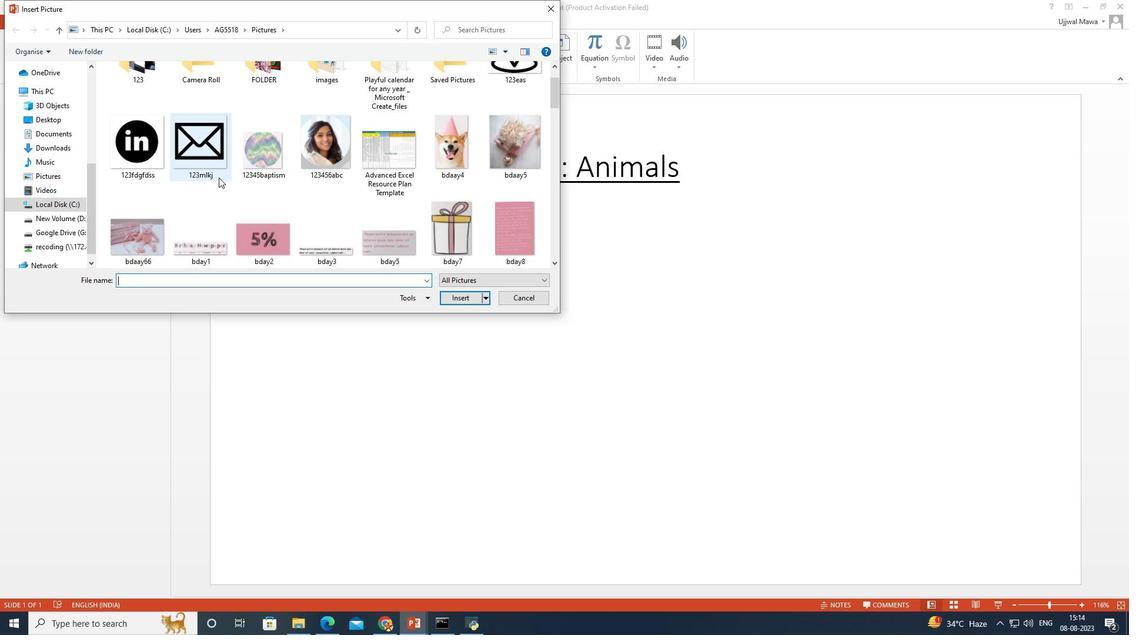 
Action: Mouse scrolled (227, 173) with delta (0, 0)
Screenshot: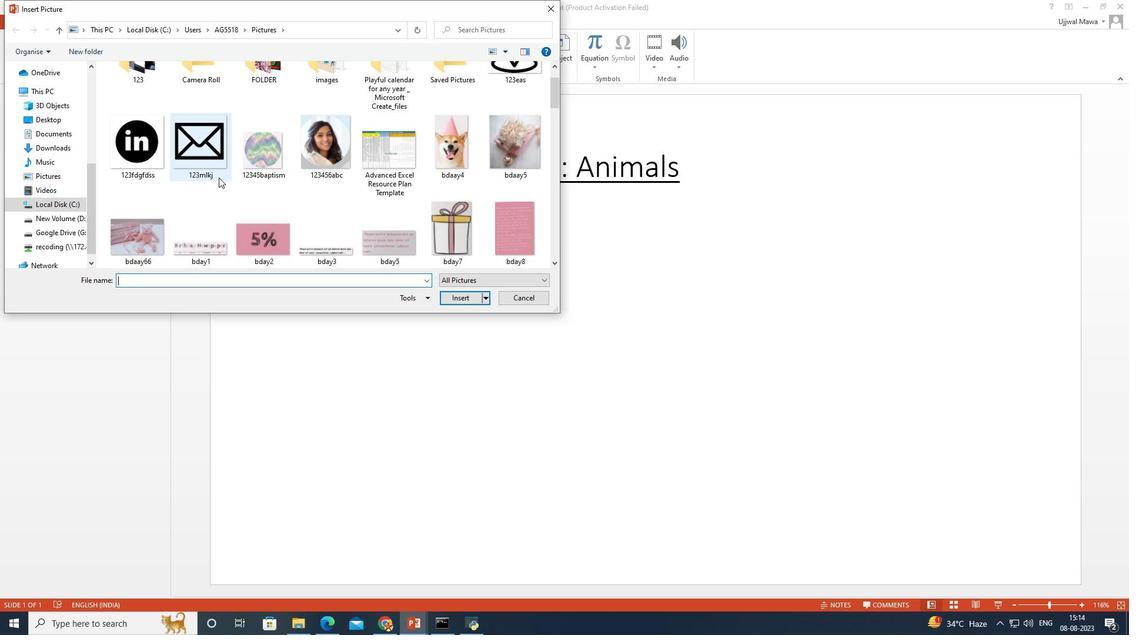 
Action: Mouse moved to (223, 175)
Screenshot: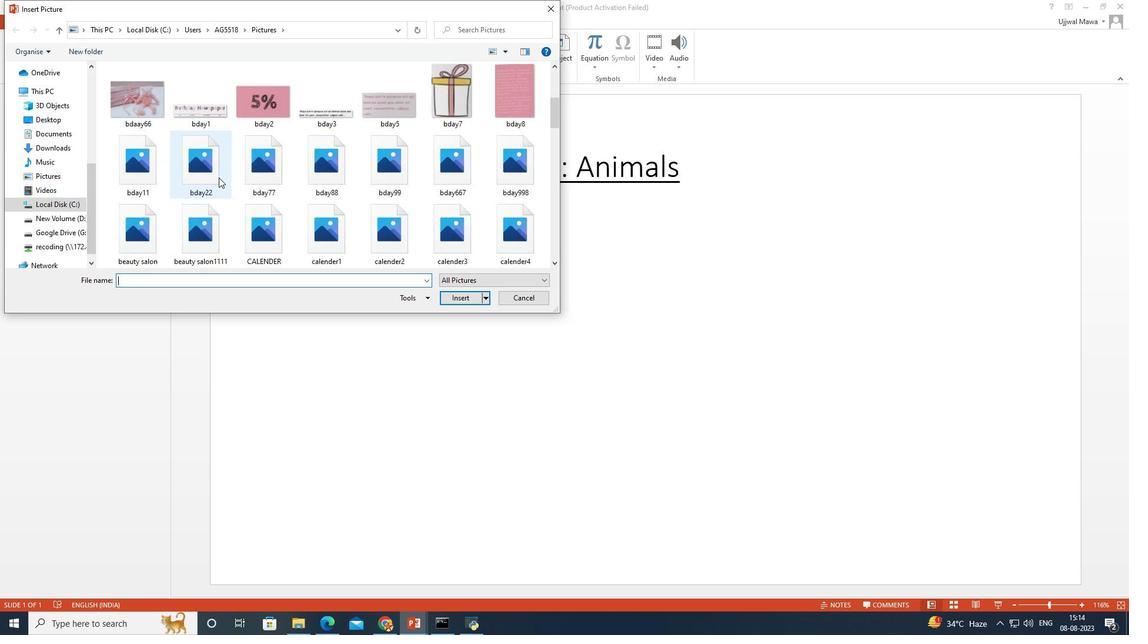 
Action: Mouse scrolled (223, 174) with delta (0, 0)
Screenshot: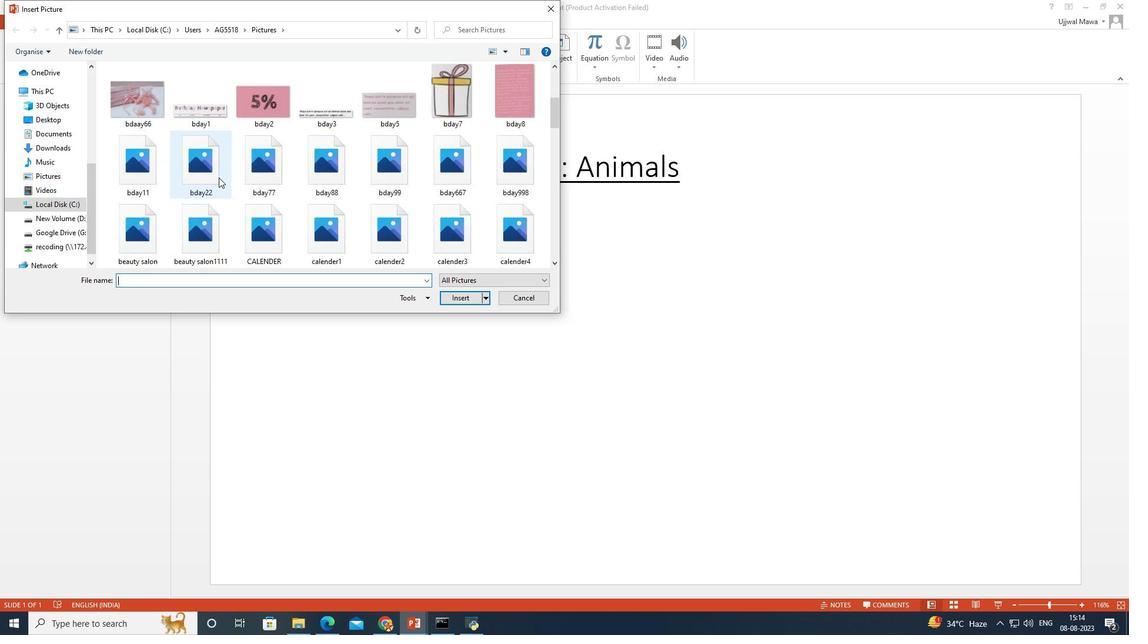 
Action: Mouse moved to (218, 175)
Screenshot: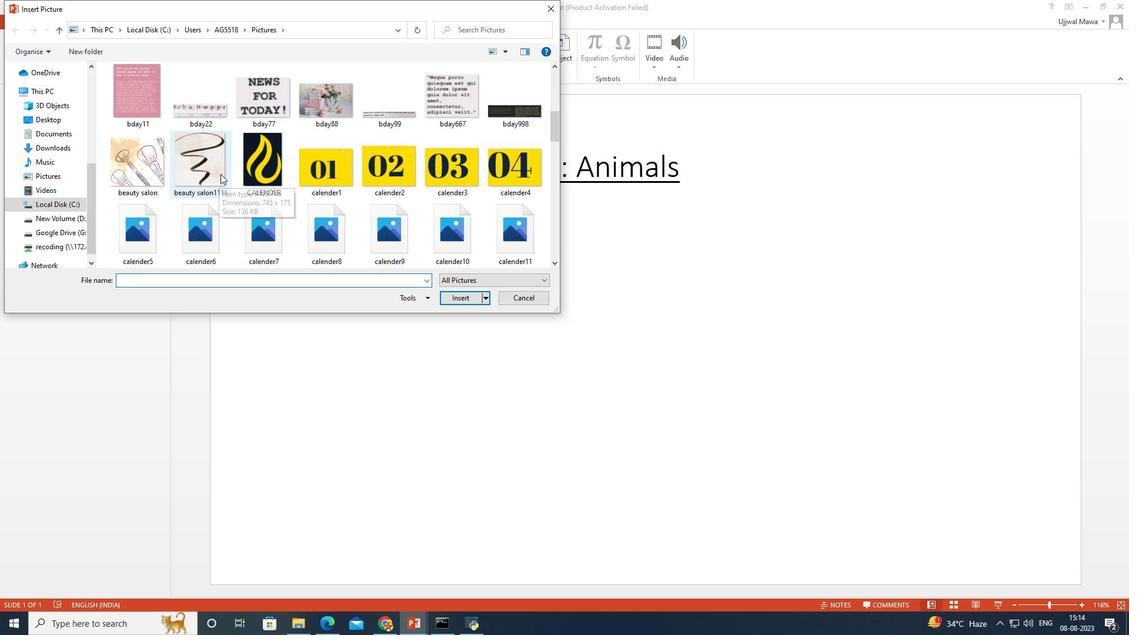 
Action: Mouse scrolled (218, 175) with delta (0, 0)
Screenshot: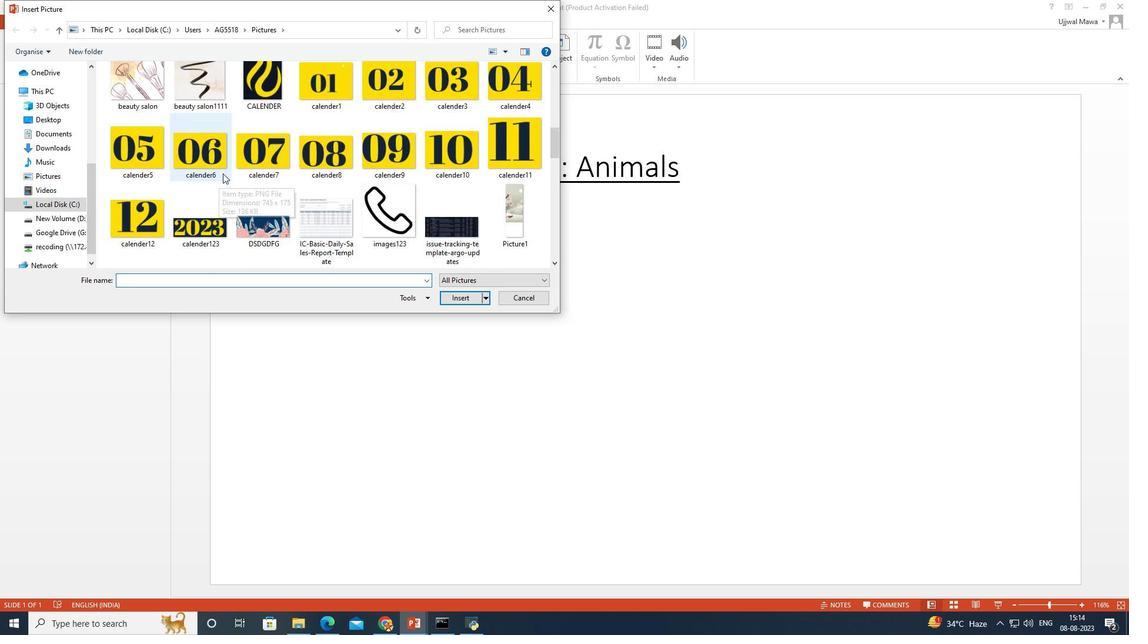 
Action: Mouse scrolled (218, 175) with delta (0, 0)
Screenshot: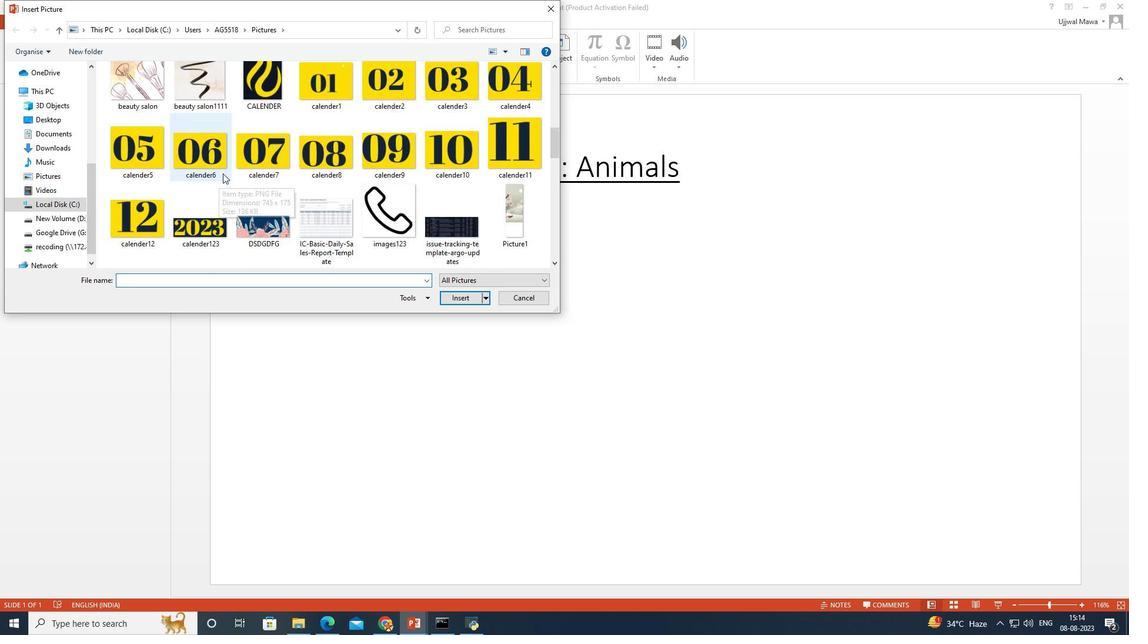 
Action: Mouse scrolled (218, 175) with delta (0, 0)
Screenshot: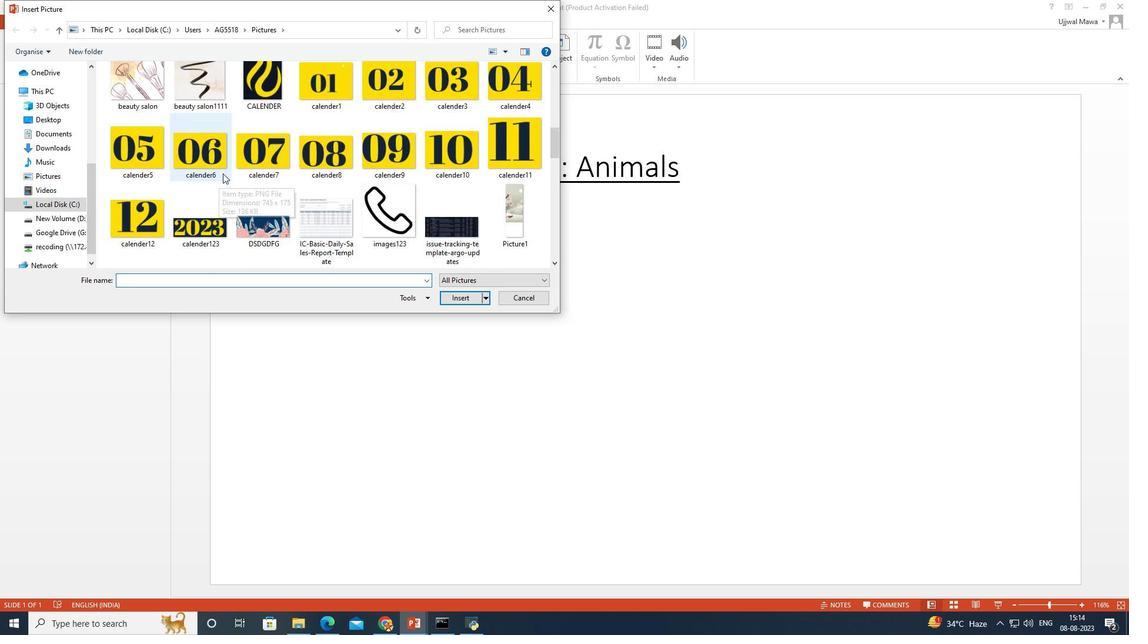 
Action: Mouse moved to (218, 175)
Screenshot: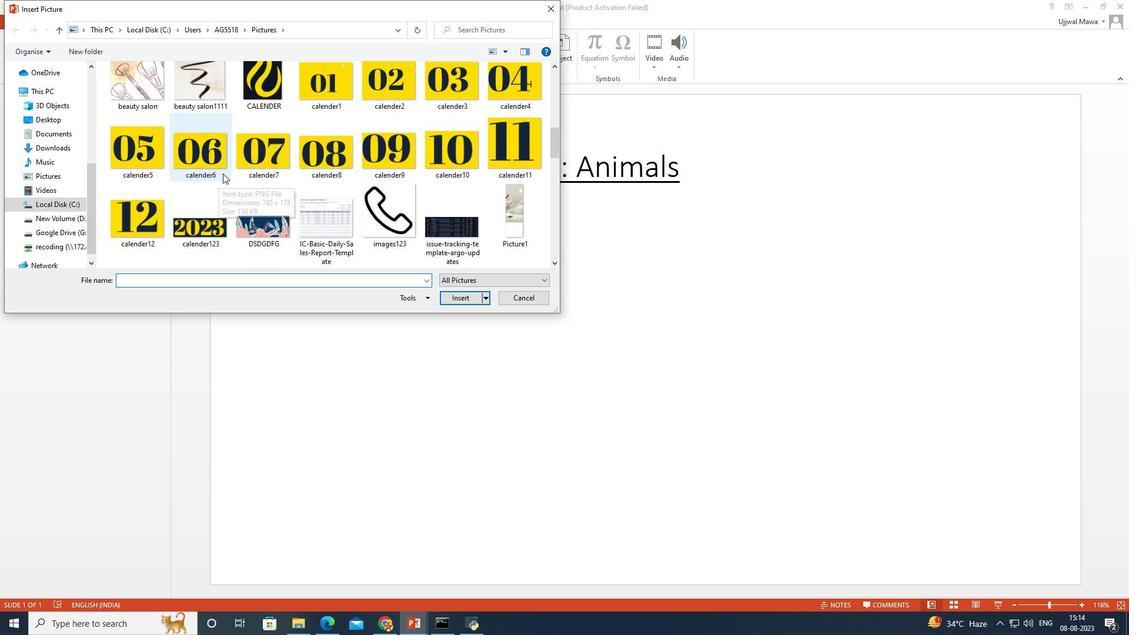 
Action: Mouse scrolled (218, 174) with delta (0, 0)
Screenshot: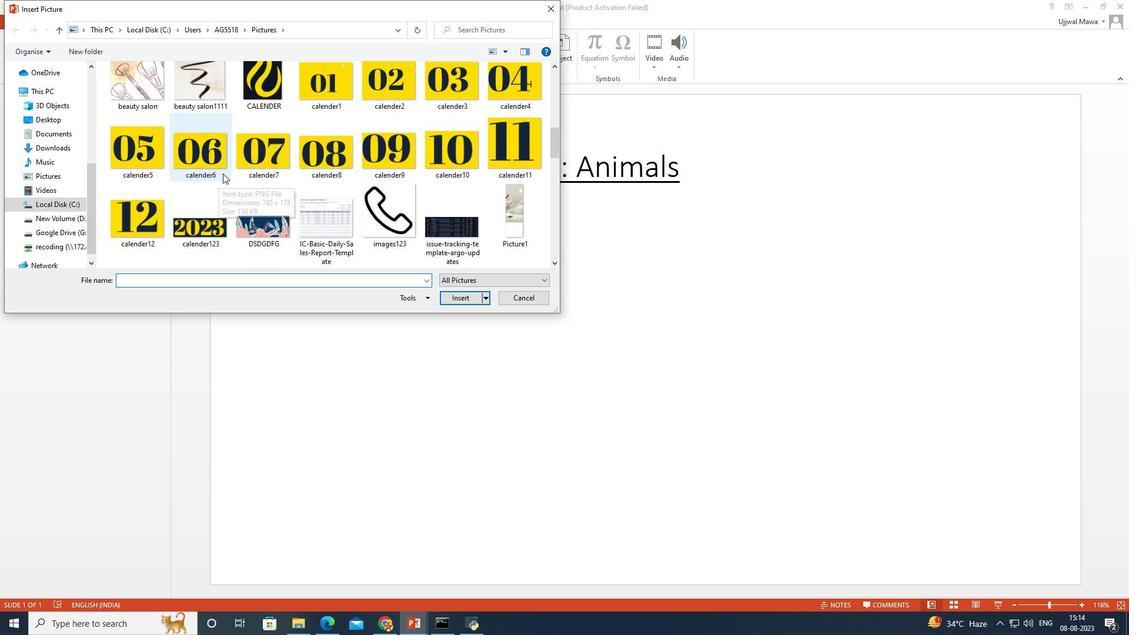 
Action: Mouse moved to (223, 173)
Screenshot: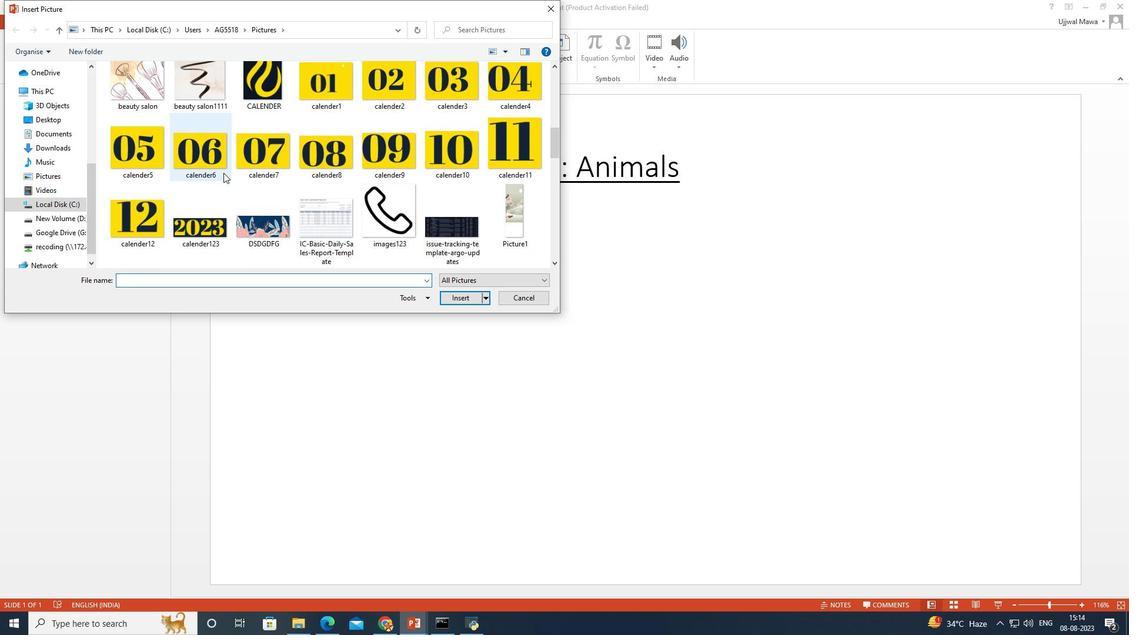 
Action: Mouse scrolled (223, 172) with delta (0, 0)
Screenshot: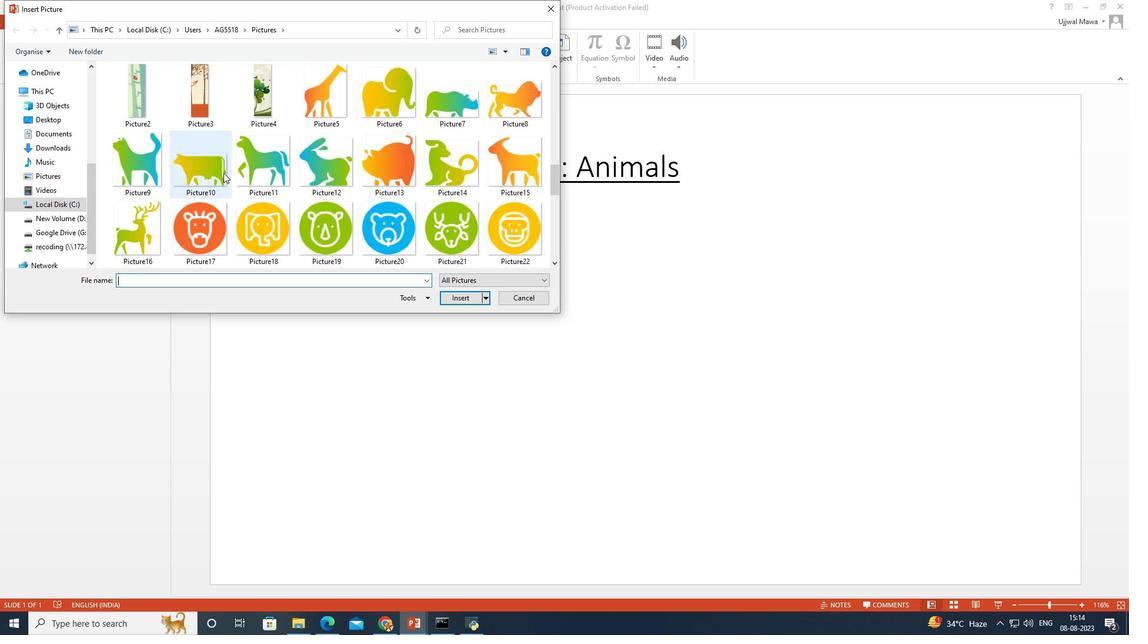 
Action: Mouse scrolled (223, 172) with delta (0, 0)
Screenshot: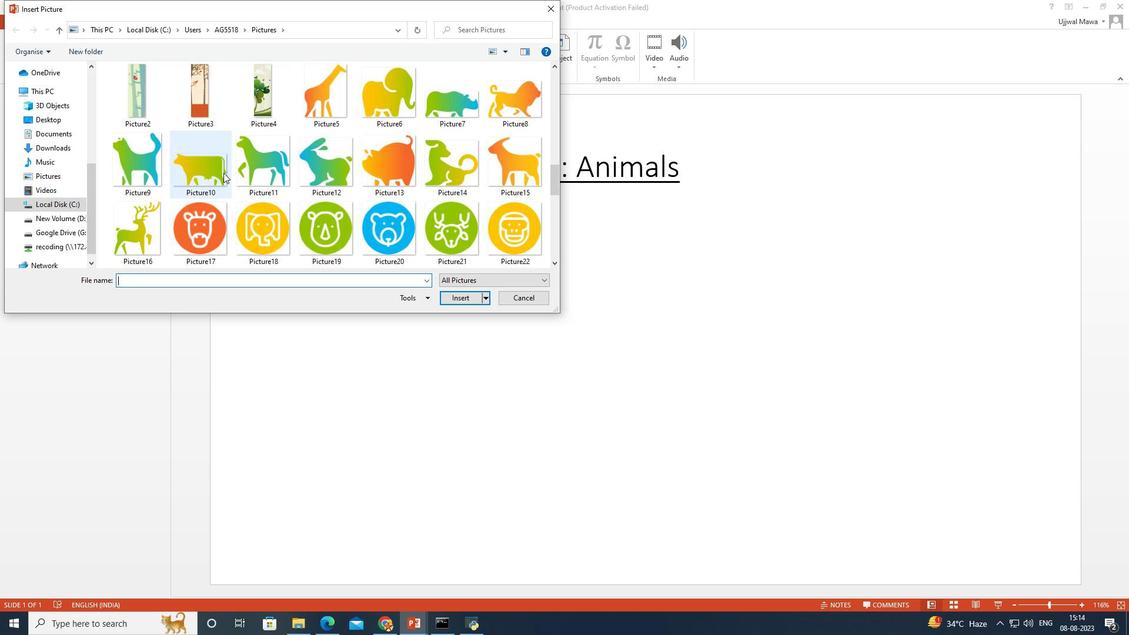 
Action: Mouse scrolled (223, 172) with delta (0, 0)
Screenshot: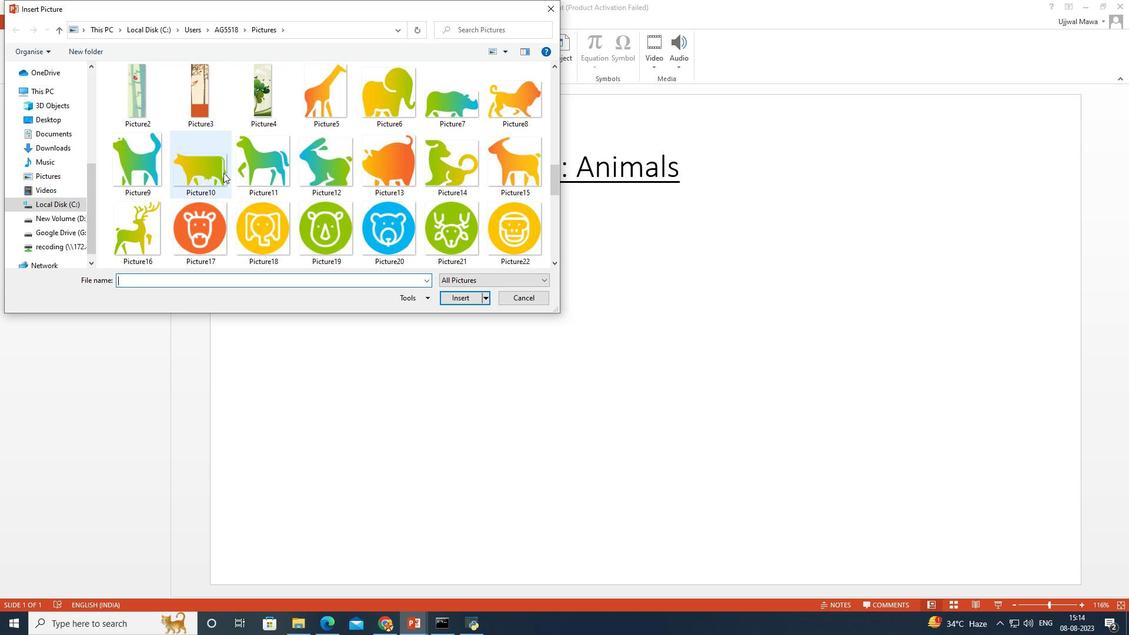 
Action: Mouse moved to (223, 173)
Screenshot: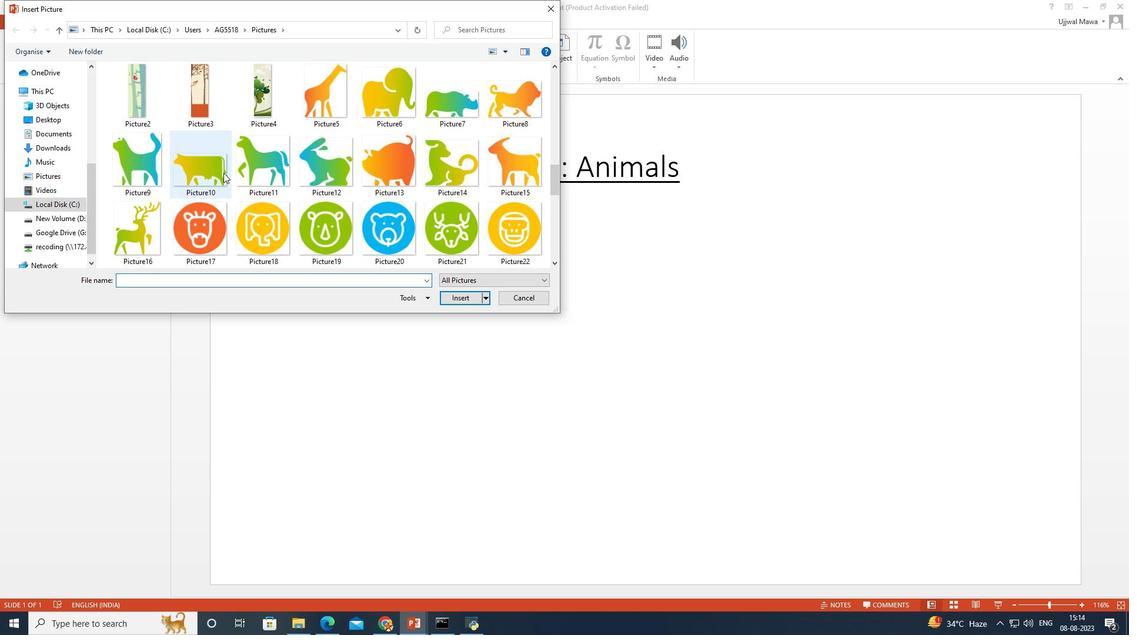 
Action: Mouse scrolled (223, 172) with delta (0, 0)
Screenshot: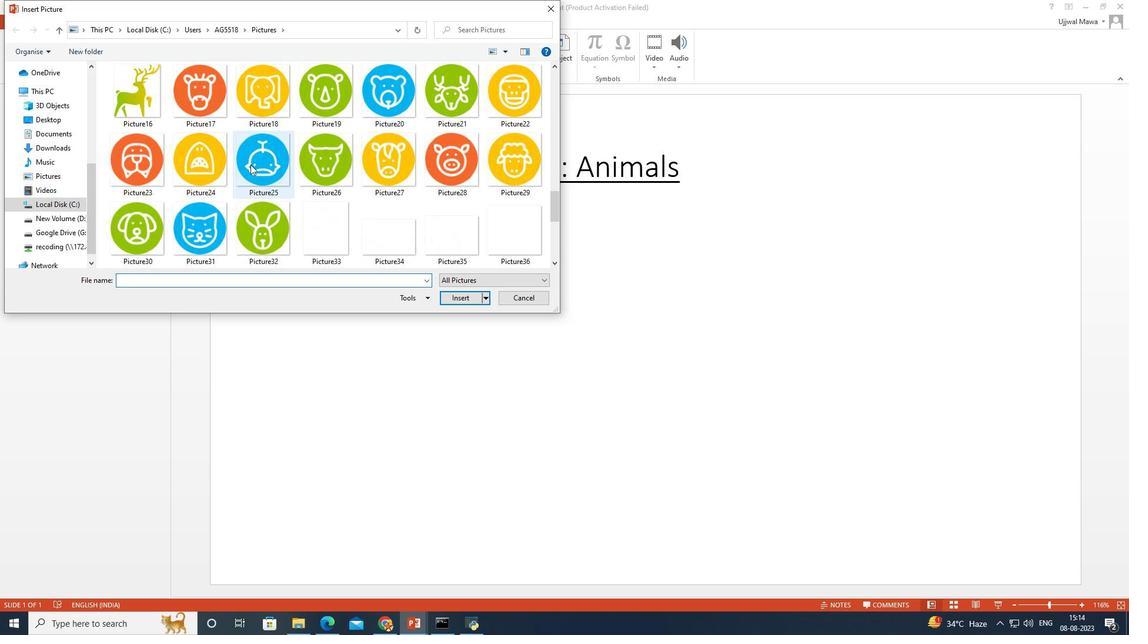 
Action: Mouse moved to (372, 151)
Screenshot: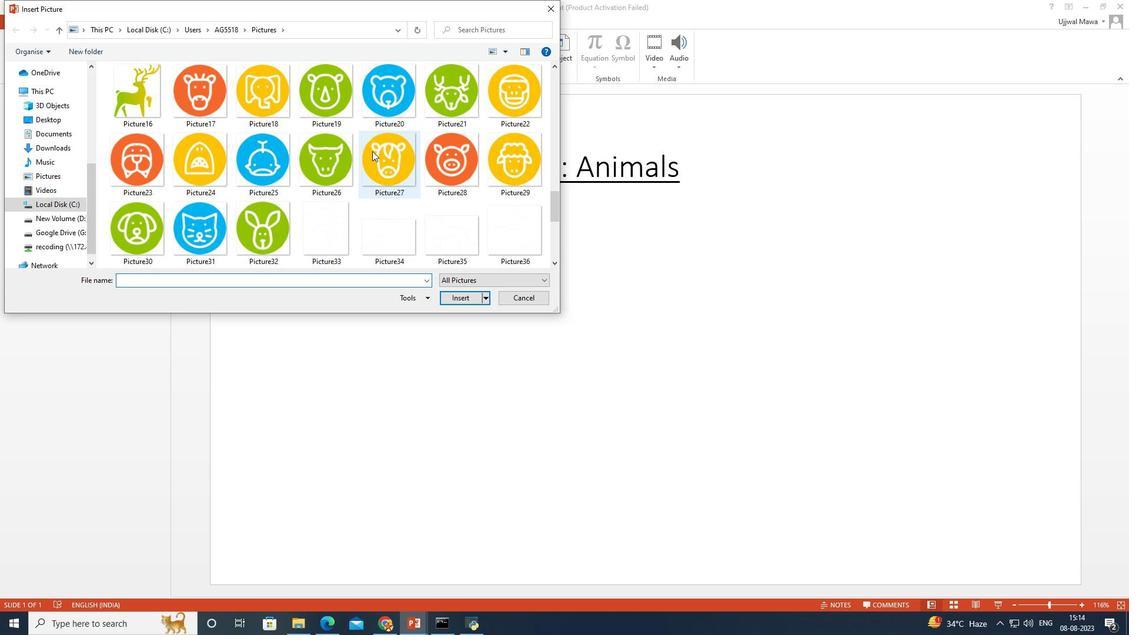 
Action: Mouse scrolled (372, 151) with delta (0, 0)
Screenshot: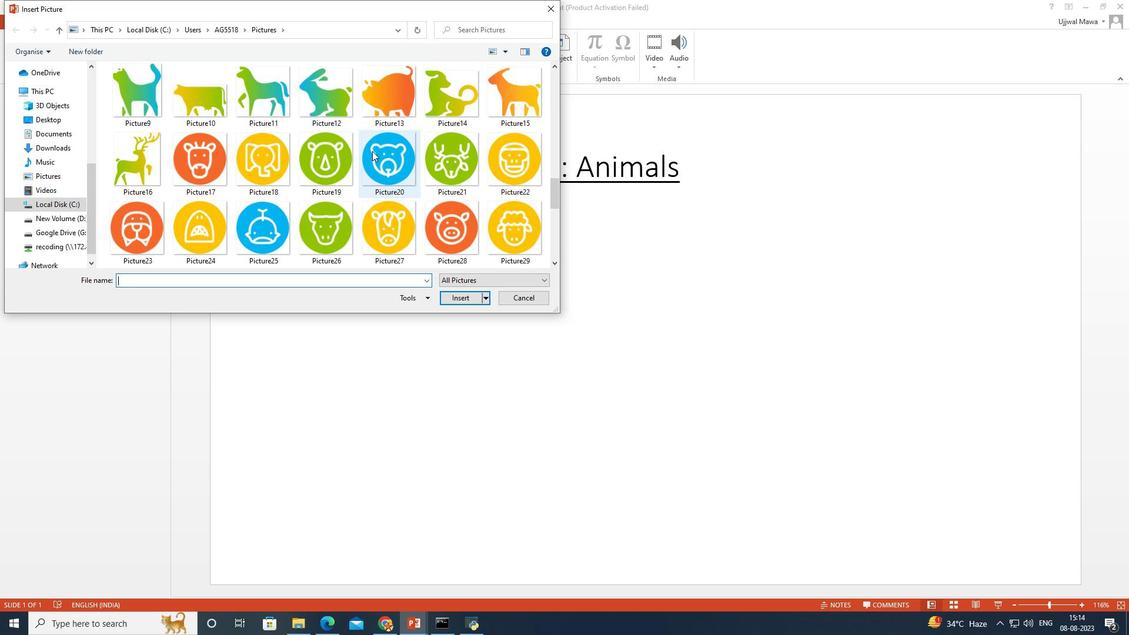 
Action: Mouse moved to (408, 112)
Screenshot: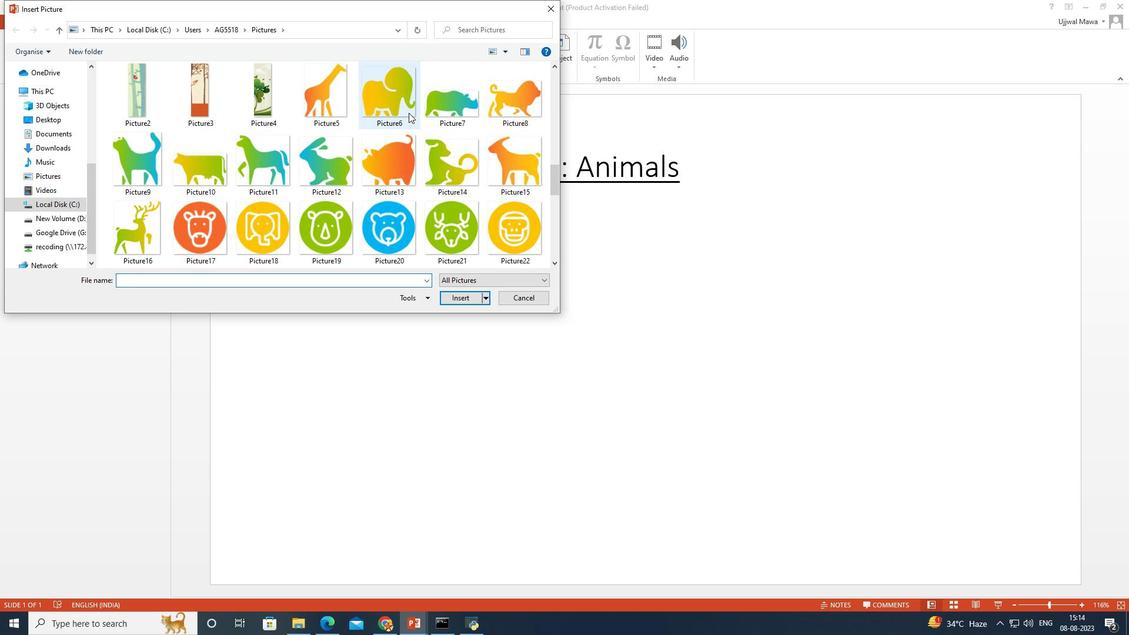
Action: Mouse scrolled (408, 113) with delta (0, 0)
Screenshot: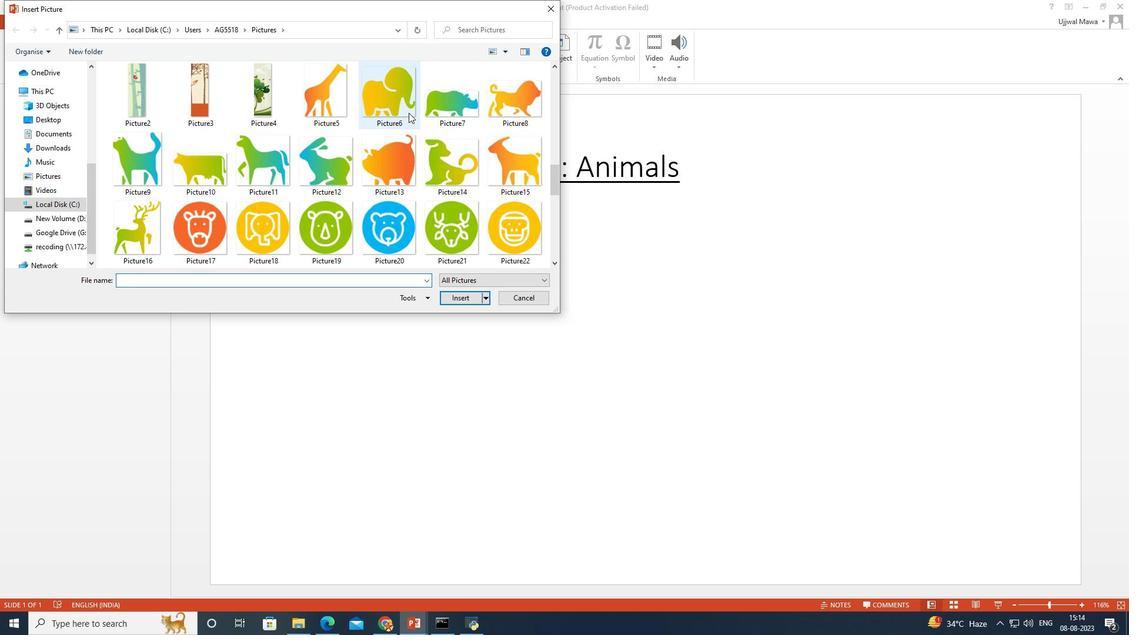 
Action: Mouse moved to (436, 100)
Screenshot: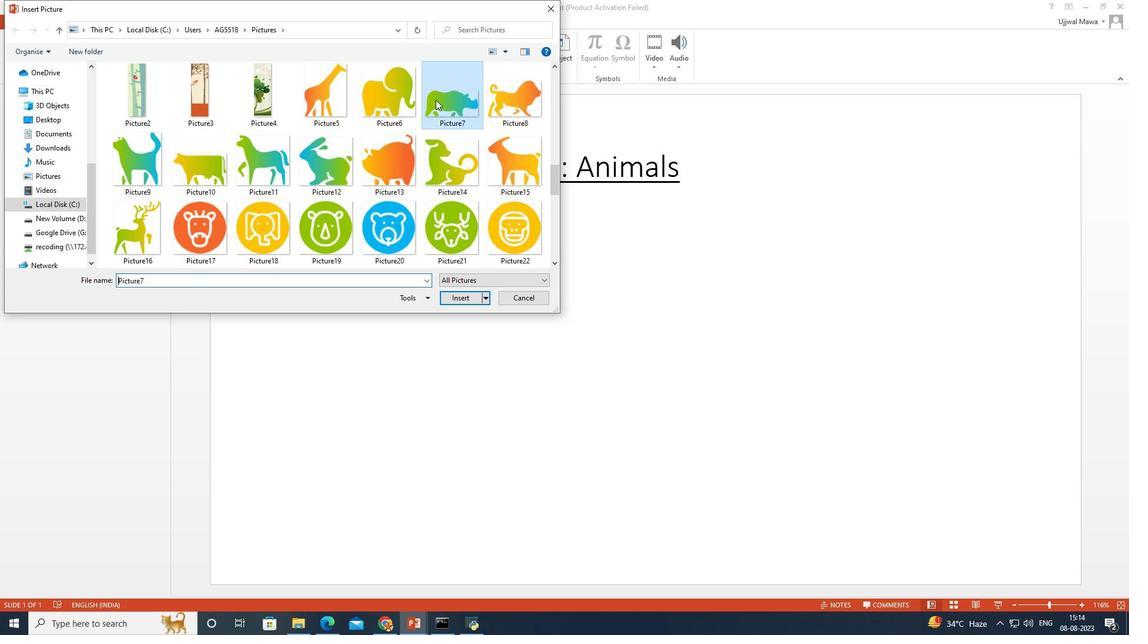 
Action: Mouse pressed left at (436, 100)
Screenshot: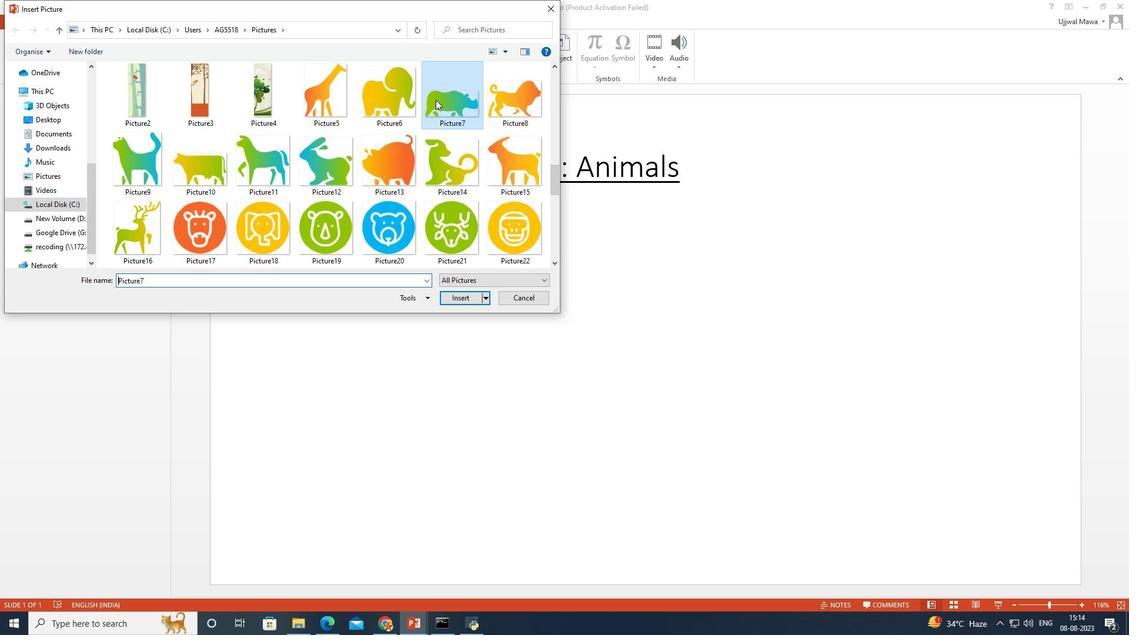 
Action: Mouse moved to (446, 301)
Screenshot: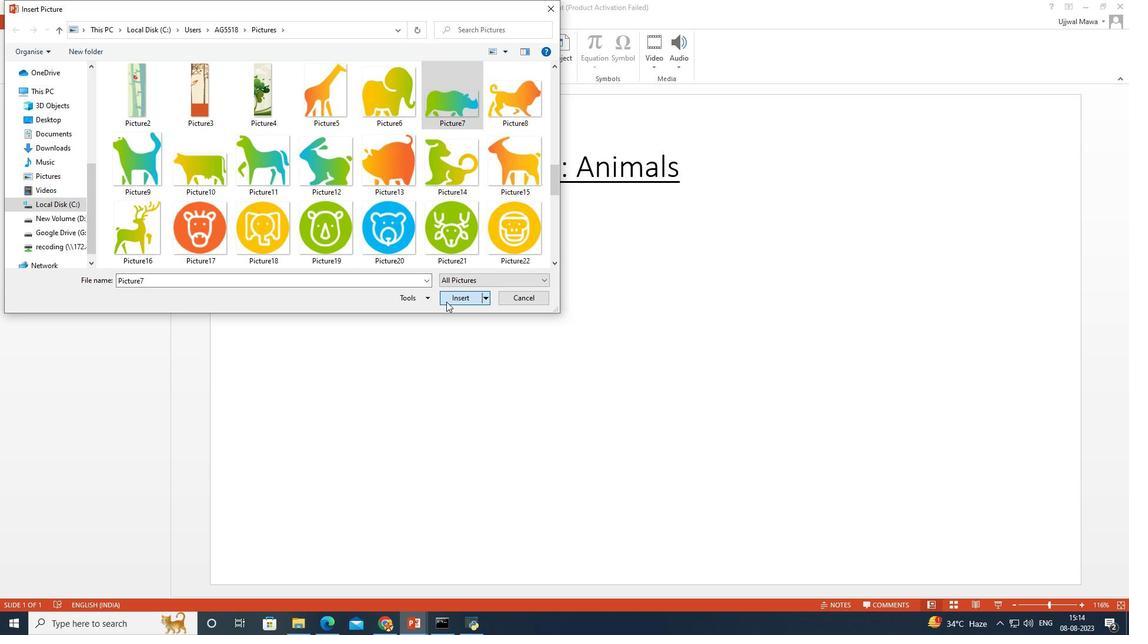 
Action: Mouse pressed left at (446, 301)
Screenshot: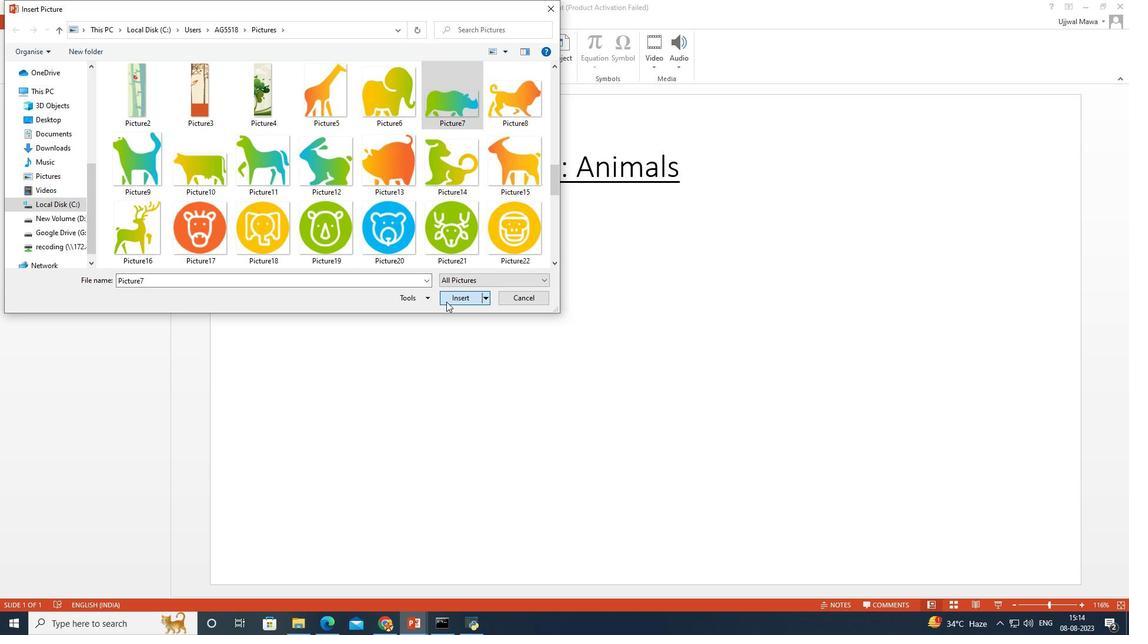 
Action: Mouse moved to (619, 336)
Screenshot: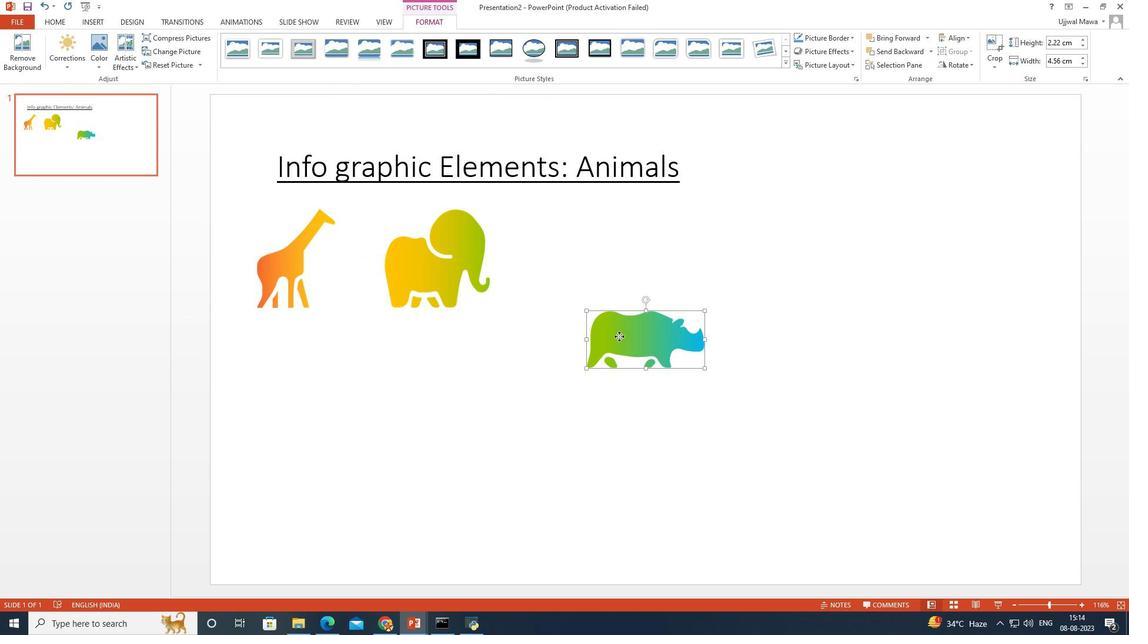 
Action: Mouse pressed left at (619, 336)
Screenshot: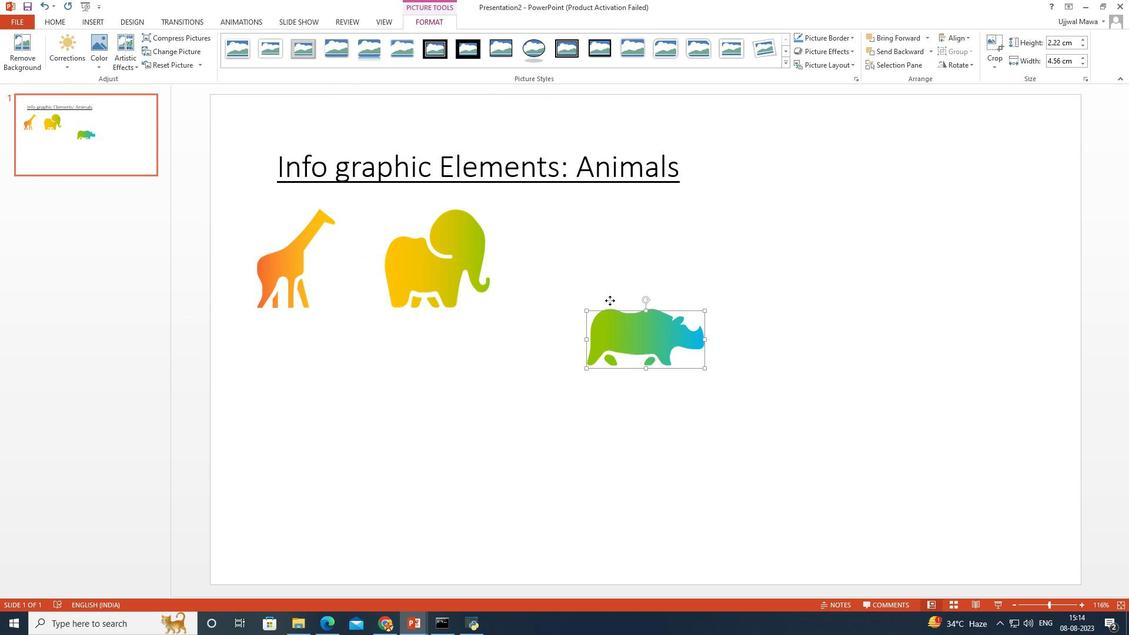 
Action: Mouse moved to (459, 270)
Screenshot: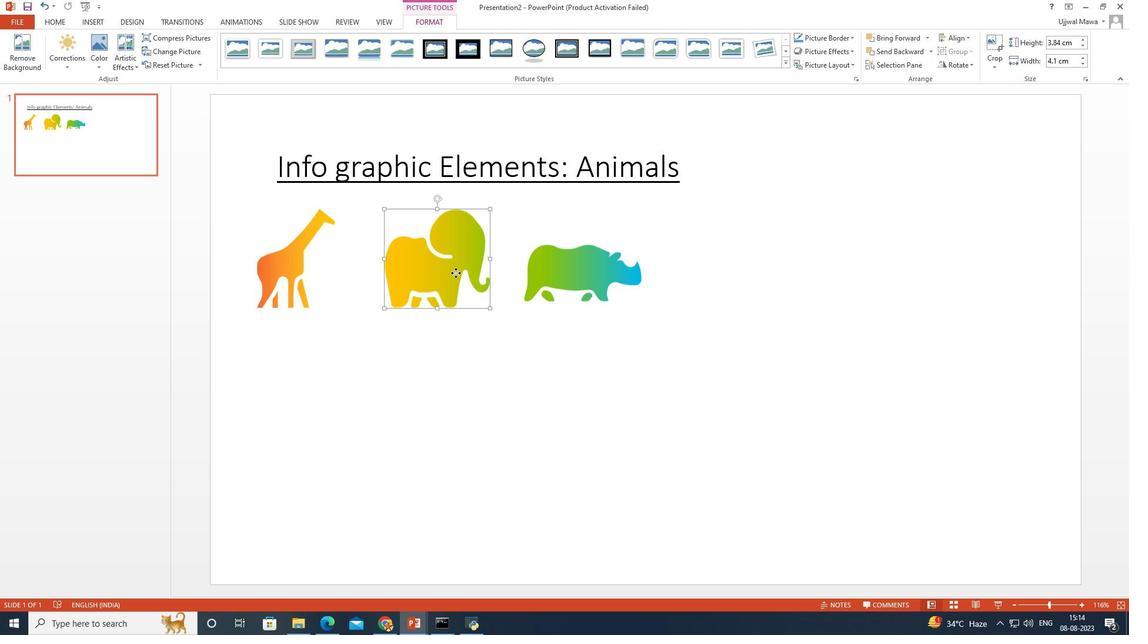 
Action: Mouse pressed left at (459, 270)
Screenshot: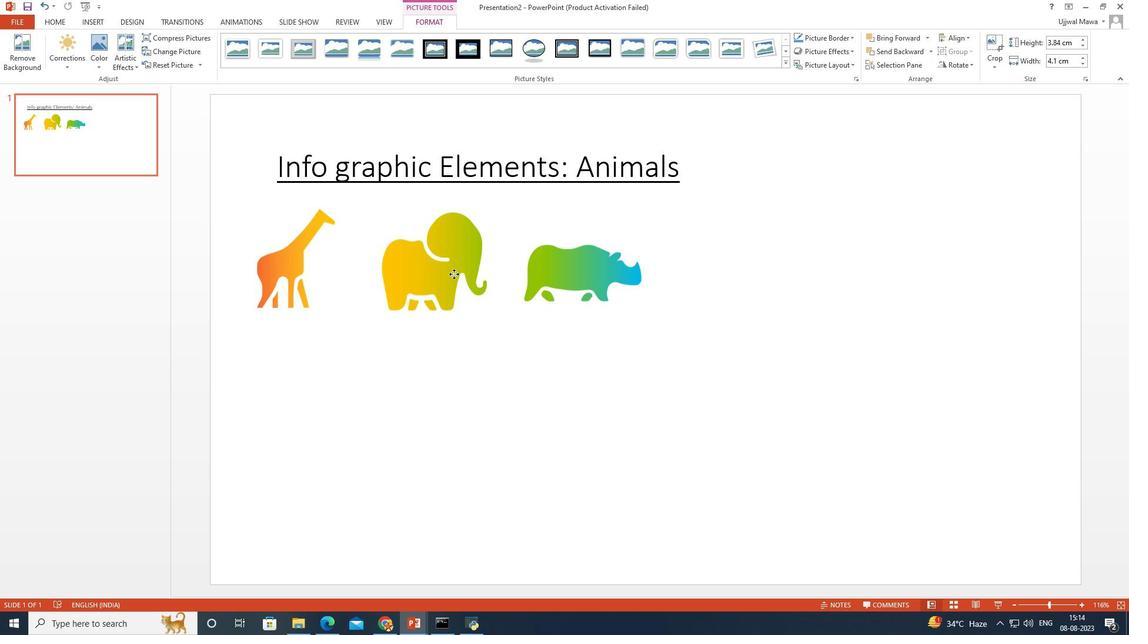 
Action: Mouse moved to (605, 276)
Screenshot: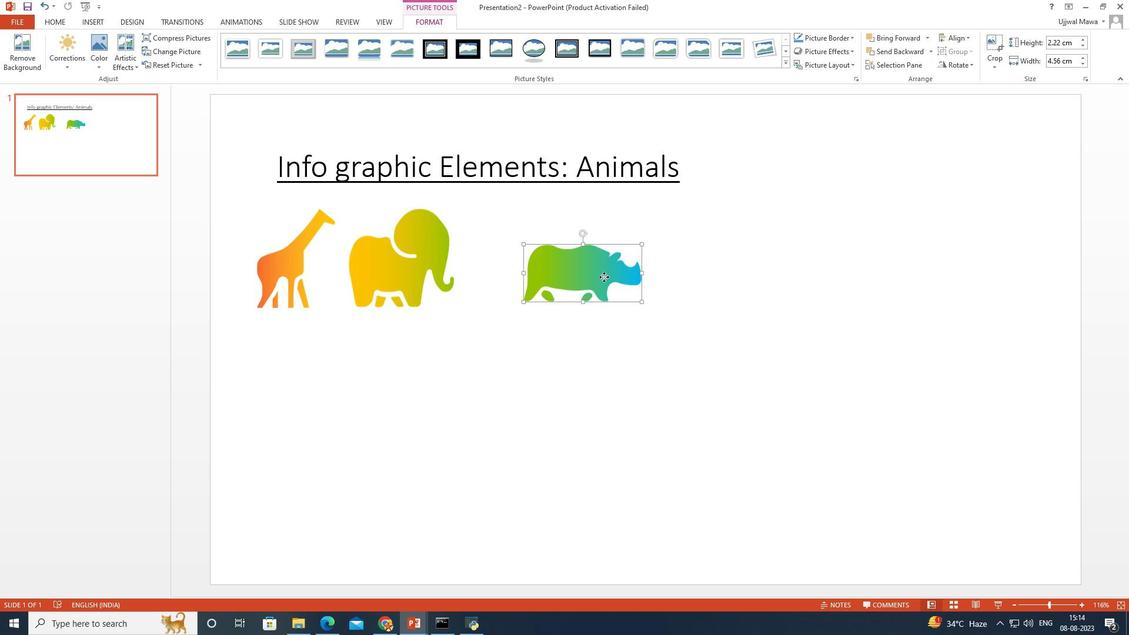 
Action: Mouse pressed left at (605, 276)
Screenshot: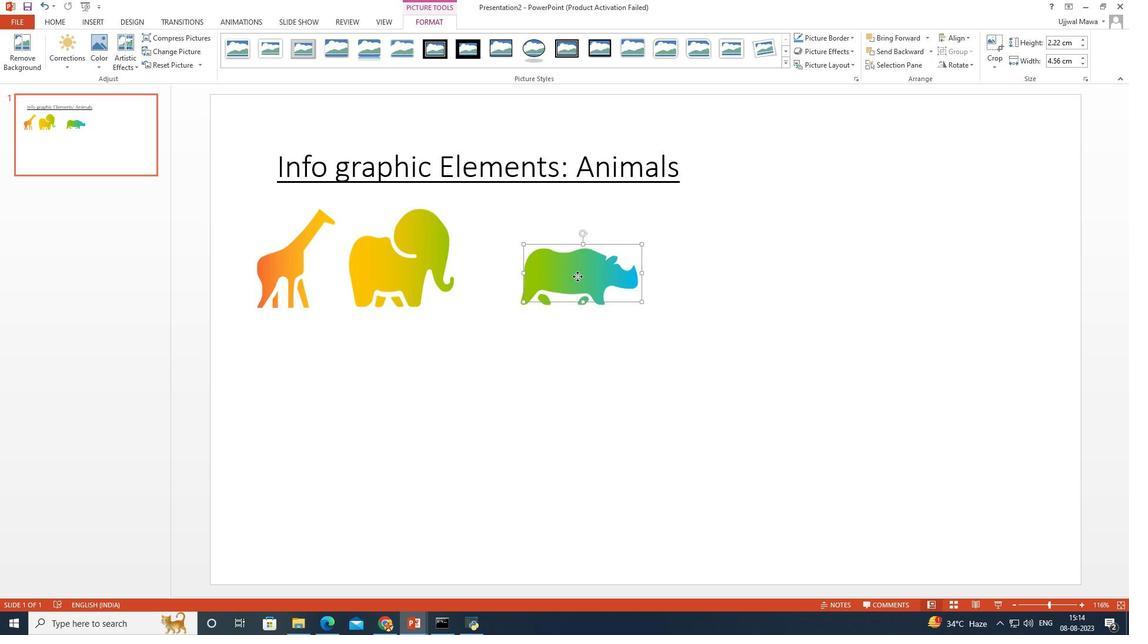 
Action: Mouse moved to (443, 339)
Screenshot: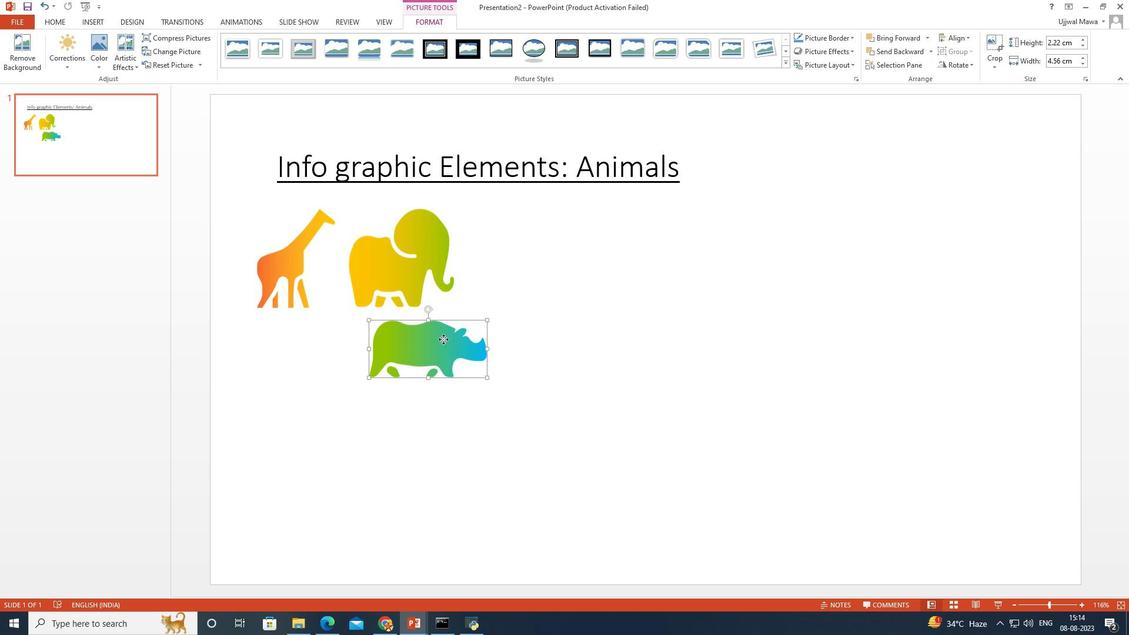 
Action: Mouse pressed left at (443, 339)
Screenshot: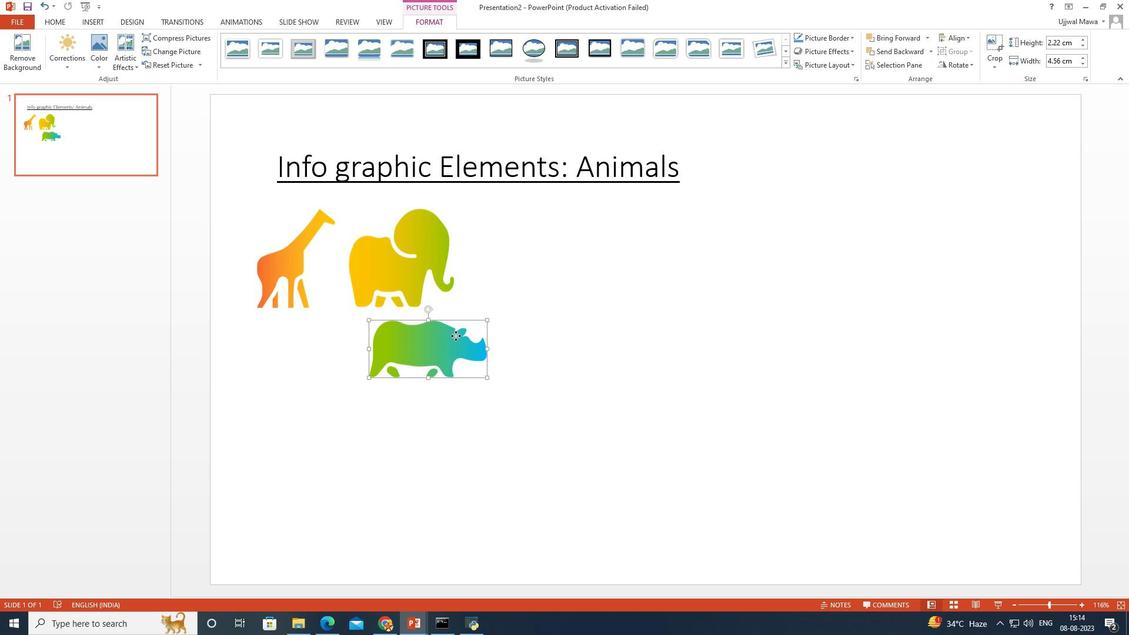 
Action: Mouse moved to (645, 261)
Screenshot: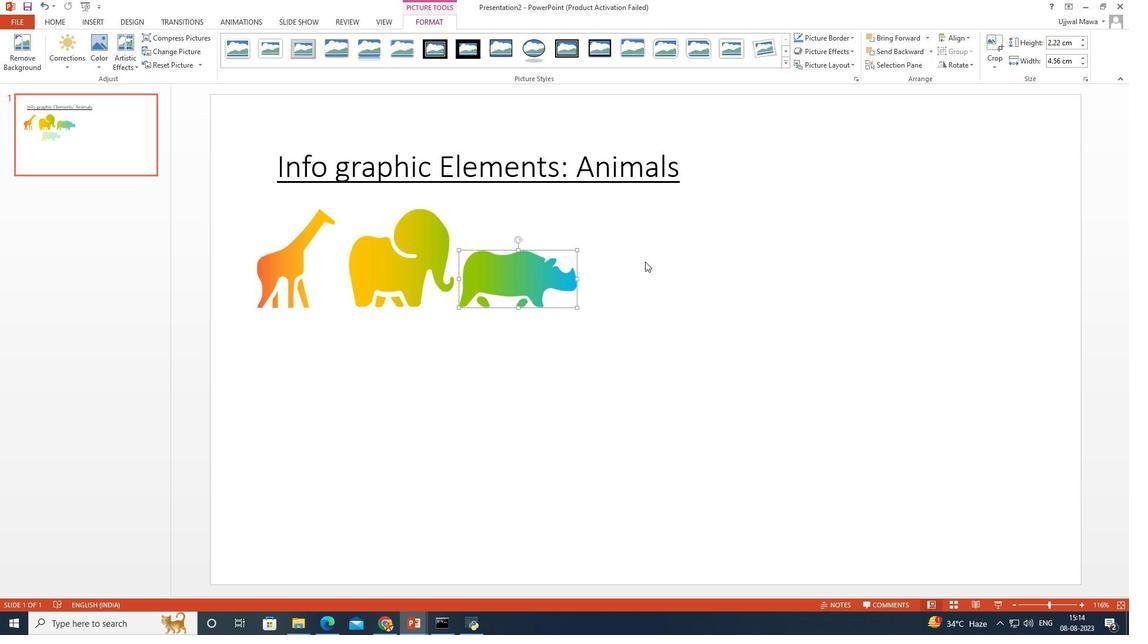 
Action: Mouse pressed left at (645, 261)
Screenshot: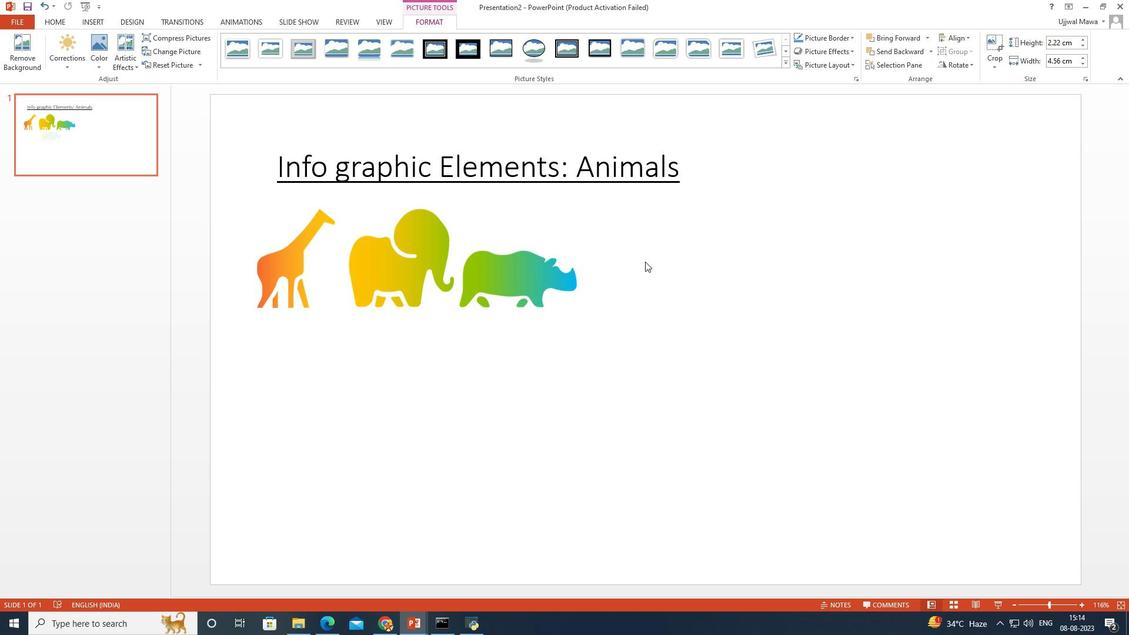 
Action: Mouse moved to (106, 23)
Screenshot: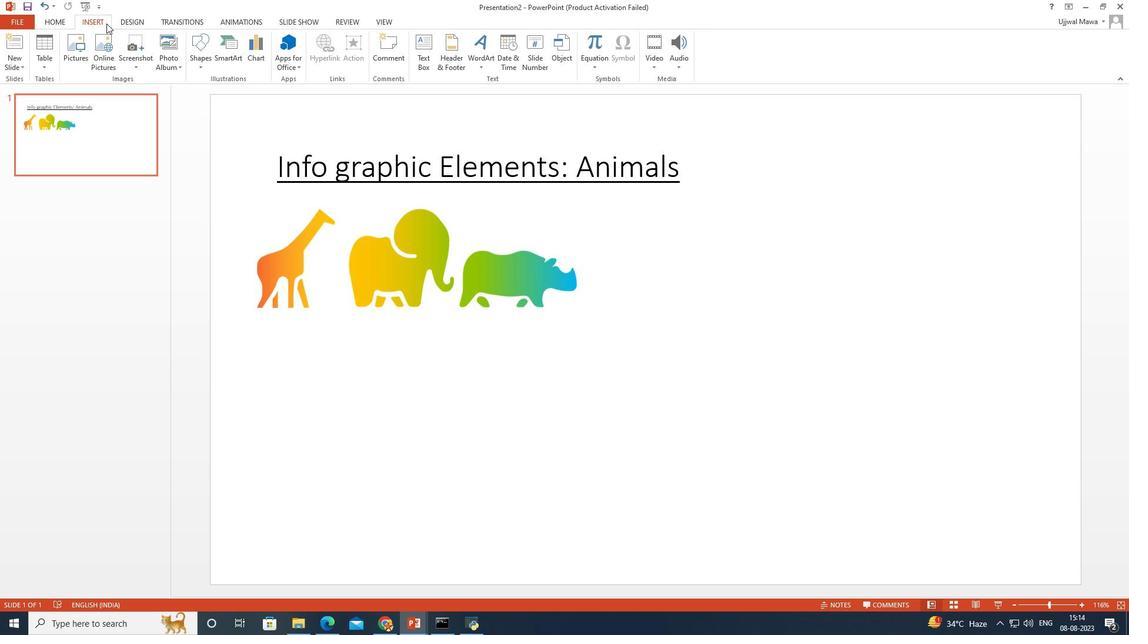 
Action: Mouse pressed left at (106, 23)
Screenshot: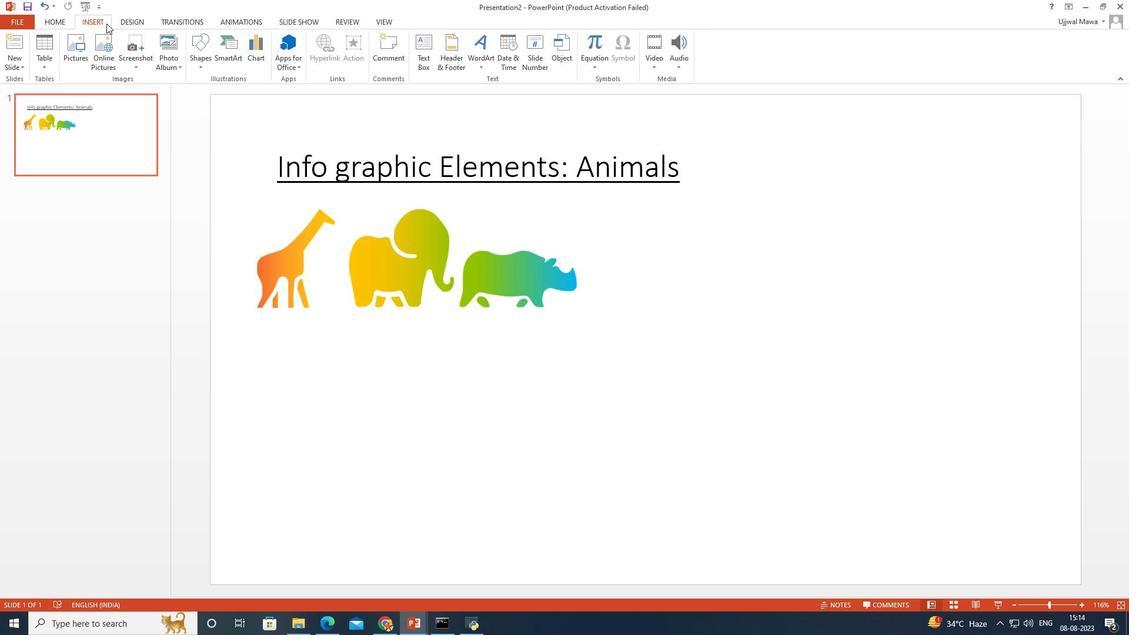 
Action: Mouse moved to (84, 62)
Screenshot: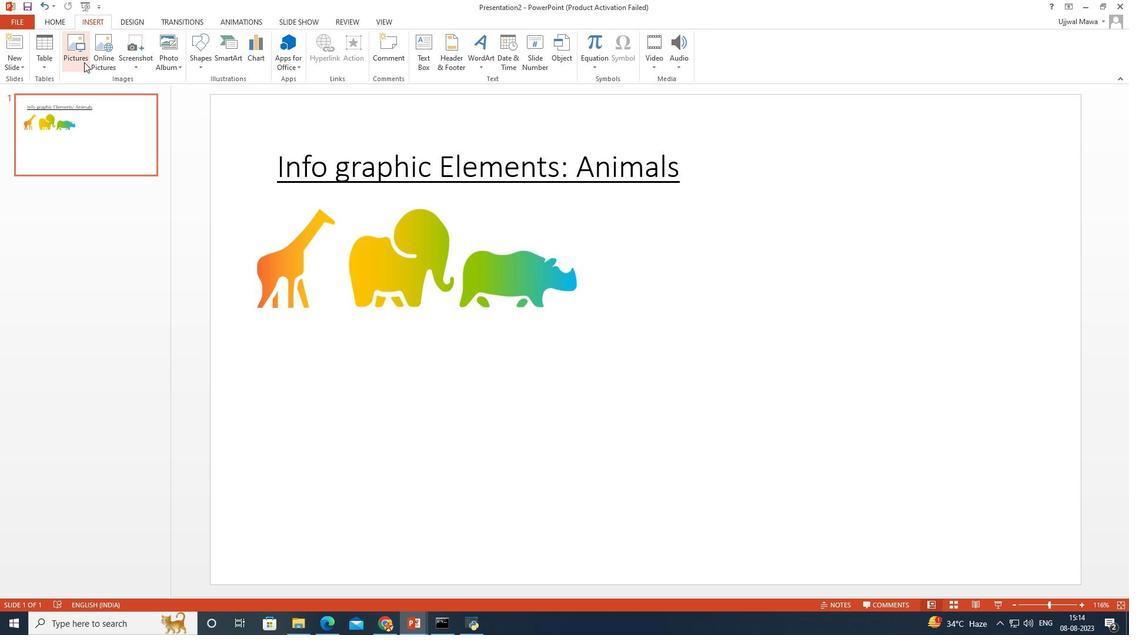 
Action: Mouse pressed left at (84, 62)
Screenshot: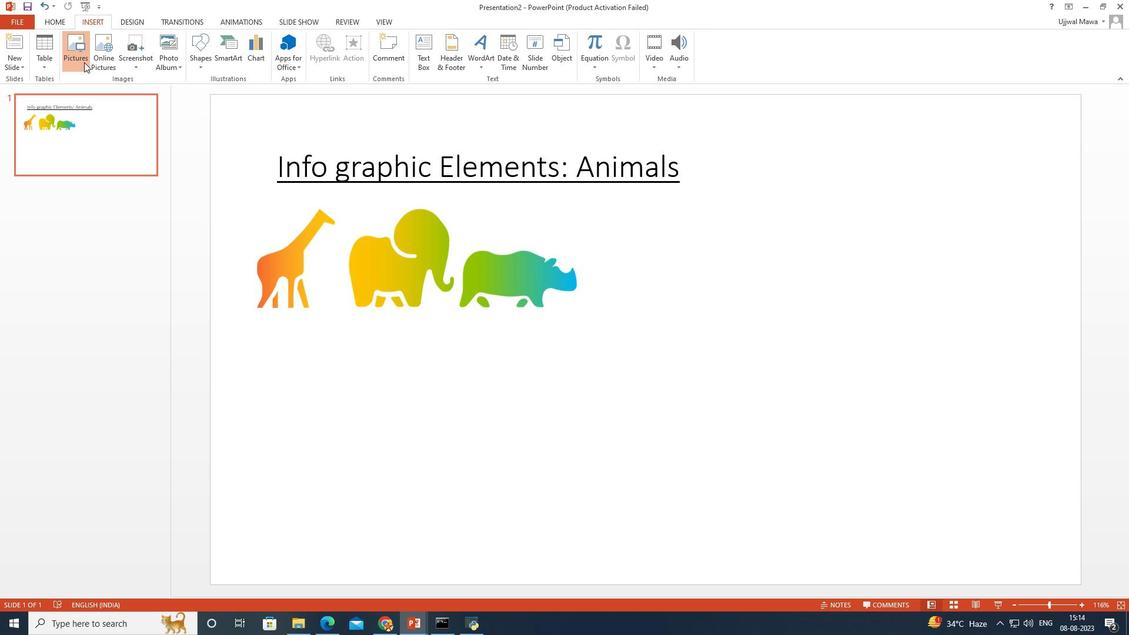 
Action: Mouse moved to (251, 168)
Screenshot: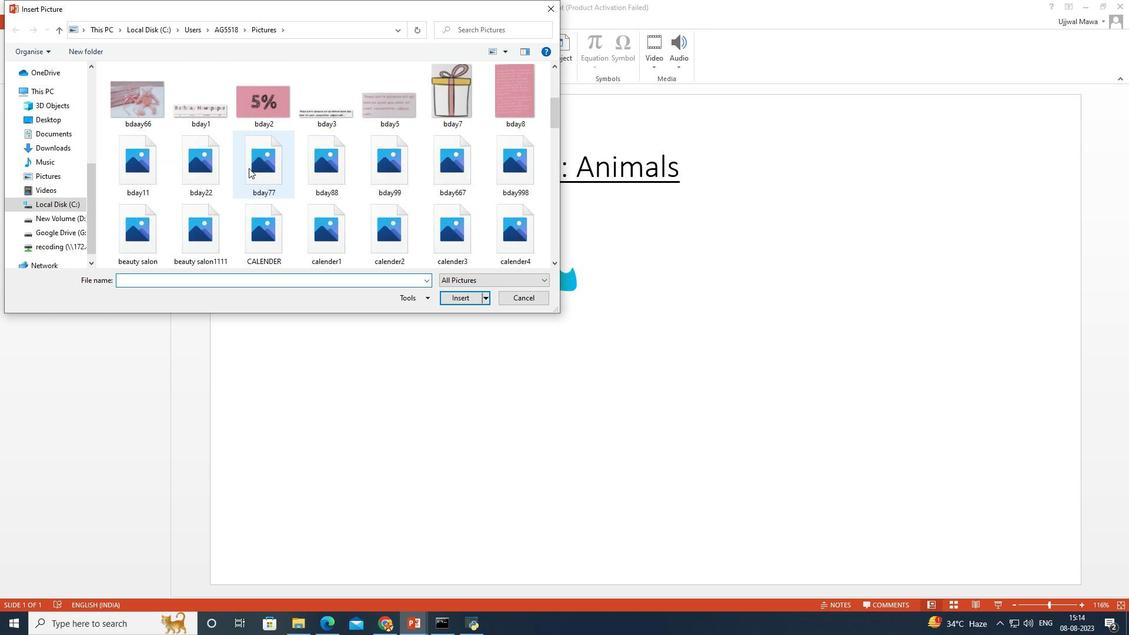 
Action: Mouse scrolled (251, 167) with delta (0, 0)
Screenshot: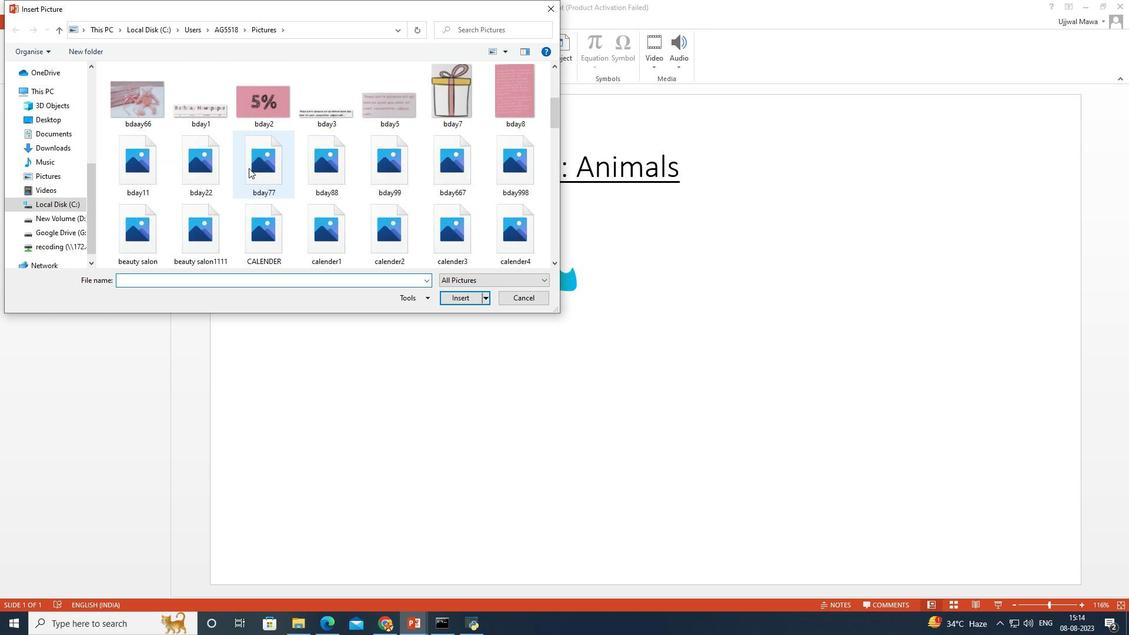 
Action: Mouse moved to (250, 168)
Screenshot: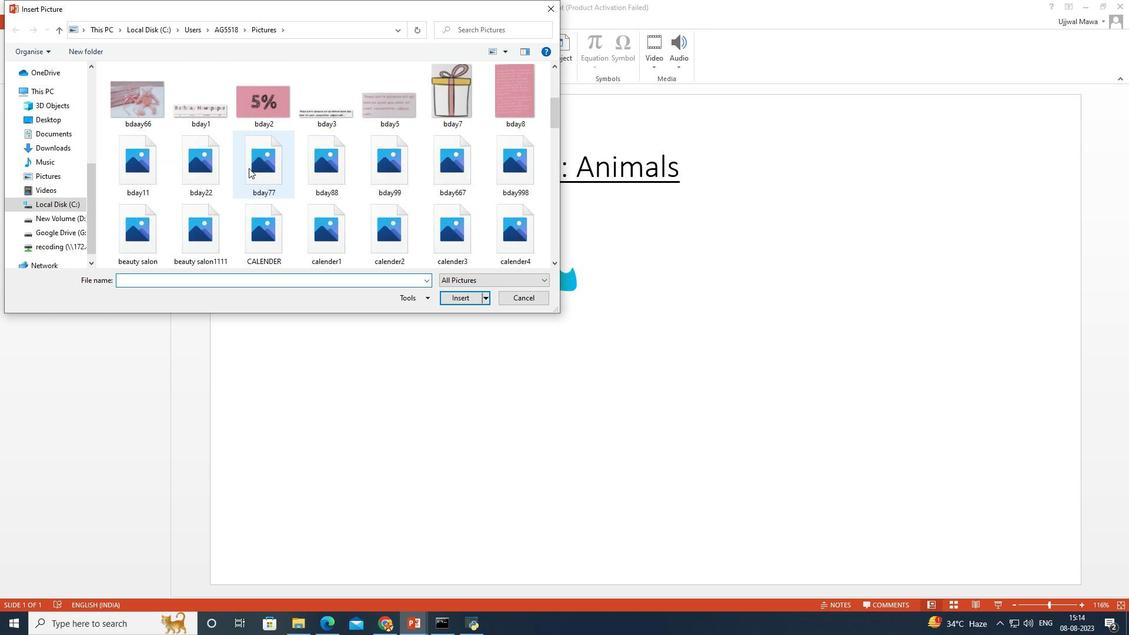 
Action: Mouse scrolled (251, 167) with delta (0, 0)
Screenshot: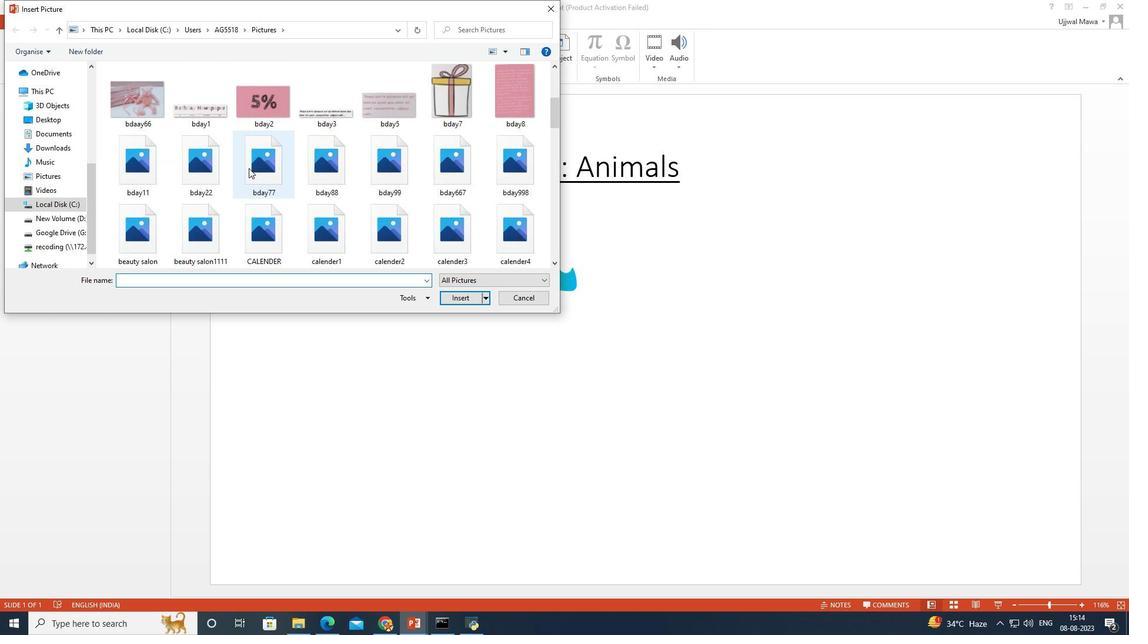
Action: Mouse moved to (248, 168)
Screenshot: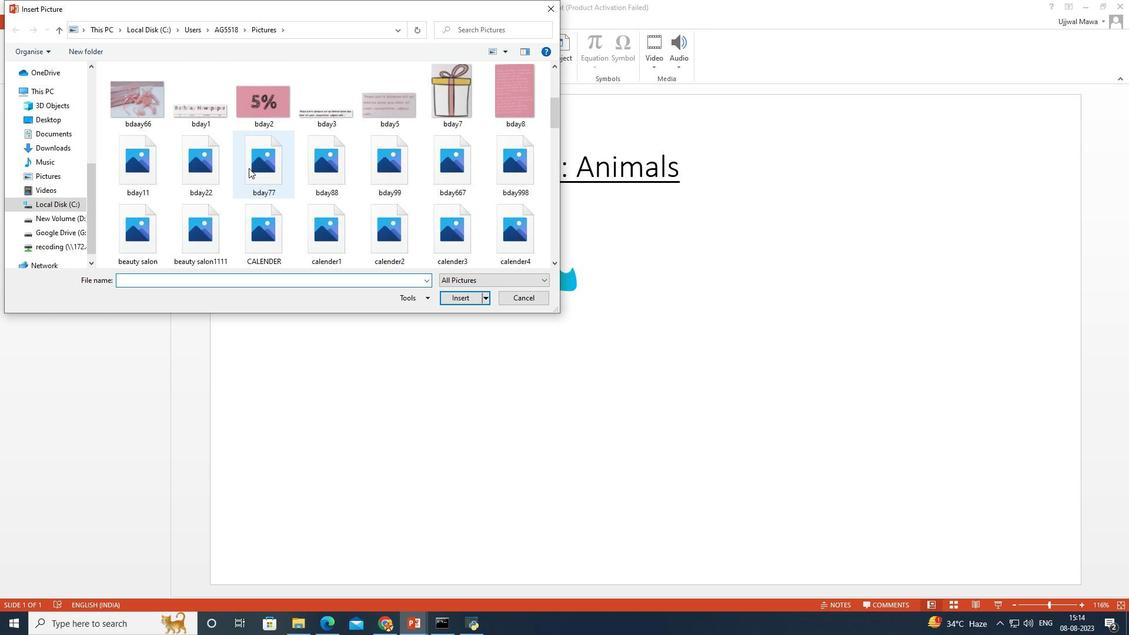 
Action: Mouse scrolled (250, 167) with delta (0, 0)
Screenshot: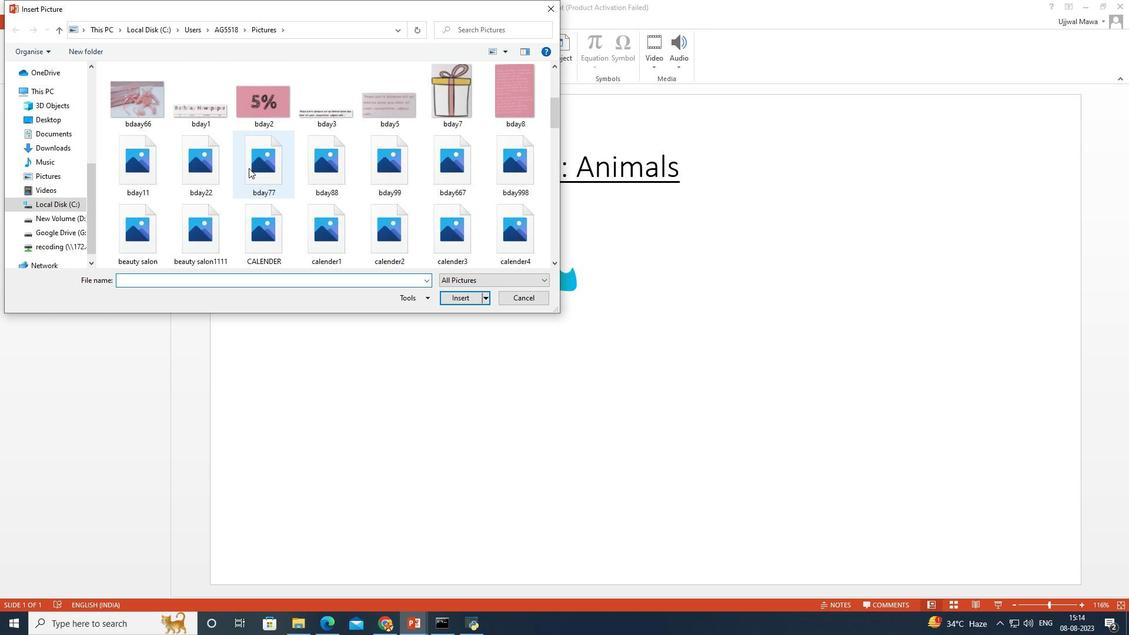 
Action: Mouse moved to (248, 163)
Screenshot: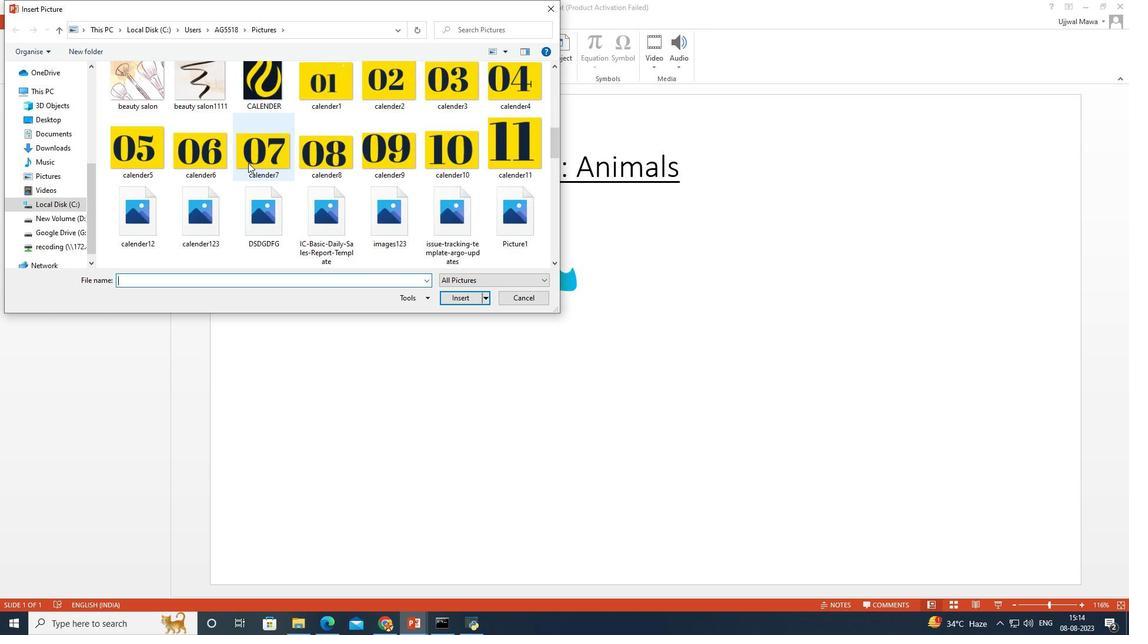 
Action: Mouse scrolled (248, 162) with delta (0, 0)
Screenshot: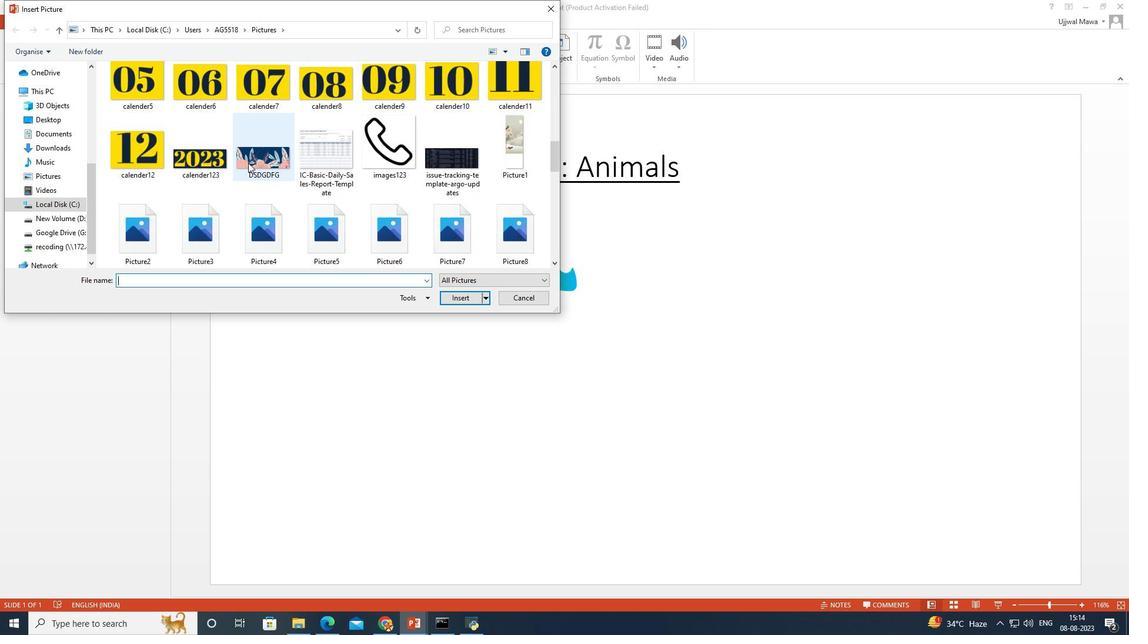 
Action: Mouse scrolled (248, 162) with delta (0, 0)
Screenshot: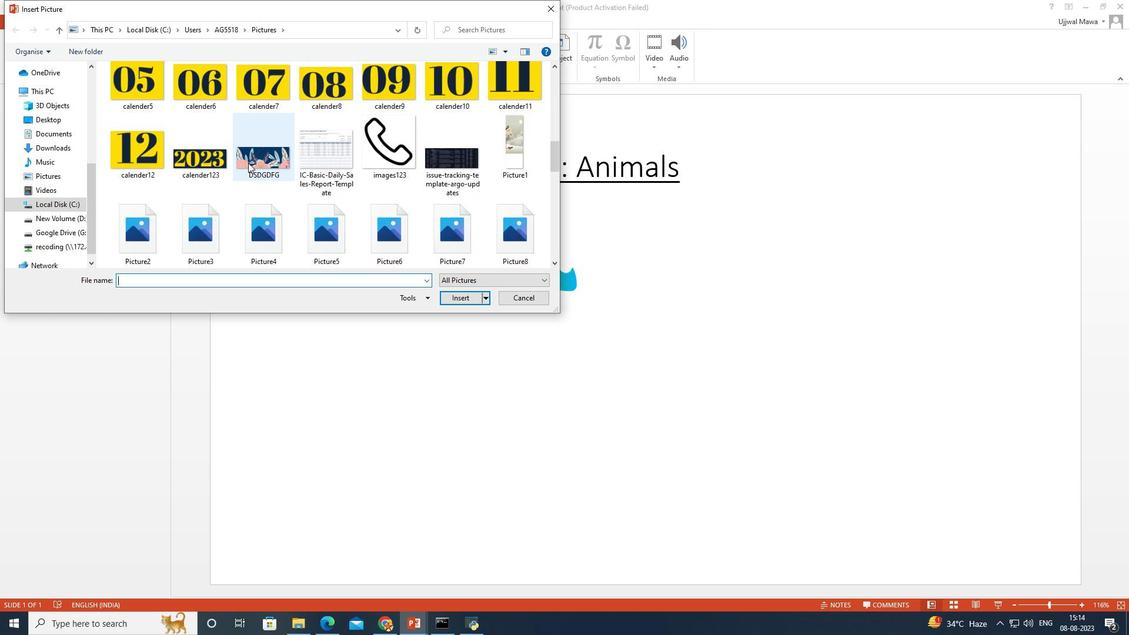 
Action: Mouse scrolled (248, 162) with delta (0, 0)
Screenshot: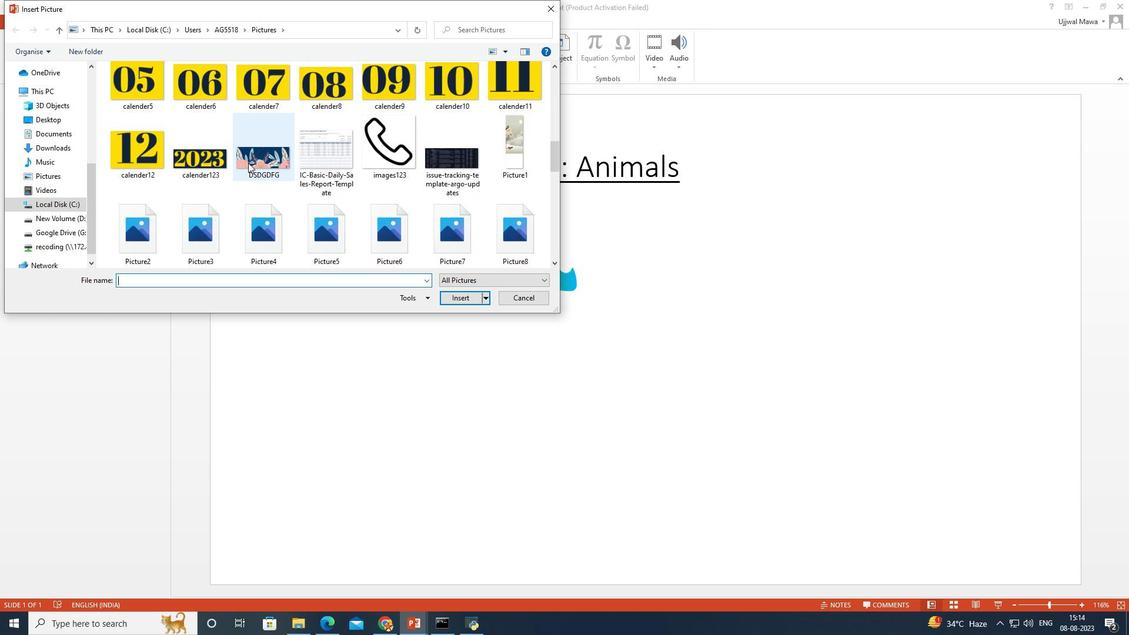 
Action: Mouse scrolled (248, 162) with delta (0, 0)
Screenshot: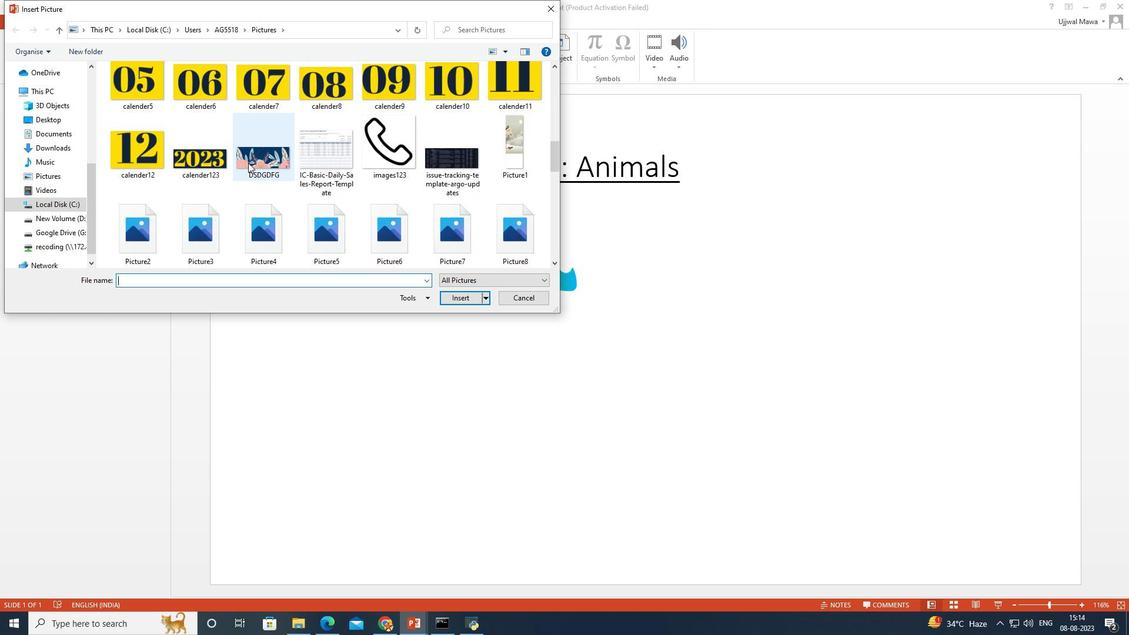 
Action: Mouse scrolled (248, 162) with delta (0, 0)
Screenshot: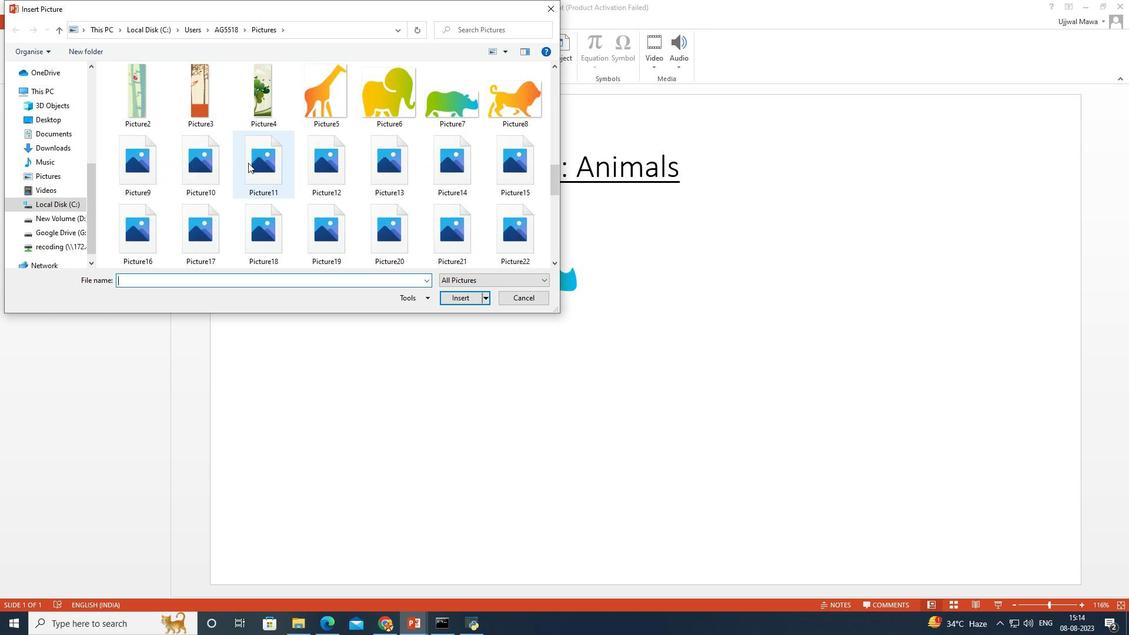 
Action: Mouse moved to (531, 105)
Screenshot: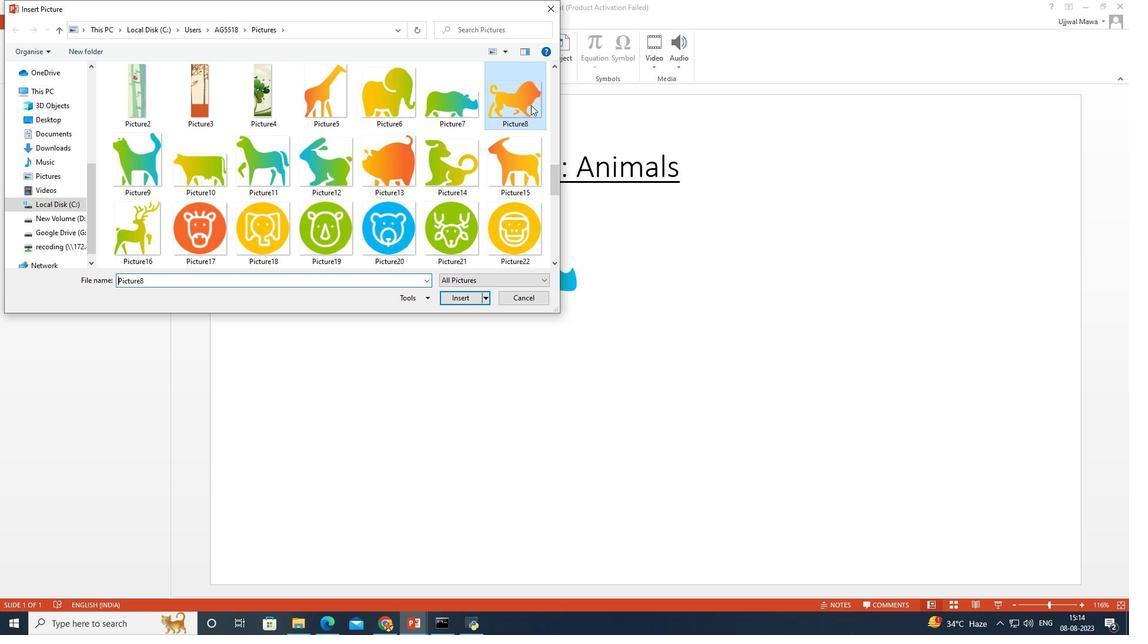 
Action: Mouse pressed left at (531, 105)
Screenshot: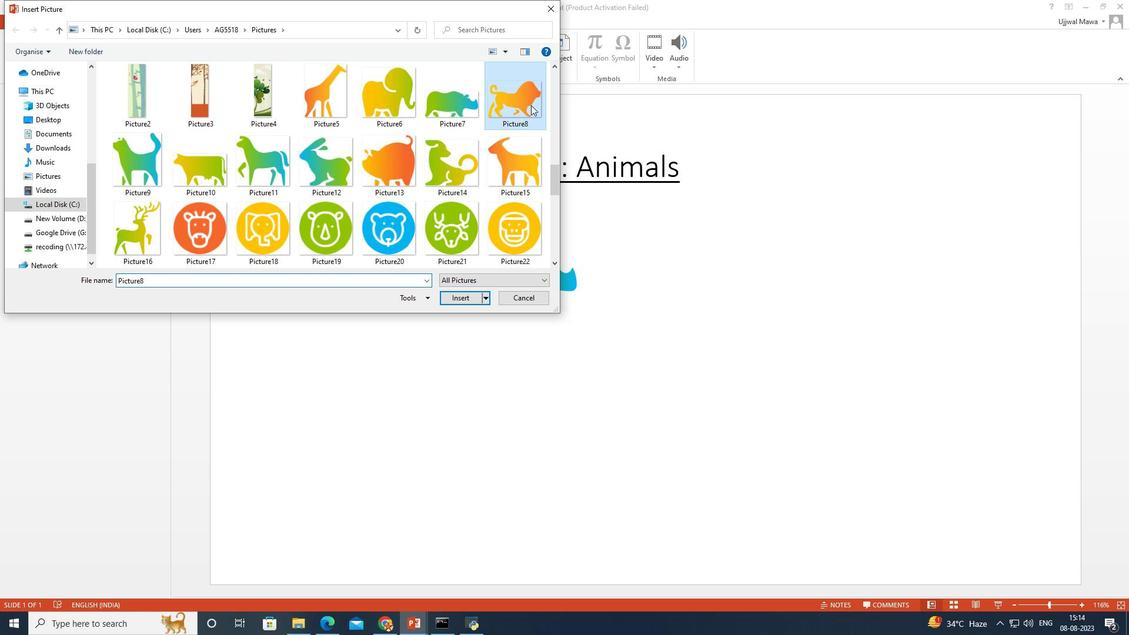 
Action: Mouse moved to (454, 298)
Screenshot: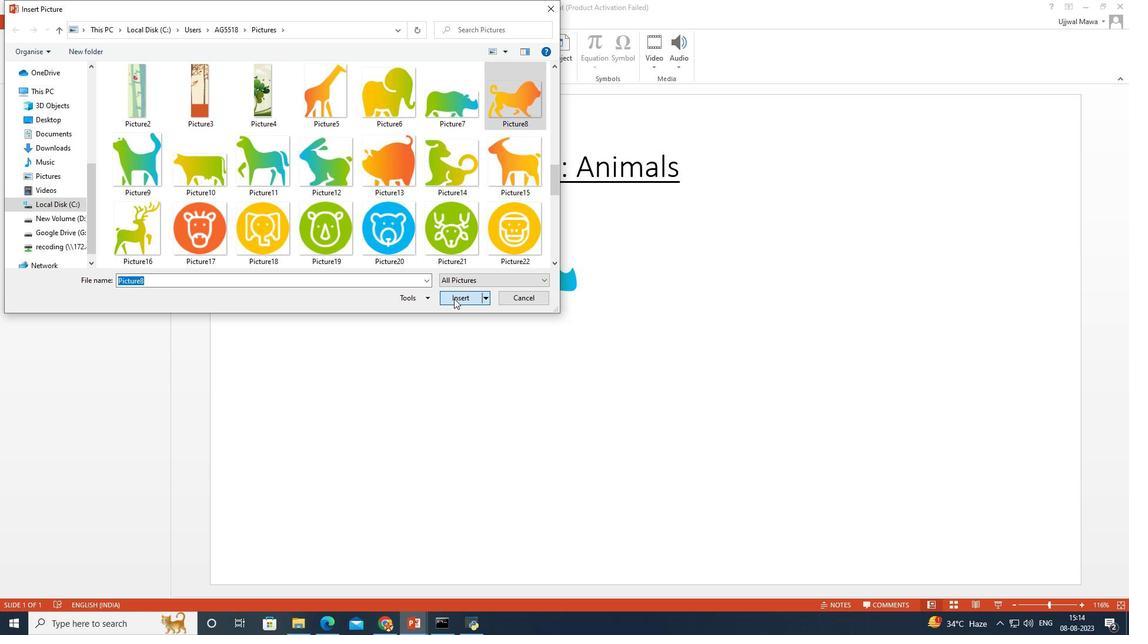 
Action: Mouse pressed left at (454, 298)
Screenshot: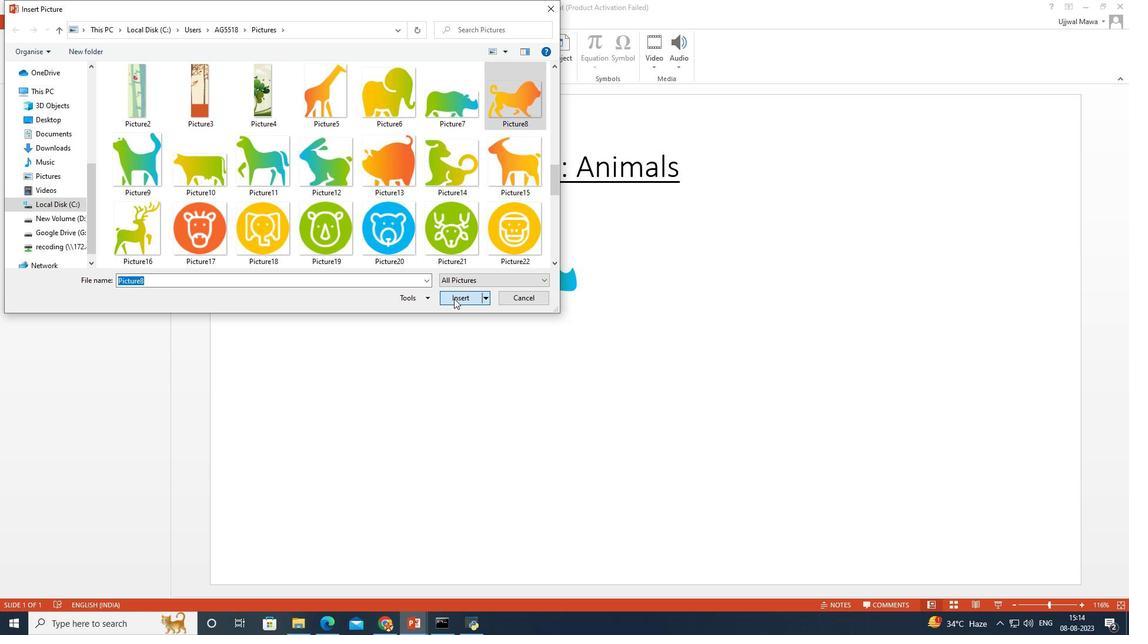 
Action: Mouse moved to (646, 339)
Screenshot: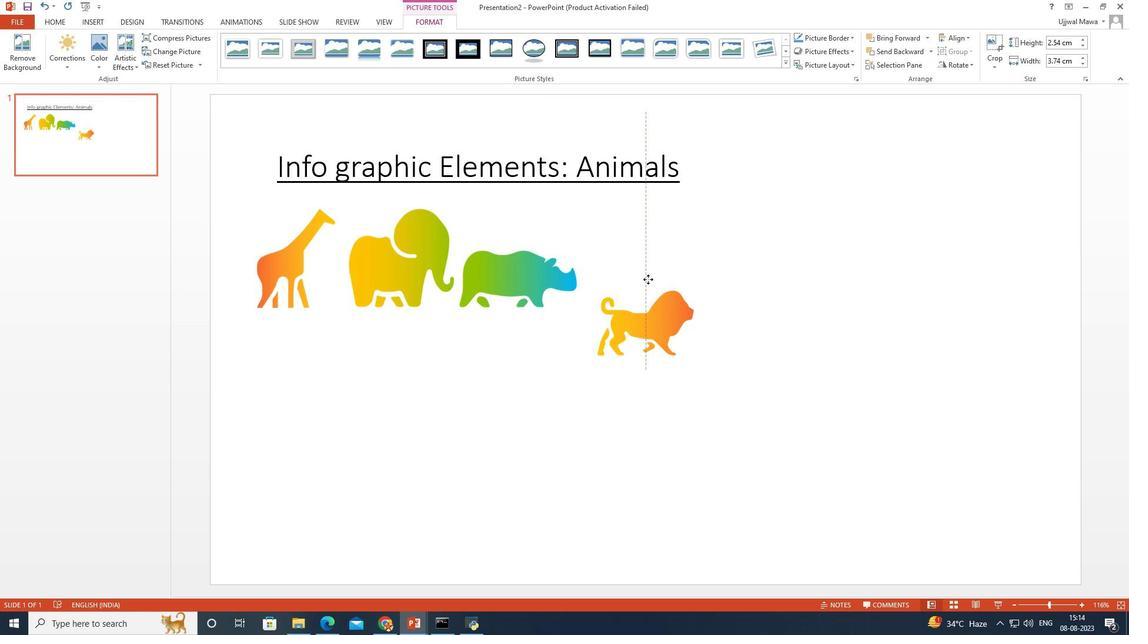 
Action: Mouse pressed left at (644, 339)
Screenshot: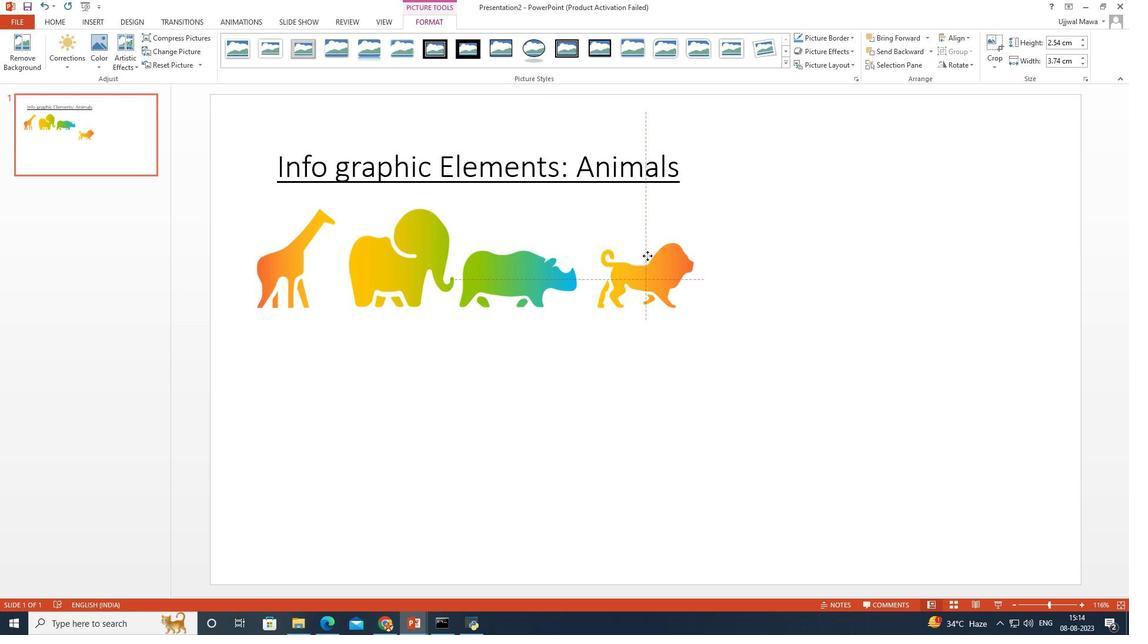 
Action: Mouse moved to (689, 237)
Screenshot: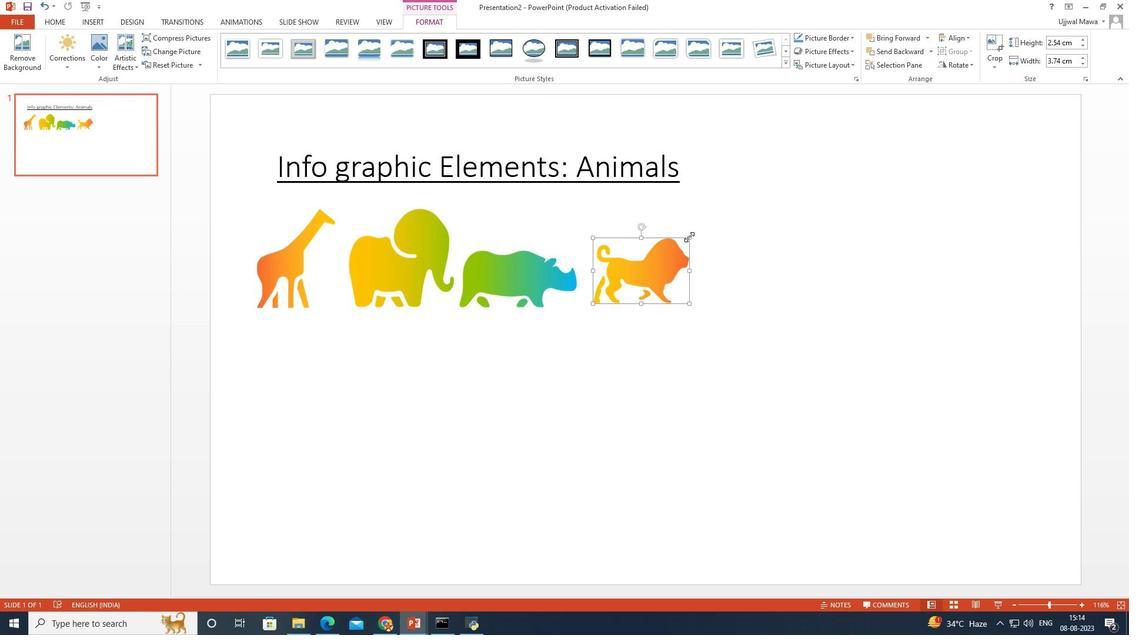 
Action: Mouse pressed left at (689, 237)
Screenshot: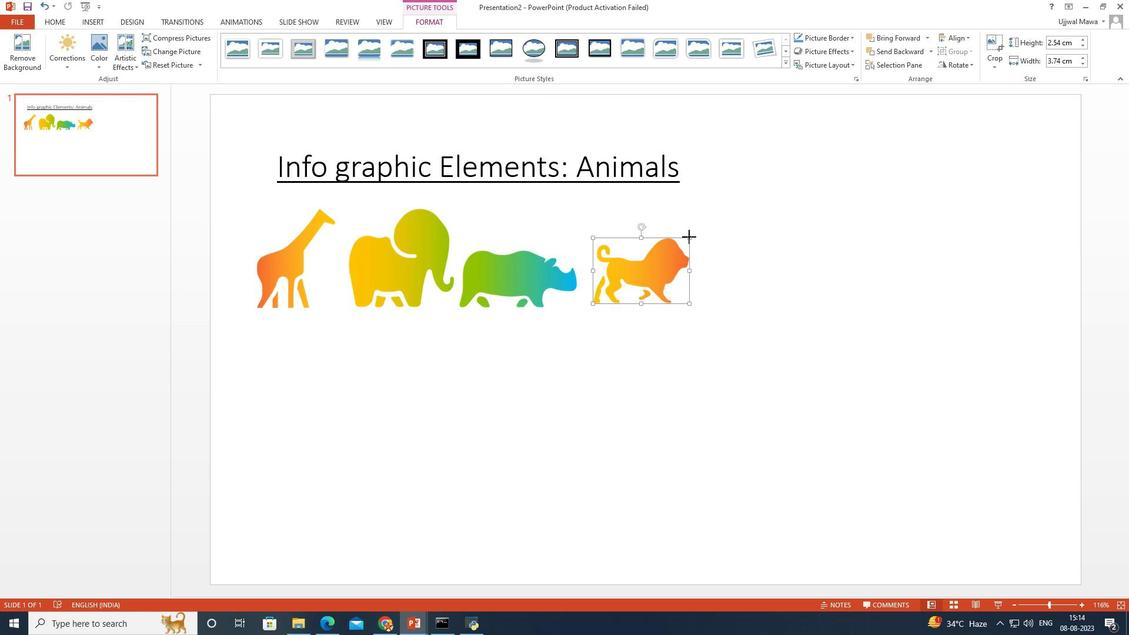 
Action: Mouse moved to (641, 261)
